 Task: Plan a trip to Rhenen, Netherlands from 21st November, 2023 to 29th November, 2023 for 4 adults. Place can be entire room with 2 bedrooms having 2 beds and 2 bathrooms. Property type can be flat.
Action: Mouse moved to (287, 225)
Screenshot: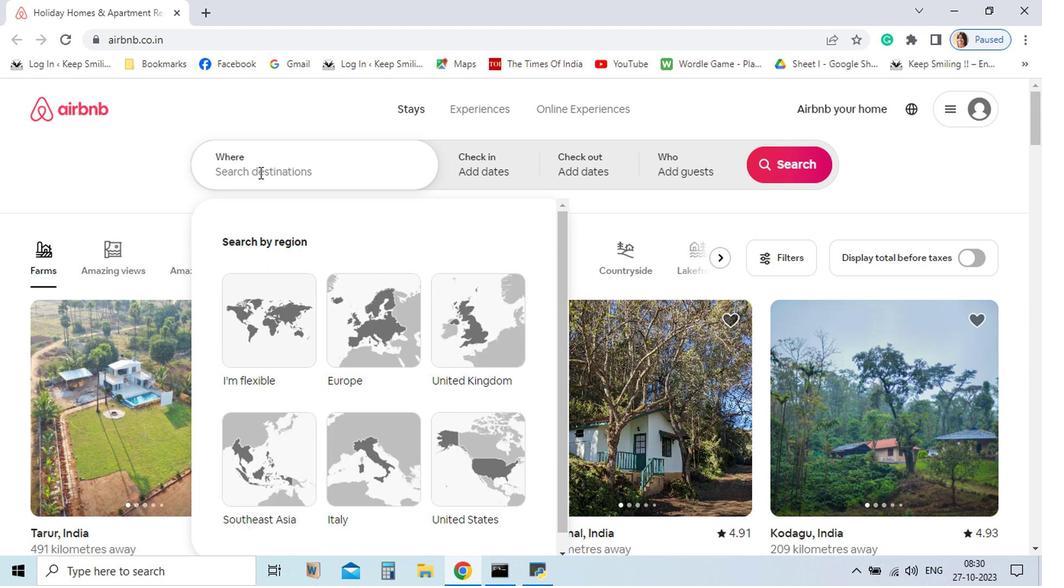 
Action: Mouse pressed left at (287, 225)
Screenshot: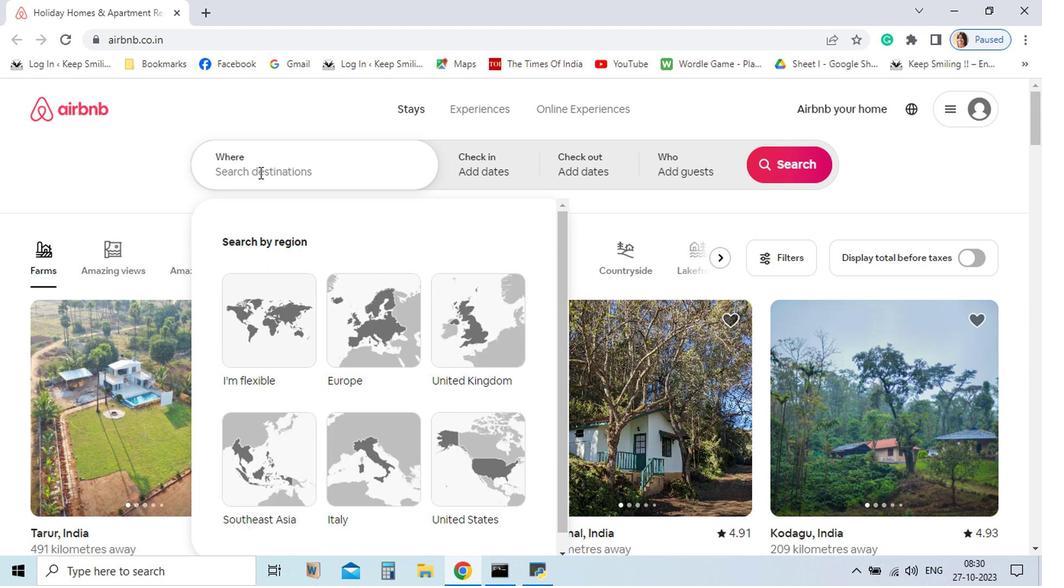 
Action: Mouse moved to (289, 227)
Screenshot: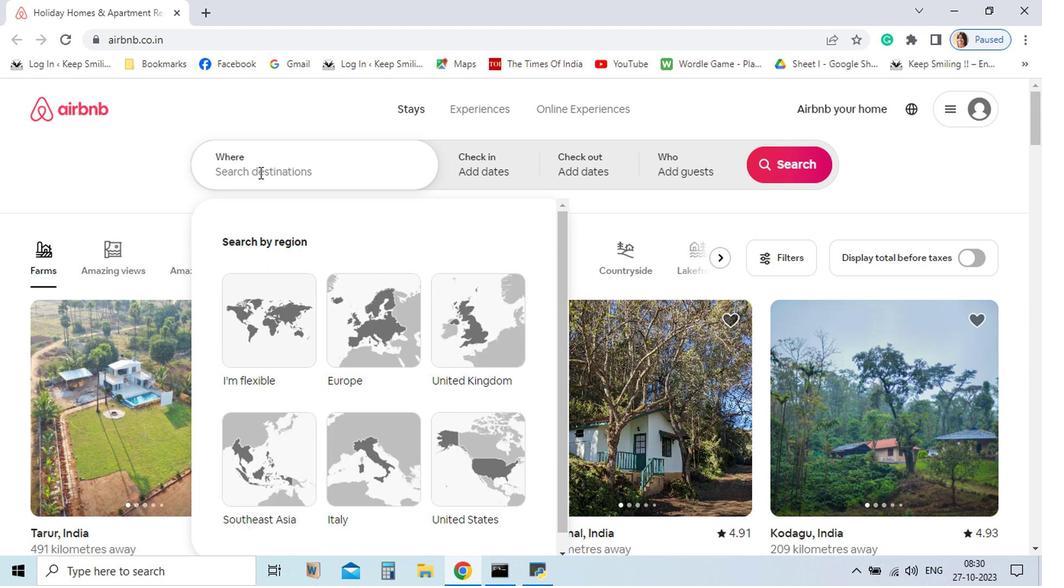 
Action: Mouse pressed left at (289, 227)
Screenshot: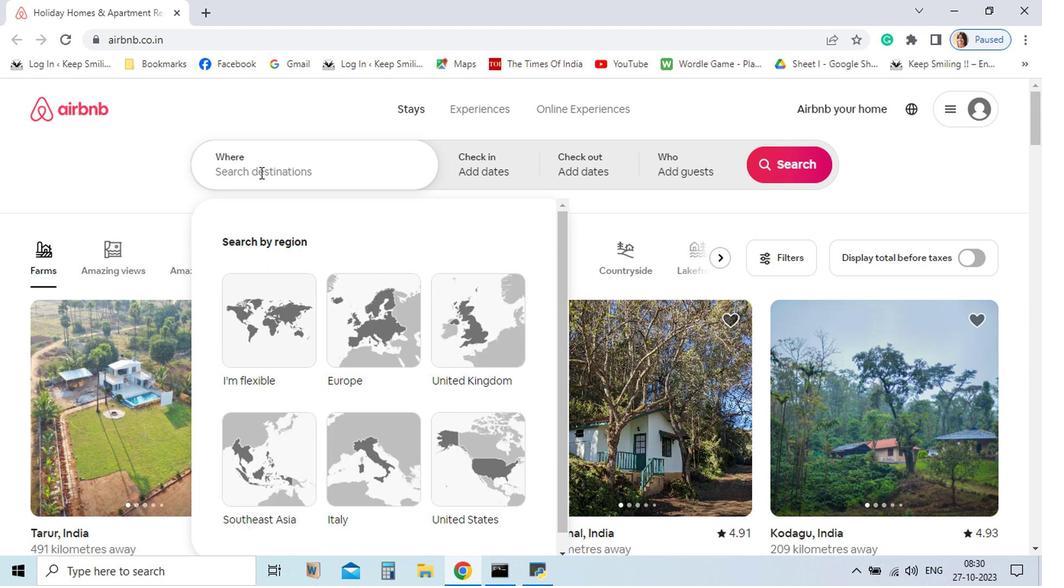 
Action: Mouse moved to (289, 227)
Screenshot: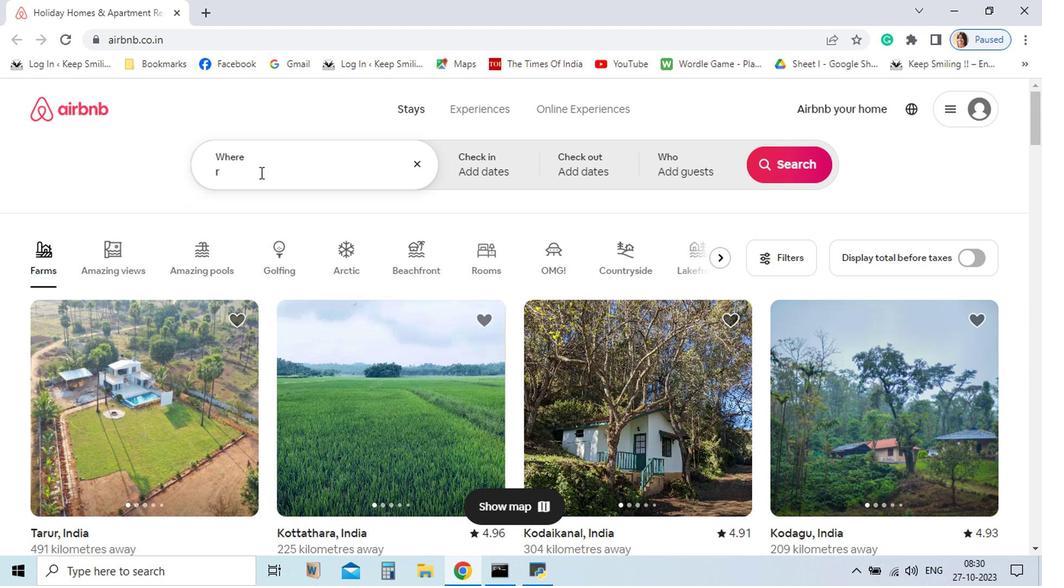
Action: Key pressed rhenen,<Key.space>nether
Screenshot: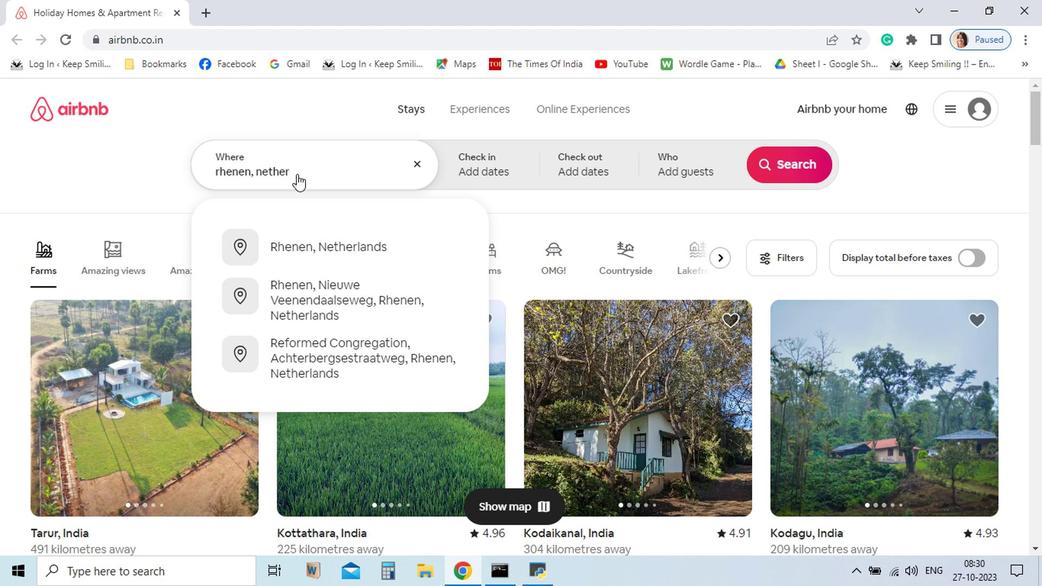 
Action: Mouse moved to (329, 280)
Screenshot: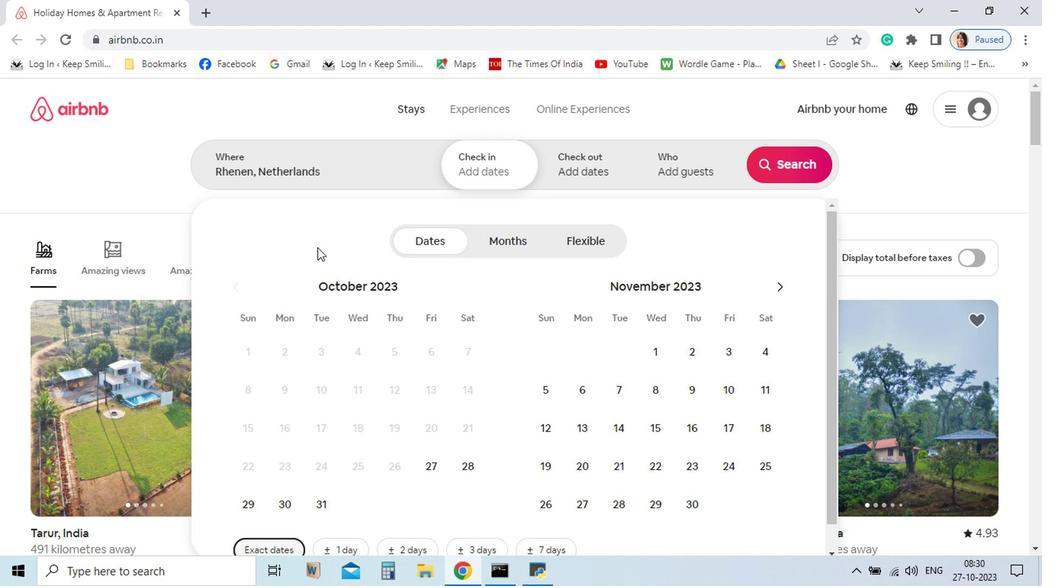 
Action: Mouse pressed left at (329, 280)
Screenshot: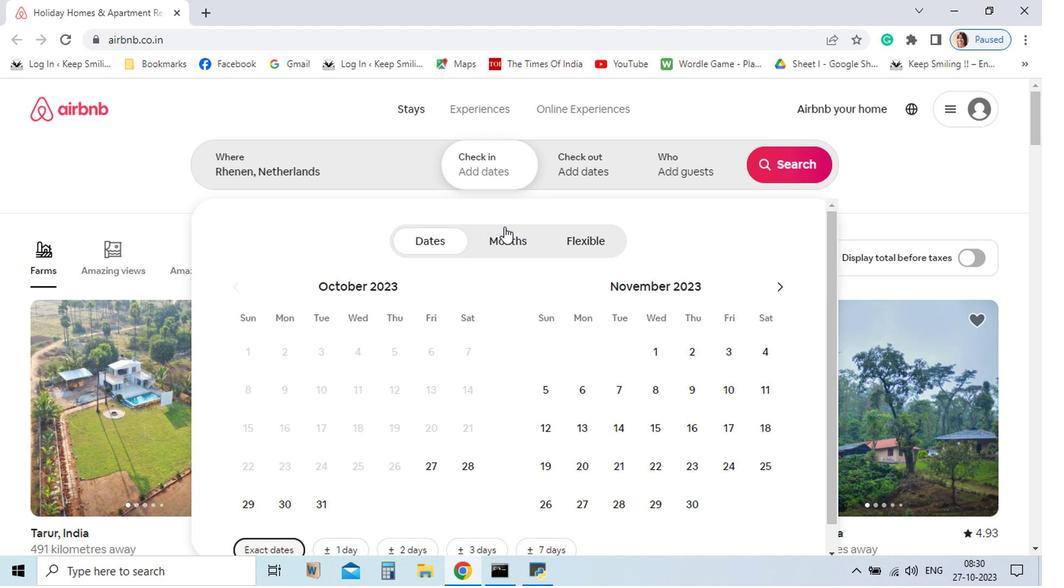 
Action: Mouse moved to (542, 434)
Screenshot: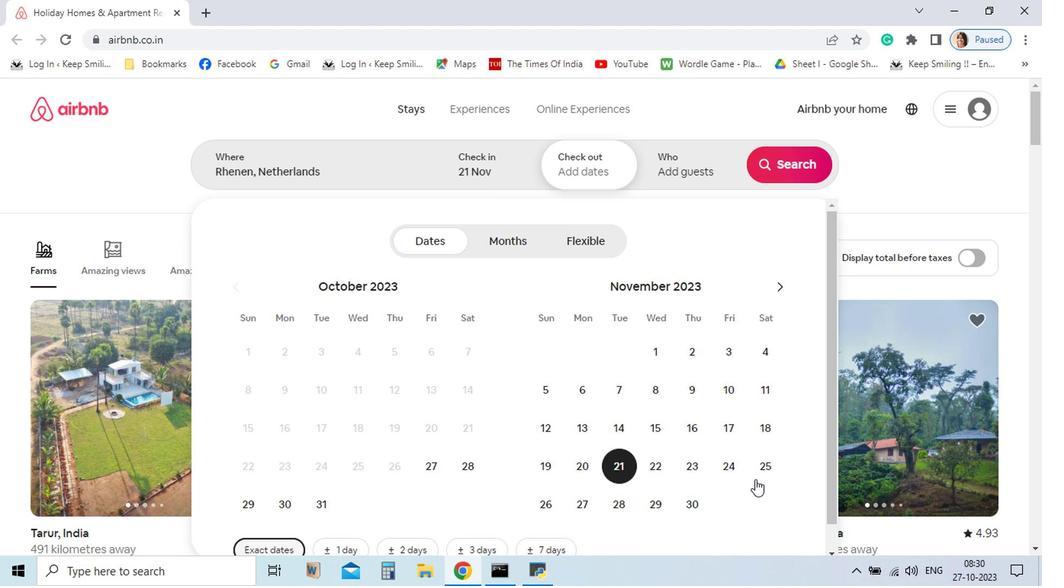 
Action: Mouse pressed left at (542, 434)
Screenshot: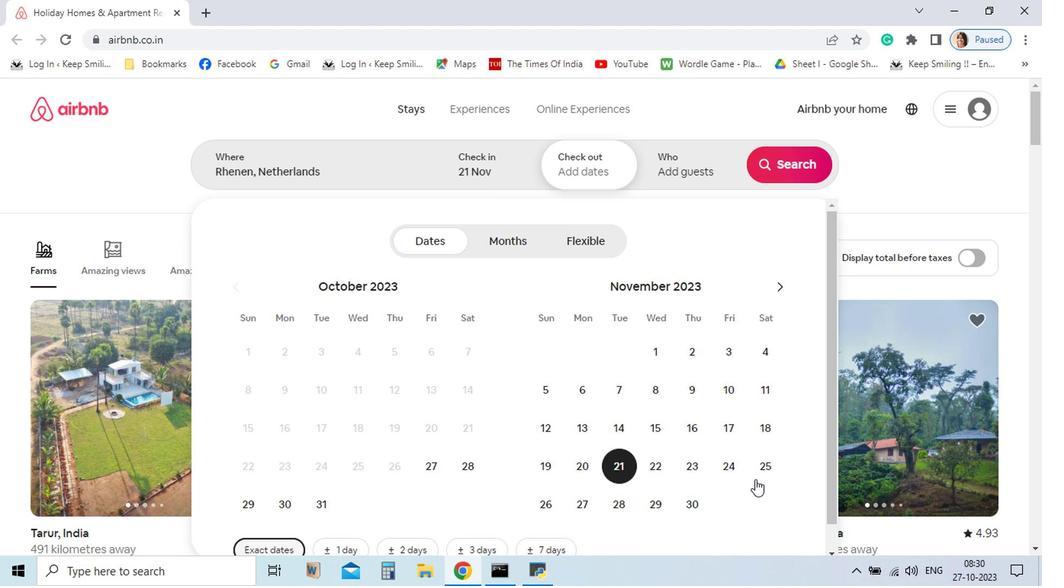 
Action: Mouse moved to (577, 462)
Screenshot: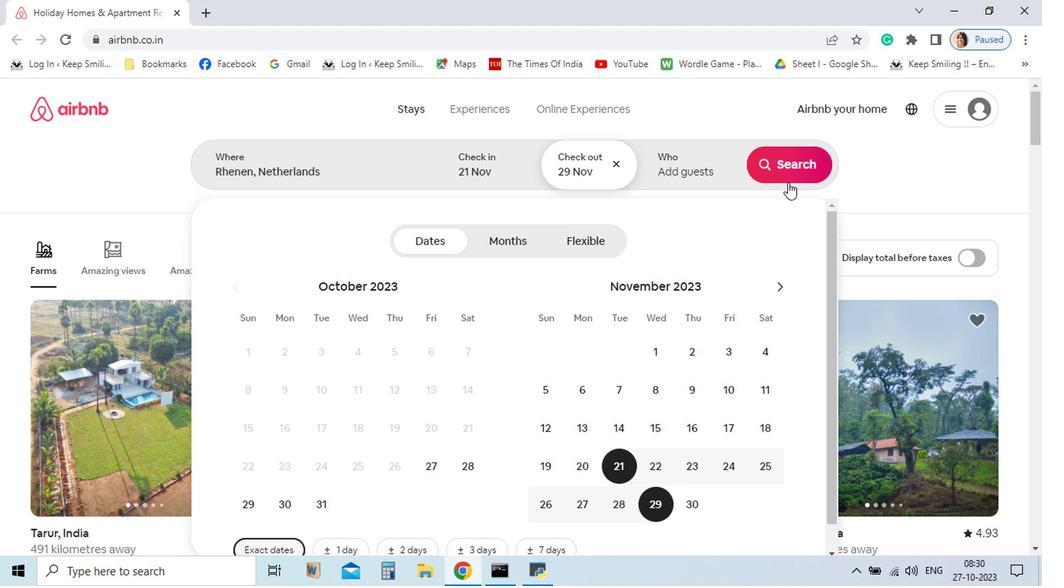 
Action: Mouse pressed left at (577, 462)
Screenshot: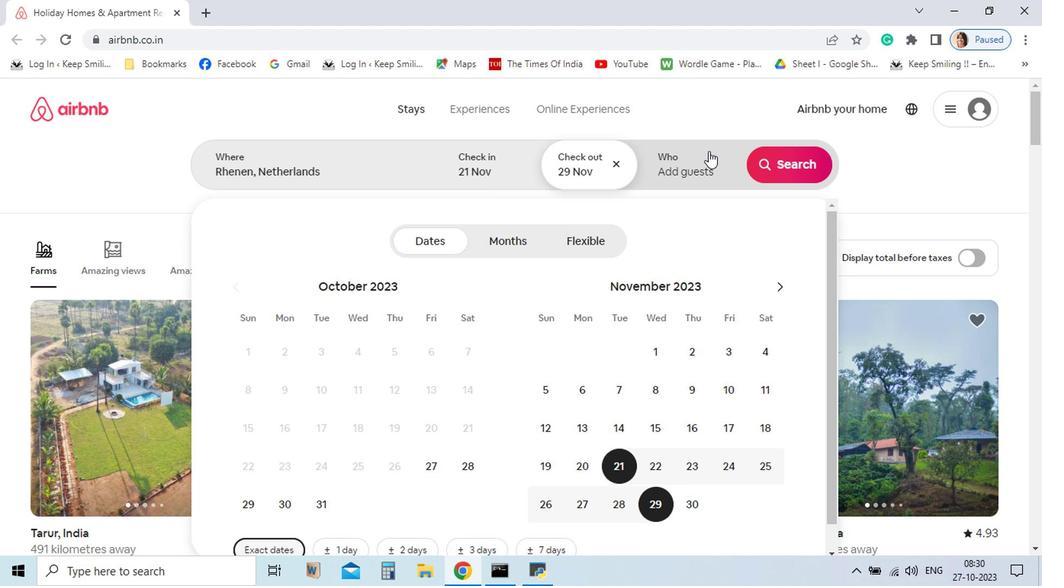 
Action: Mouse moved to (602, 222)
Screenshot: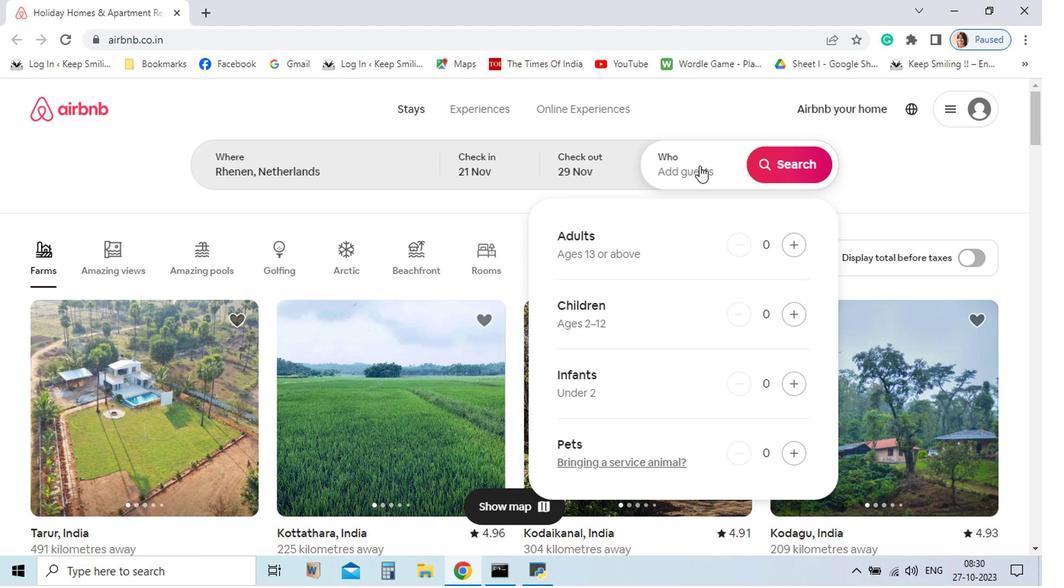 
Action: Mouse pressed left at (602, 222)
Screenshot: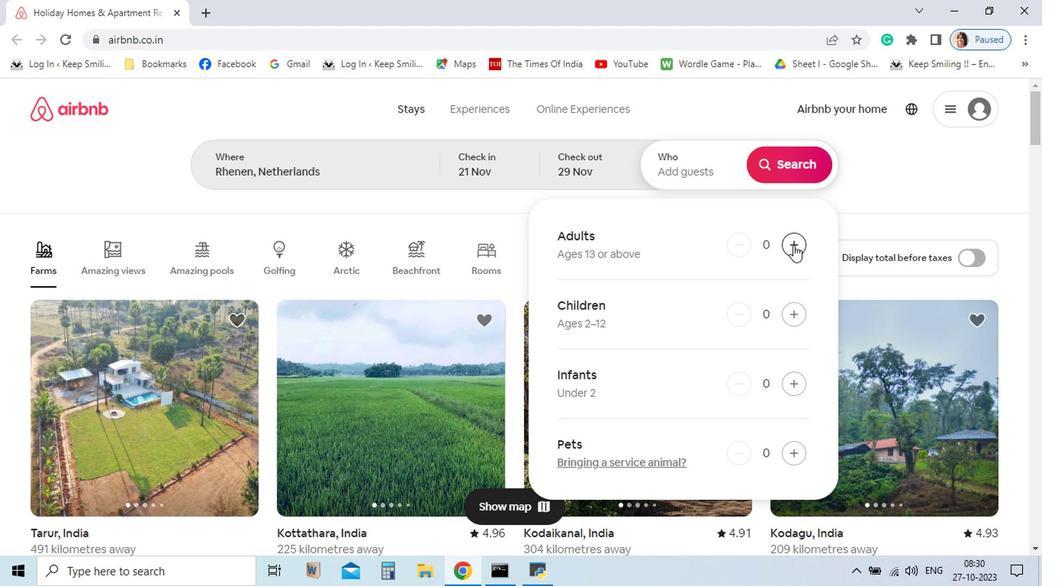 
Action: Mouse moved to (669, 279)
Screenshot: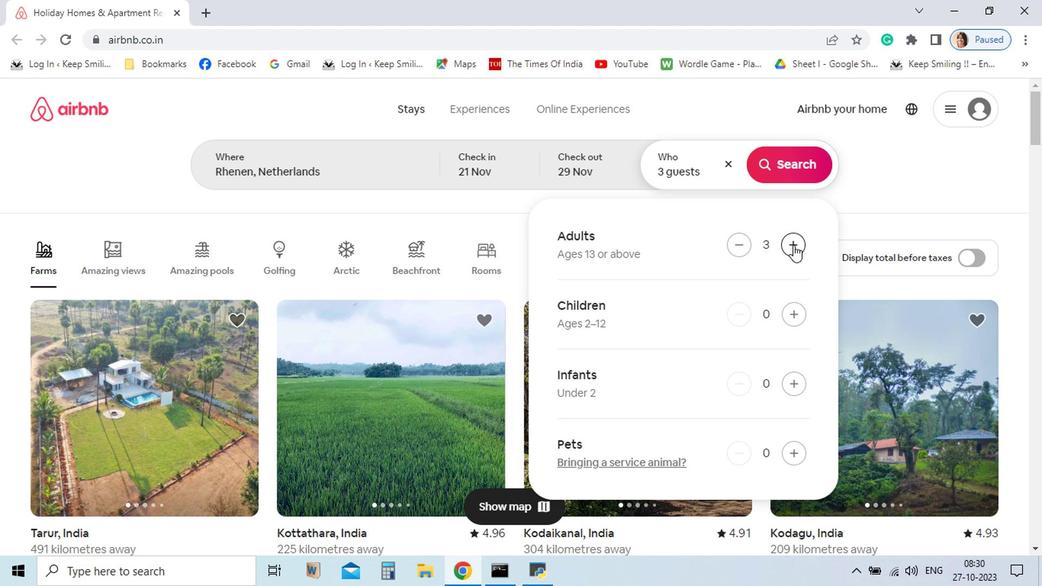 
Action: Mouse pressed left at (669, 279)
Screenshot: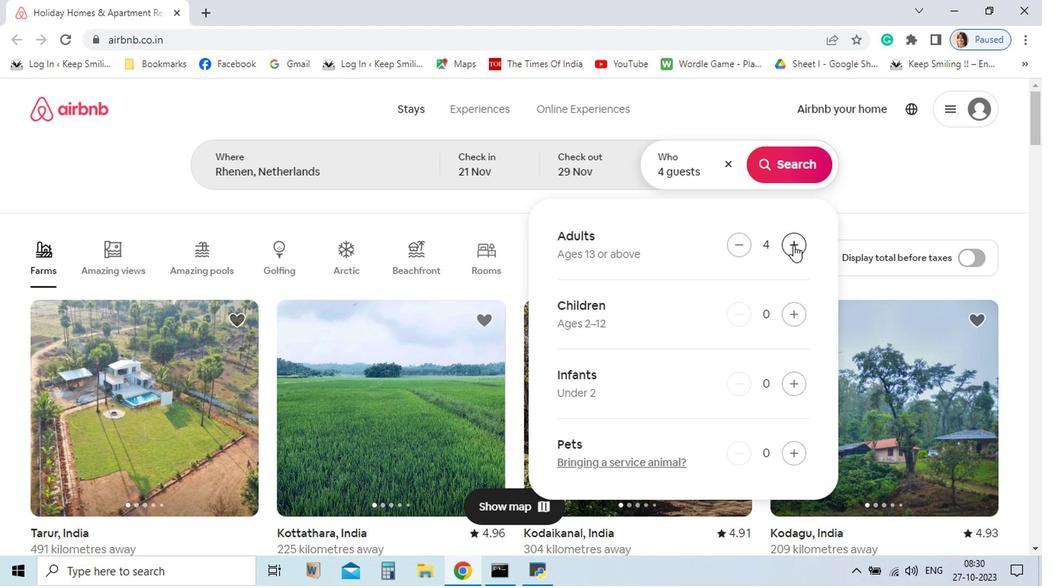 
Action: Mouse pressed left at (669, 279)
Screenshot: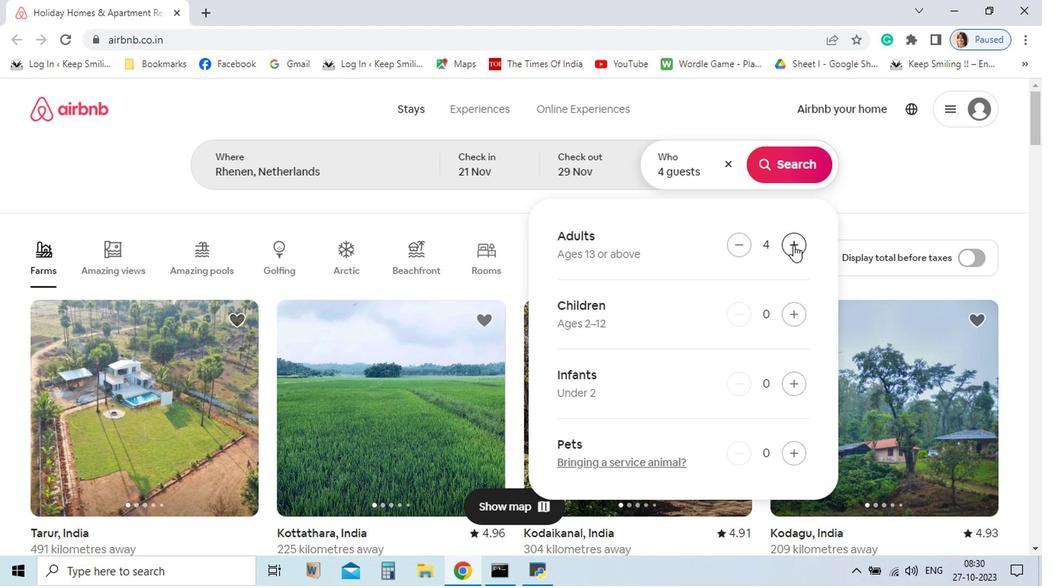 
Action: Mouse pressed left at (669, 279)
Screenshot: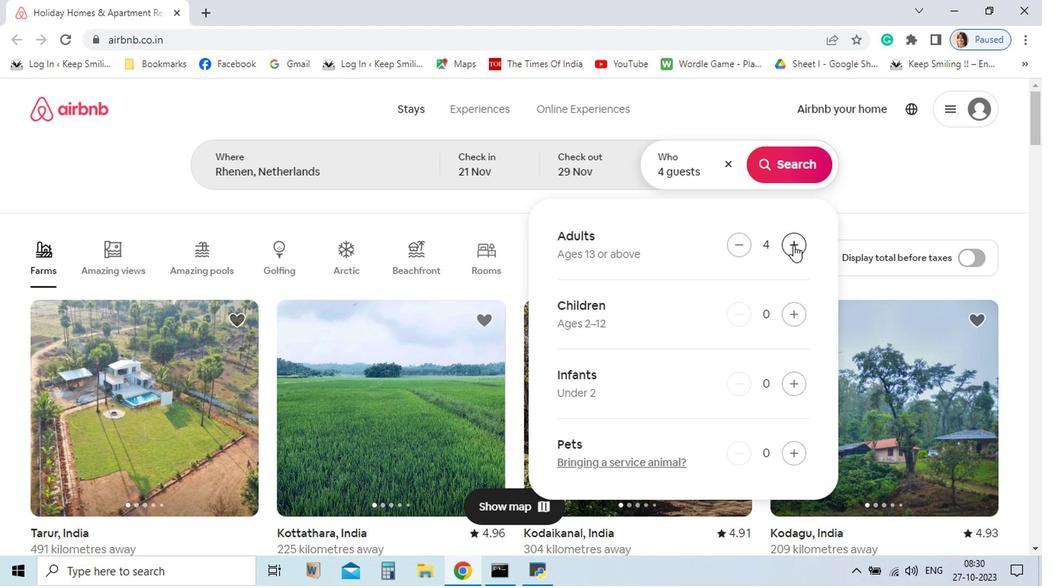 
Action: Mouse pressed left at (669, 279)
Screenshot: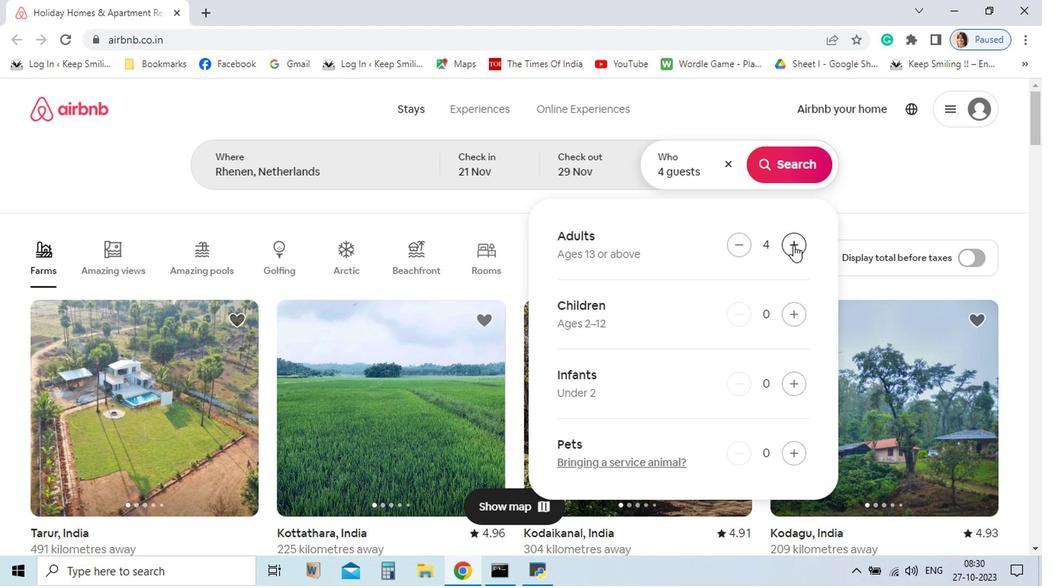 
Action: Mouse moved to (662, 222)
Screenshot: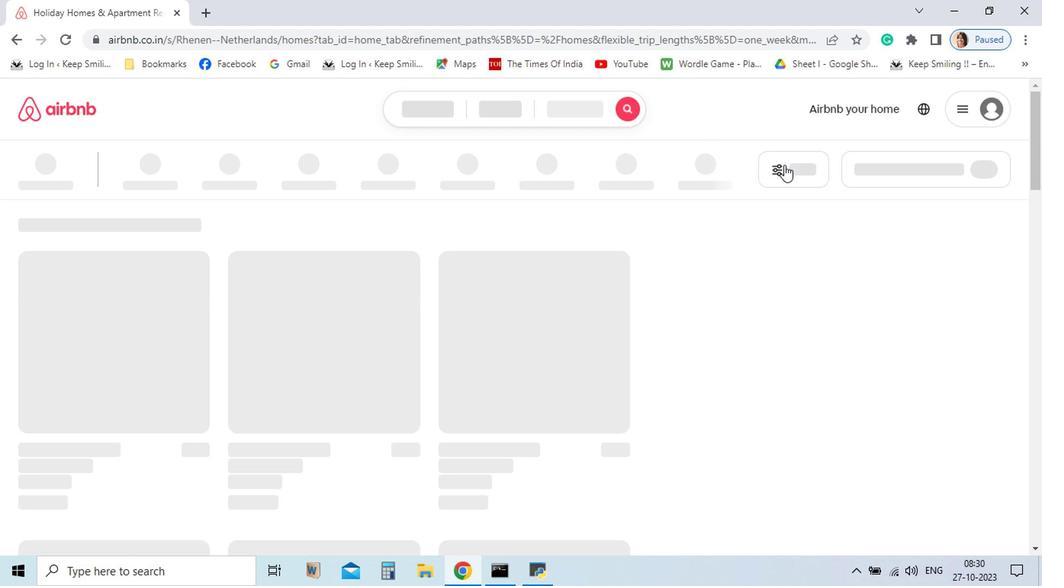 
Action: Mouse pressed left at (662, 222)
Screenshot: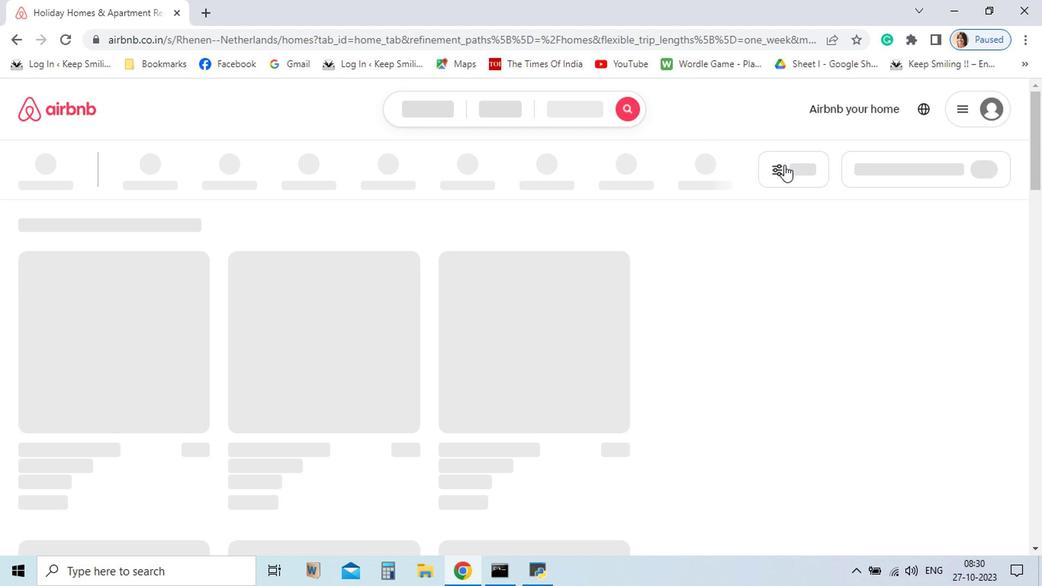 
Action: Mouse moved to (674, 224)
Screenshot: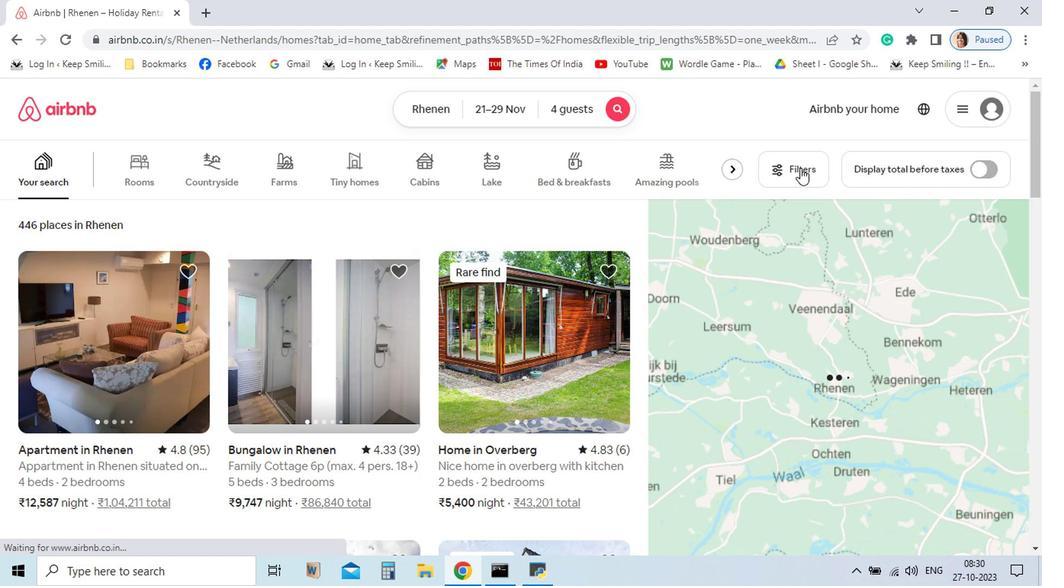 
Action: Mouse pressed left at (674, 224)
Screenshot: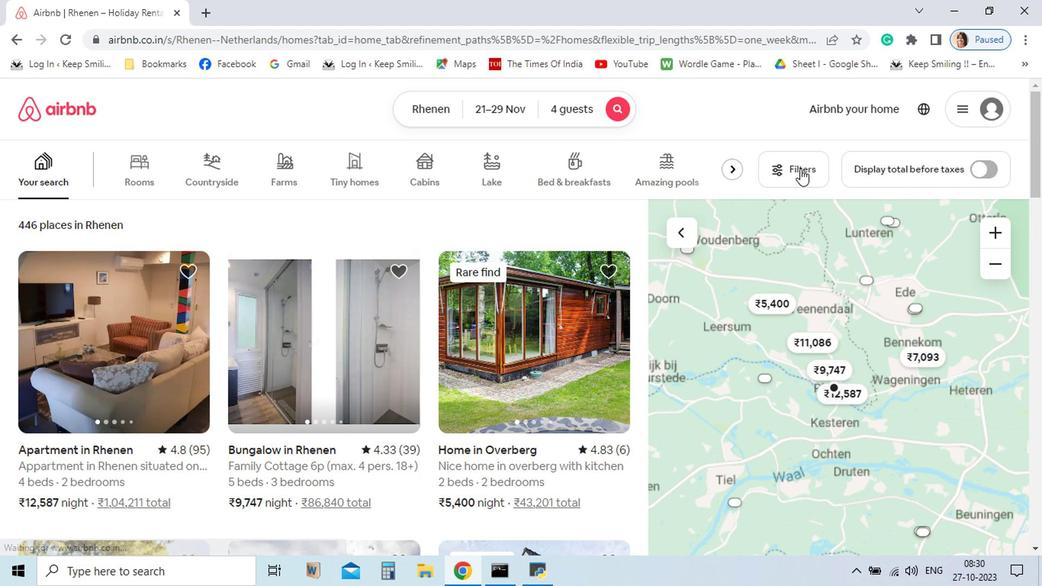 
Action: Mouse moved to (682, 249)
Screenshot: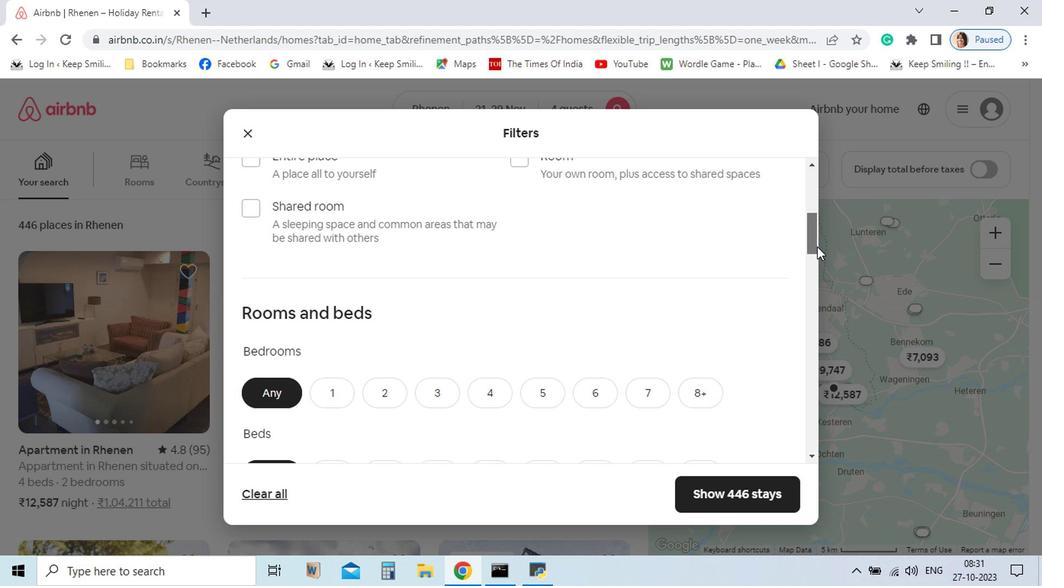 
Action: Mouse pressed left at (682, 249)
Screenshot: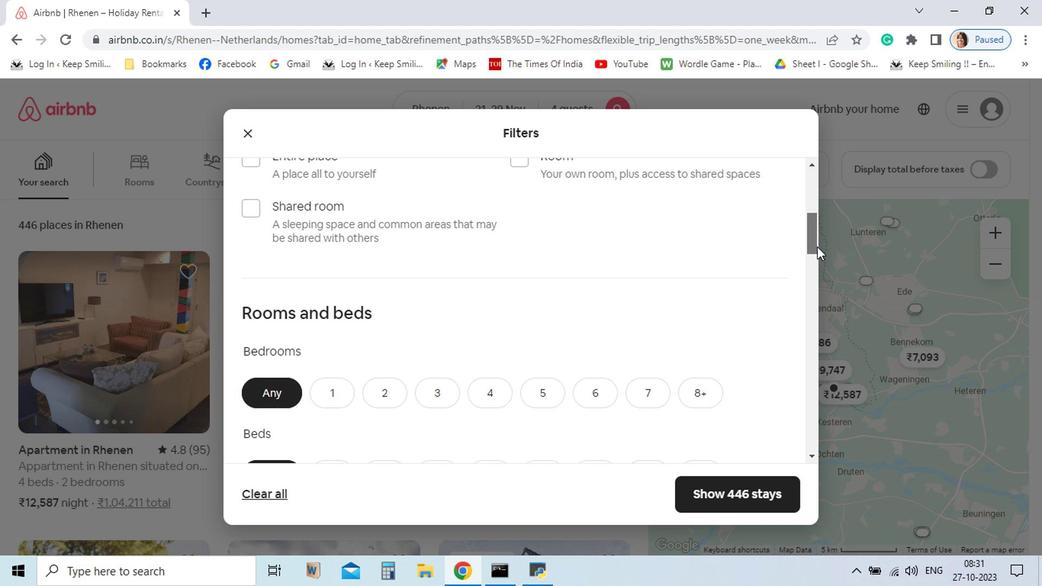
Action: Mouse moved to (378, 310)
Screenshot: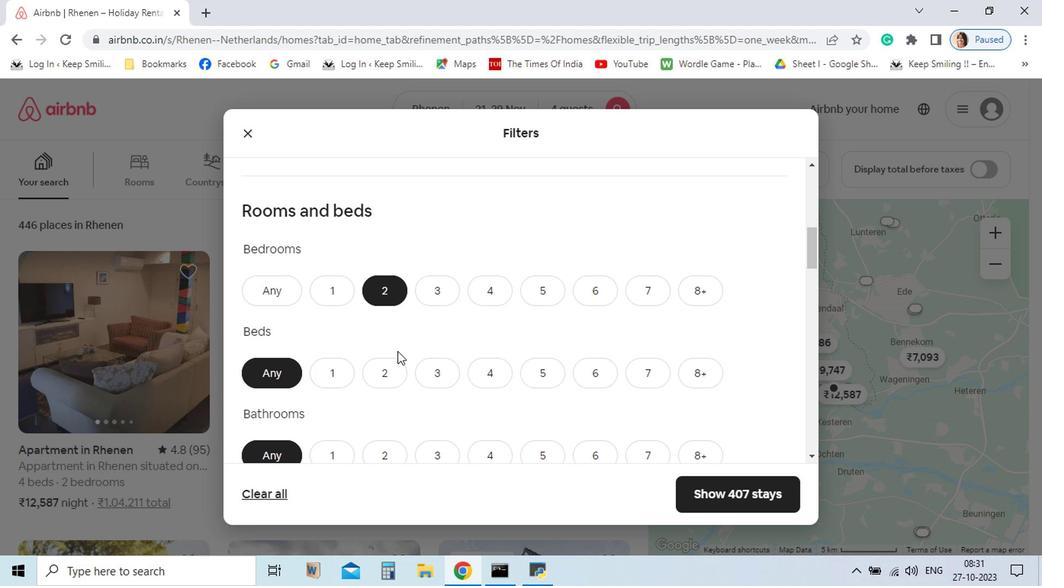 
Action: Mouse pressed left at (378, 310)
Screenshot: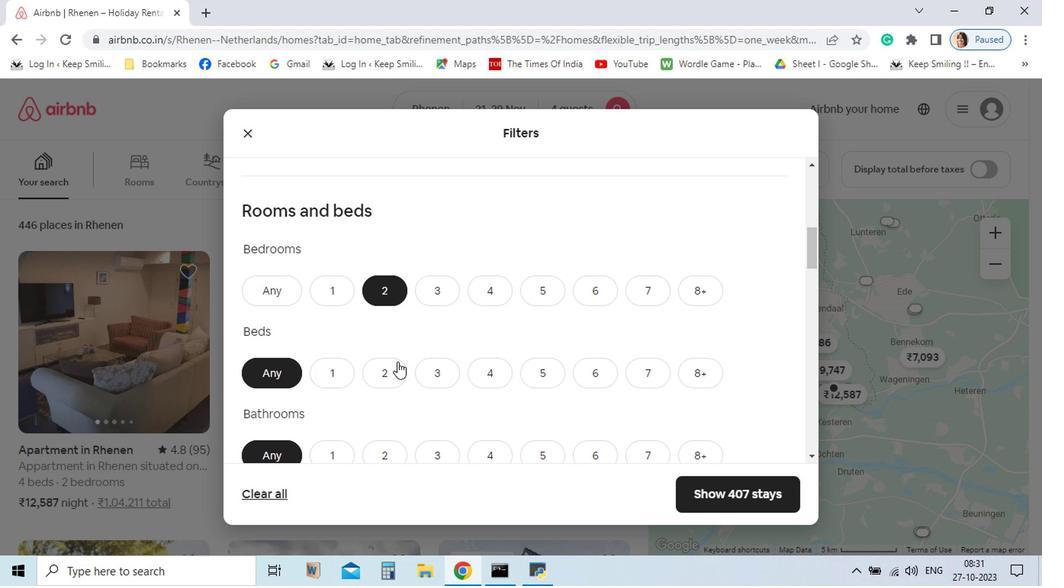 
Action: Mouse moved to (384, 367)
Screenshot: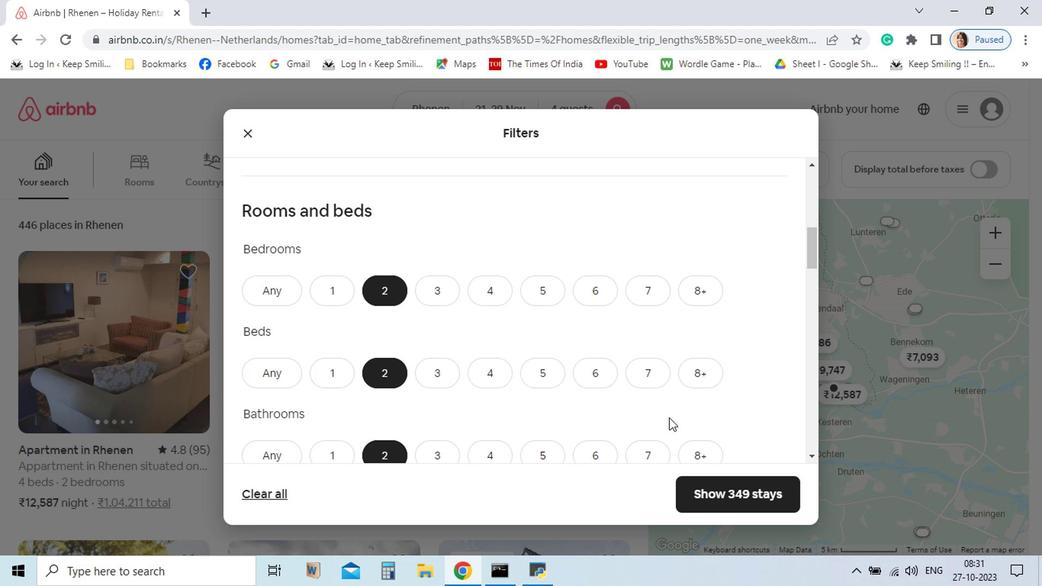 
Action: Mouse pressed left at (384, 367)
Screenshot: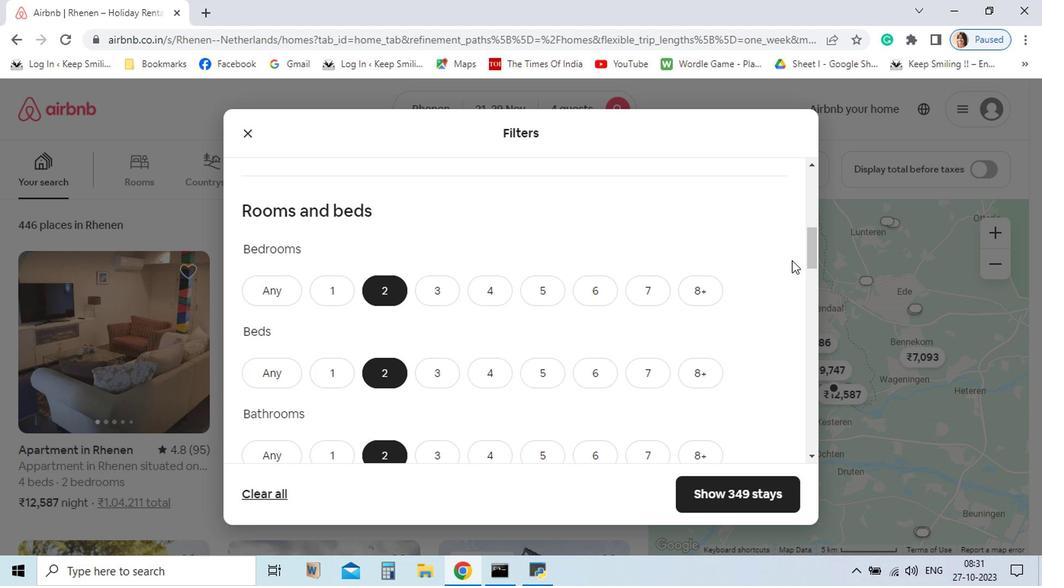 
Action: Mouse moved to (375, 427)
Screenshot: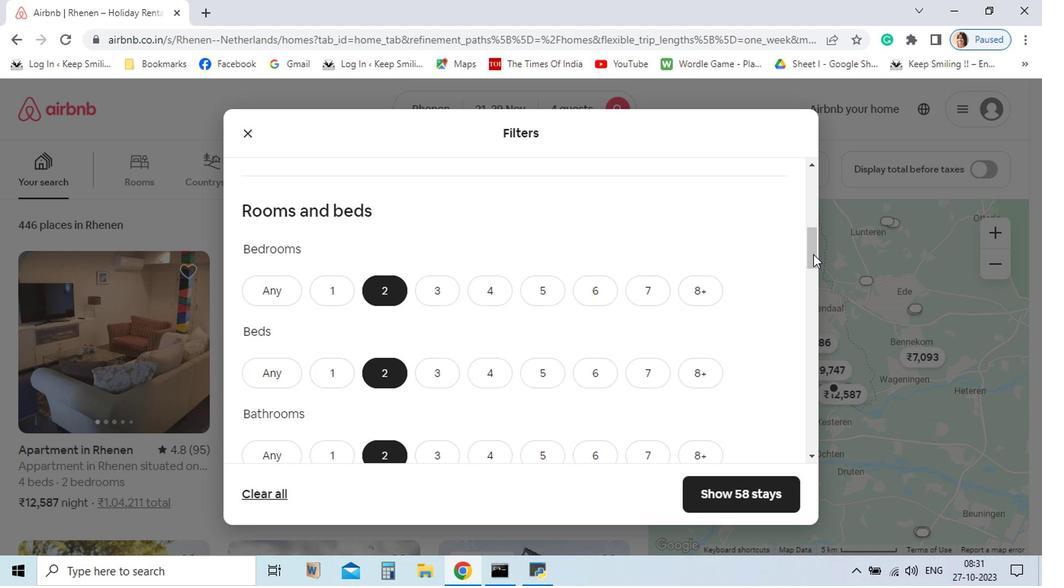 
Action: Mouse pressed left at (375, 427)
Screenshot: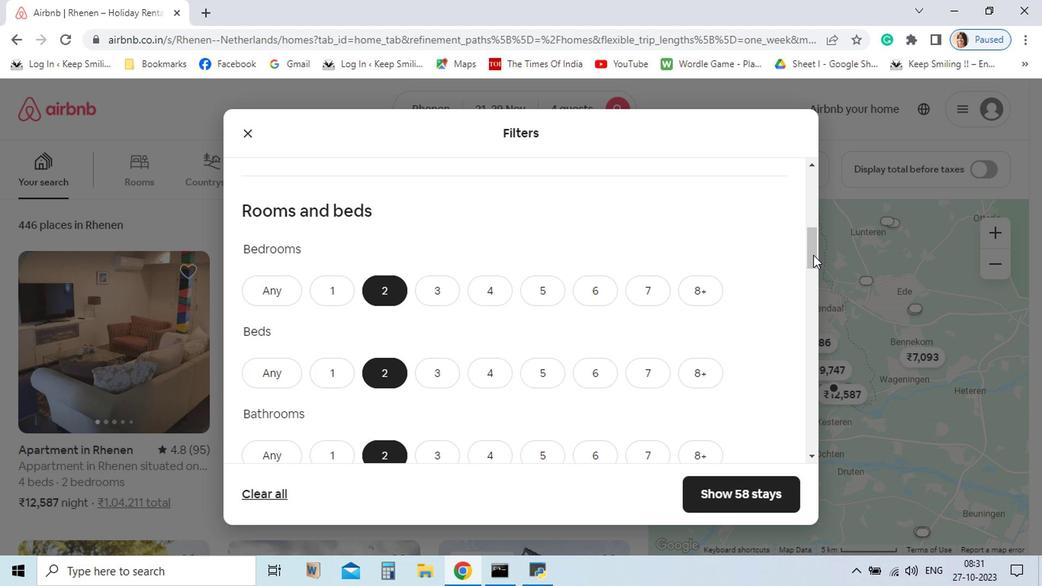 
Action: Mouse moved to (683, 286)
Screenshot: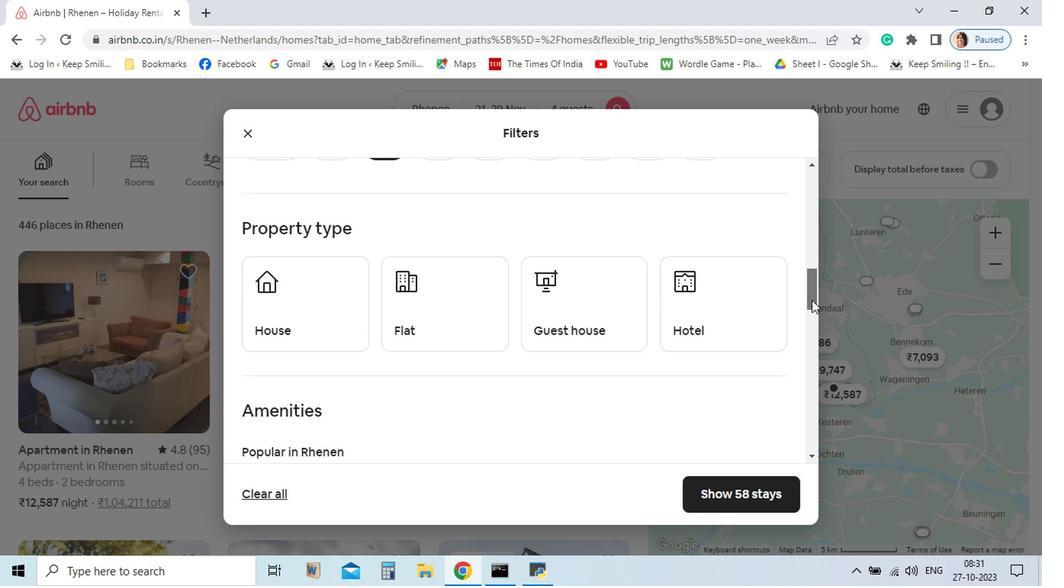 
Action: Mouse pressed left at (683, 286)
Screenshot: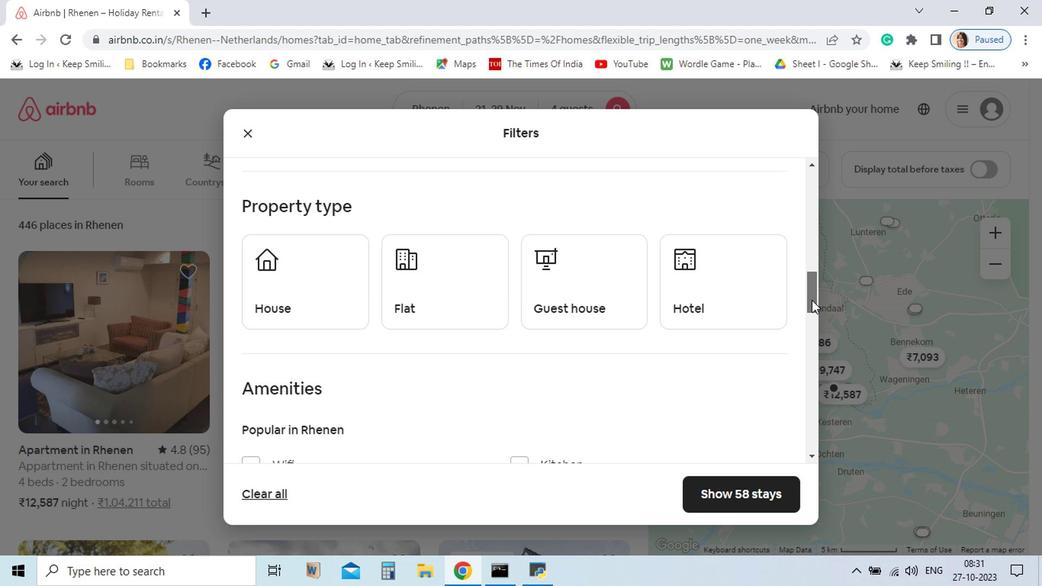 
Action: Mouse moved to (390, 318)
Screenshot: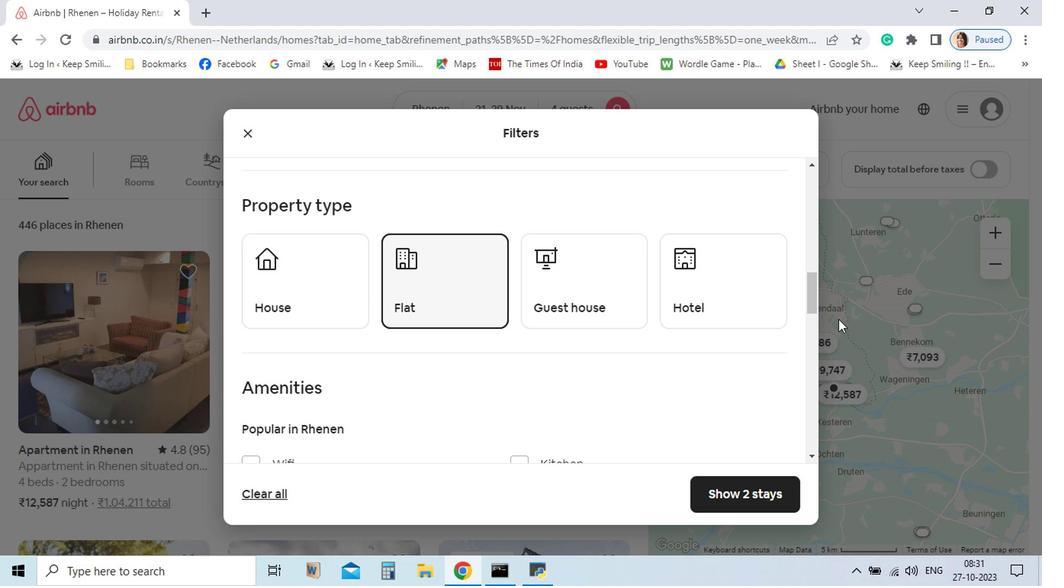 
Action: Mouse pressed left at (390, 318)
Screenshot: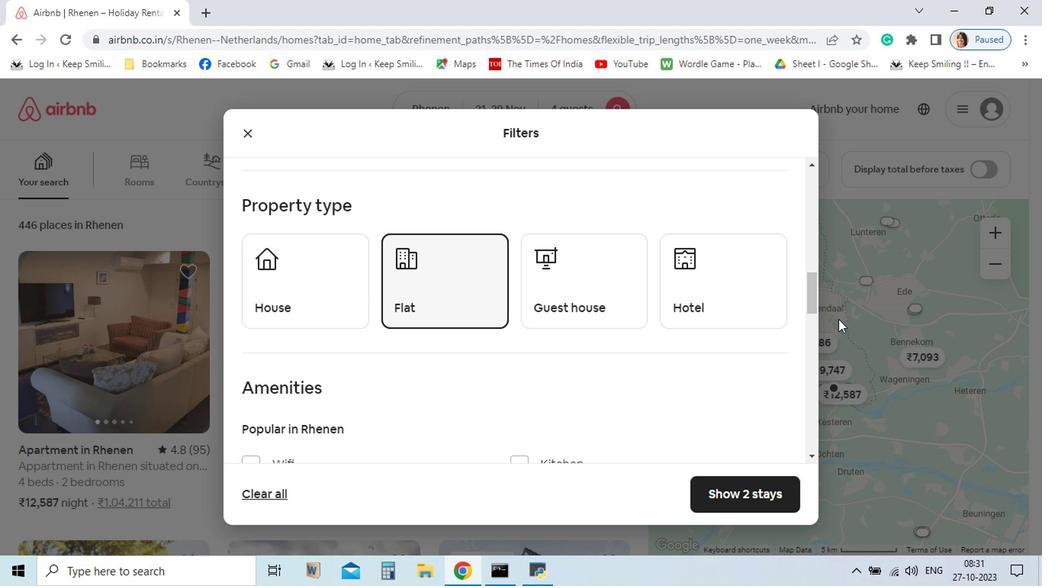 
Action: Mouse moved to (681, 323)
Screenshot: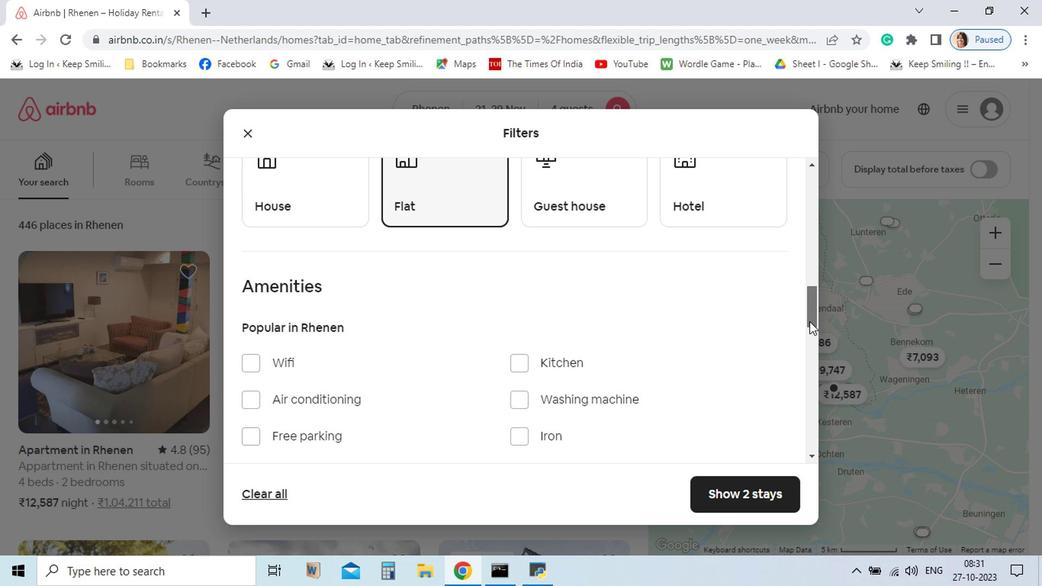 
Action: Mouse pressed left at (681, 323)
Screenshot: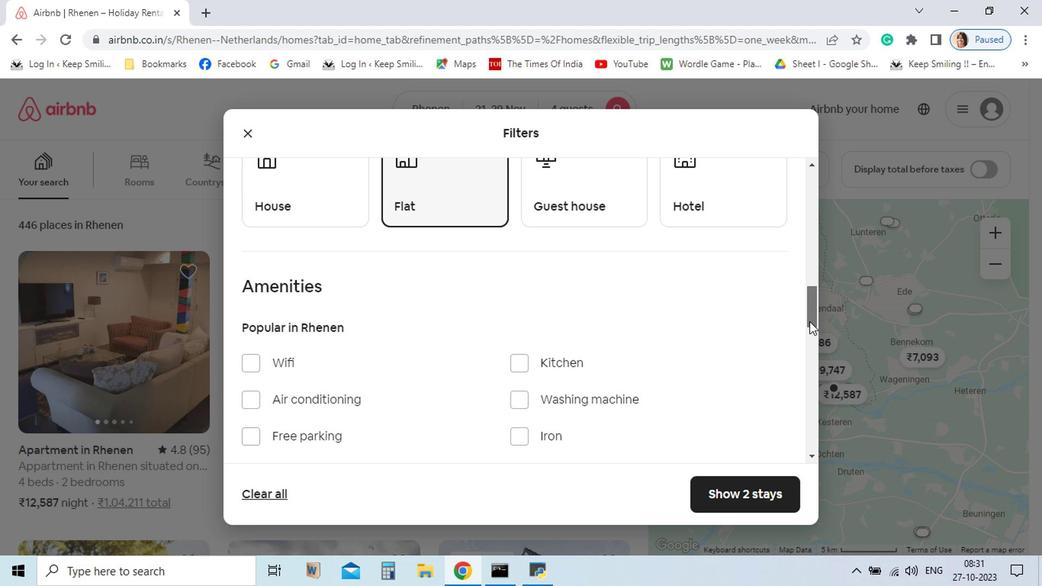 
Action: Mouse moved to (653, 452)
Screenshot: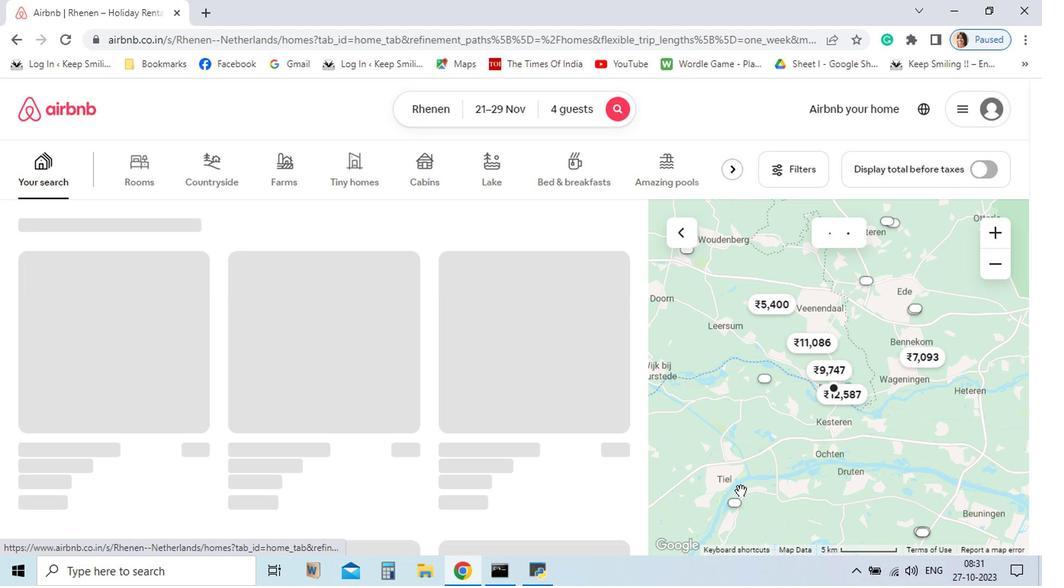 
Action: Mouse pressed left at (653, 452)
Screenshot: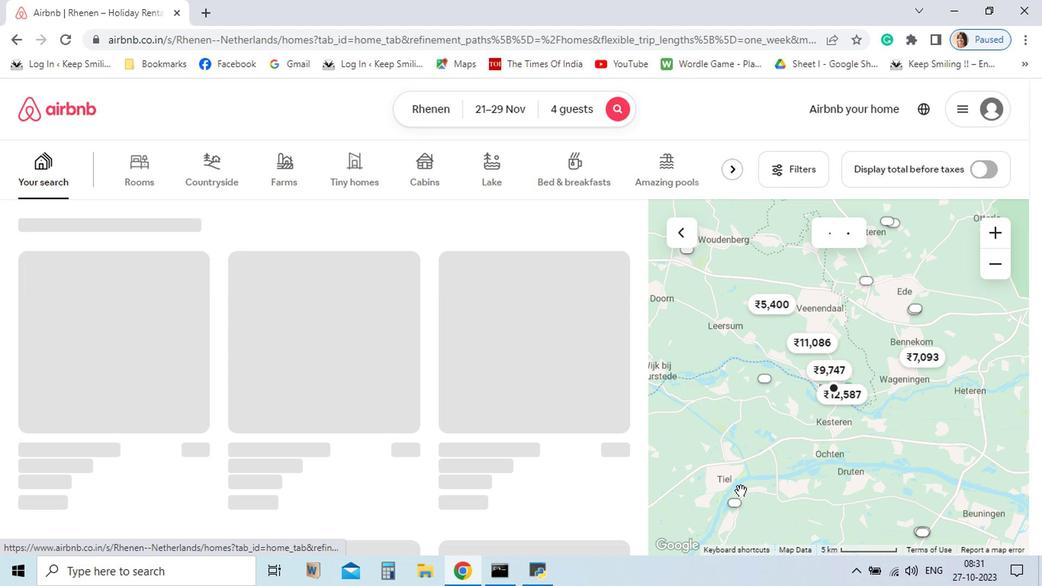 
Action: Mouse moved to (164, 425)
Screenshot: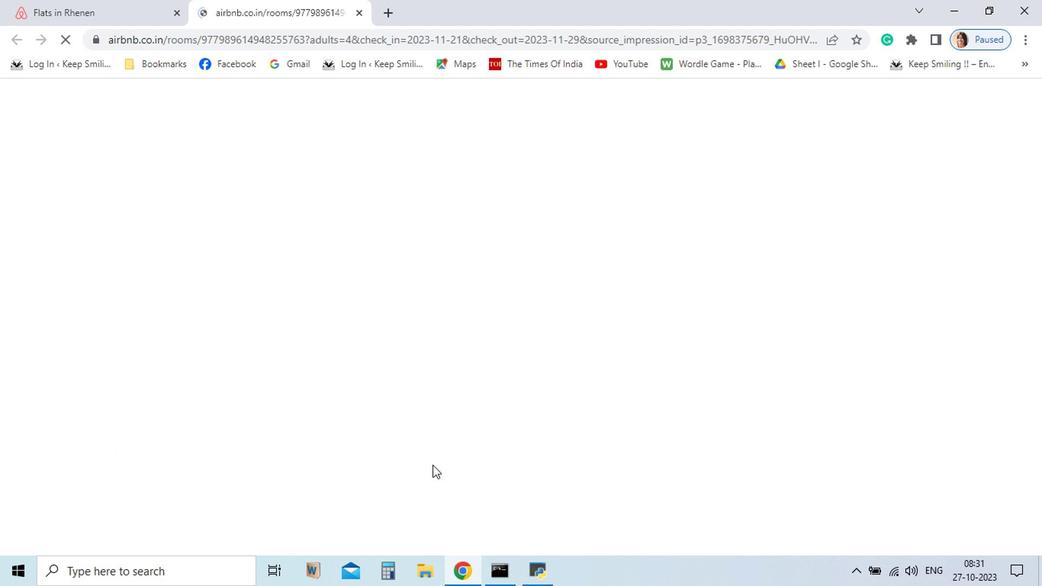 
Action: Mouse pressed left at (164, 425)
Screenshot: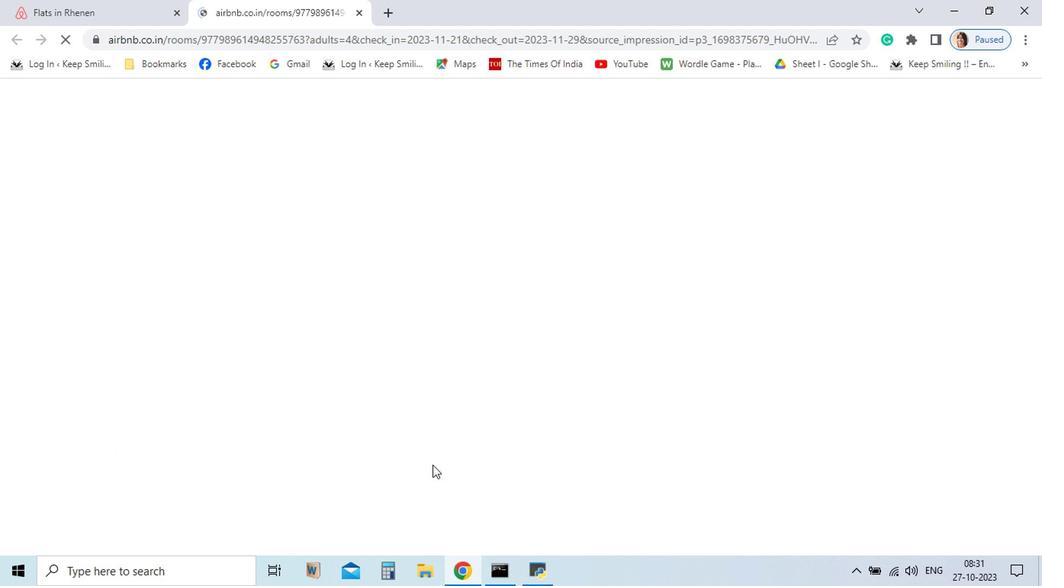 
Action: Mouse moved to (194, 105)
Screenshot: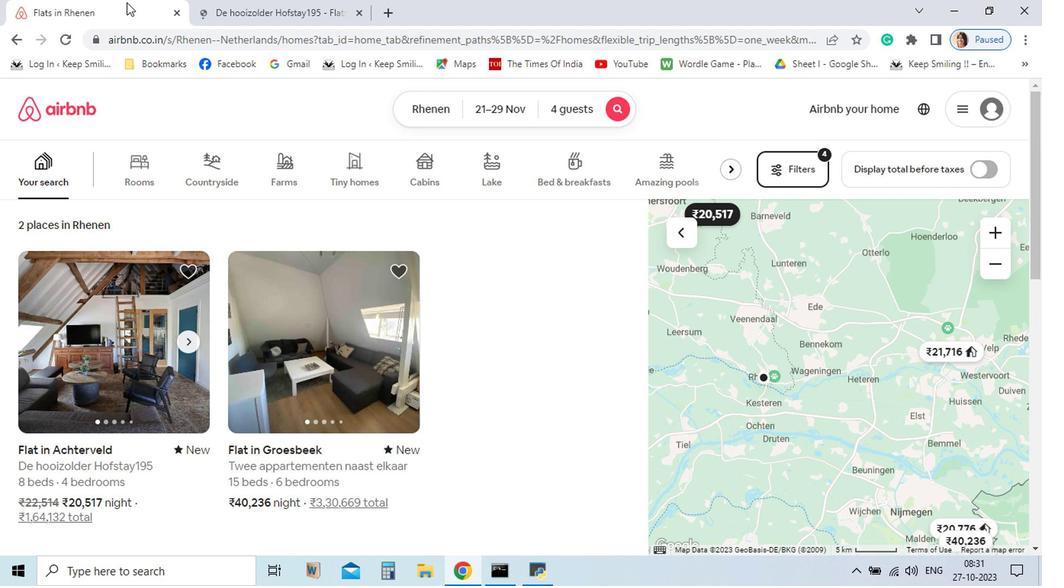 
Action: Mouse pressed left at (194, 105)
Screenshot: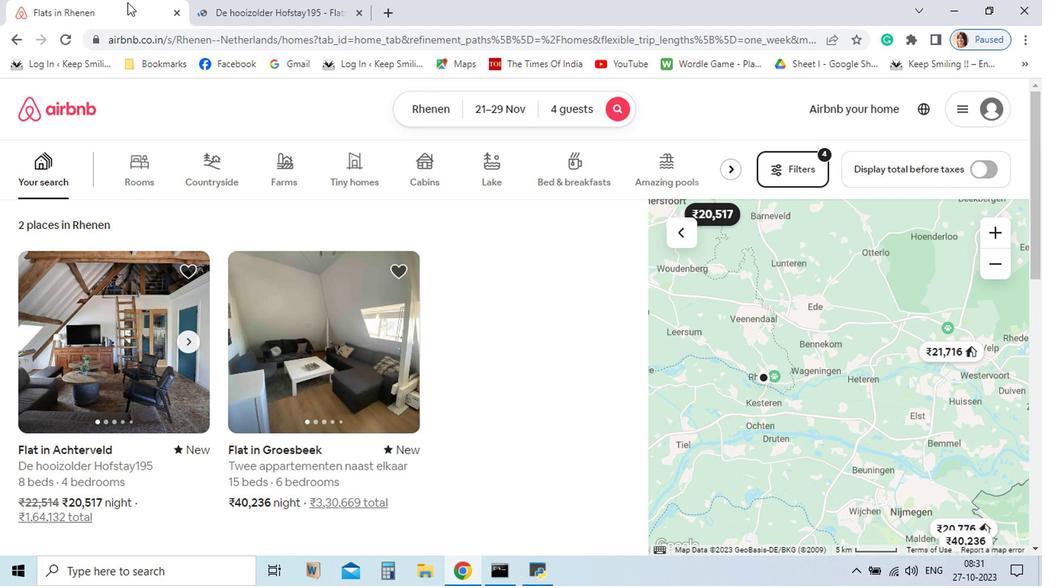 
Action: Mouse moved to (286, 106)
Screenshot: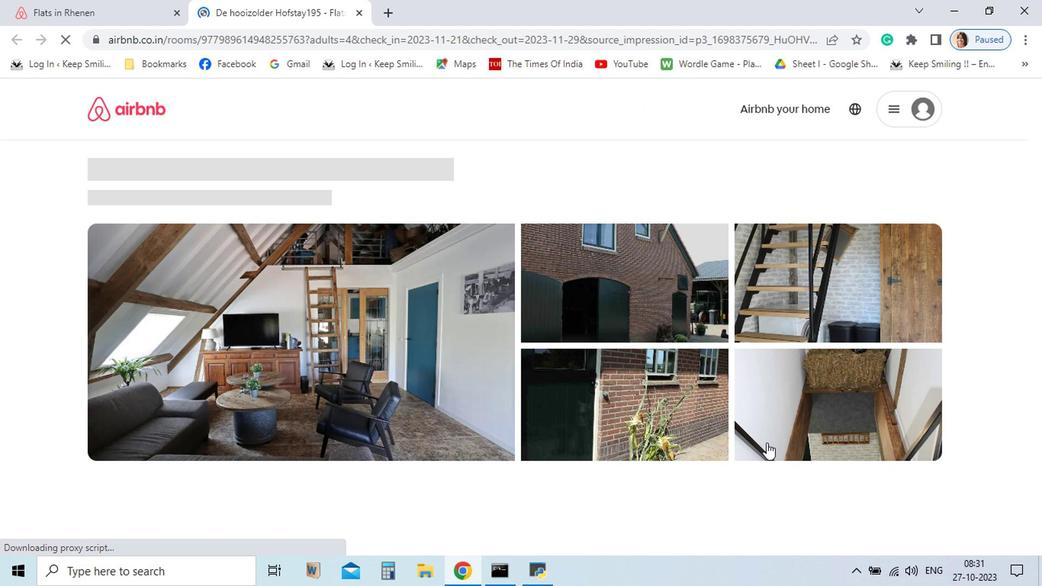 
Action: Mouse pressed left at (286, 106)
Screenshot: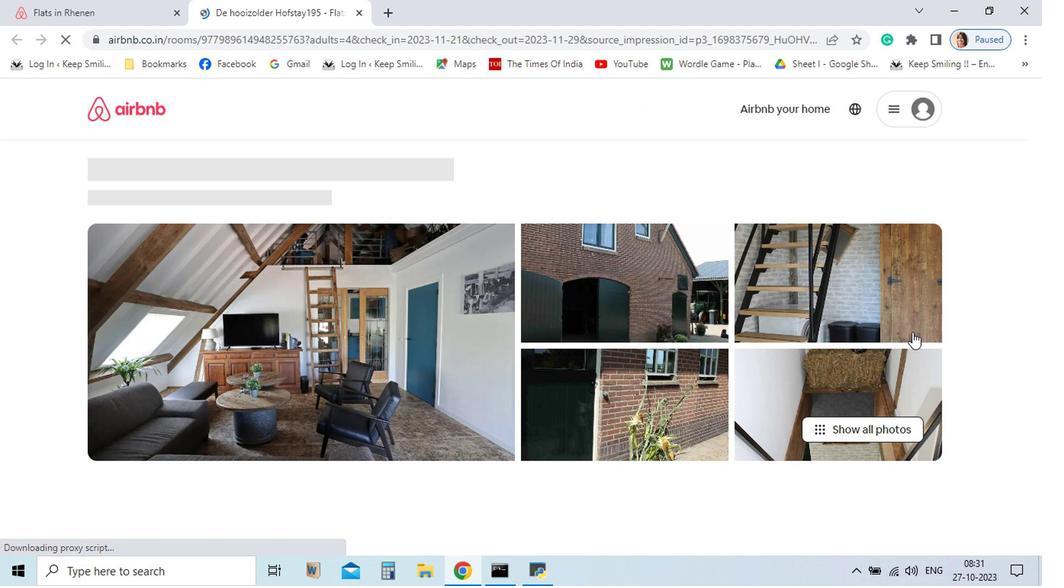 
Action: Mouse moved to (743, 410)
Screenshot: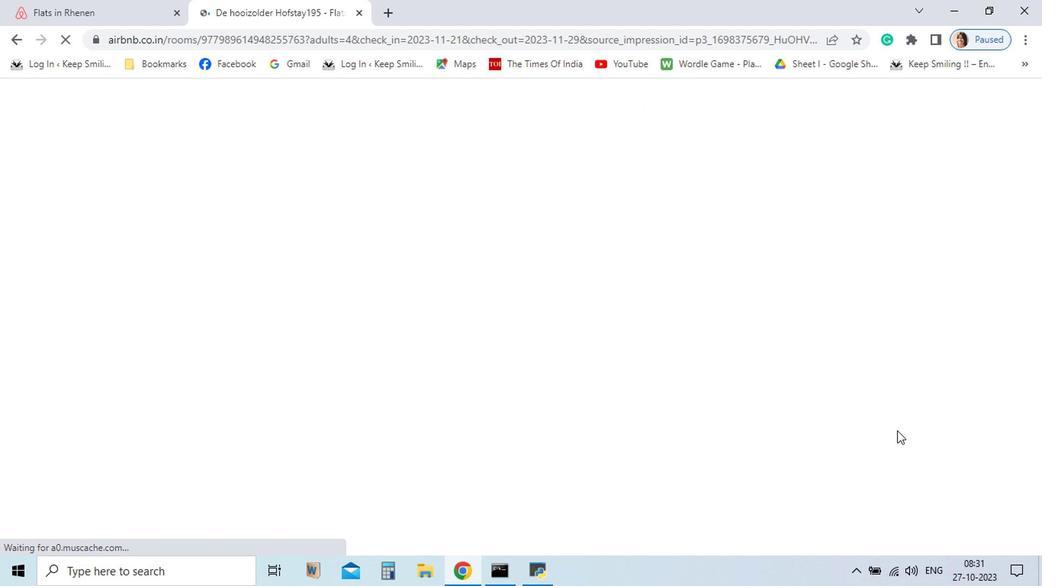 
Action: Mouse pressed left at (743, 410)
Screenshot: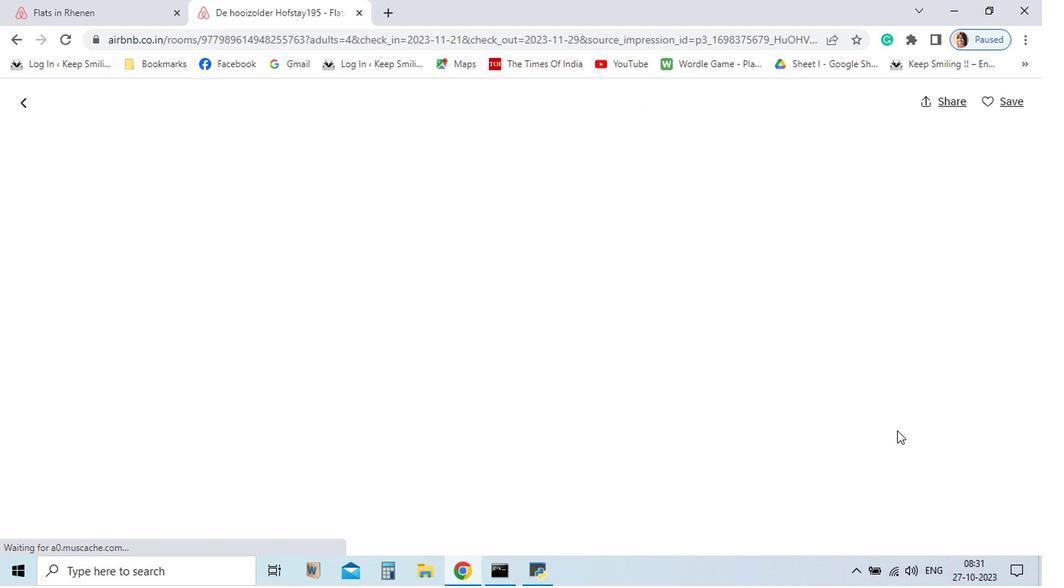 
Action: Mouse moved to (339, 237)
Screenshot: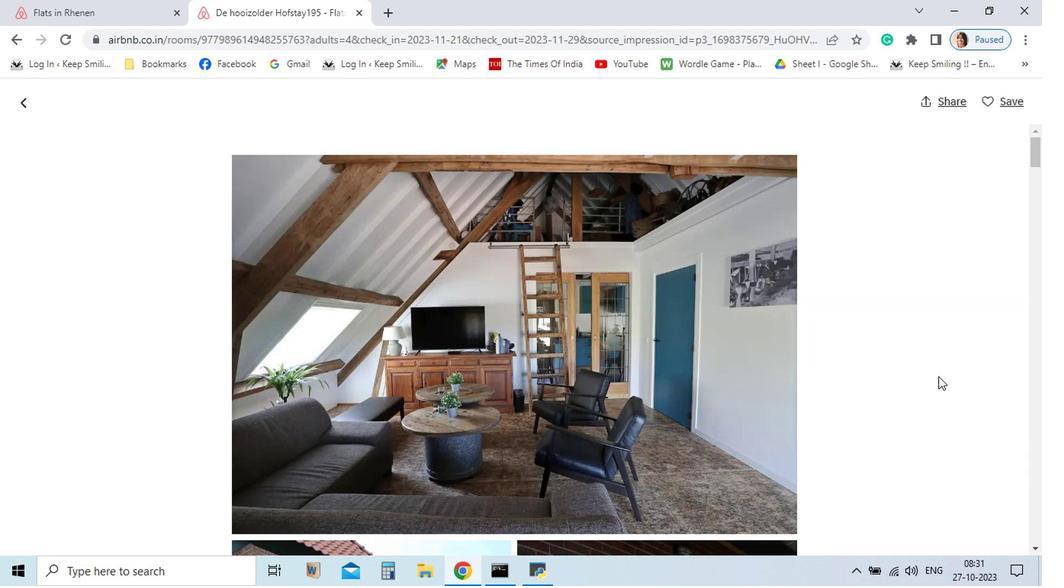 
Action: Mouse pressed left at (339, 237)
Screenshot: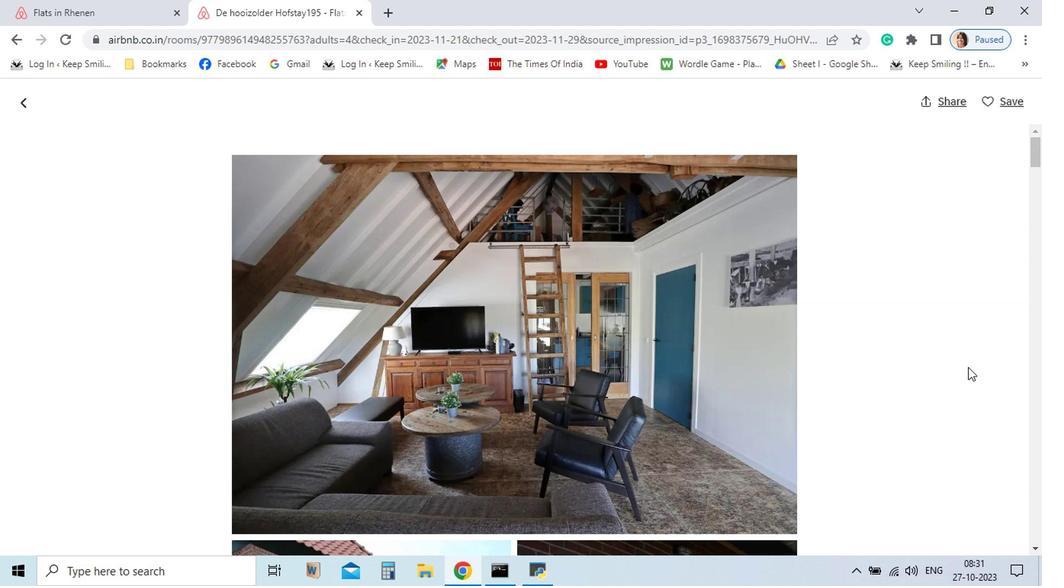 
Action: Mouse moved to (773, 377)
Screenshot: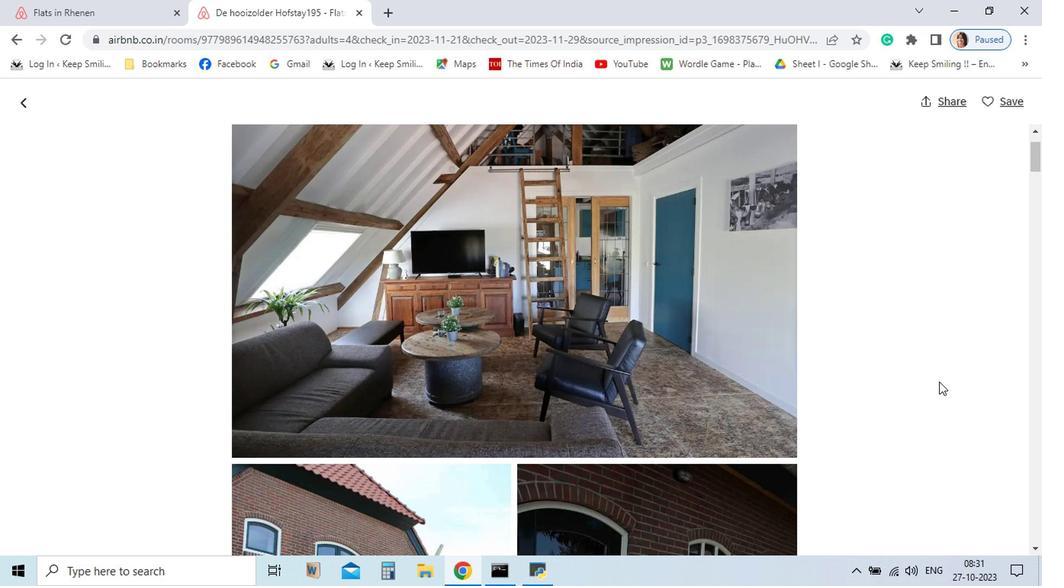 
Action: Mouse scrolled (773, 376) with delta (0, 0)
Screenshot: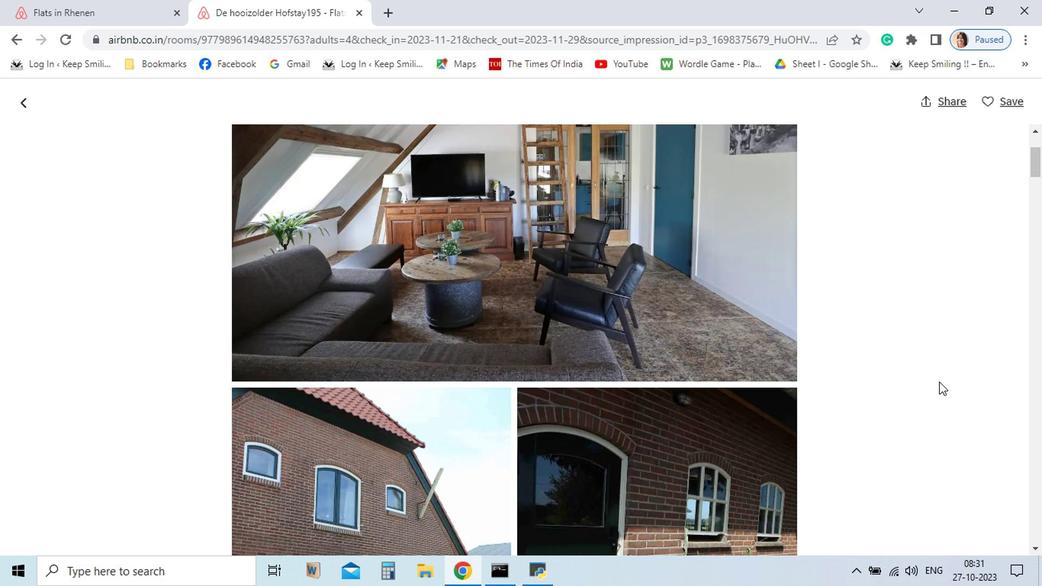 
Action: Mouse moved to (773, 376)
Screenshot: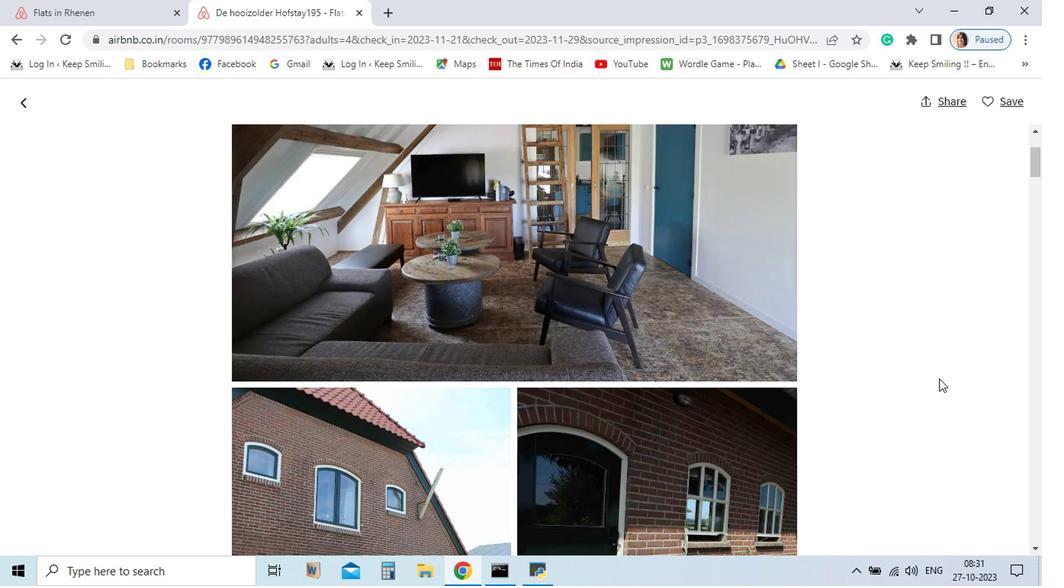 
Action: Mouse scrolled (773, 375) with delta (0, 0)
Screenshot: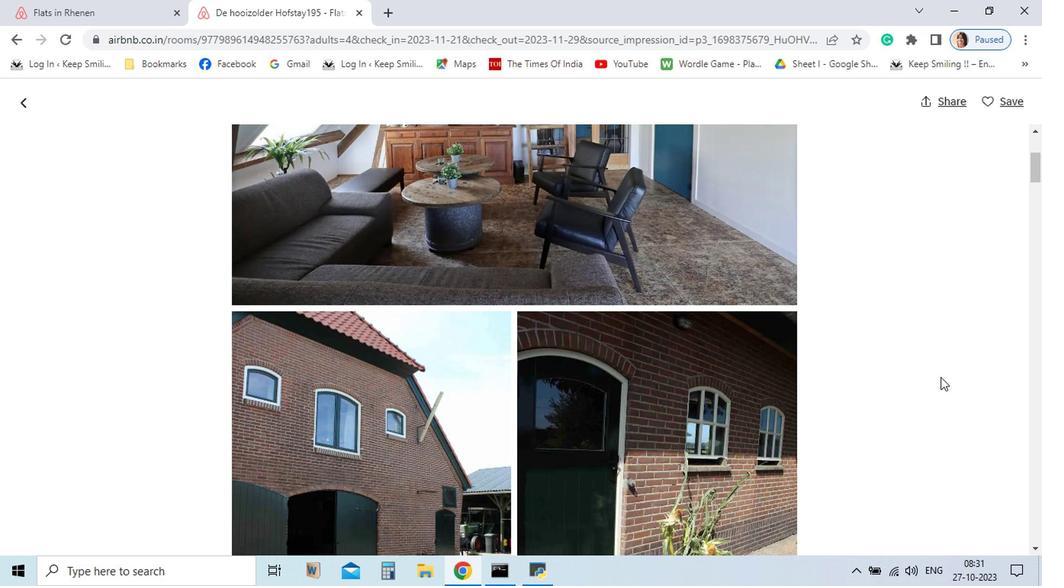 
Action: Mouse moved to (773, 374)
Screenshot: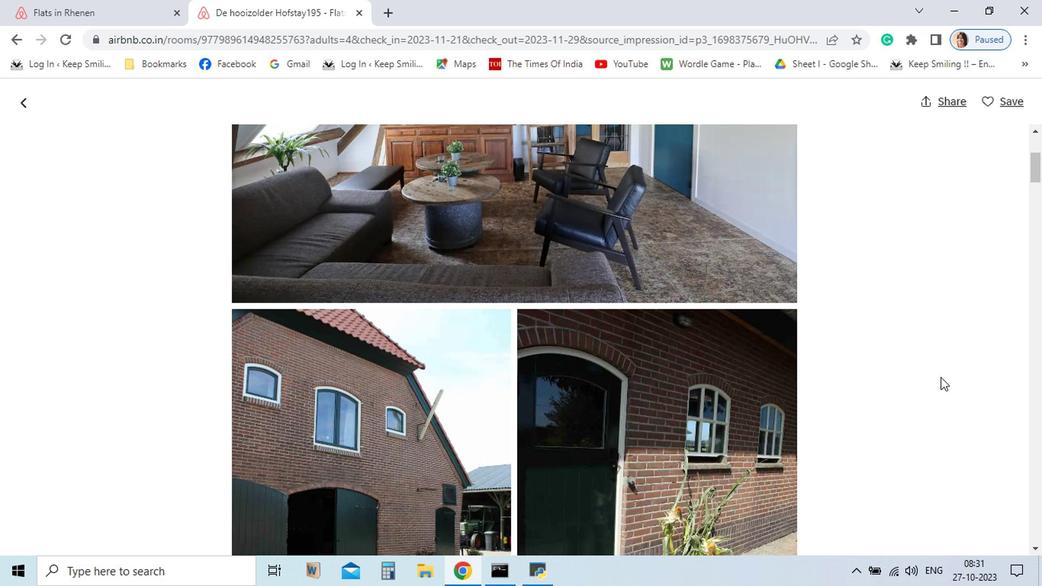 
Action: Mouse scrolled (773, 373) with delta (0, 0)
Screenshot: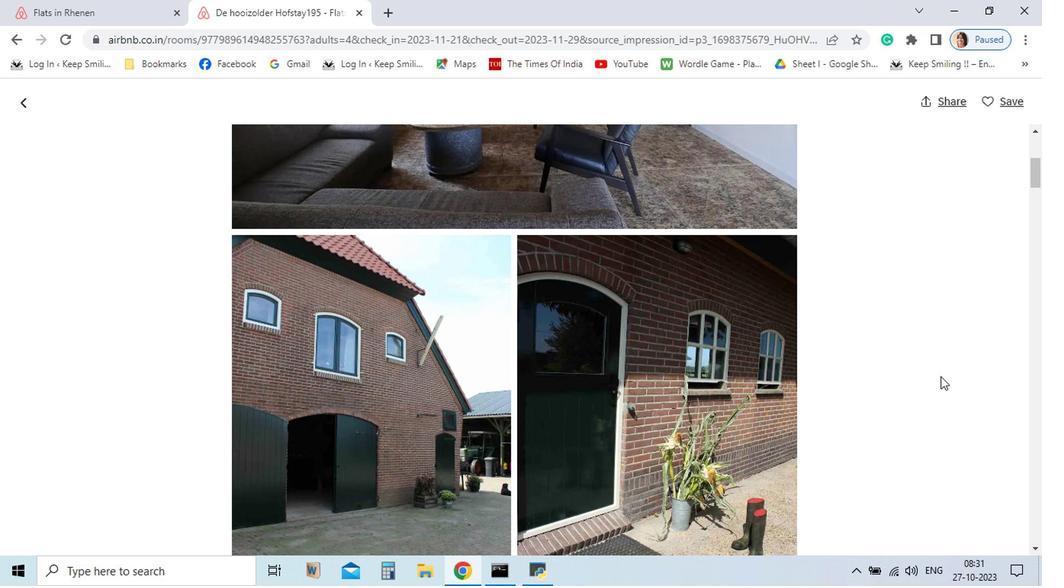 
Action: Mouse moved to (774, 372)
Screenshot: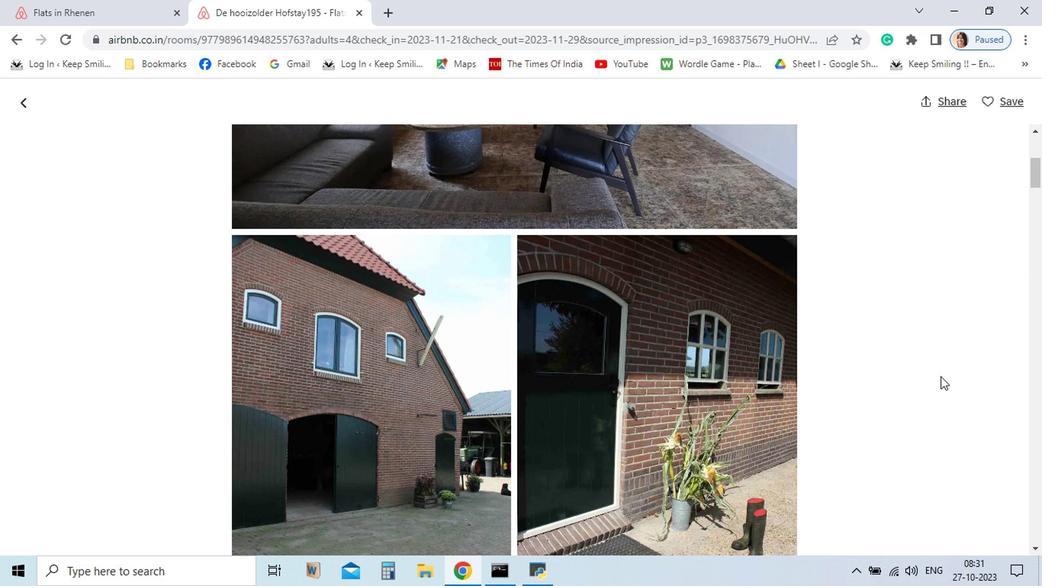 
Action: Mouse scrolled (774, 372) with delta (0, 0)
Screenshot: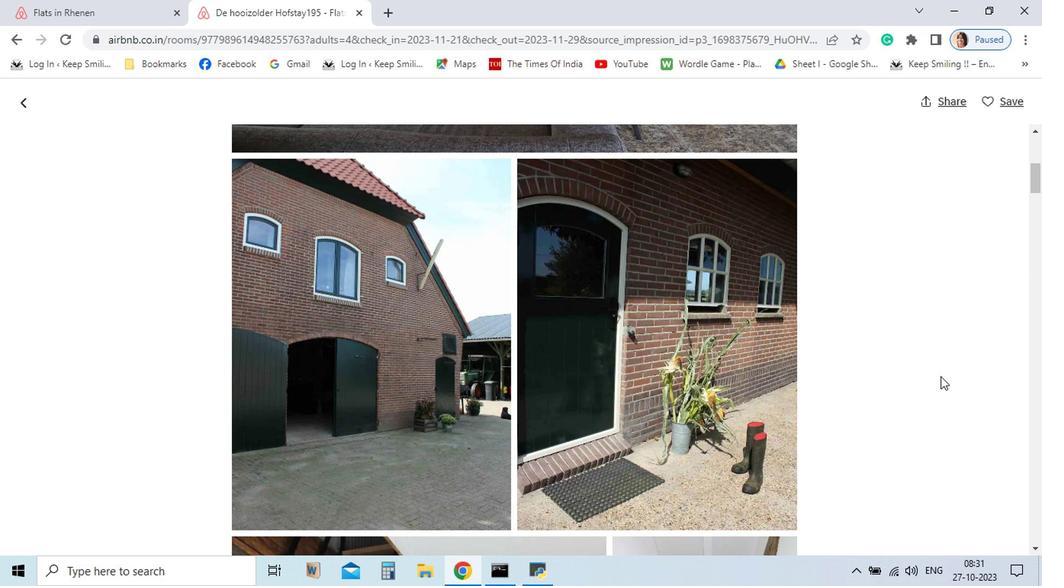 
Action: Mouse moved to (774, 372)
Screenshot: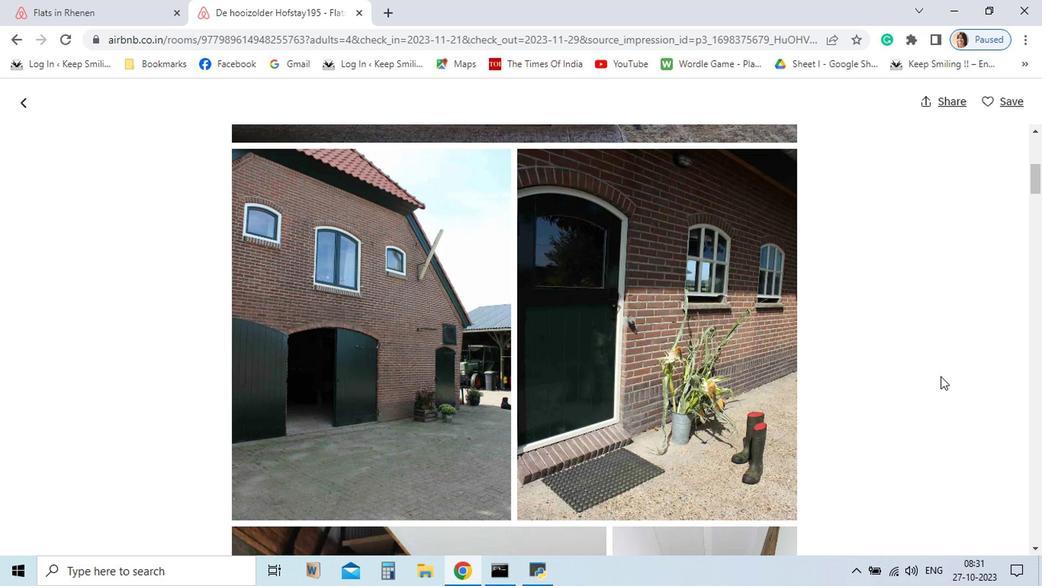 
Action: Mouse scrolled (774, 371) with delta (0, 0)
Screenshot: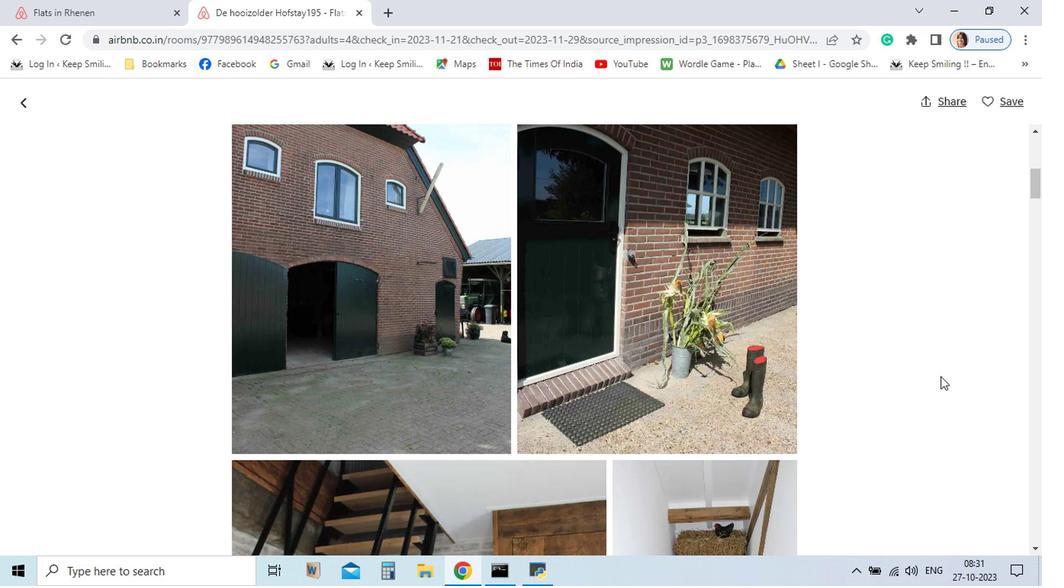 
Action: Mouse scrolled (774, 371) with delta (0, 0)
Screenshot: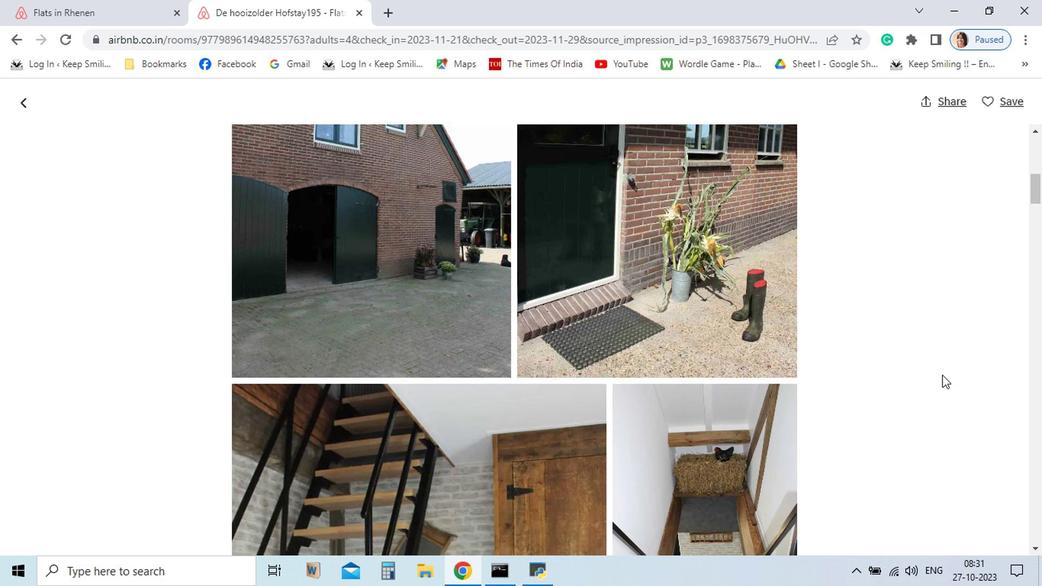 
Action: Mouse scrolled (774, 371) with delta (0, 0)
Screenshot: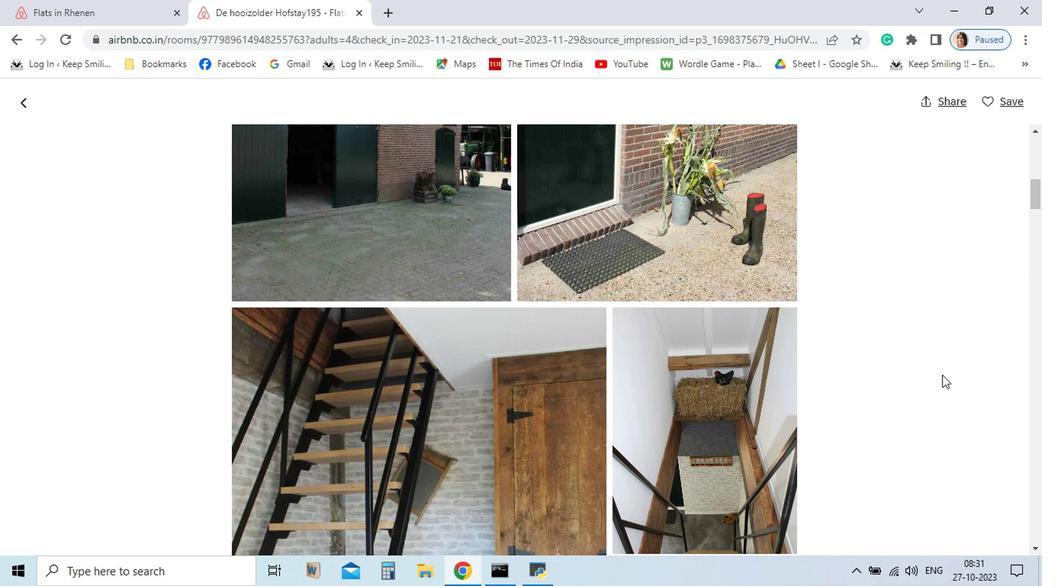 
Action: Mouse moved to (775, 371)
Screenshot: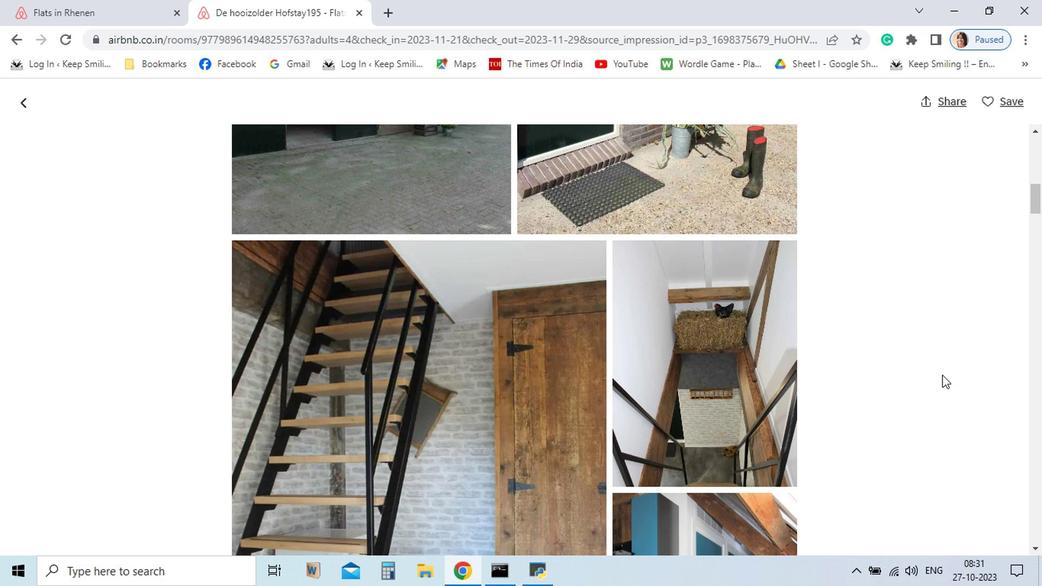 
Action: Mouse scrolled (775, 370) with delta (0, 0)
Screenshot: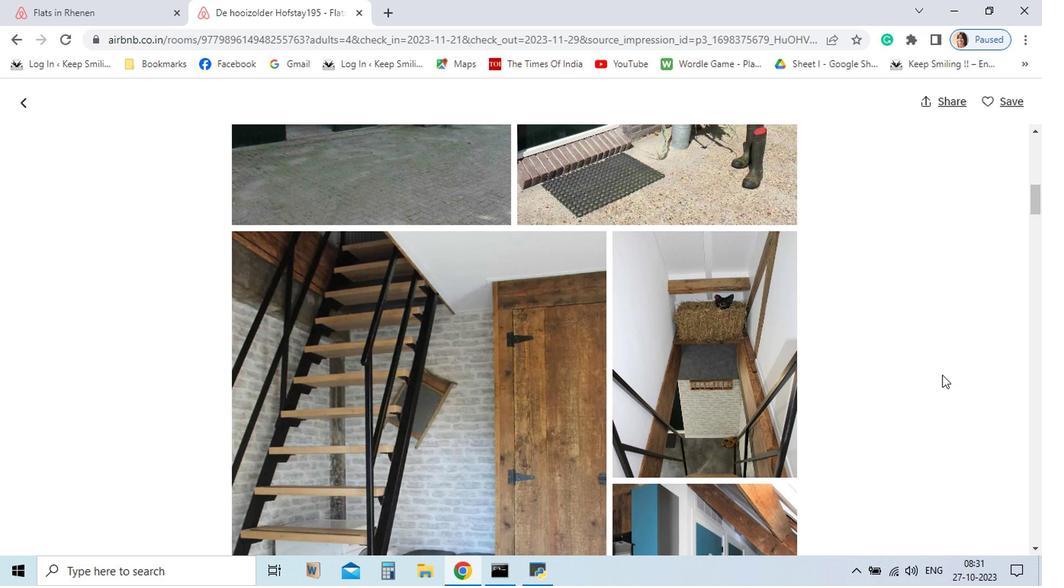 
Action: Mouse scrolled (775, 370) with delta (0, 0)
Screenshot: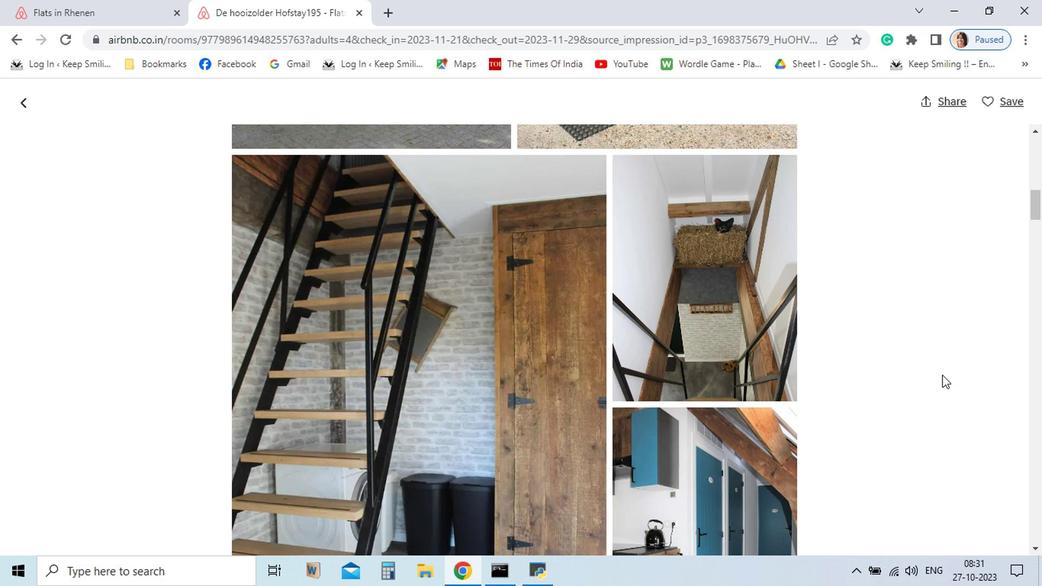 
Action: Mouse scrolled (775, 370) with delta (0, 0)
Screenshot: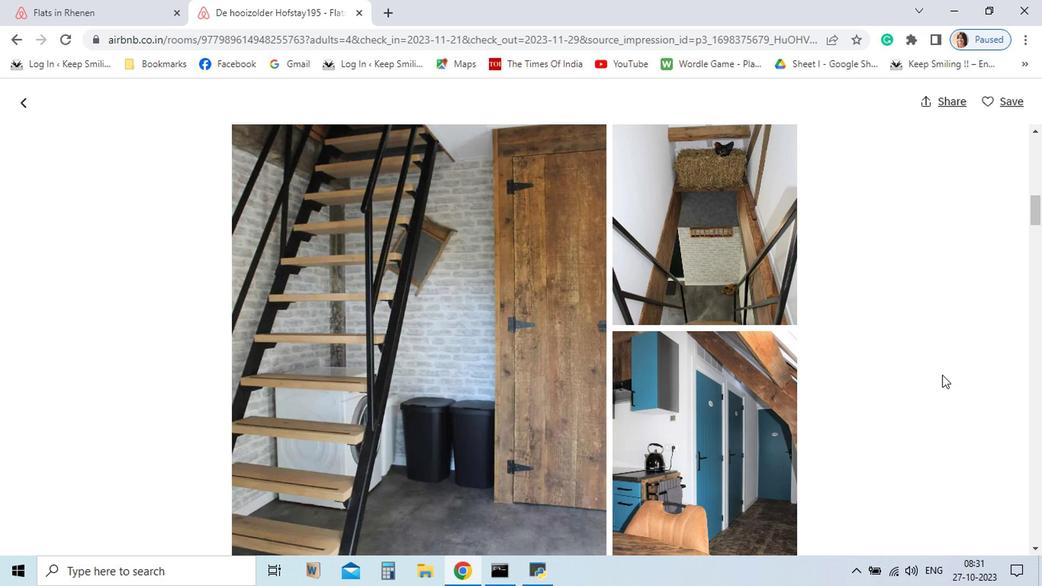 
Action: Mouse scrolled (775, 370) with delta (0, 0)
Screenshot: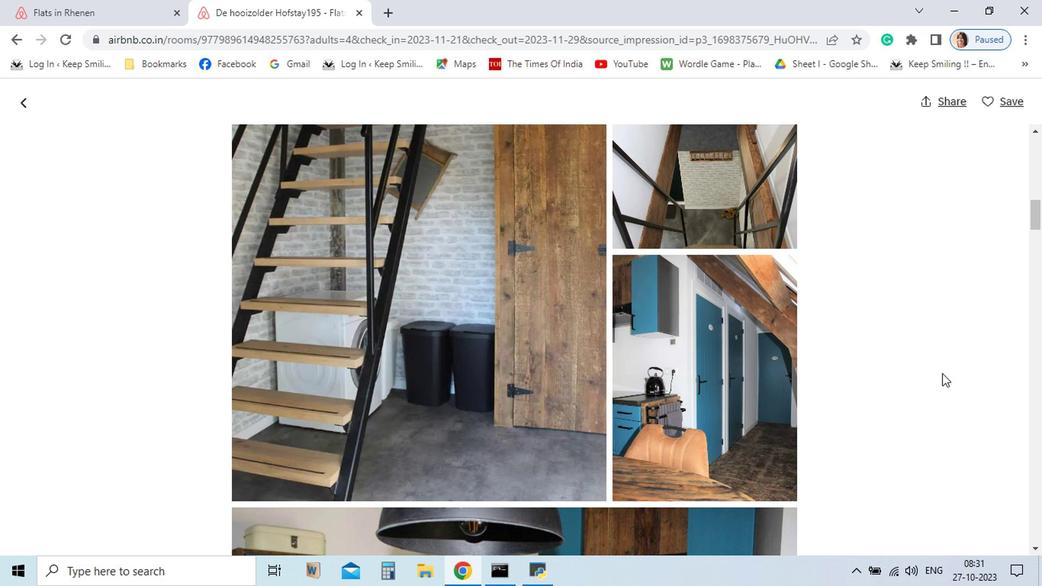 
Action: Mouse scrolled (775, 370) with delta (0, 0)
Screenshot: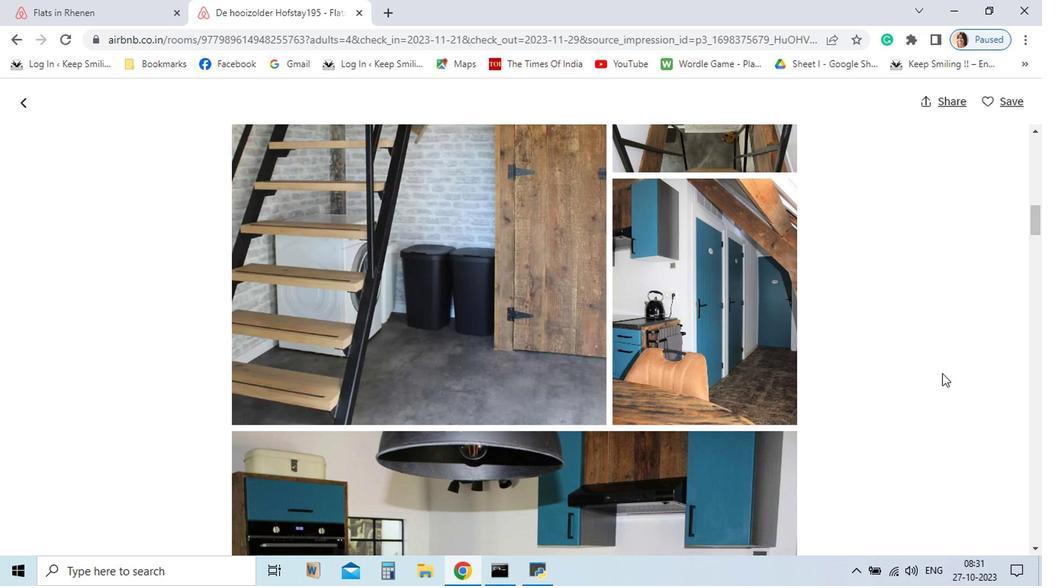 
Action: Mouse moved to (775, 370)
Screenshot: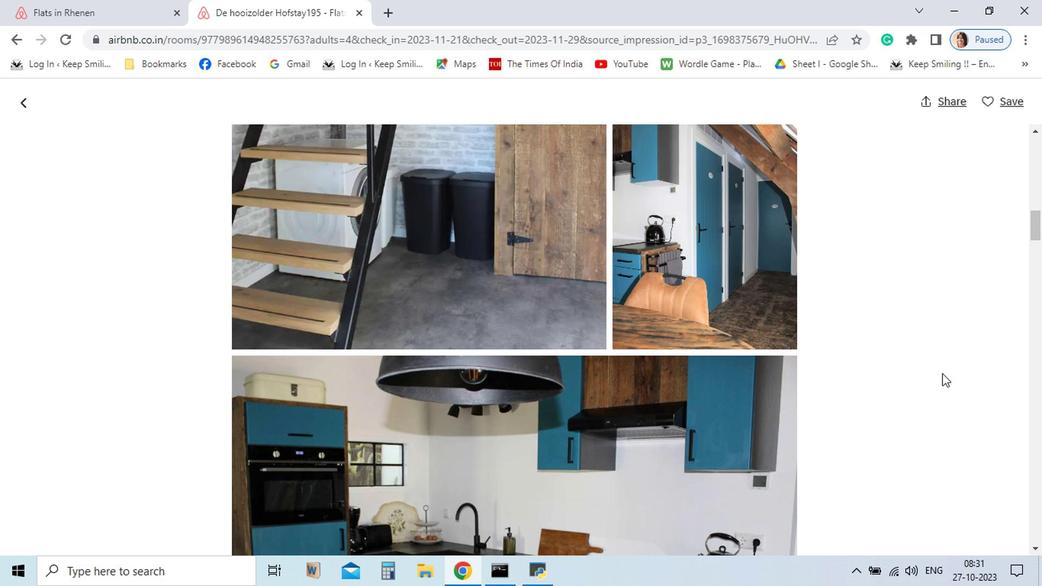 
Action: Mouse scrolled (775, 369) with delta (0, 0)
Screenshot: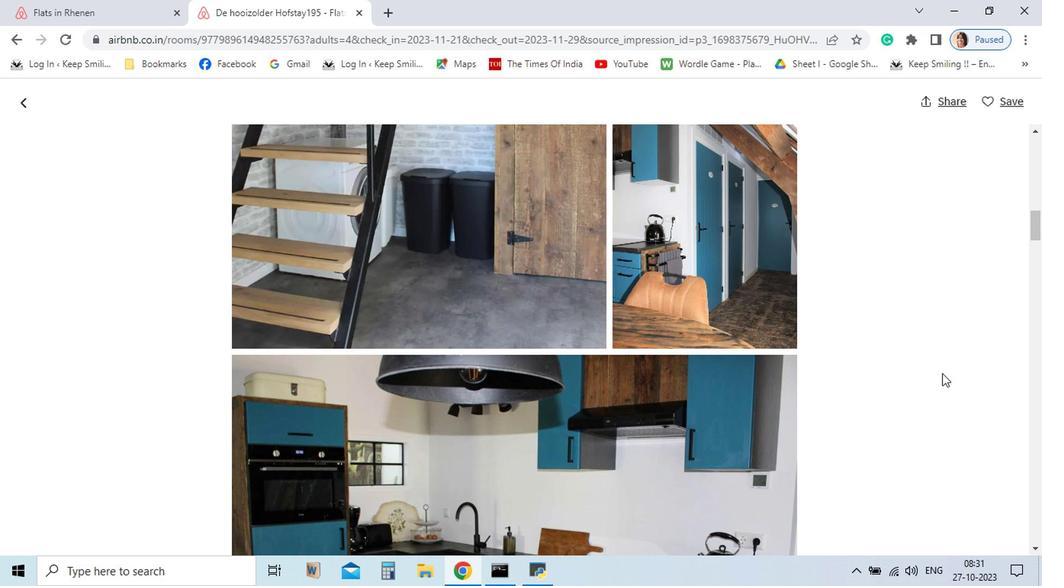 
Action: Mouse scrolled (775, 369) with delta (0, 0)
Screenshot: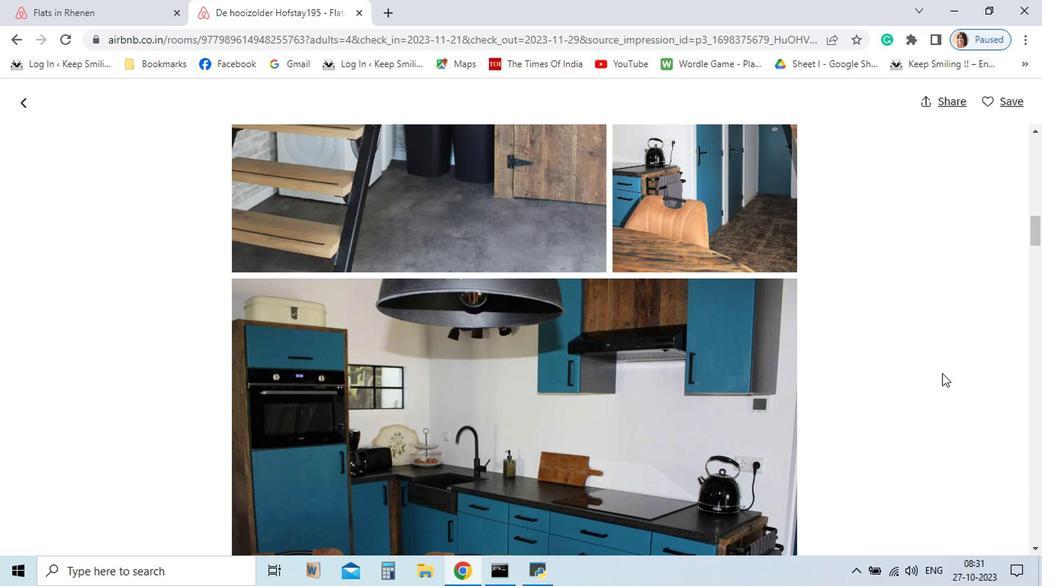
Action: Mouse scrolled (775, 369) with delta (0, 0)
Screenshot: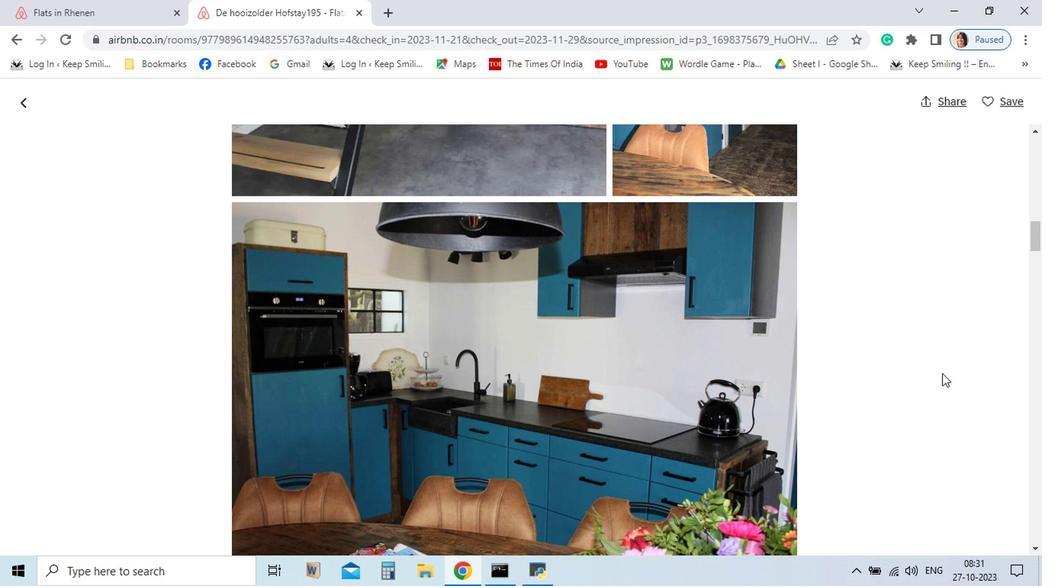 
Action: Mouse scrolled (775, 369) with delta (0, 0)
Screenshot: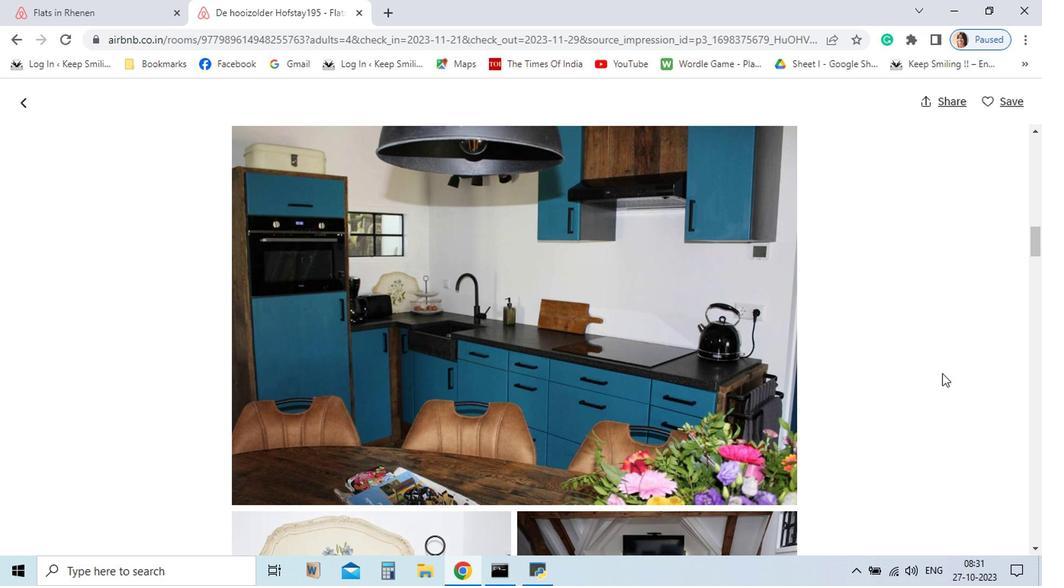 
Action: Mouse scrolled (775, 369) with delta (0, 0)
Screenshot: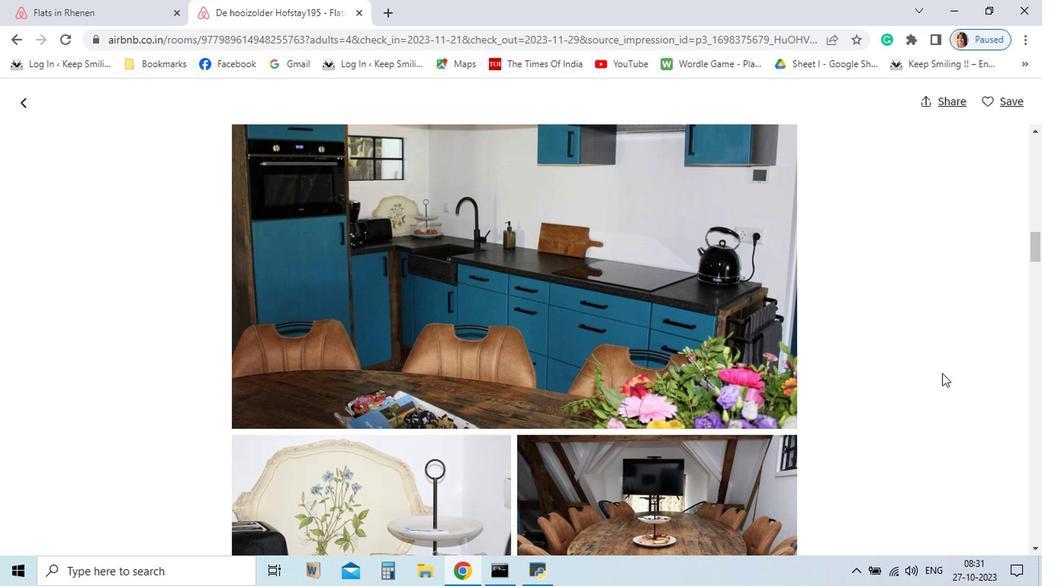 
Action: Mouse scrolled (775, 369) with delta (0, 0)
Screenshot: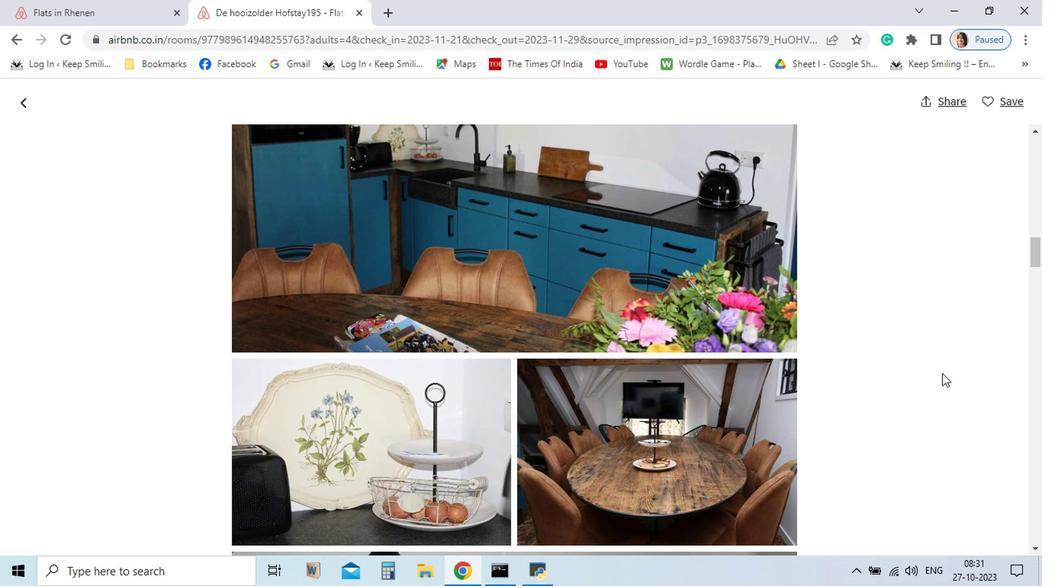 
Action: Mouse scrolled (775, 369) with delta (0, 0)
Screenshot: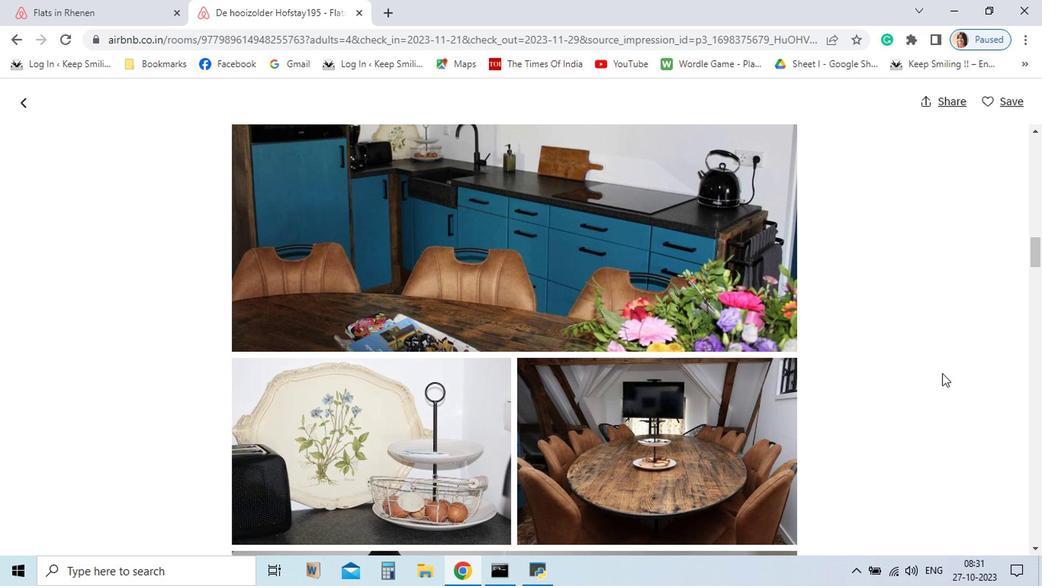 
Action: Mouse scrolled (775, 369) with delta (0, 0)
Screenshot: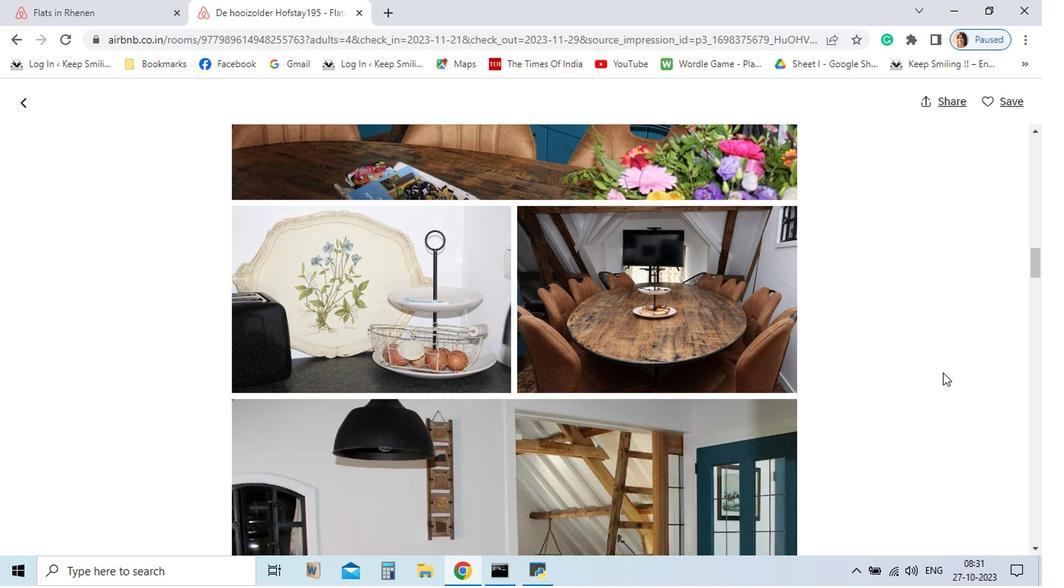 
Action: Mouse moved to (775, 369)
Screenshot: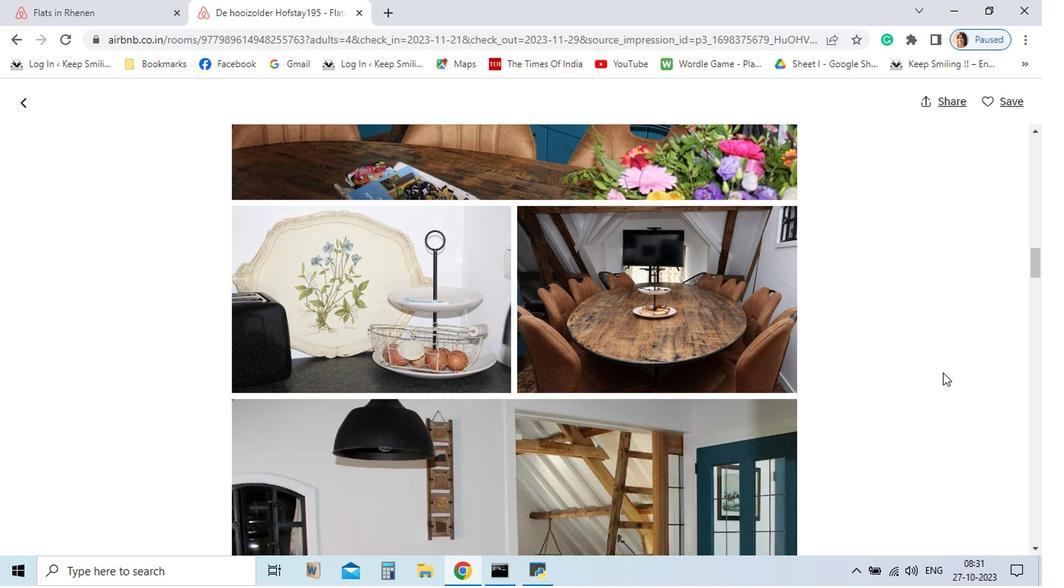 
Action: Mouse scrolled (775, 369) with delta (0, 0)
Screenshot: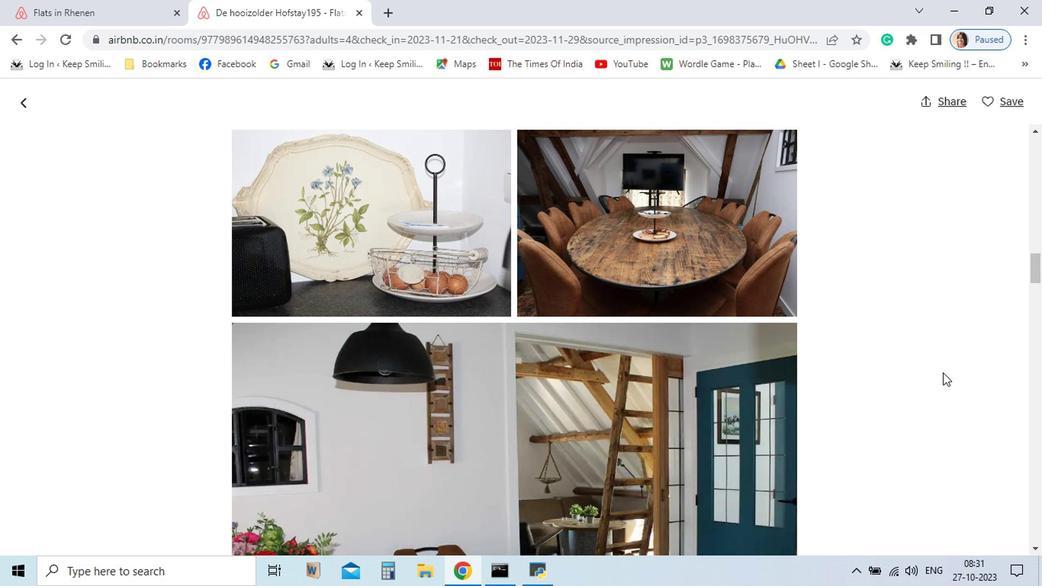 
Action: Mouse scrolled (775, 369) with delta (0, 0)
Screenshot: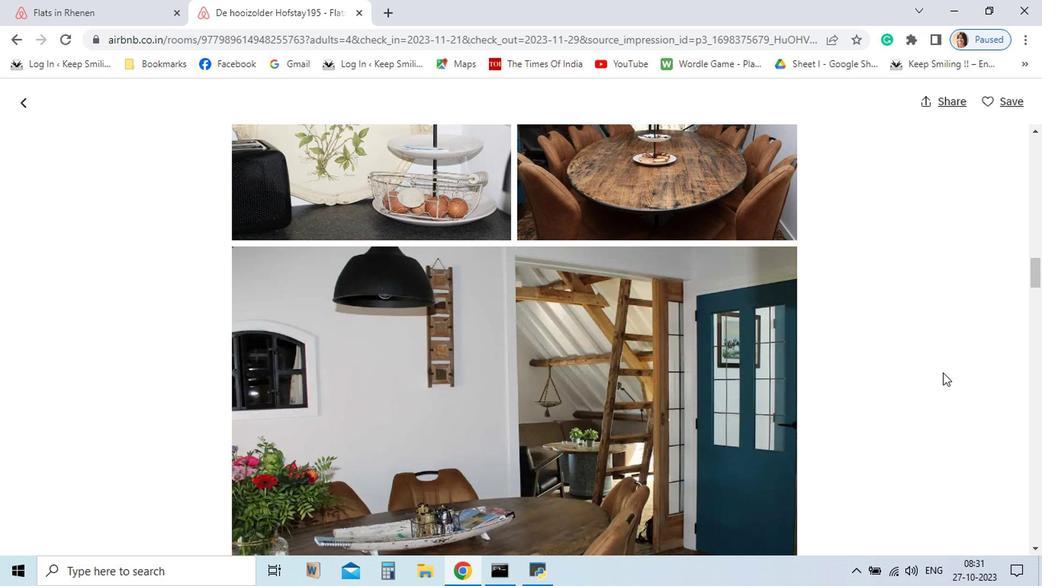 
Action: Mouse scrolled (775, 369) with delta (0, 0)
Screenshot: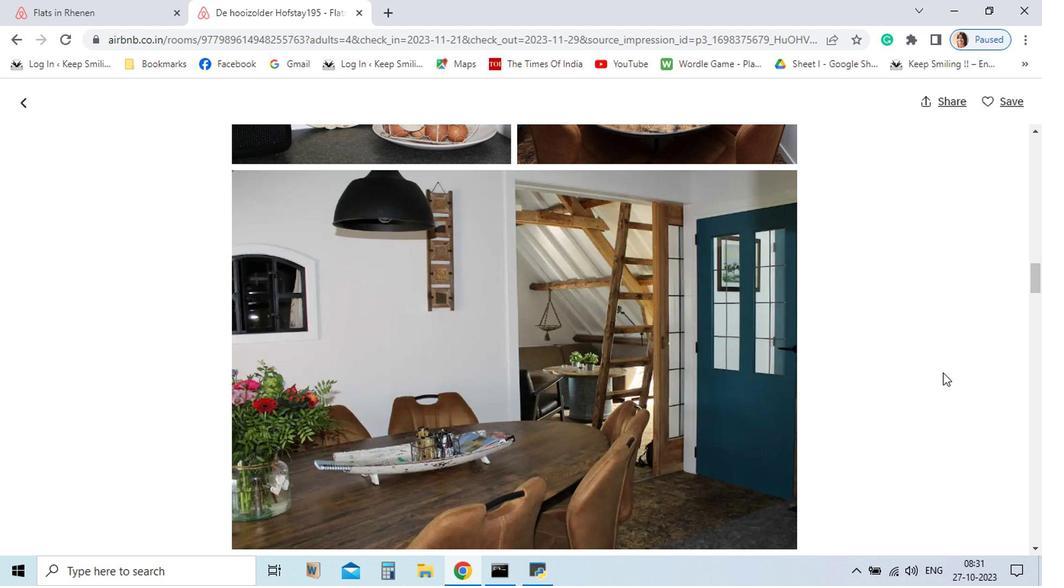 
Action: Mouse scrolled (775, 369) with delta (0, 0)
Screenshot: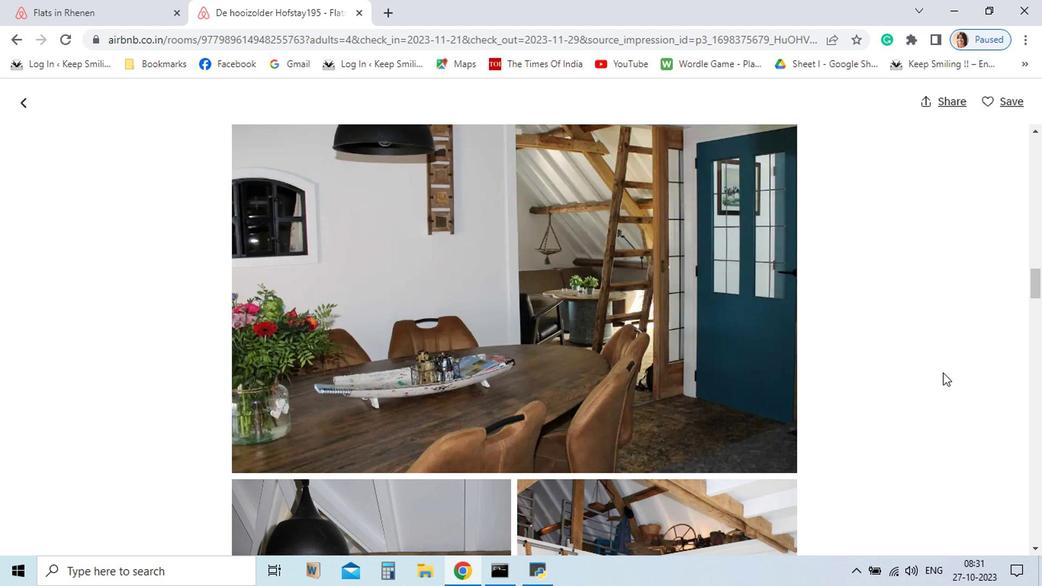
Action: Mouse scrolled (775, 369) with delta (0, 0)
Screenshot: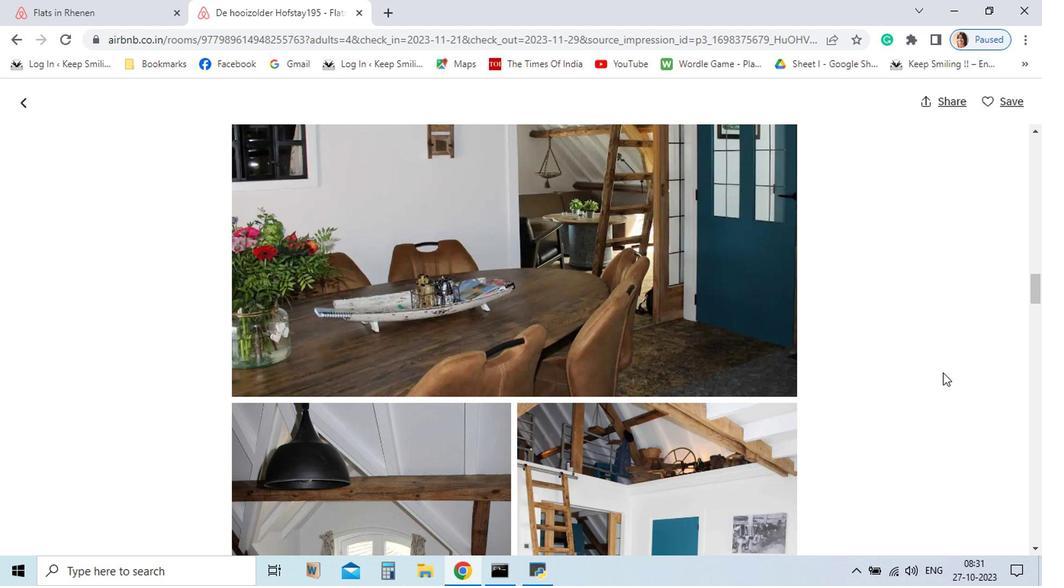 
Action: Mouse scrolled (775, 369) with delta (0, 0)
Screenshot: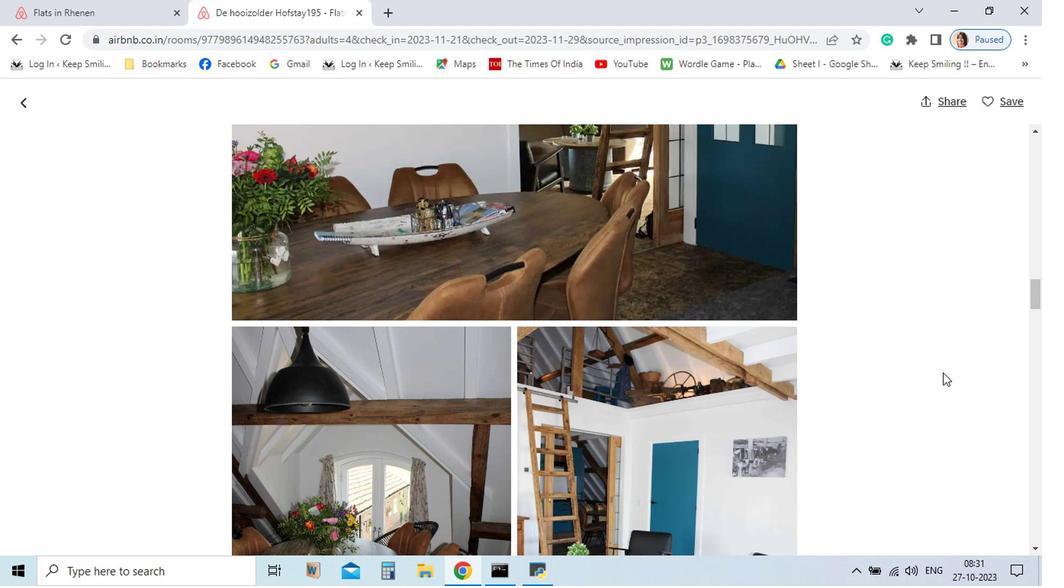 
Action: Mouse scrolled (775, 369) with delta (0, 0)
Screenshot: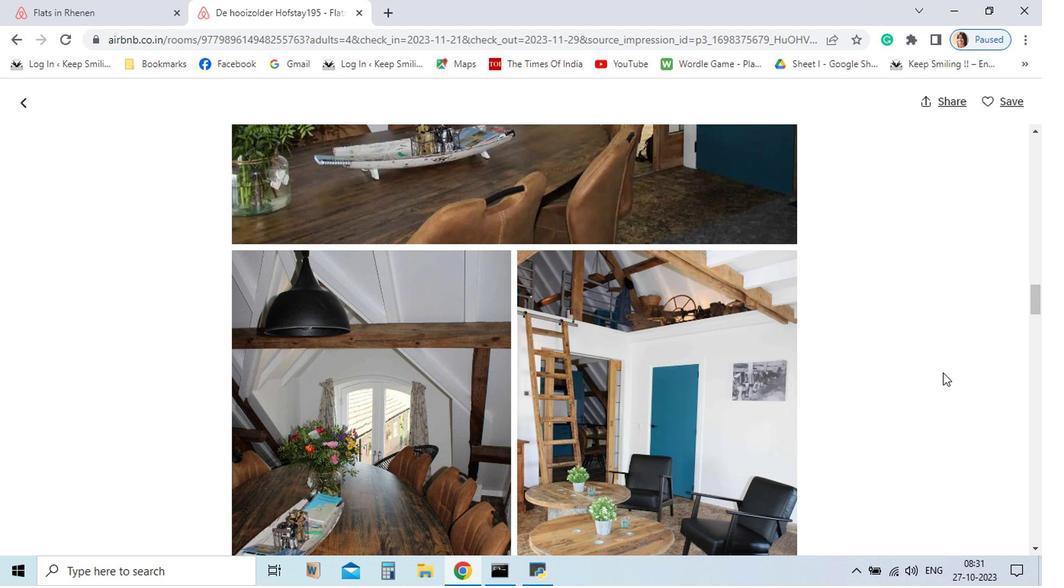 
Action: Mouse scrolled (775, 369) with delta (0, 0)
Screenshot: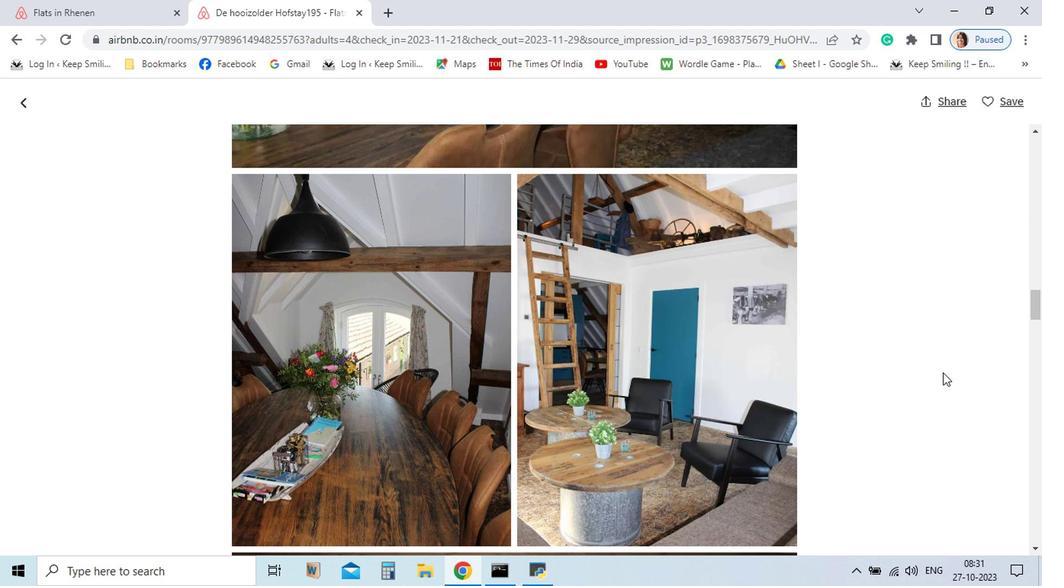 
Action: Mouse scrolled (775, 369) with delta (0, 0)
Screenshot: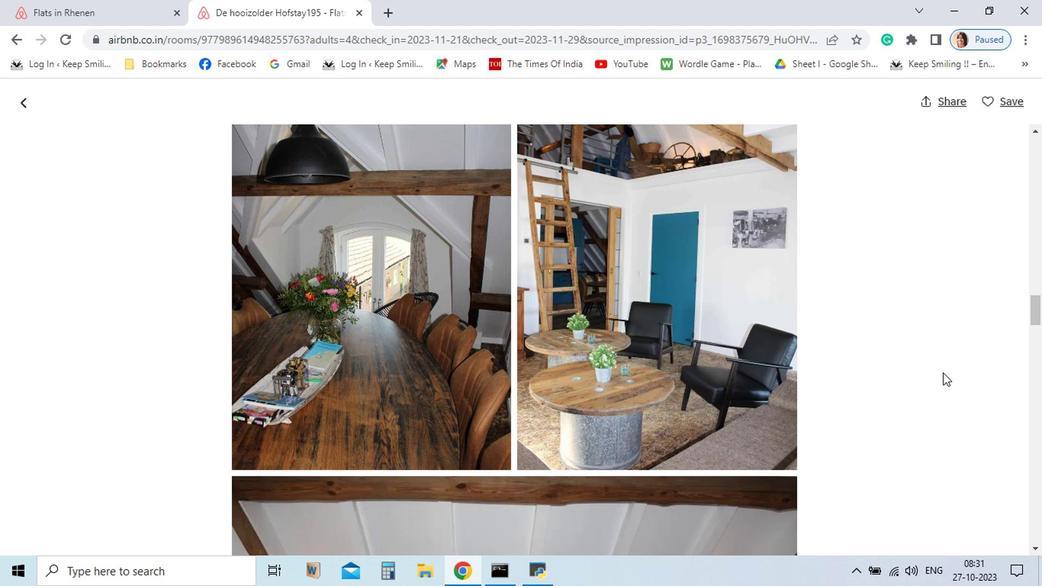 
Action: Mouse scrolled (775, 369) with delta (0, 0)
Screenshot: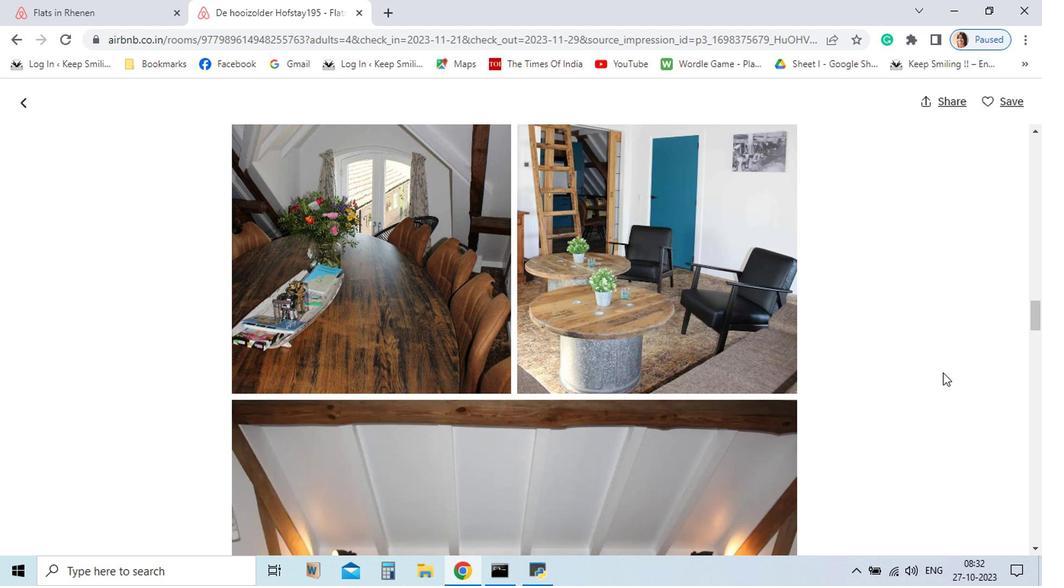 
Action: Mouse scrolled (775, 369) with delta (0, 0)
Screenshot: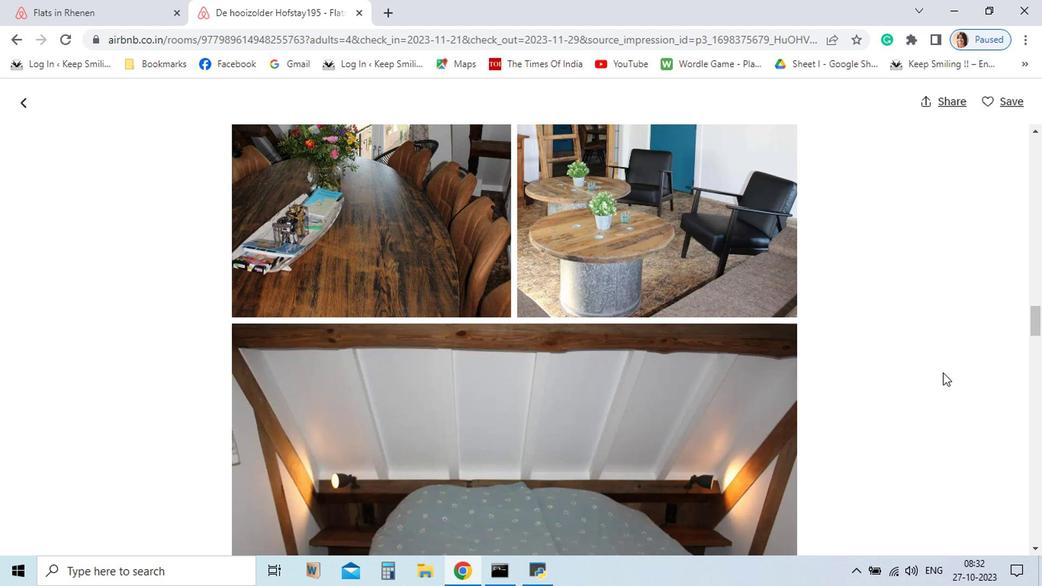 
Action: Mouse scrolled (775, 369) with delta (0, 0)
Screenshot: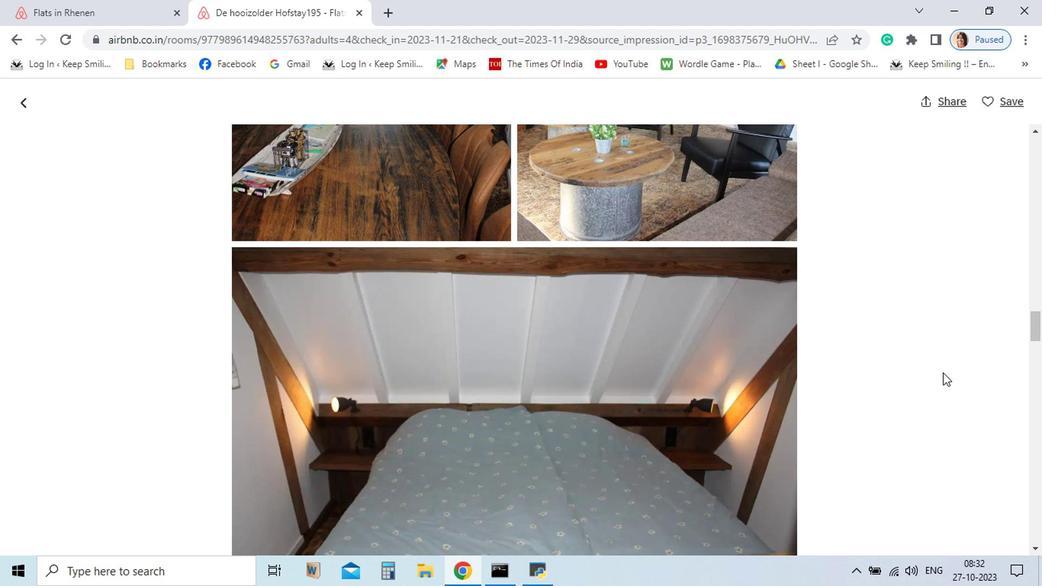 
Action: Mouse scrolled (775, 369) with delta (0, 0)
Screenshot: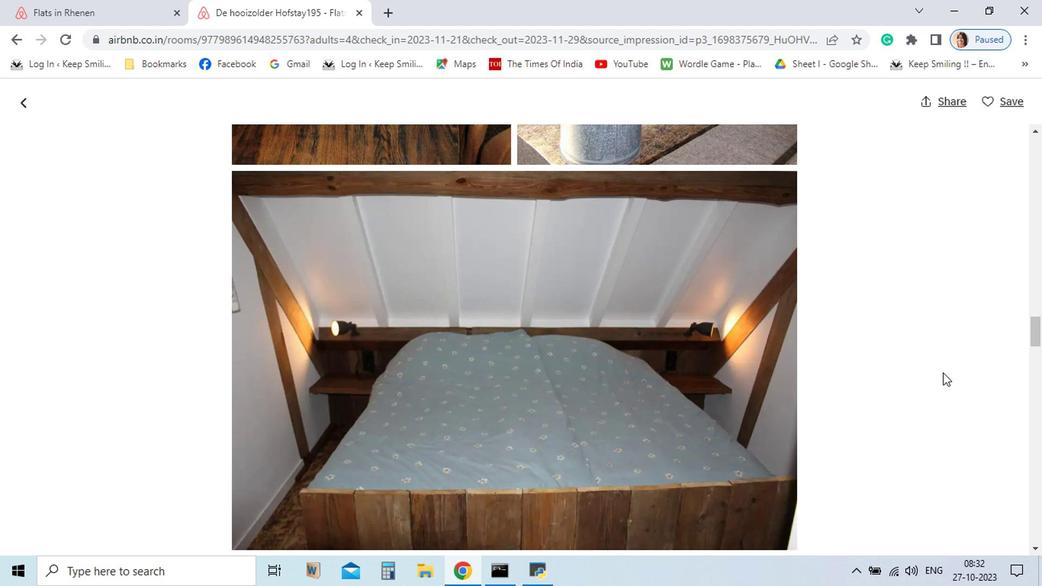 
Action: Mouse scrolled (775, 369) with delta (0, 0)
Screenshot: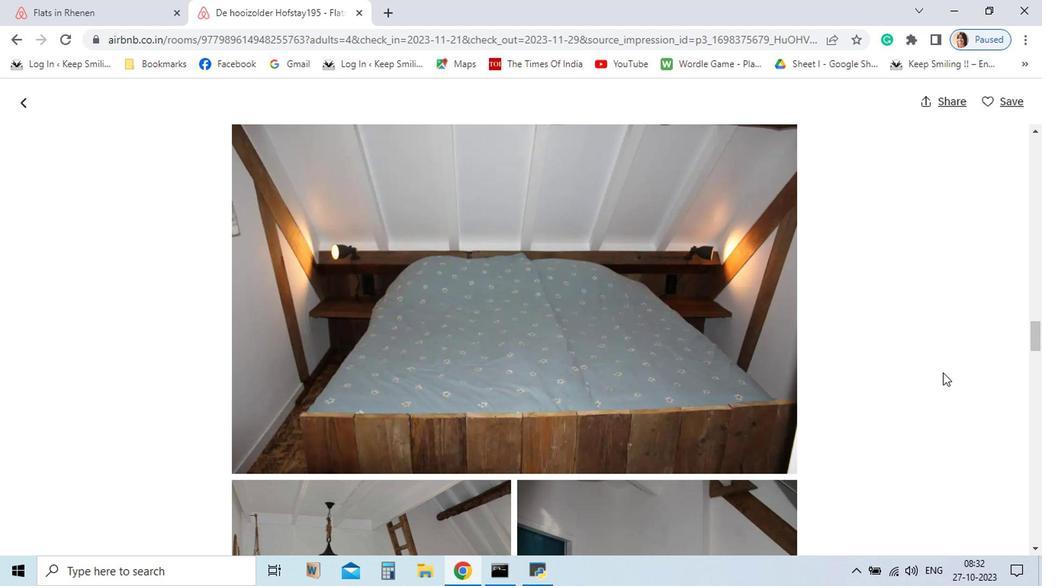 
Action: Mouse scrolled (775, 369) with delta (0, 0)
Screenshot: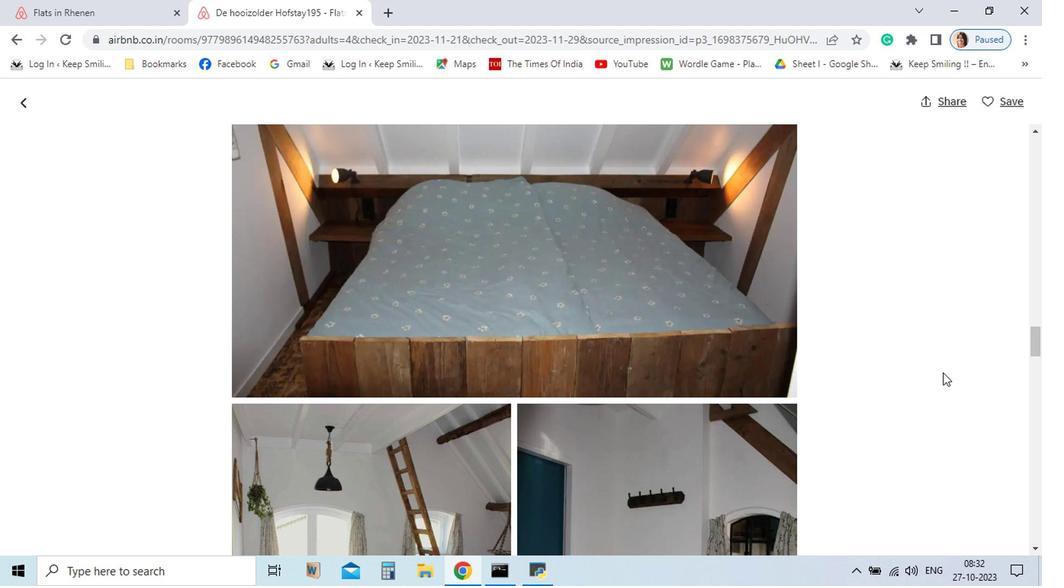 
Action: Mouse scrolled (775, 369) with delta (0, 0)
Screenshot: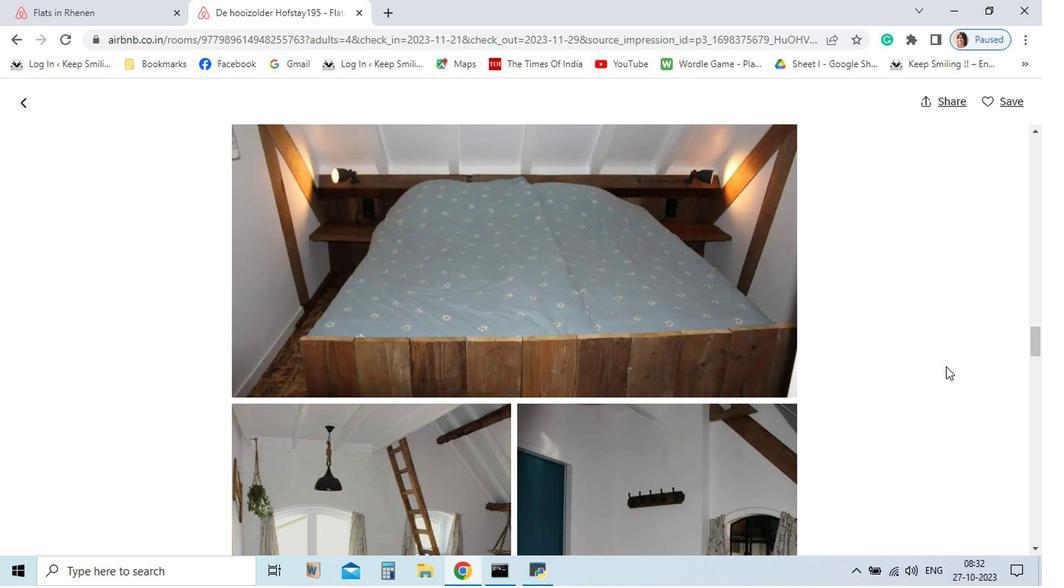 
Action: Mouse moved to (716, 371)
Screenshot: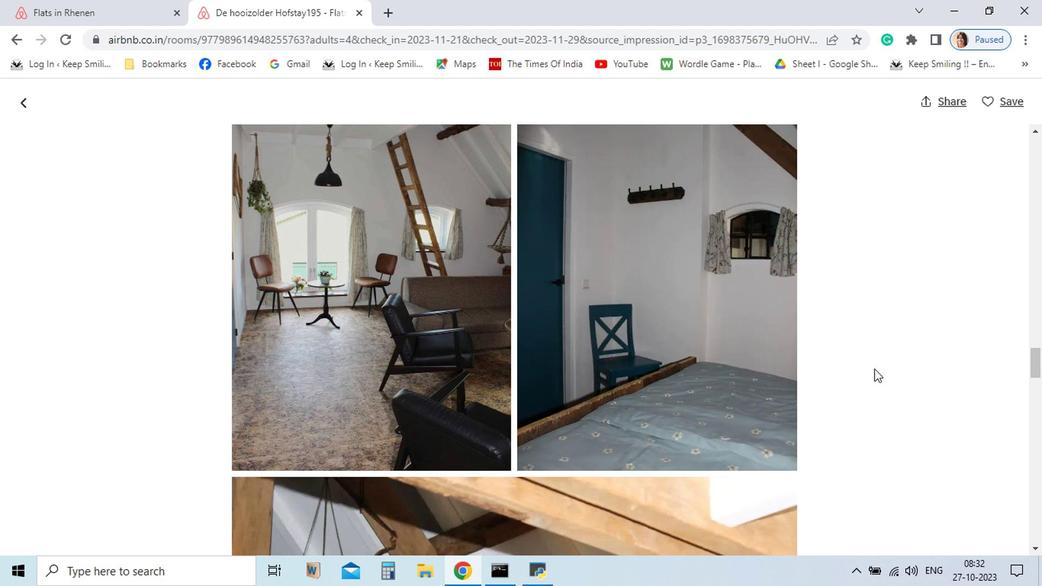 
Action: Mouse scrolled (716, 370) with delta (0, 0)
Screenshot: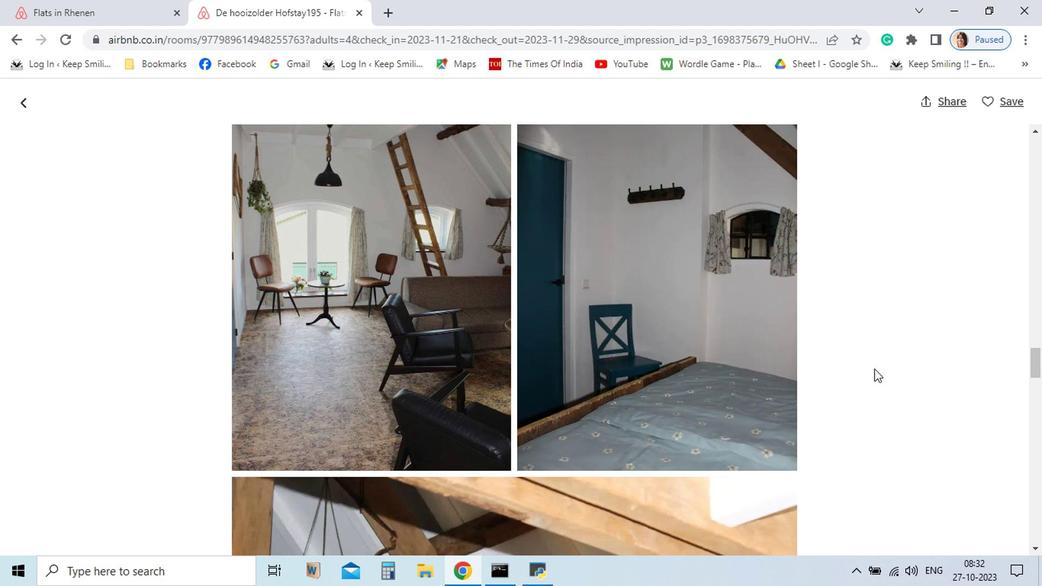 
Action: Mouse moved to (712, 384)
Screenshot: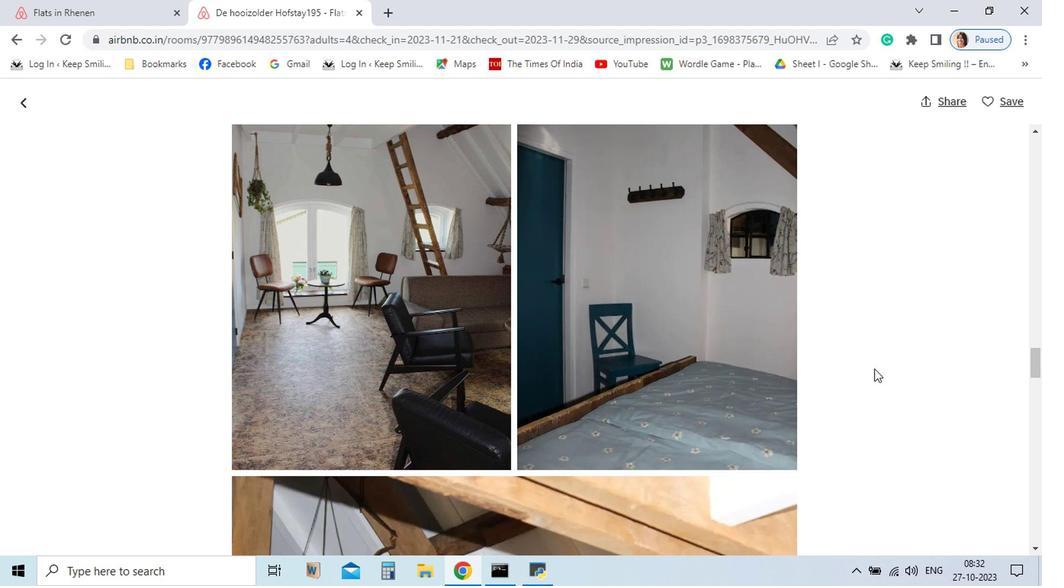 
Action: Mouse scrolled (712, 384) with delta (0, 0)
Screenshot: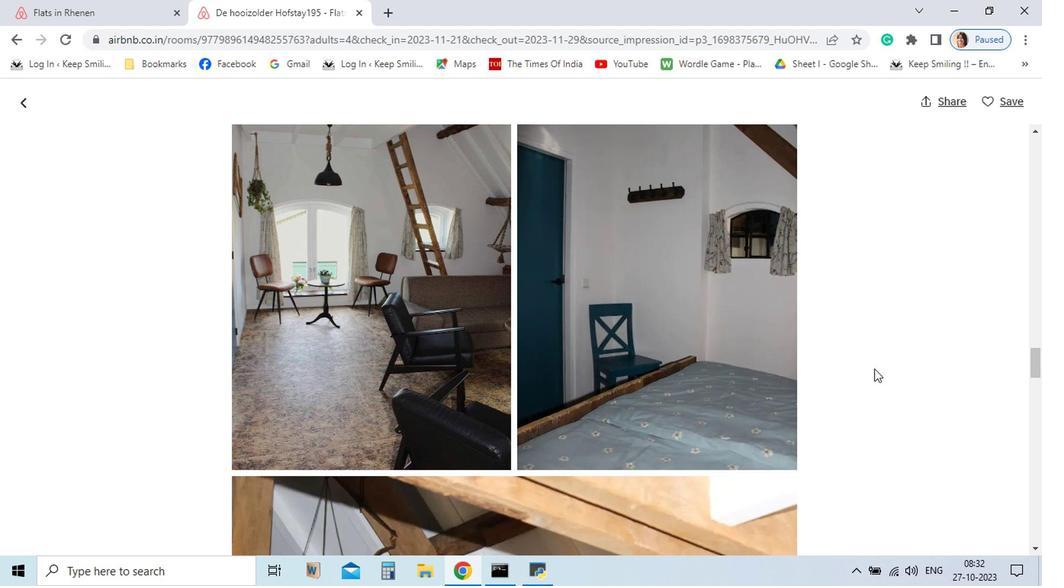 
Action: Mouse moved to (711, 387)
Screenshot: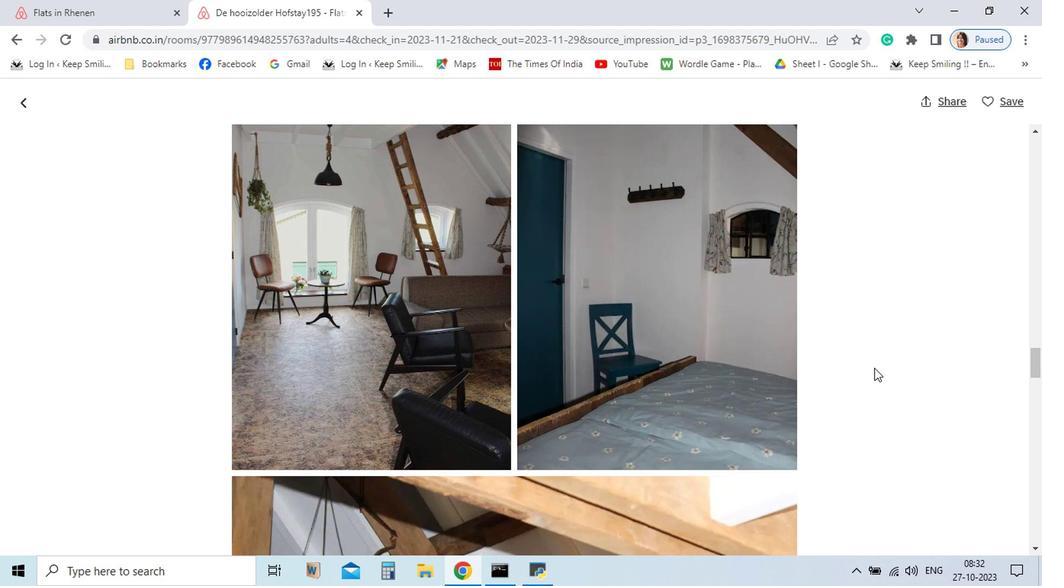 
Action: Mouse scrolled (711, 387) with delta (0, 0)
Screenshot: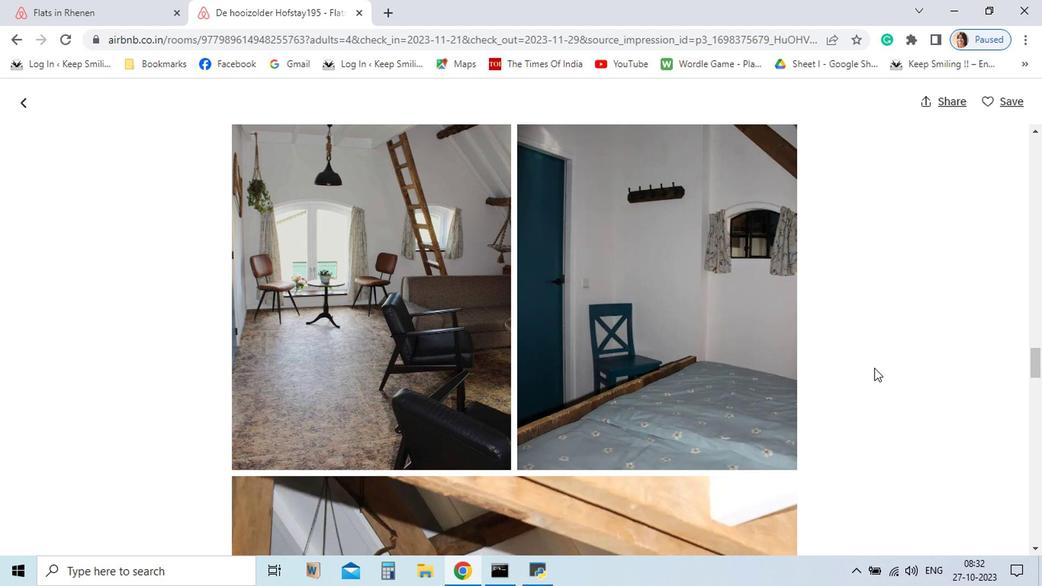 
Action: Mouse moved to (726, 367)
Screenshot: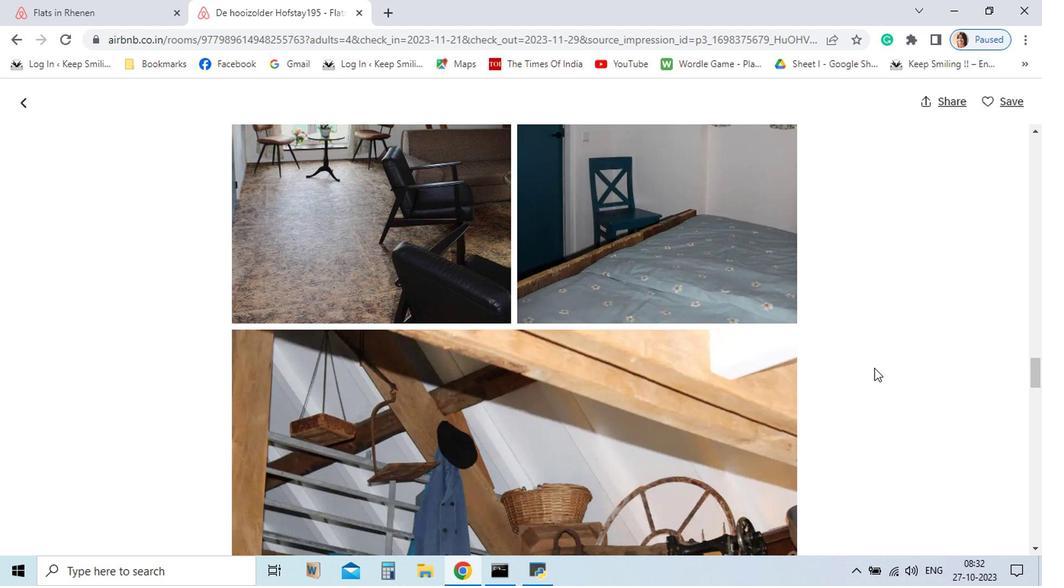
Action: Mouse scrolled (726, 366) with delta (0, 0)
Screenshot: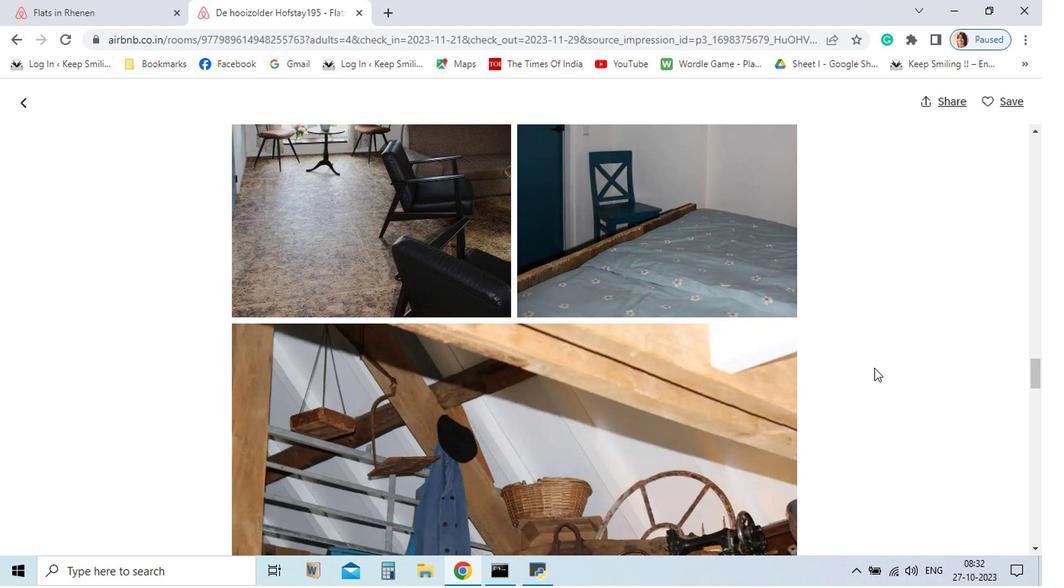
Action: Mouse moved to (726, 366)
Screenshot: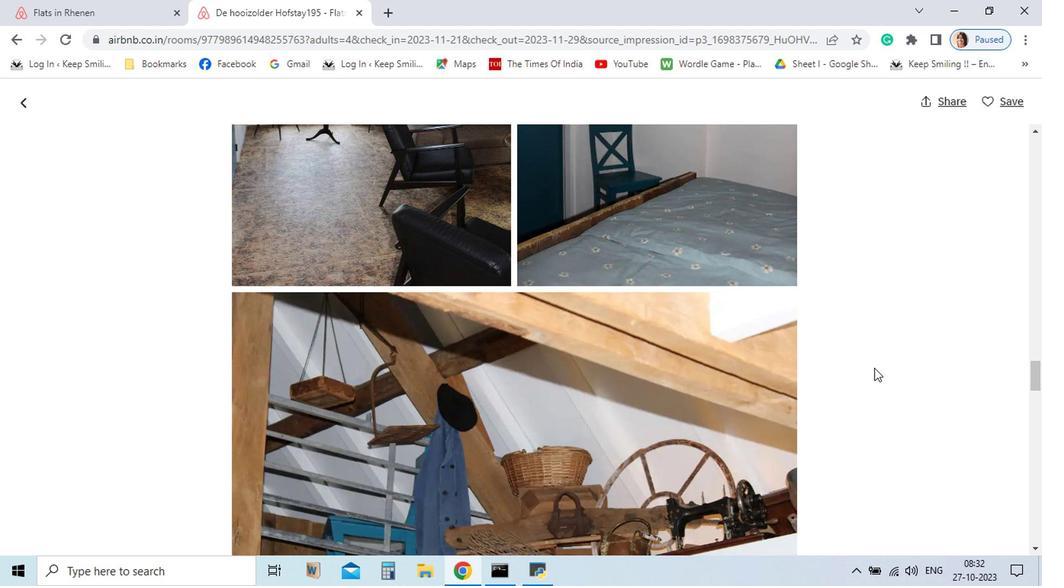 
Action: Mouse scrolled (726, 365) with delta (0, 0)
Screenshot: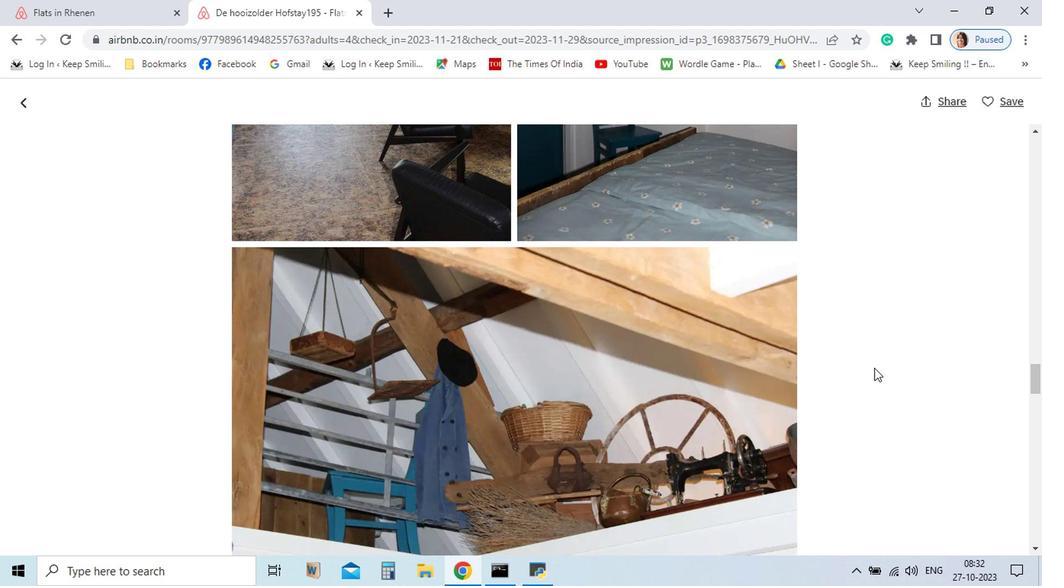 
Action: Mouse scrolled (726, 365) with delta (0, 0)
Screenshot: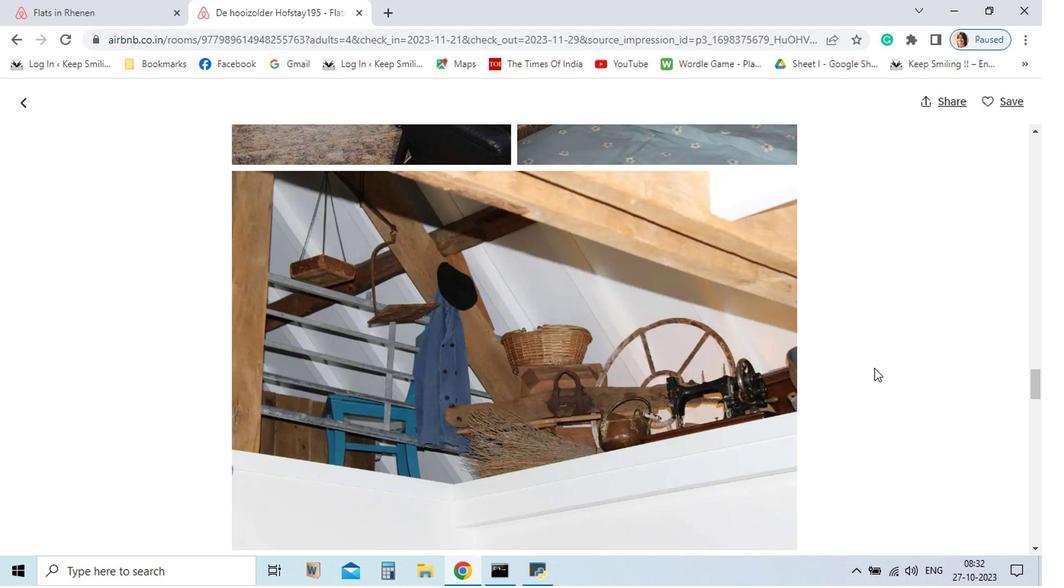 
Action: Mouse scrolled (726, 365) with delta (0, 0)
Screenshot: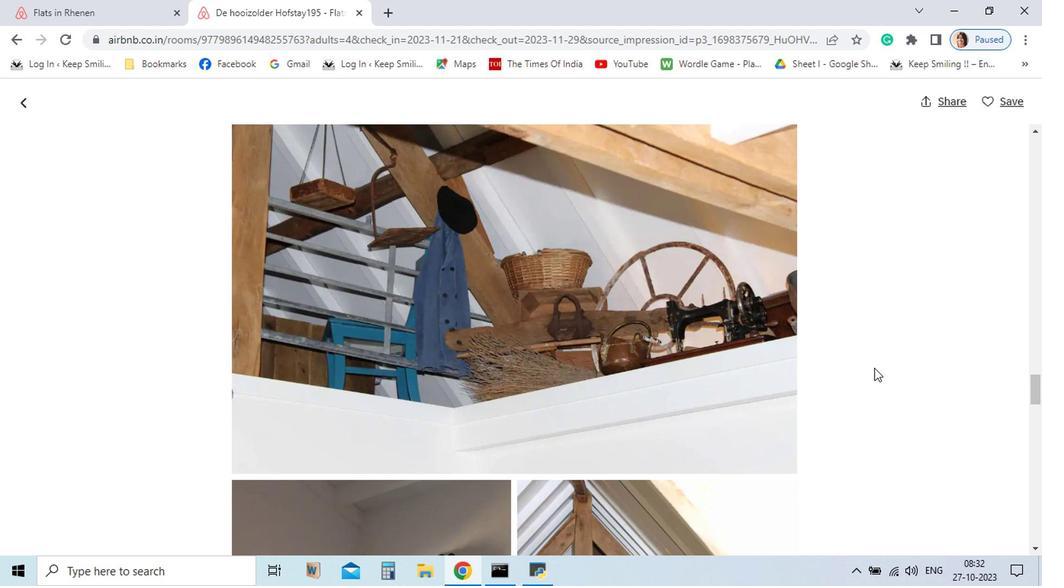 
Action: Mouse scrolled (726, 365) with delta (0, 0)
Screenshot: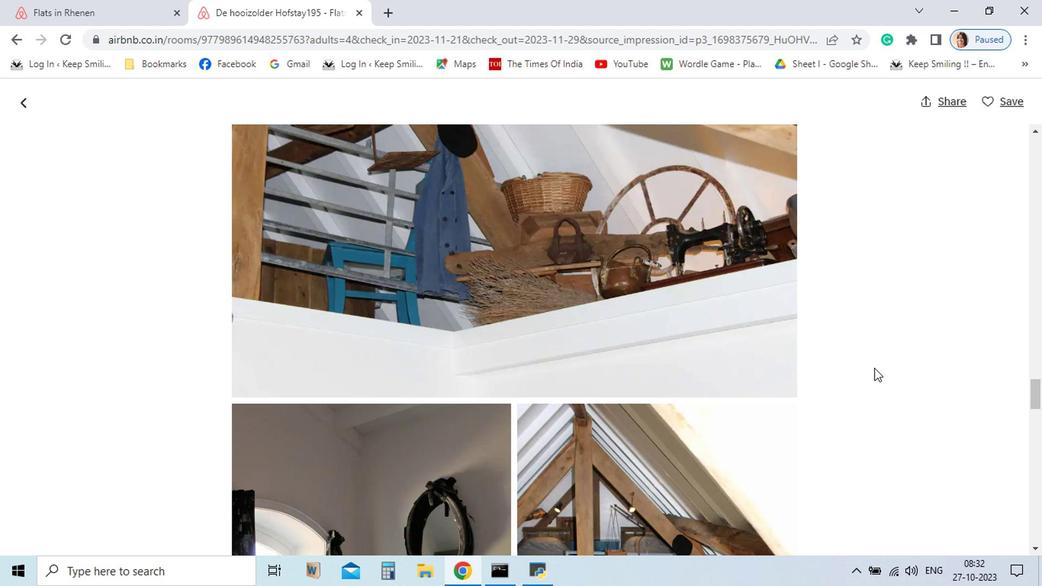 
Action: Mouse scrolled (726, 365) with delta (0, 0)
Screenshot: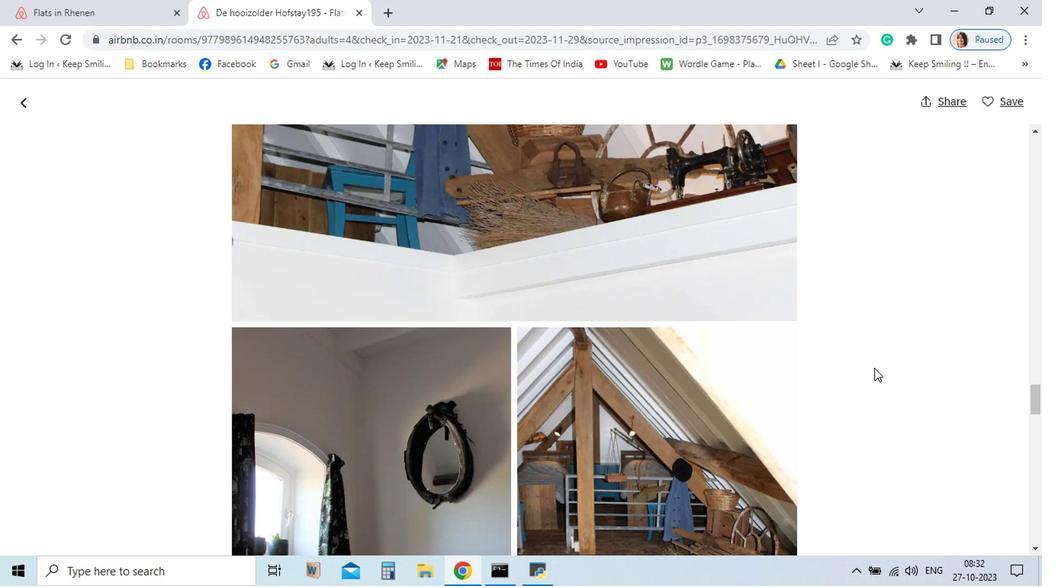 
Action: Mouse scrolled (726, 365) with delta (0, 0)
Screenshot: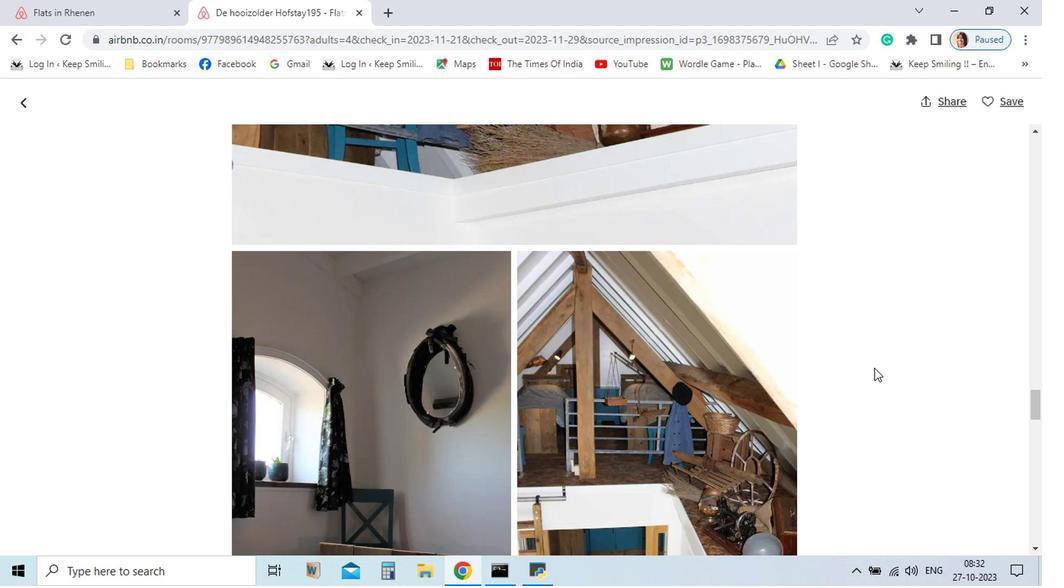 
Action: Mouse scrolled (726, 365) with delta (0, 0)
Screenshot: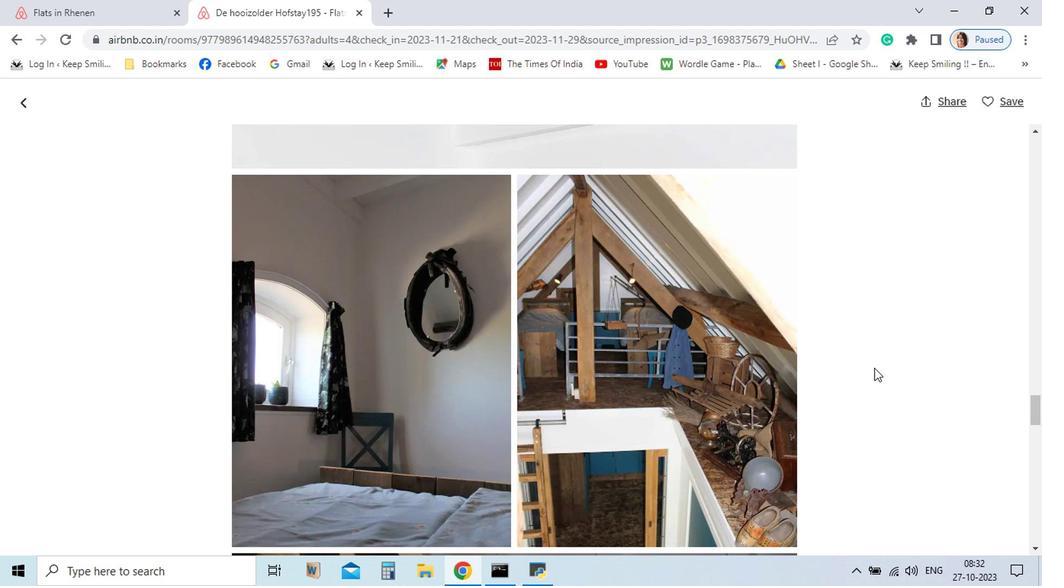 
Action: Mouse scrolled (726, 365) with delta (0, 0)
Screenshot: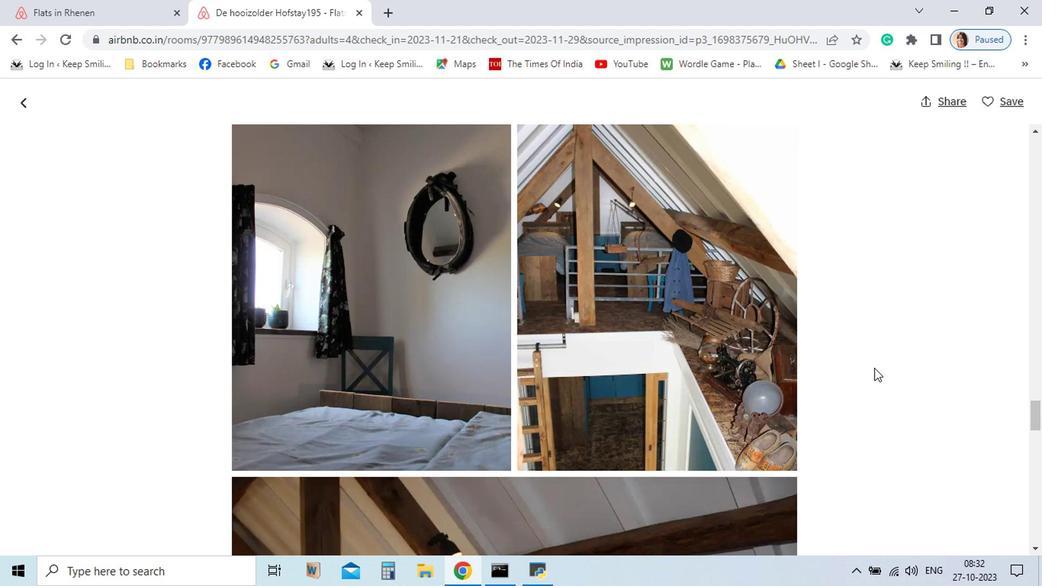 
Action: Mouse scrolled (726, 365) with delta (0, 0)
Screenshot: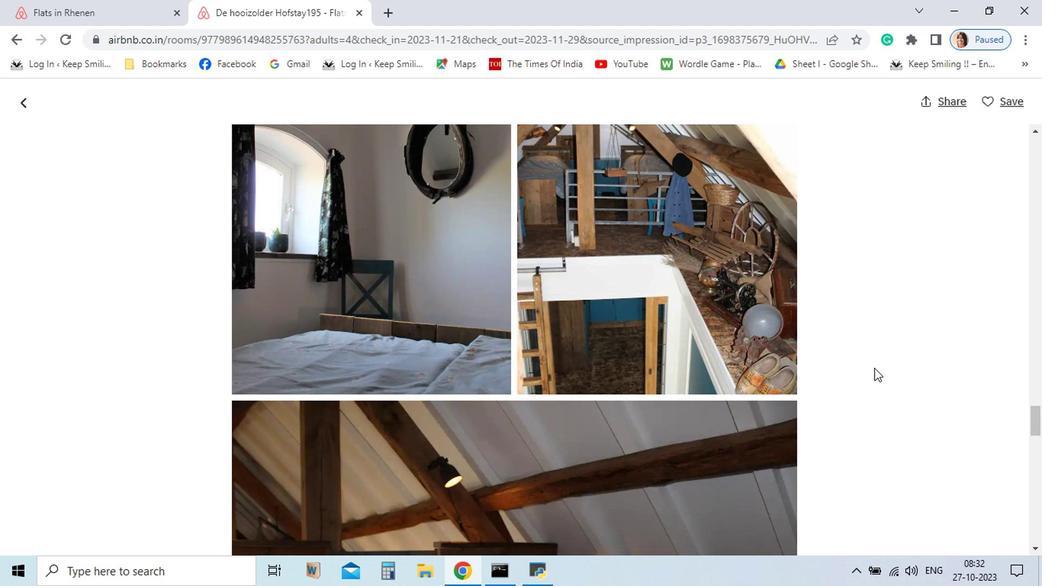 
Action: Mouse scrolled (726, 365) with delta (0, 0)
Screenshot: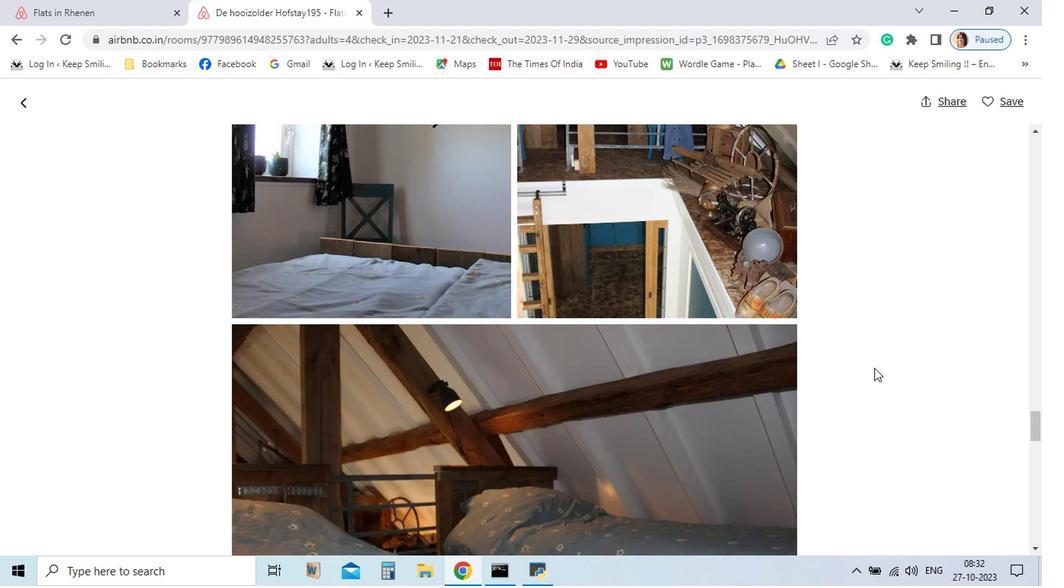 
Action: Mouse scrolled (726, 365) with delta (0, 0)
Screenshot: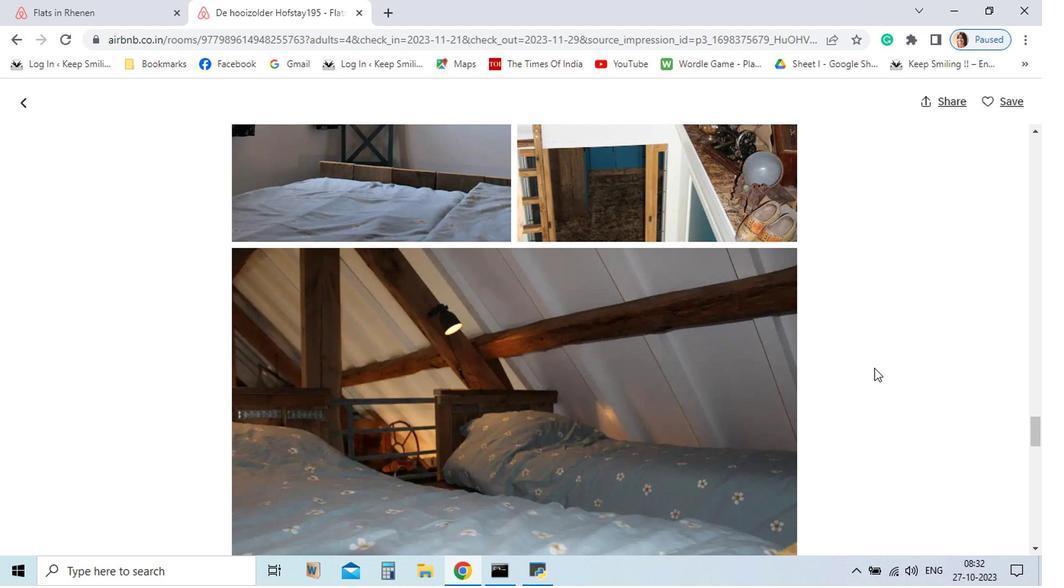 
Action: Mouse scrolled (726, 365) with delta (0, 0)
Screenshot: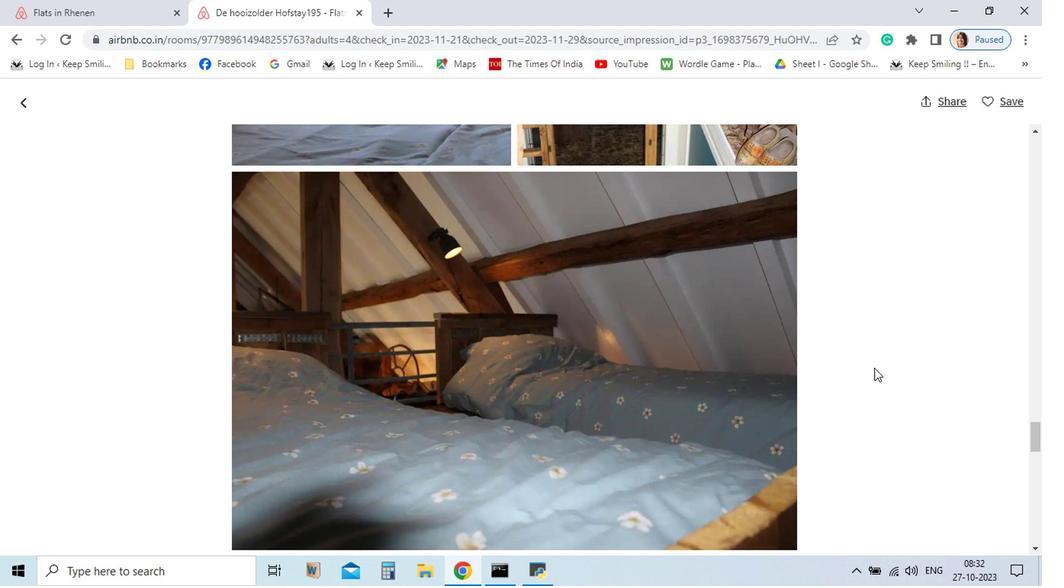
Action: Mouse scrolled (726, 365) with delta (0, 0)
Screenshot: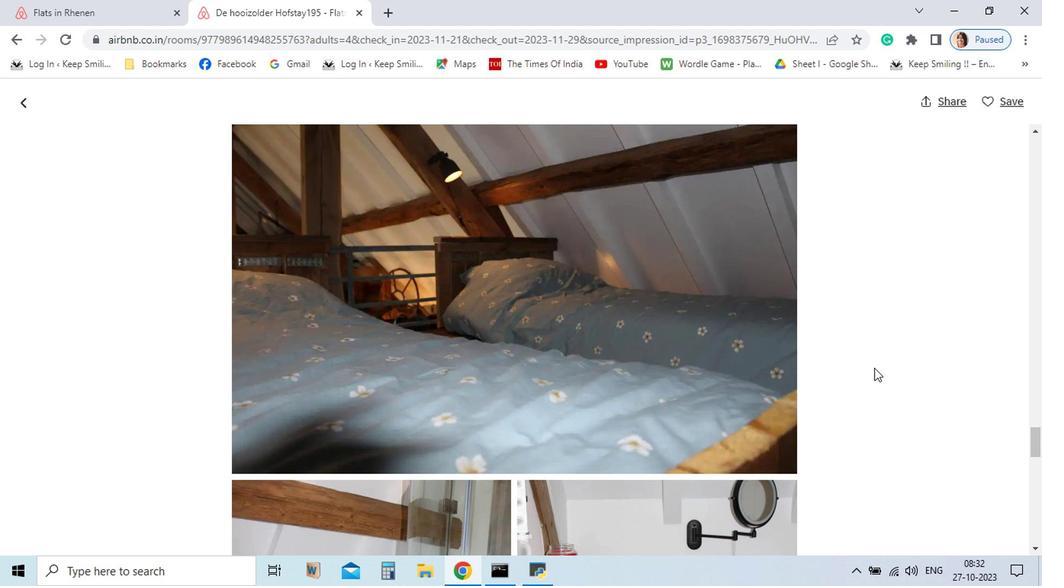 
Action: Mouse scrolled (726, 365) with delta (0, 0)
Screenshot: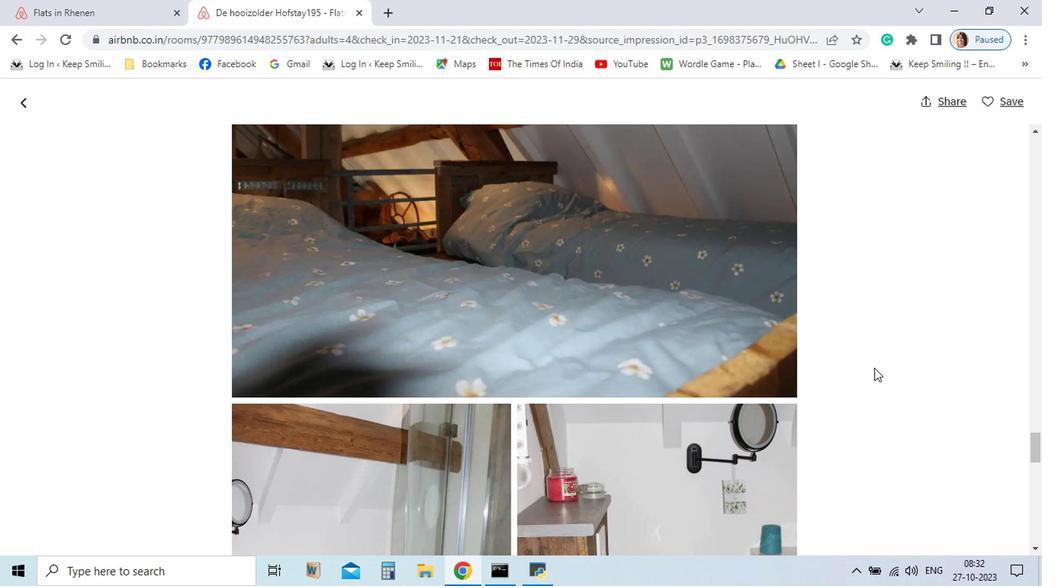 
Action: Mouse scrolled (726, 365) with delta (0, 0)
Screenshot: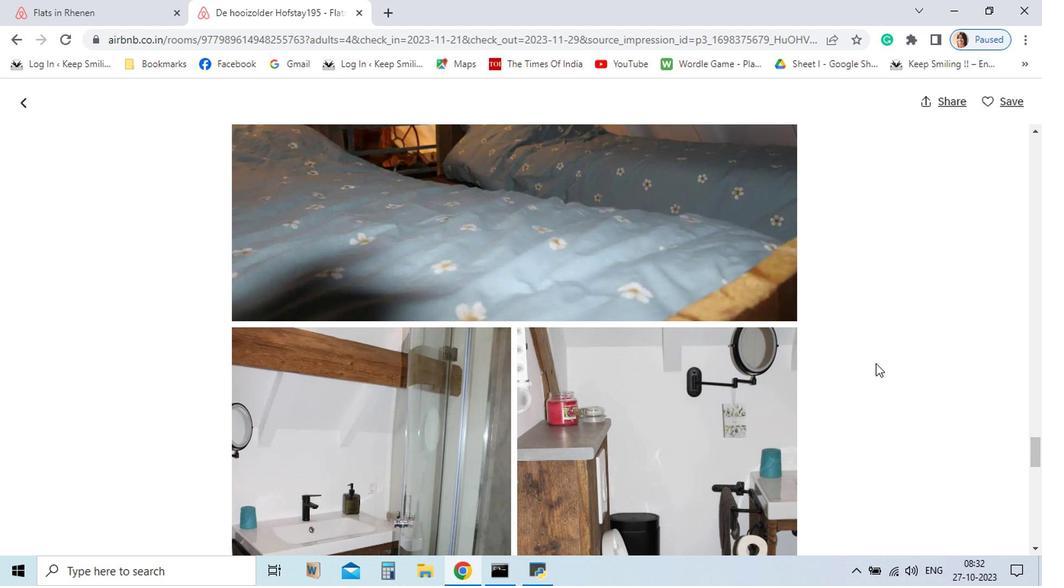 
Action: Mouse scrolled (726, 365) with delta (0, 0)
Screenshot: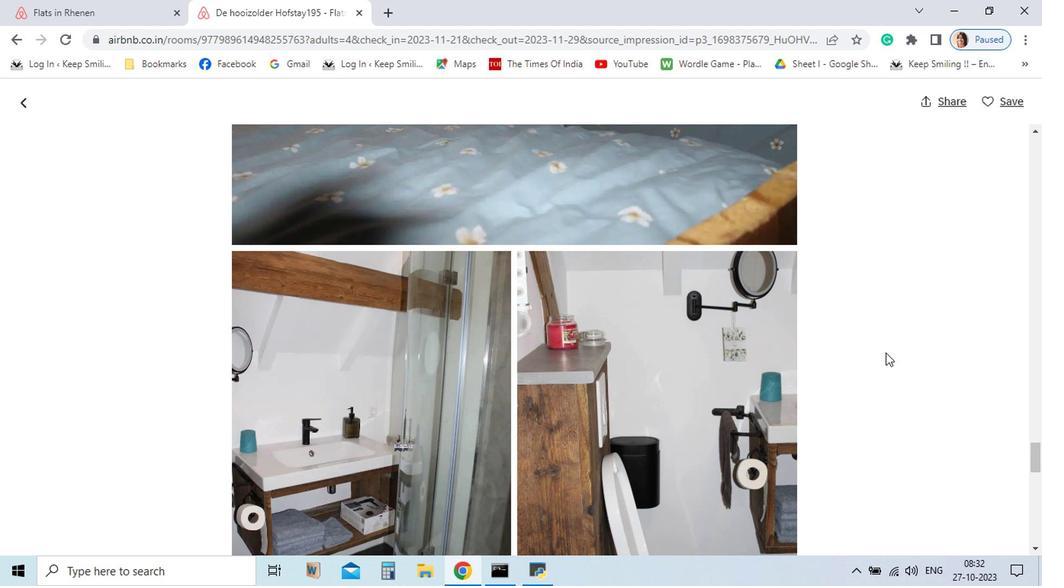 
Action: Mouse scrolled (726, 365) with delta (0, 0)
Screenshot: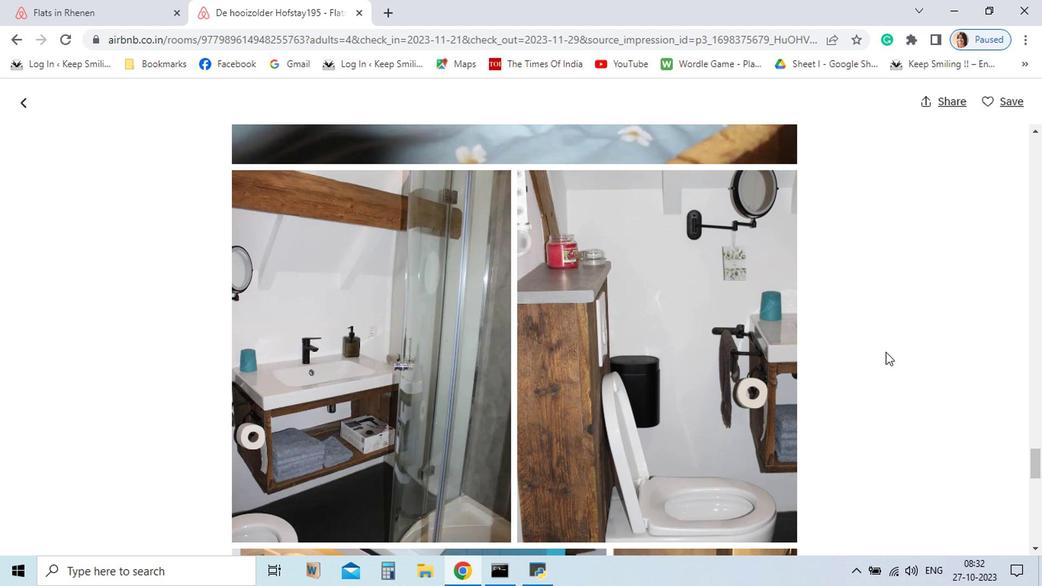 
Action: Mouse moved to (728, 363)
Screenshot: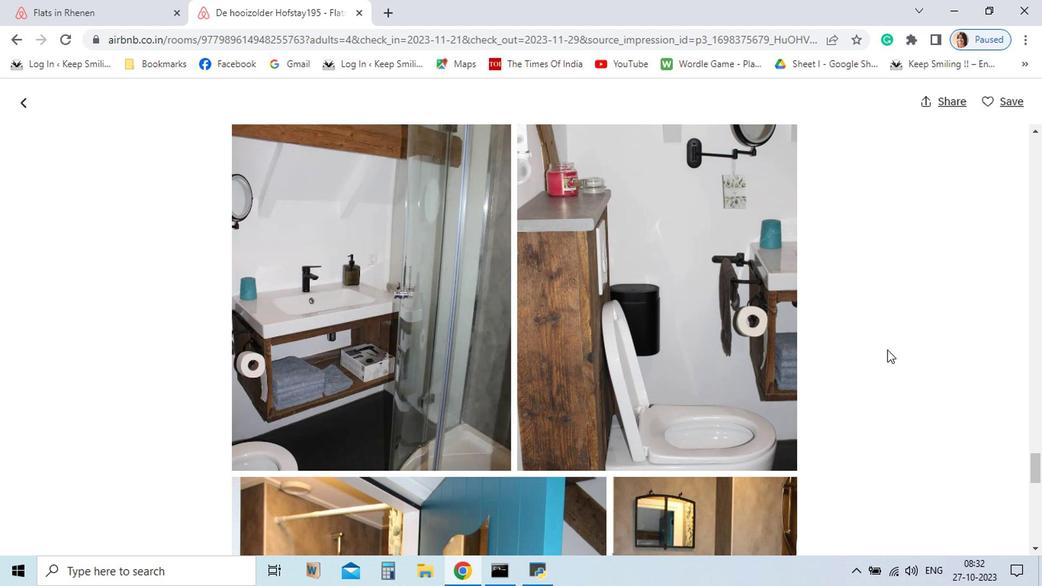 
Action: Mouse scrolled (728, 362) with delta (0, 0)
Screenshot: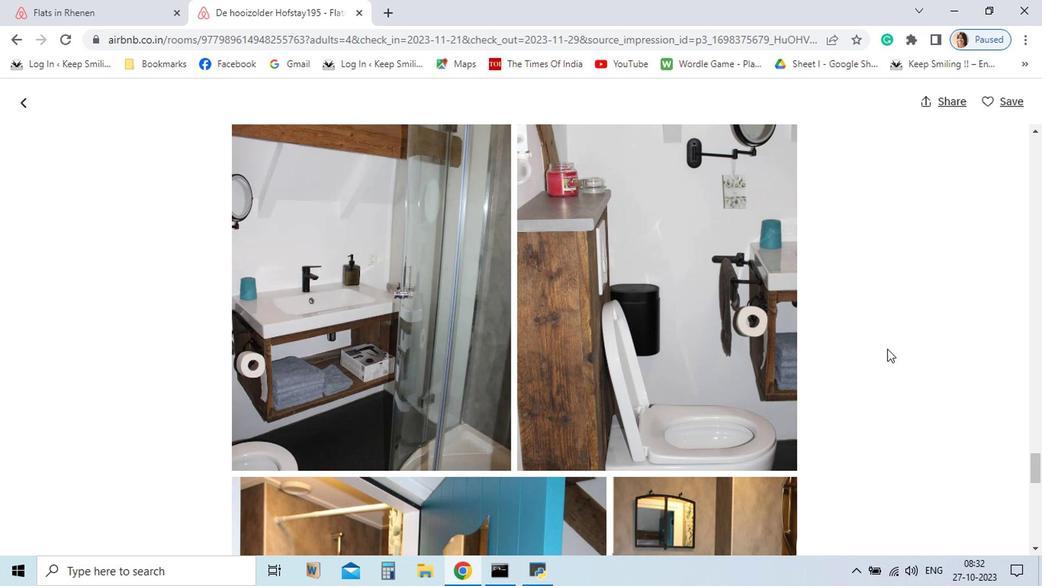 
Action: Mouse moved to (735, 355)
Screenshot: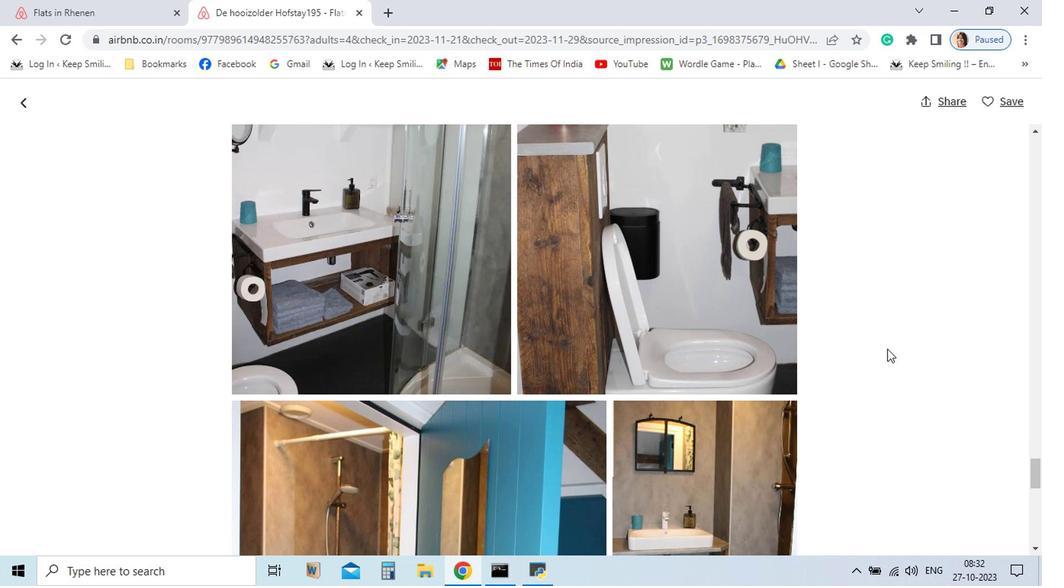 
Action: Mouse scrolled (735, 355) with delta (0, 0)
Screenshot: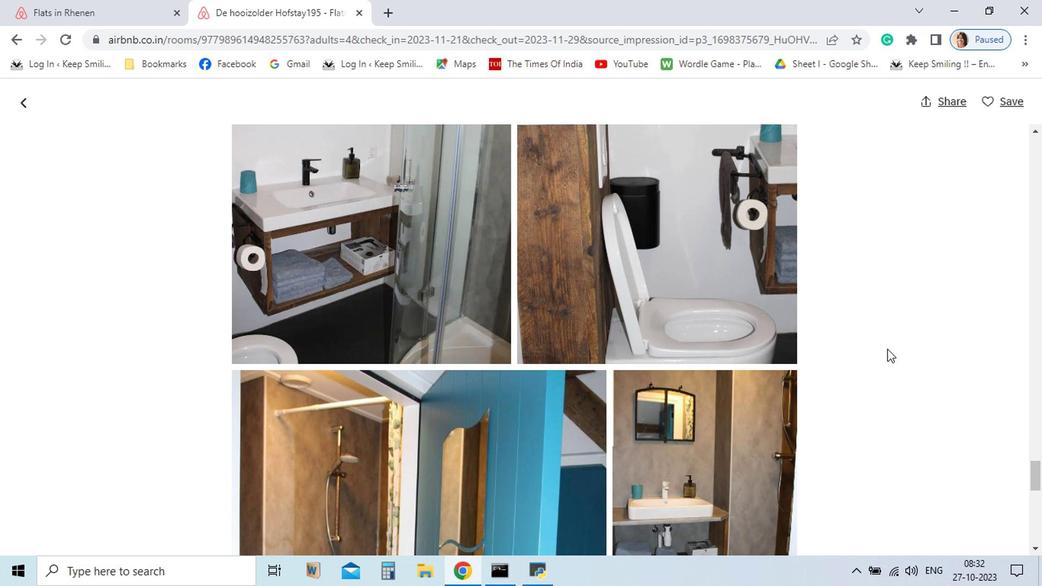 
Action: Mouse moved to (735, 355)
Screenshot: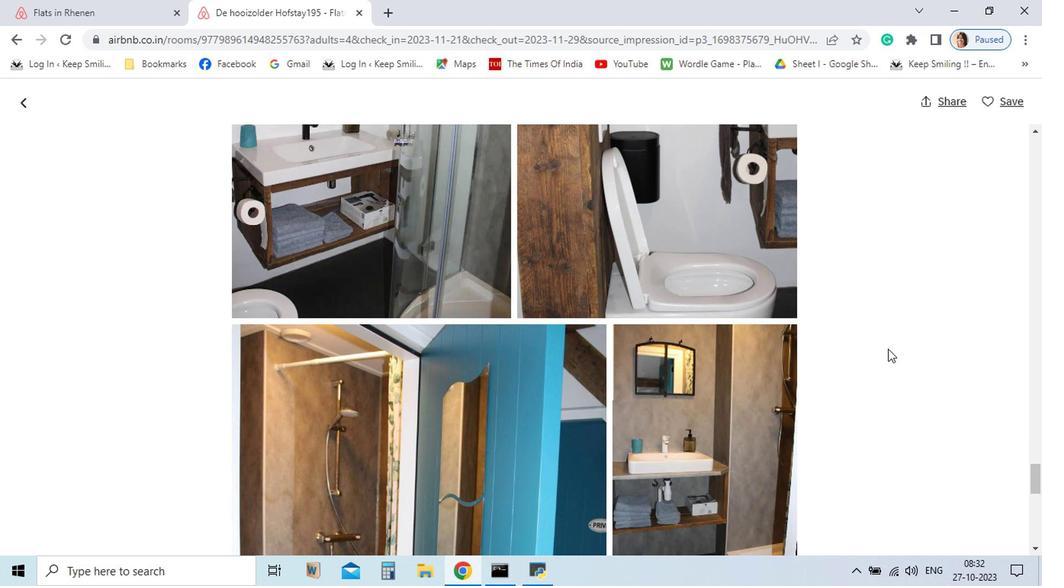 
Action: Mouse scrolled (735, 354) with delta (0, 0)
Screenshot: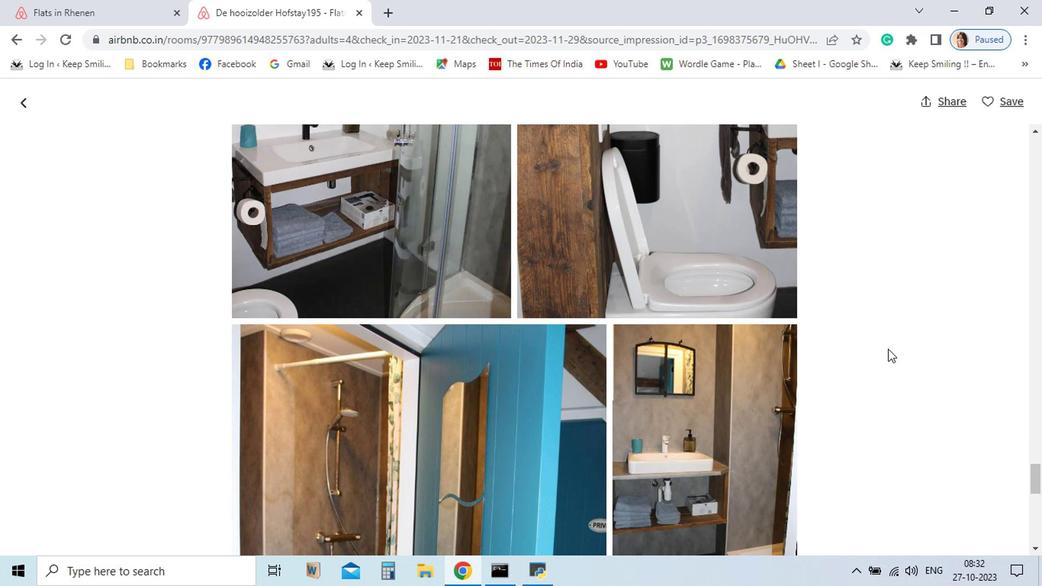 
Action: Mouse moved to (736, 352)
Screenshot: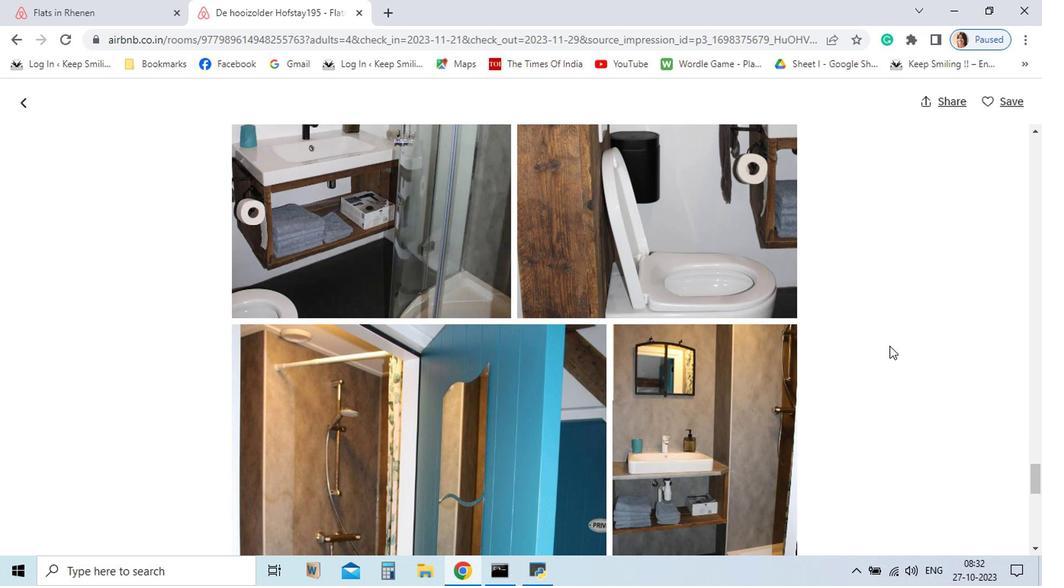 
Action: Mouse scrolled (736, 352) with delta (0, 0)
Screenshot: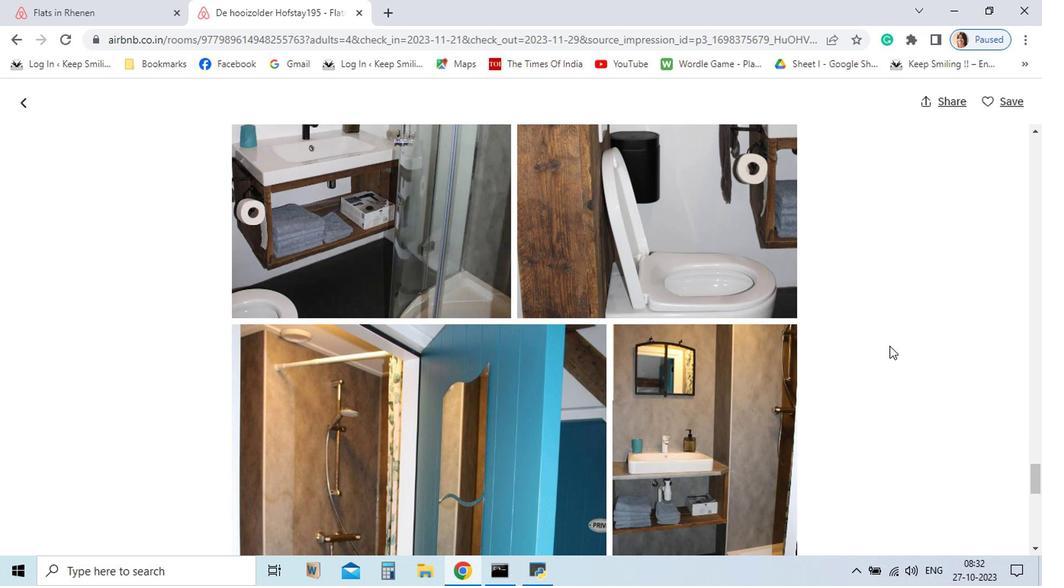 
Action: Mouse scrolled (736, 352) with delta (0, 0)
Screenshot: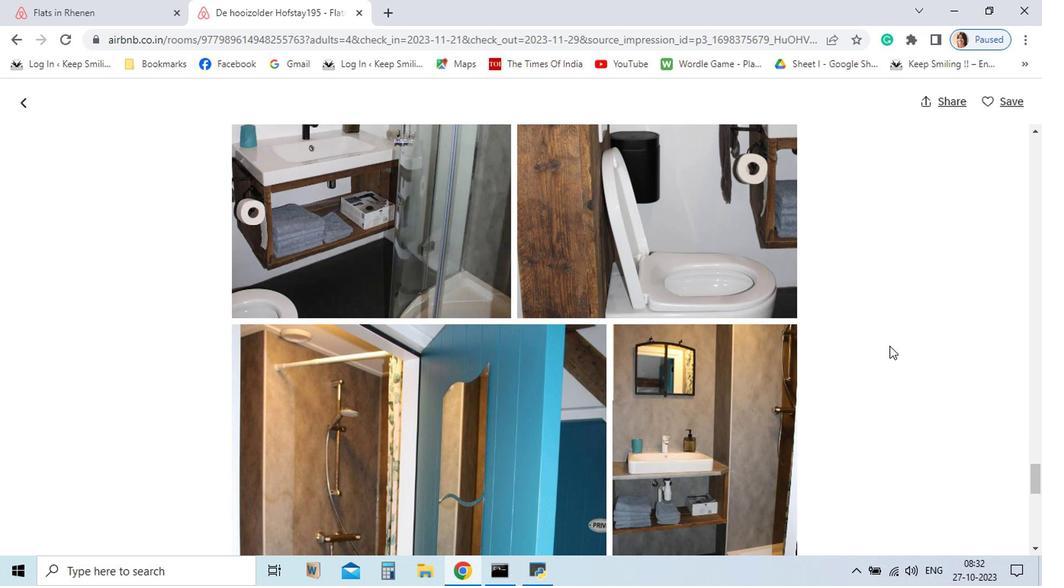 
Action: Mouse moved to (720, 346)
Screenshot: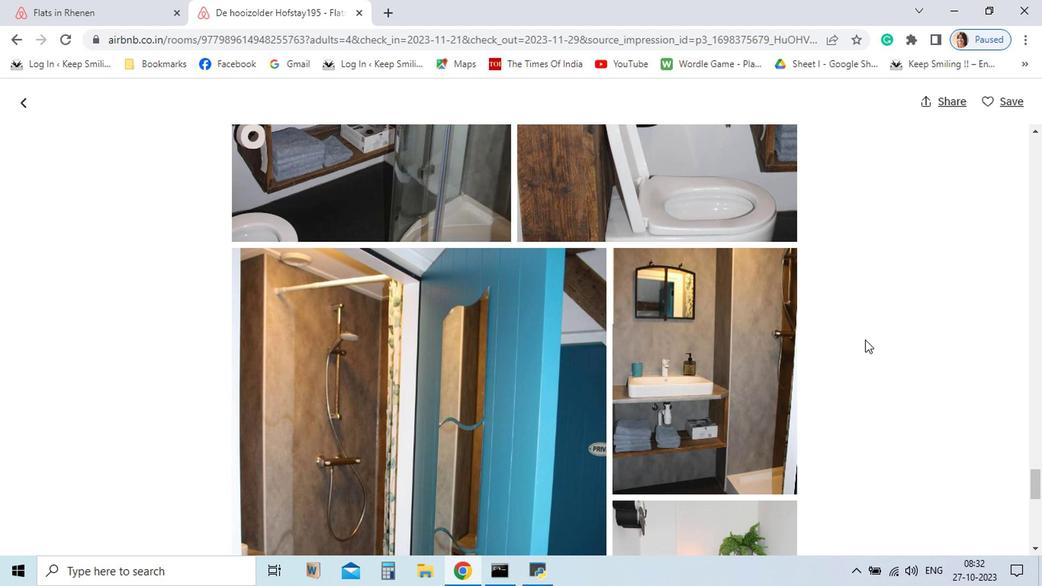 
Action: Mouse scrolled (720, 345) with delta (0, 0)
Screenshot: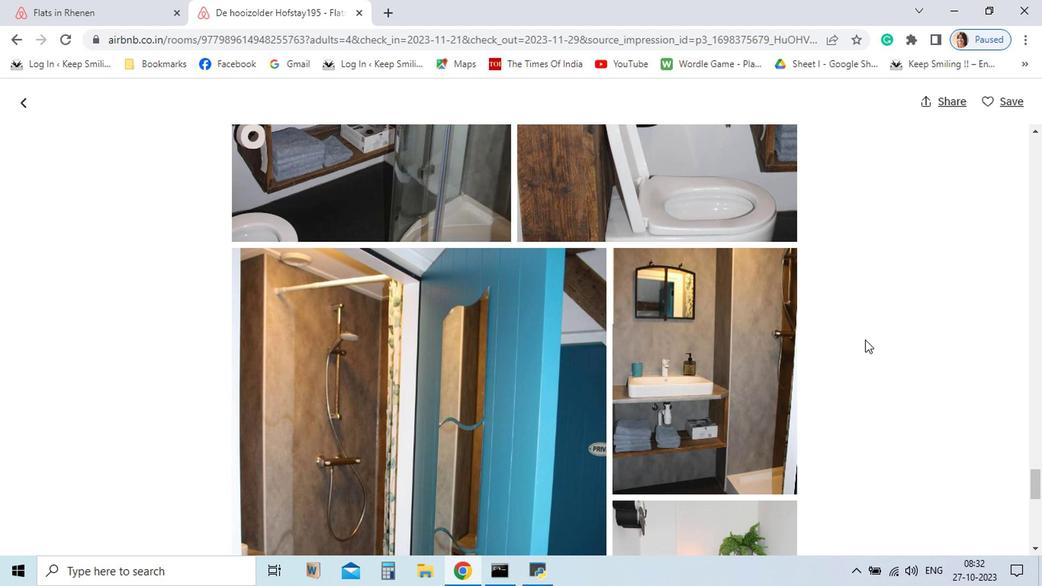 
Action: Mouse moved to (723, 344)
Screenshot: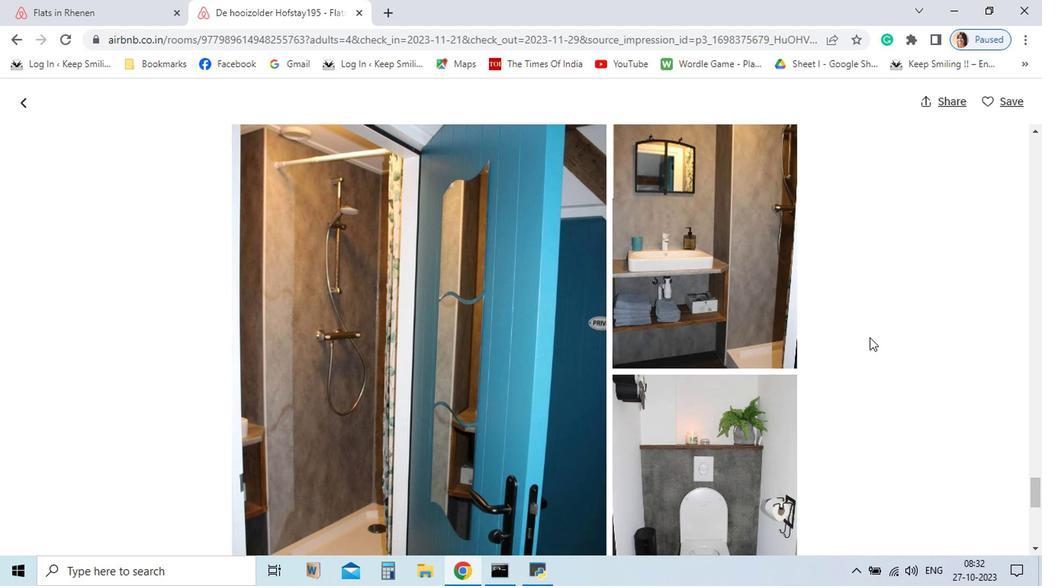 
Action: Mouse scrolled (723, 344) with delta (0, 0)
Screenshot: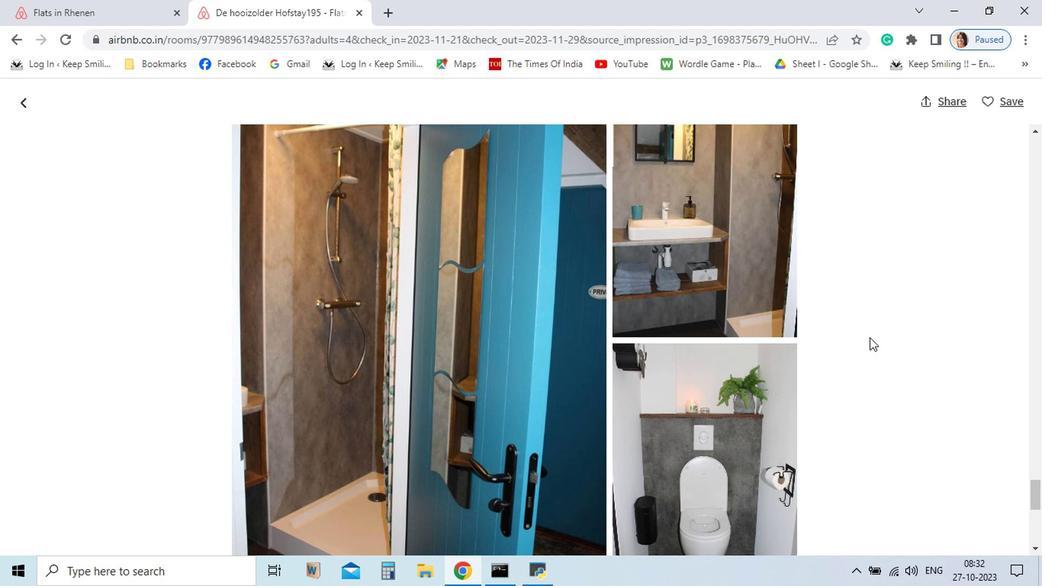 
Action: Mouse scrolled (723, 344) with delta (0, 0)
Screenshot: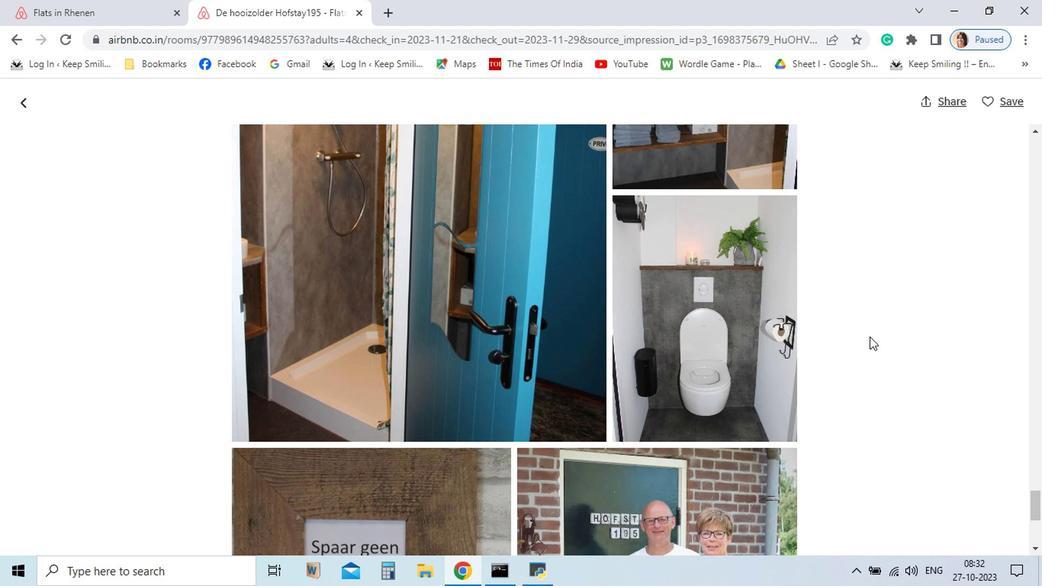 
Action: Mouse scrolled (723, 344) with delta (0, 0)
Screenshot: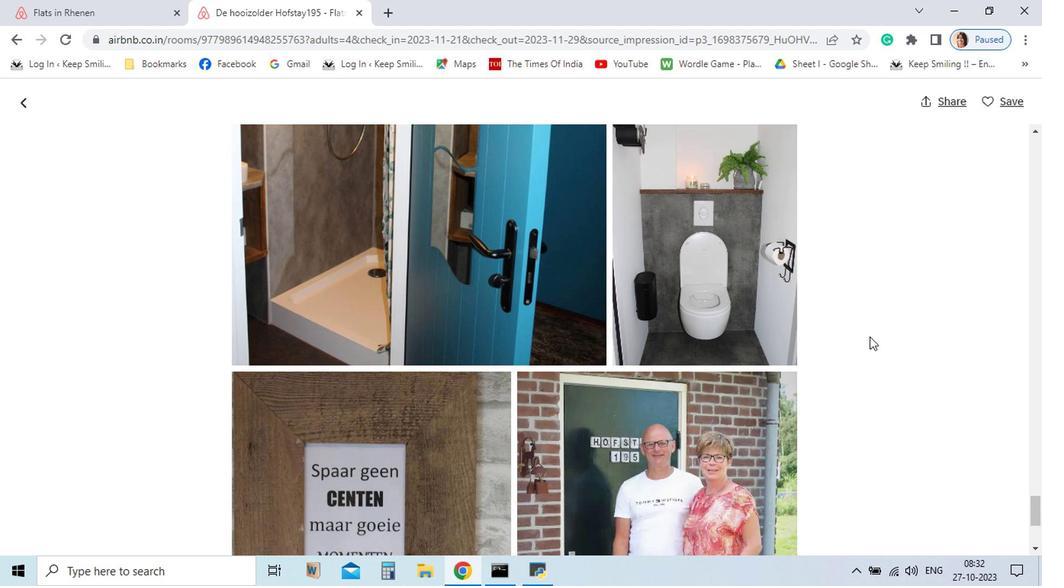 
Action: Mouse moved to (723, 344)
Screenshot: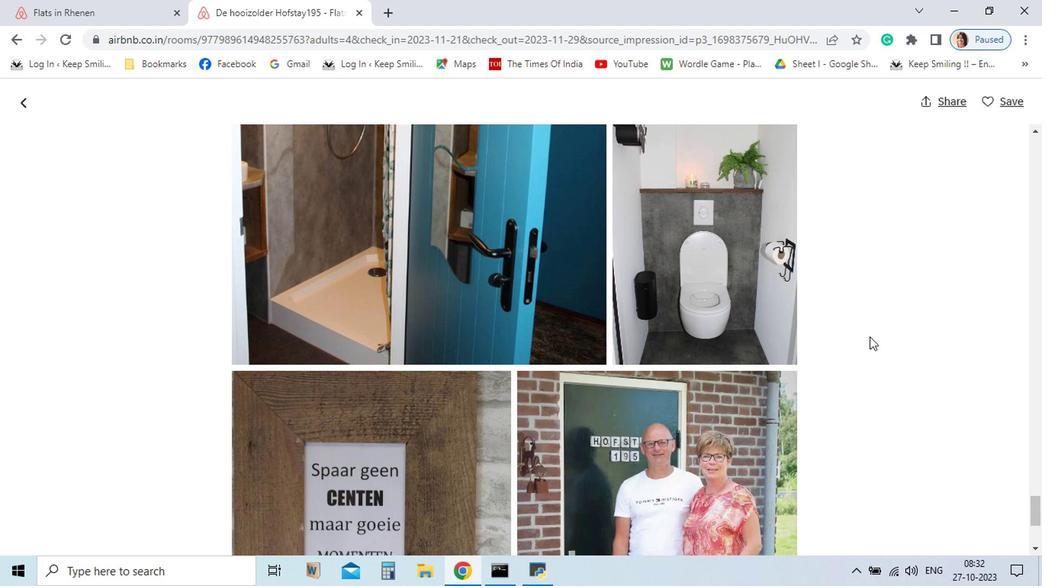 
Action: Mouse scrolled (723, 343) with delta (0, 0)
Screenshot: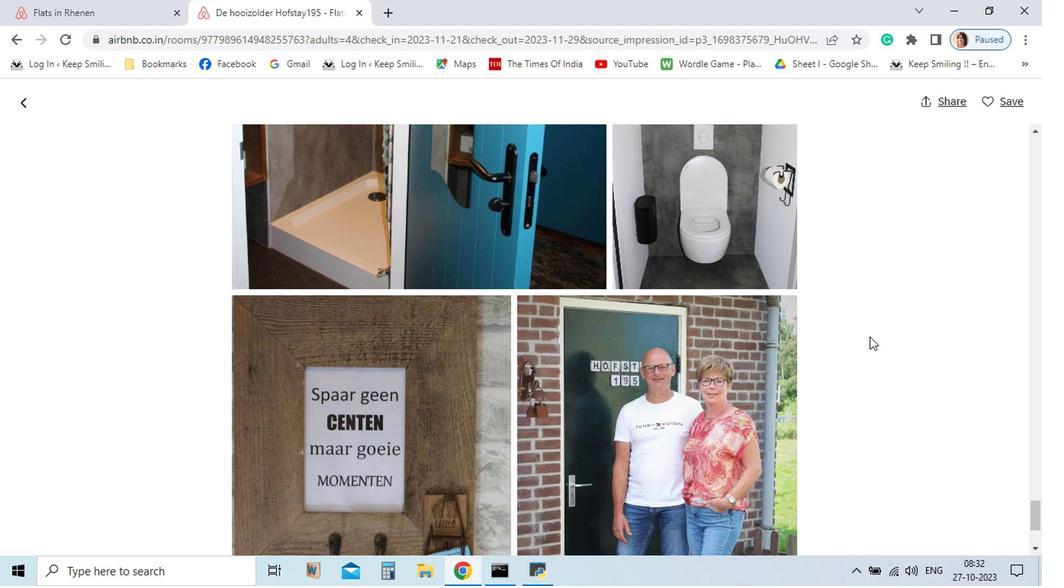 
Action: Mouse scrolled (723, 343) with delta (0, 0)
Screenshot: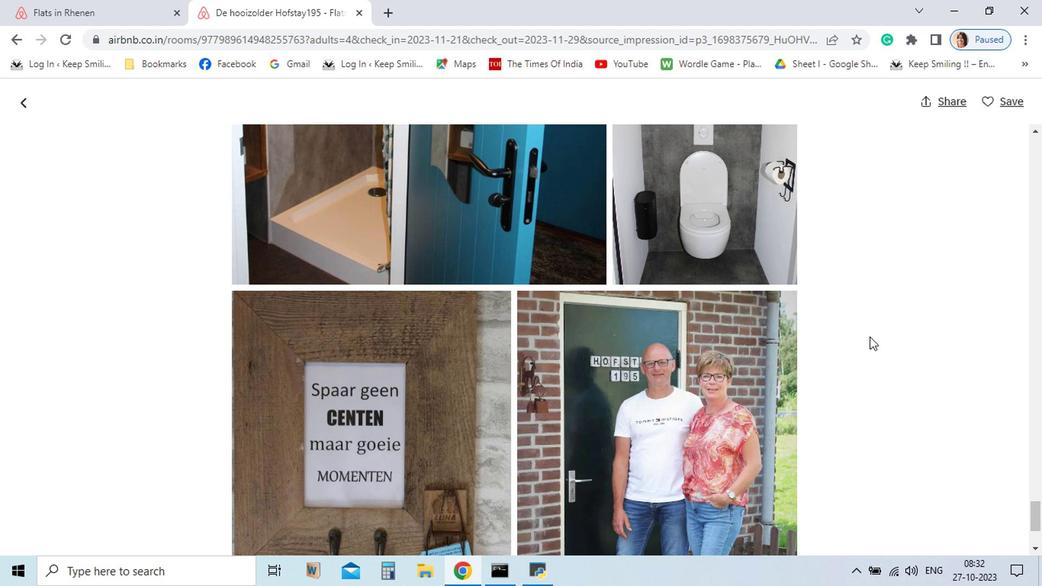 
Action: Mouse scrolled (723, 343) with delta (0, 0)
Screenshot: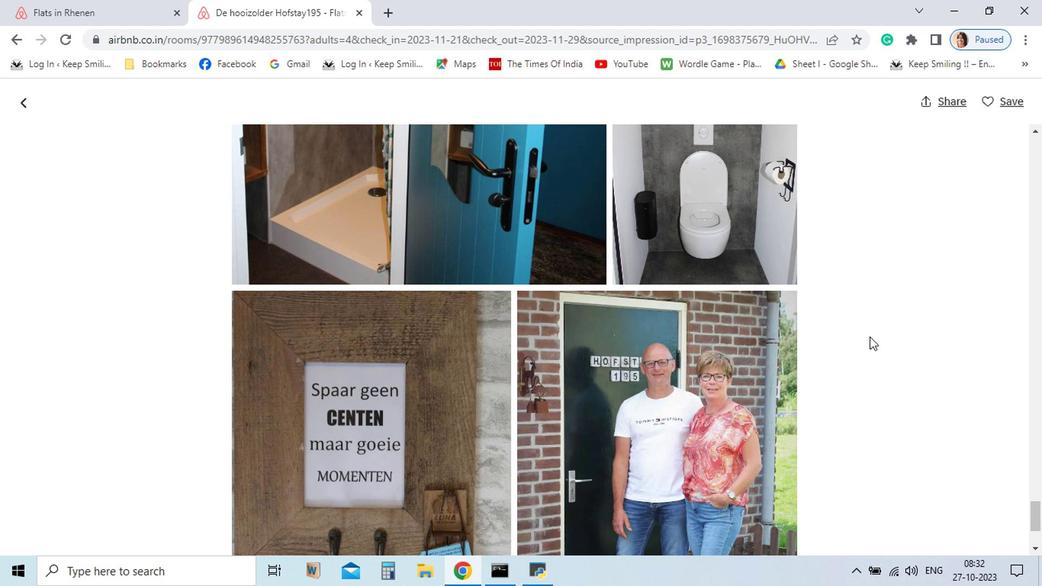 
Action: Mouse scrolled (723, 343) with delta (0, 0)
Screenshot: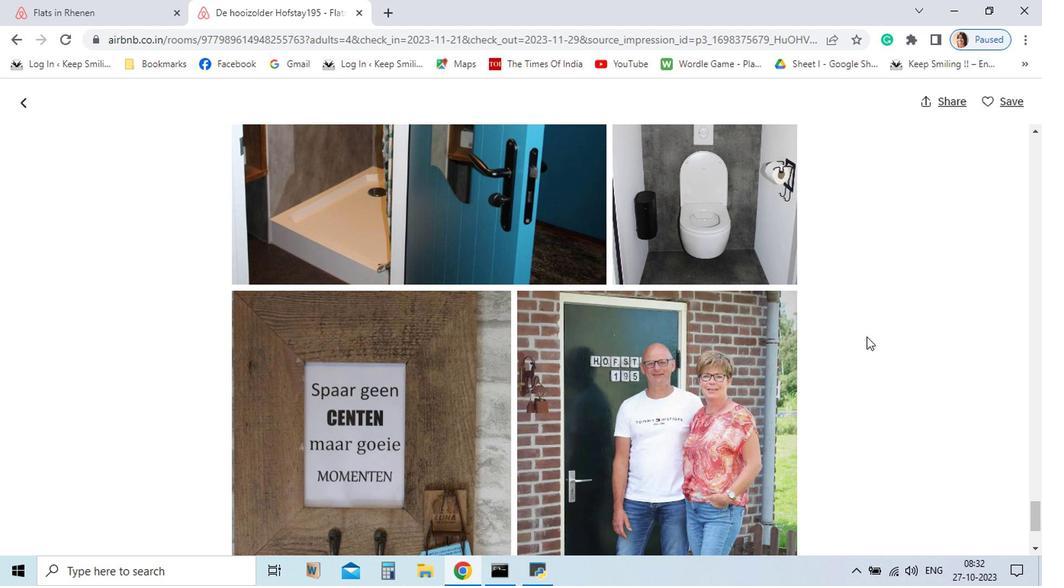 
Action: Mouse scrolled (723, 343) with delta (0, 0)
Screenshot: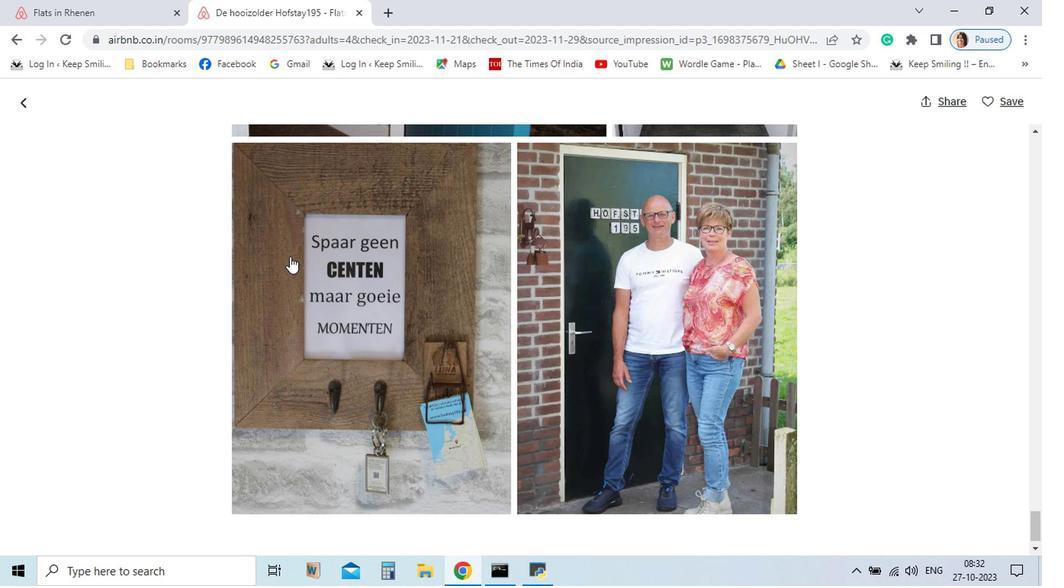 
Action: Mouse moved to (121, 179)
Screenshot: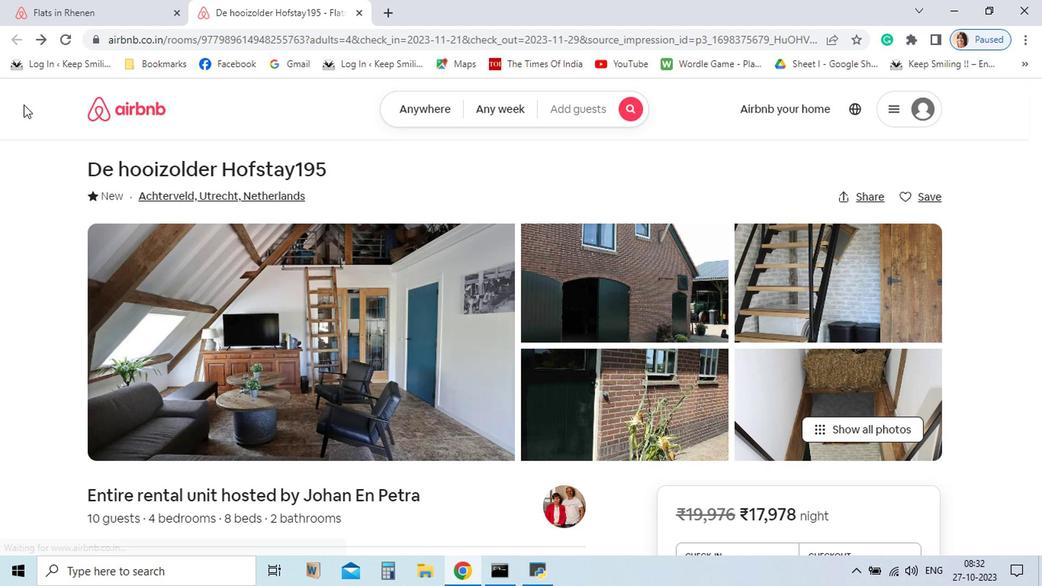 
Action: Mouse pressed left at (121, 179)
Screenshot: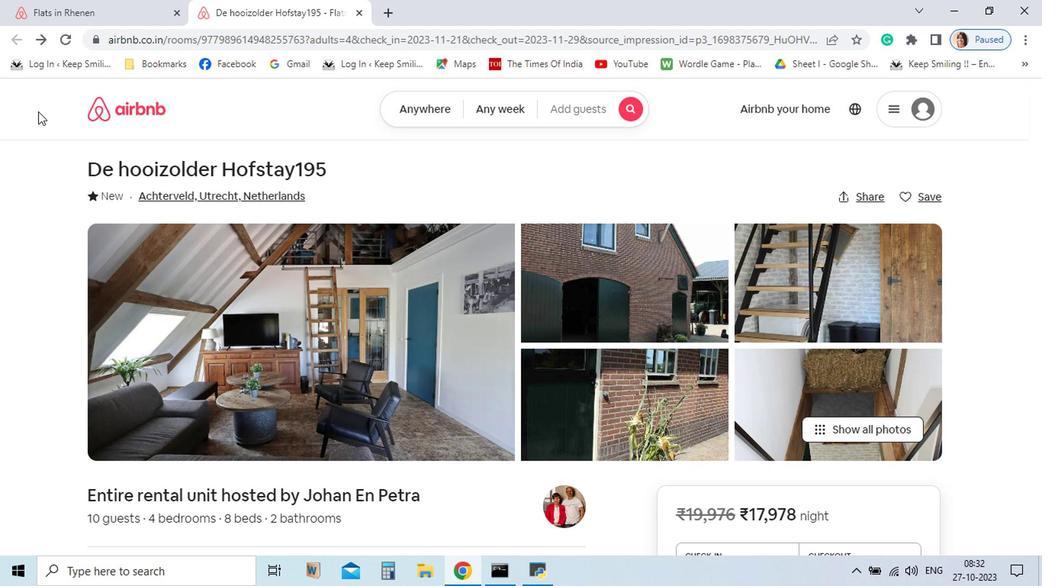 
Action: Mouse moved to (425, 455)
Screenshot: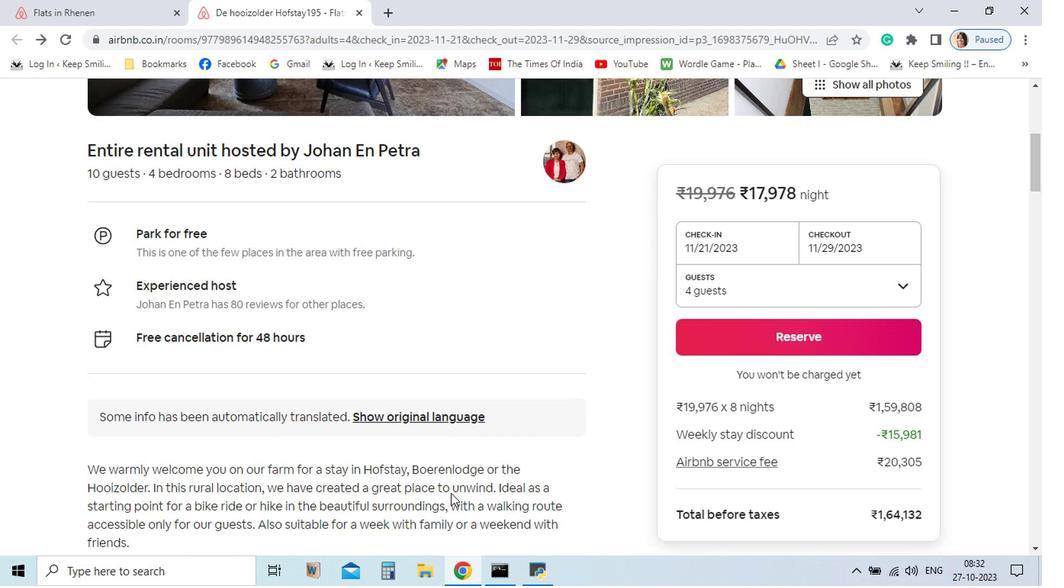 
Action: Mouse scrolled (425, 454) with delta (0, 0)
Screenshot: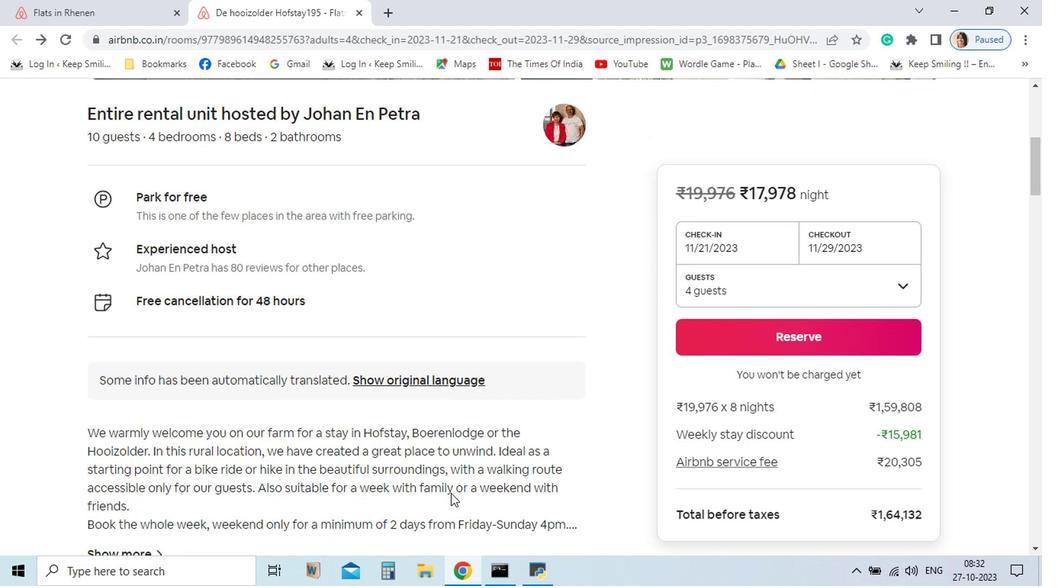 
Action: Mouse scrolled (425, 454) with delta (0, 0)
Screenshot: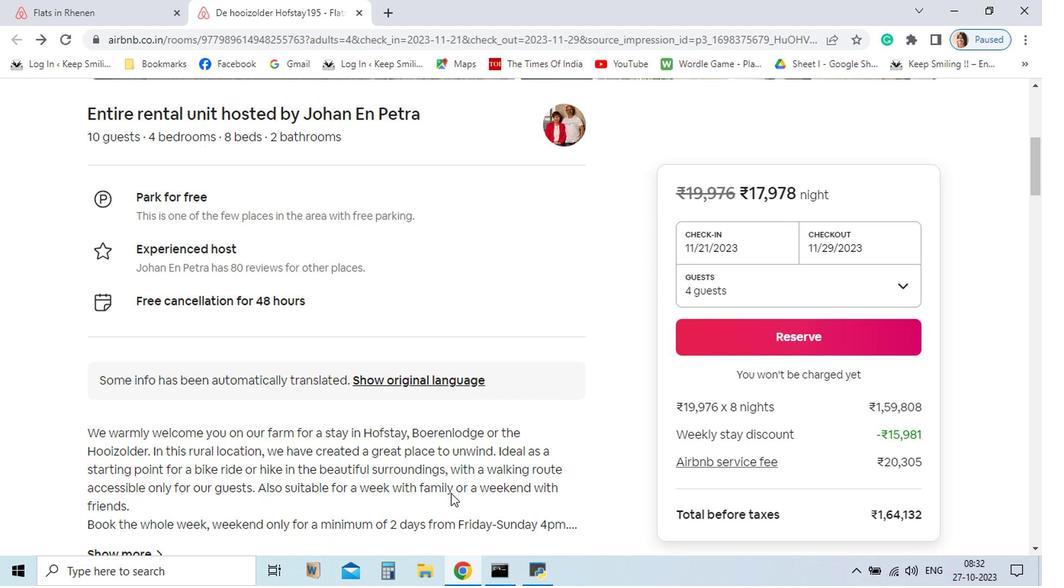 
Action: Mouse moved to (425, 455)
Screenshot: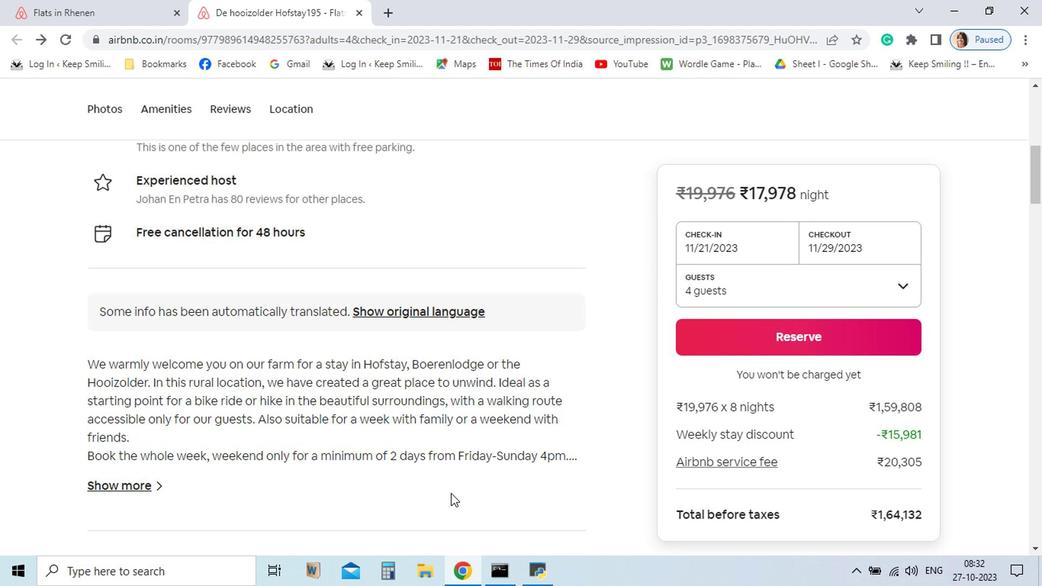 
Action: Mouse scrolled (425, 454) with delta (0, 0)
Screenshot: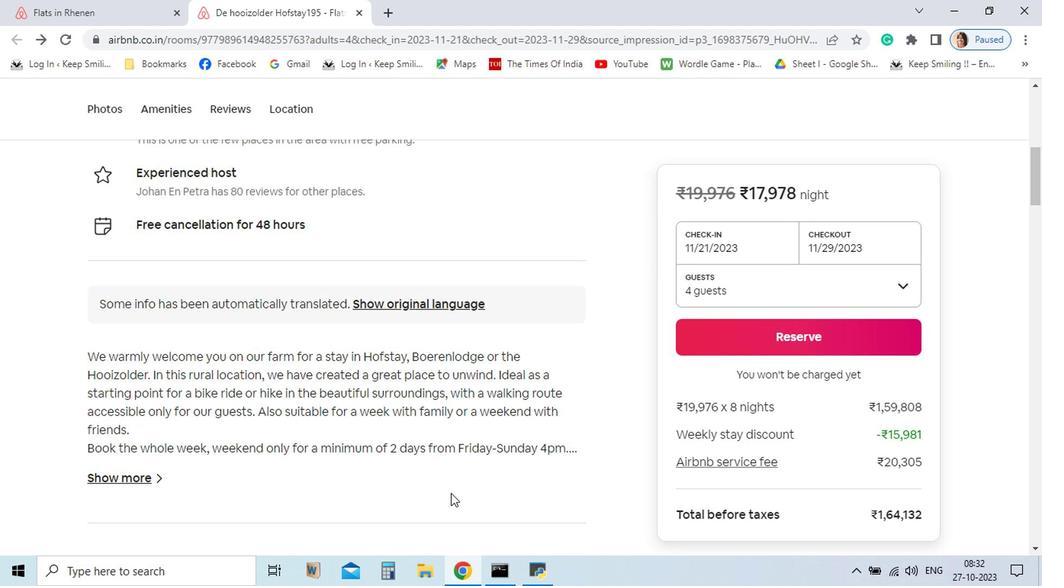 
Action: Mouse scrolled (425, 454) with delta (0, 0)
Screenshot: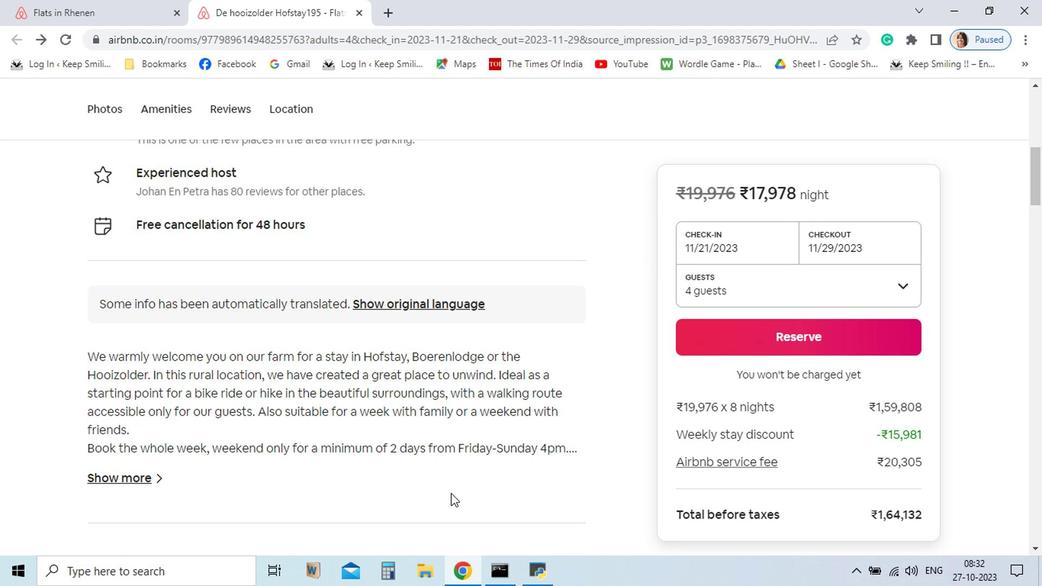 
Action: Mouse moved to (425, 455)
Screenshot: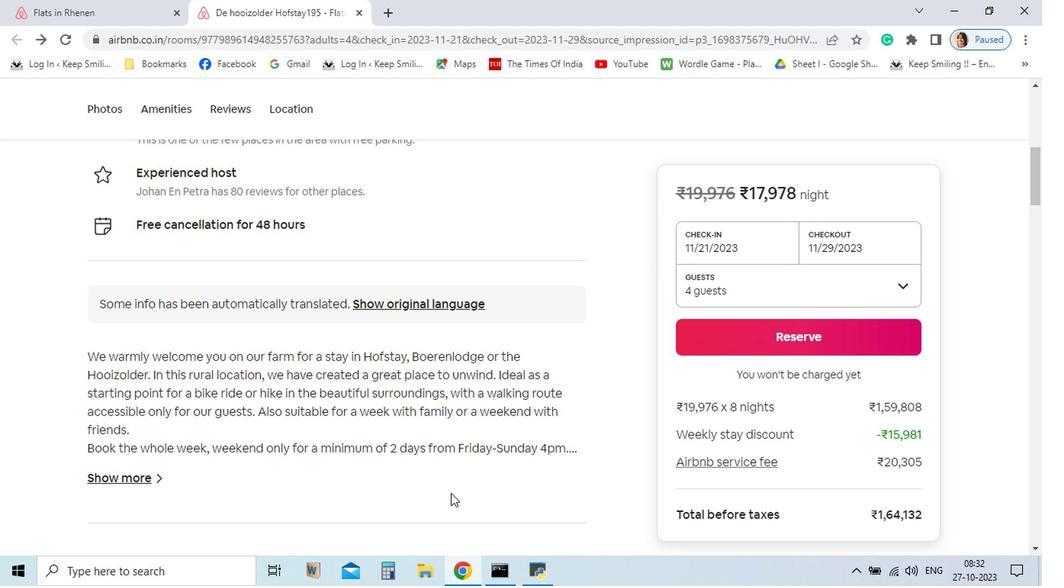 
Action: Mouse scrolled (425, 454) with delta (0, 0)
Screenshot: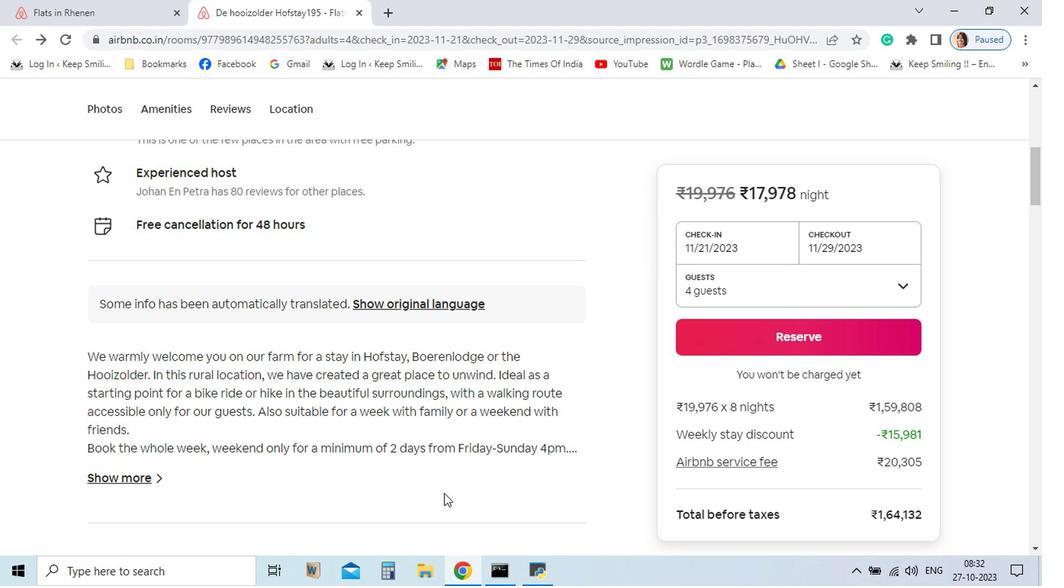 
Action: Mouse scrolled (425, 454) with delta (0, 0)
Screenshot: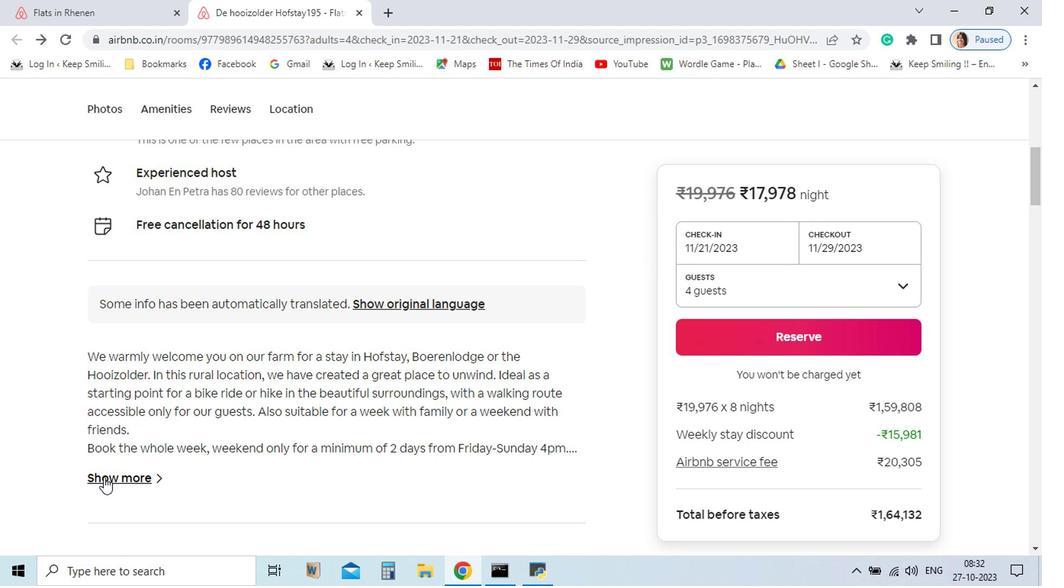 
Action: Mouse moved to (180, 443)
Screenshot: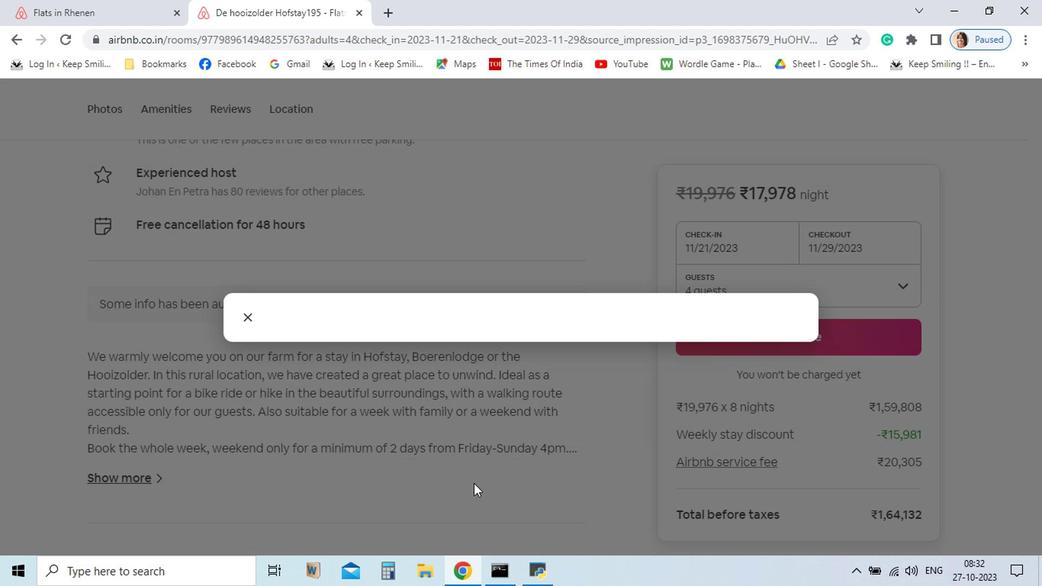 
Action: Mouse pressed left at (180, 443)
Screenshot: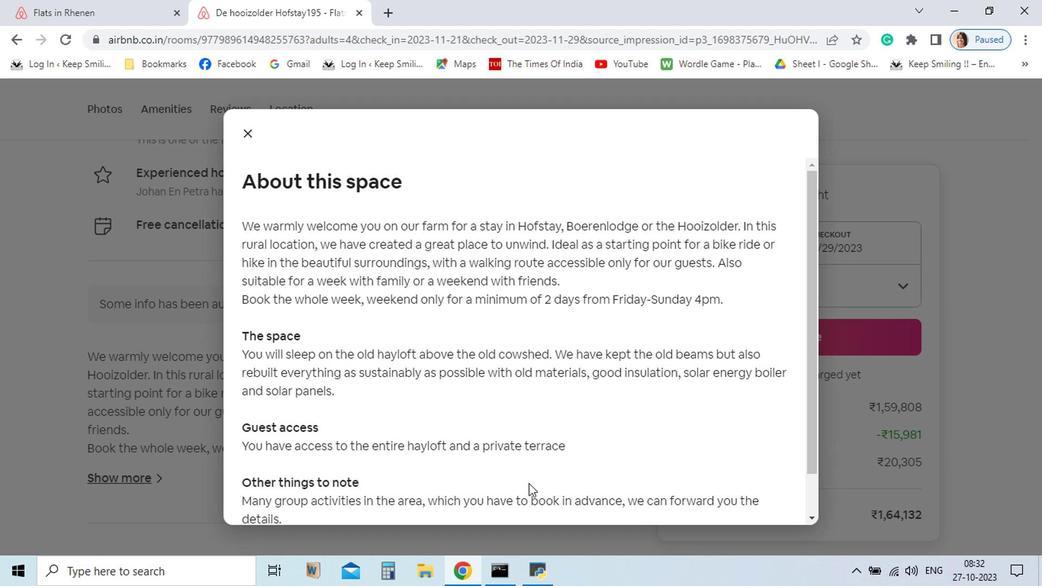 
Action: Mouse moved to (684, 319)
Screenshot: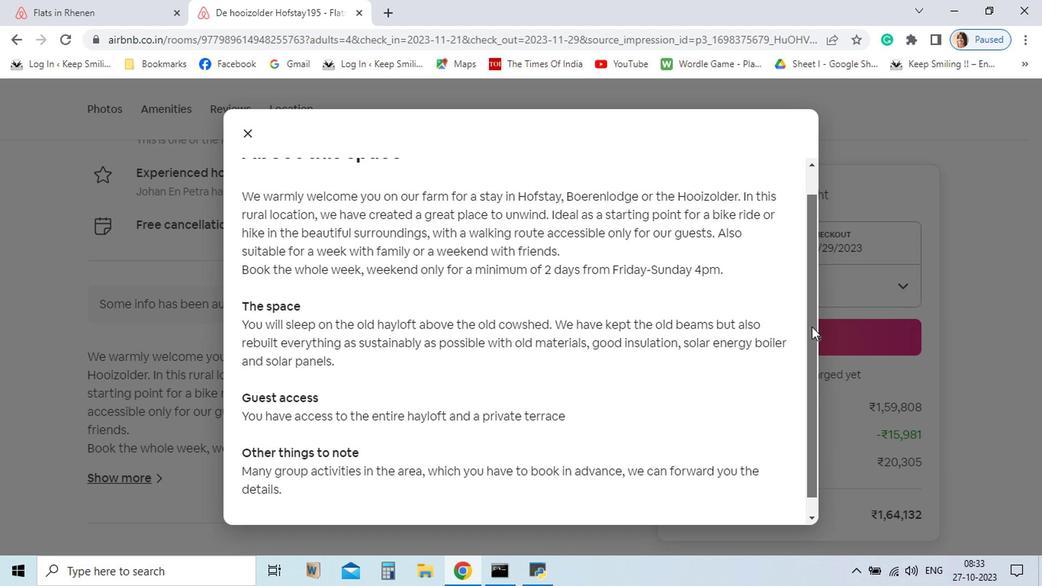 
Action: Mouse pressed left at (684, 319)
Screenshot: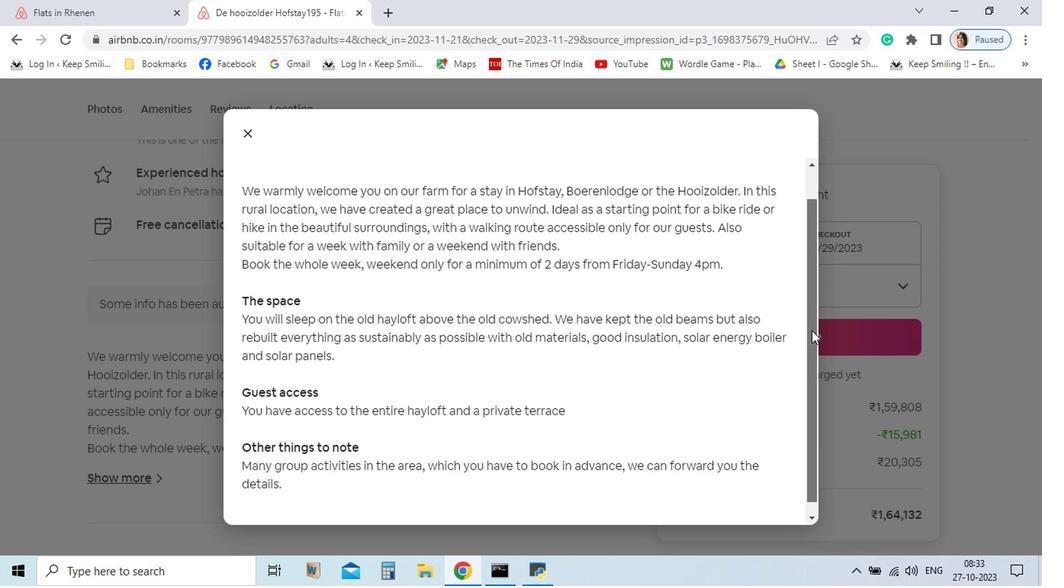 
Action: Mouse moved to (282, 205)
Screenshot: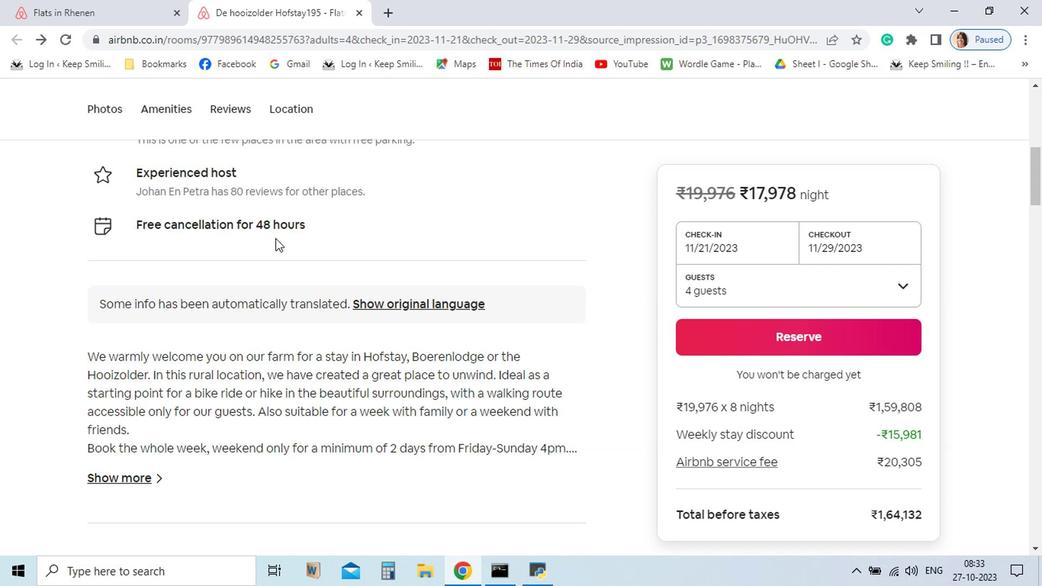 
Action: Mouse pressed left at (282, 205)
Screenshot: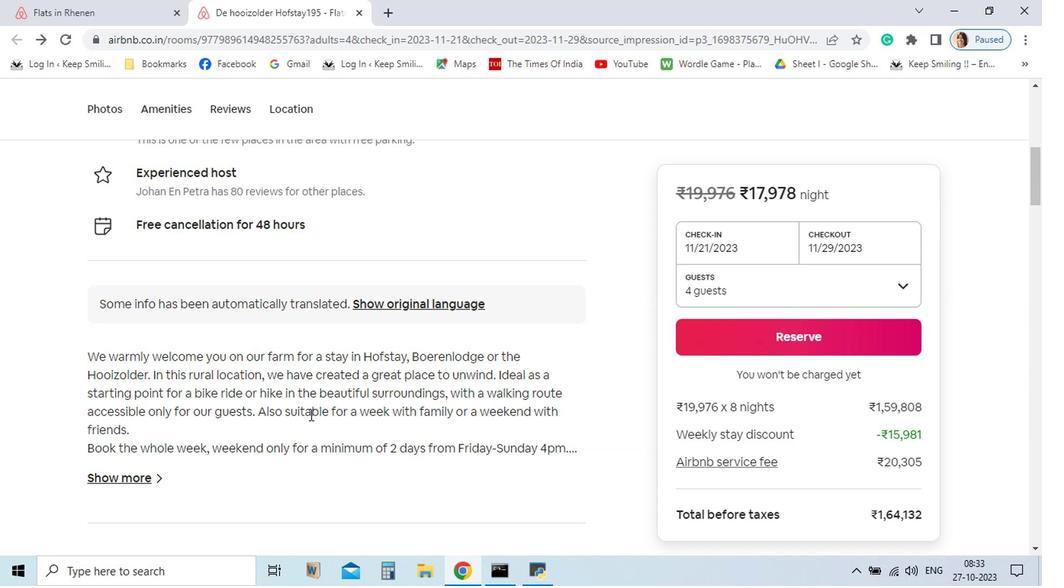 
Action: Mouse moved to (336, 428)
Screenshot: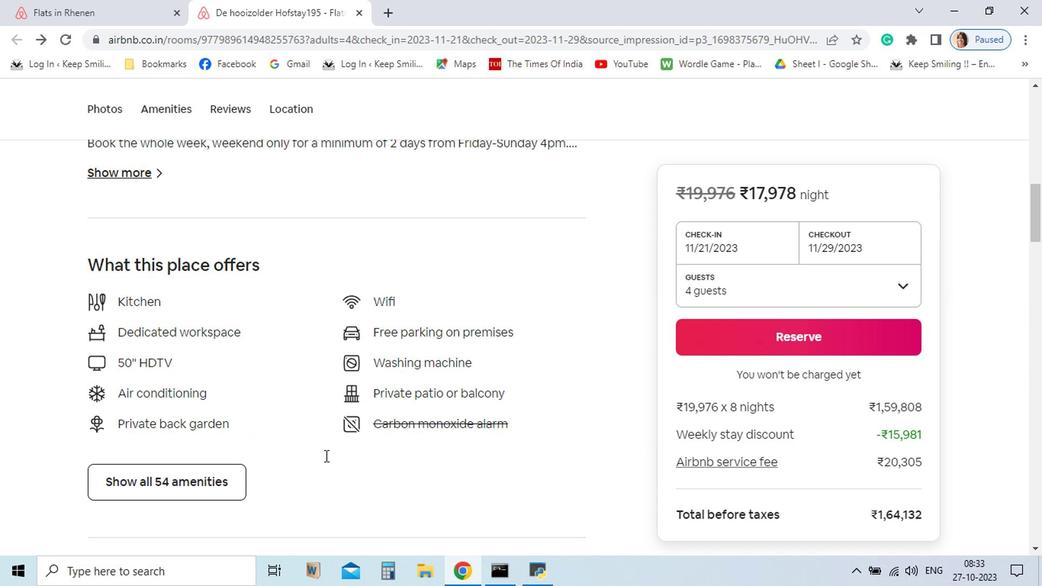 
Action: Mouse scrolled (336, 428) with delta (0, 0)
Screenshot: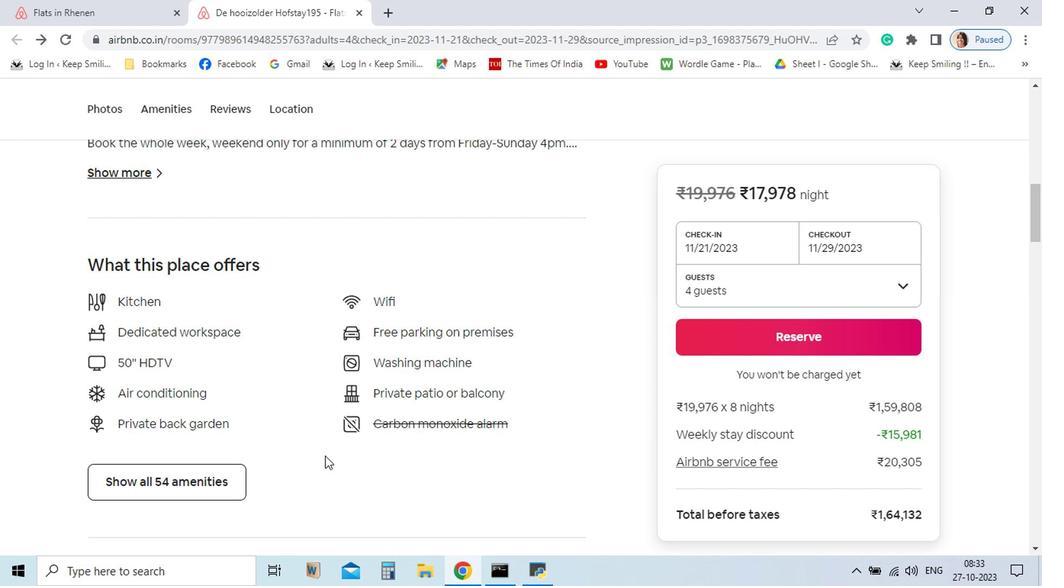
Action: Mouse scrolled (336, 428) with delta (0, 0)
Screenshot: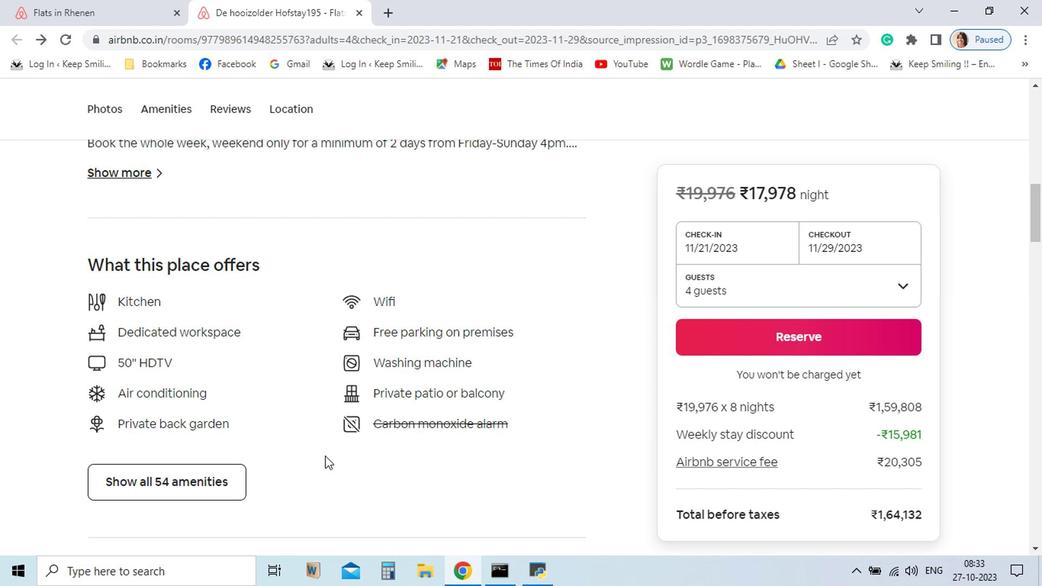 
Action: Mouse scrolled (336, 428) with delta (0, 0)
Screenshot: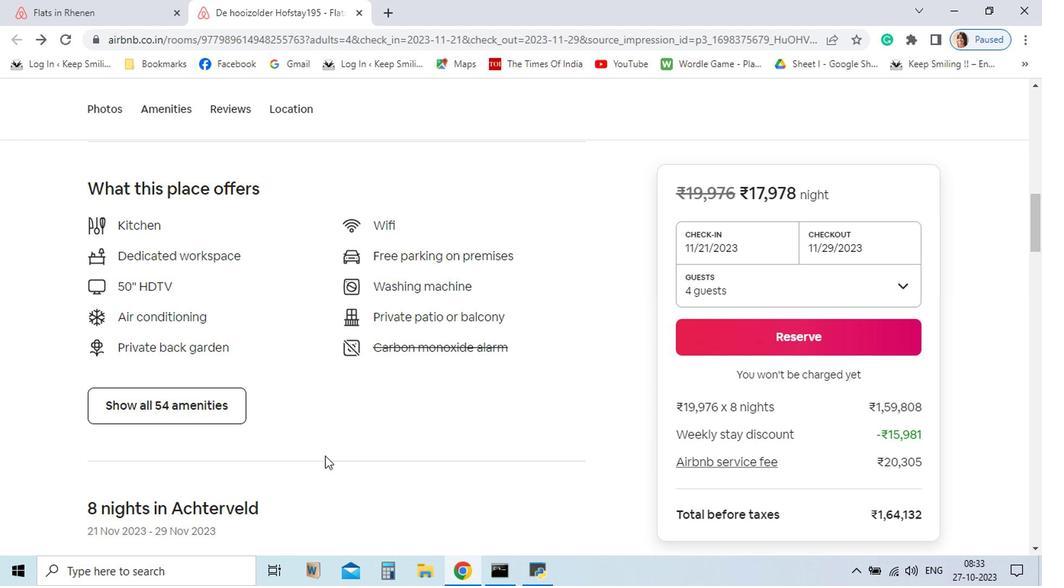 
Action: Mouse scrolled (336, 428) with delta (0, 0)
Screenshot: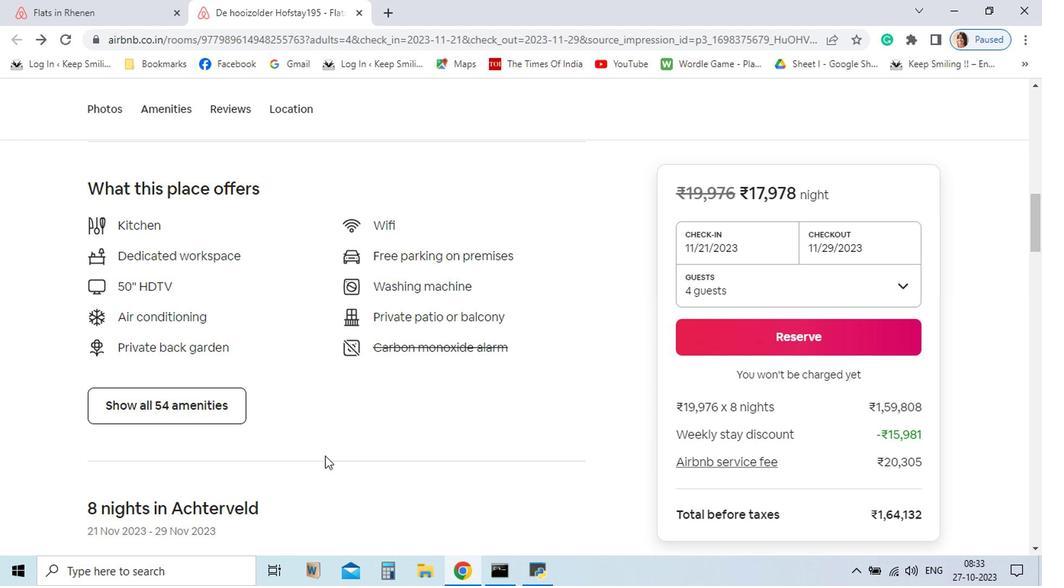
Action: Mouse scrolled (336, 428) with delta (0, 0)
Screenshot: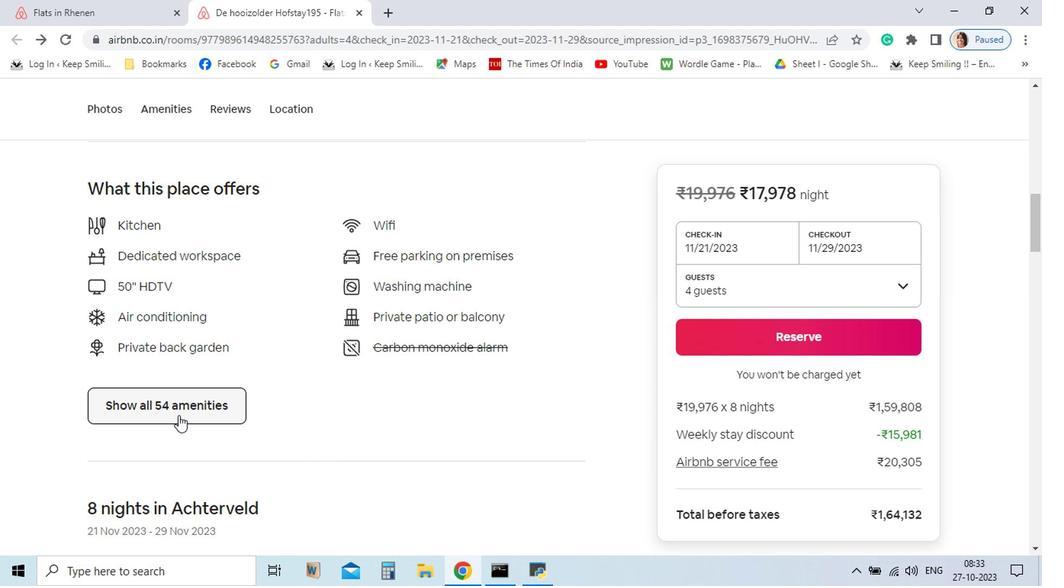 
Action: Mouse moved to (230, 399)
Screenshot: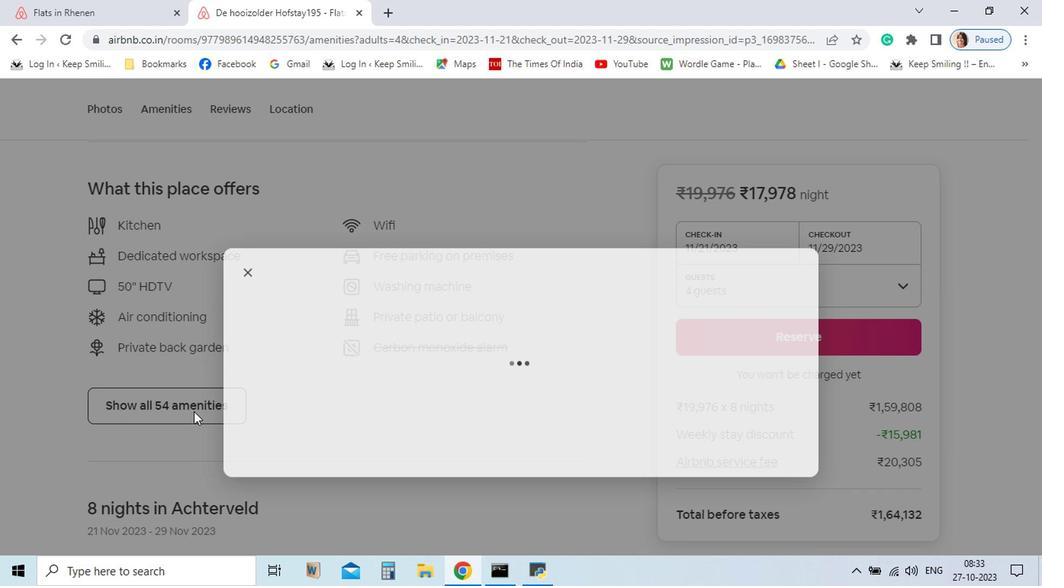 
Action: Mouse pressed left at (230, 399)
Screenshot: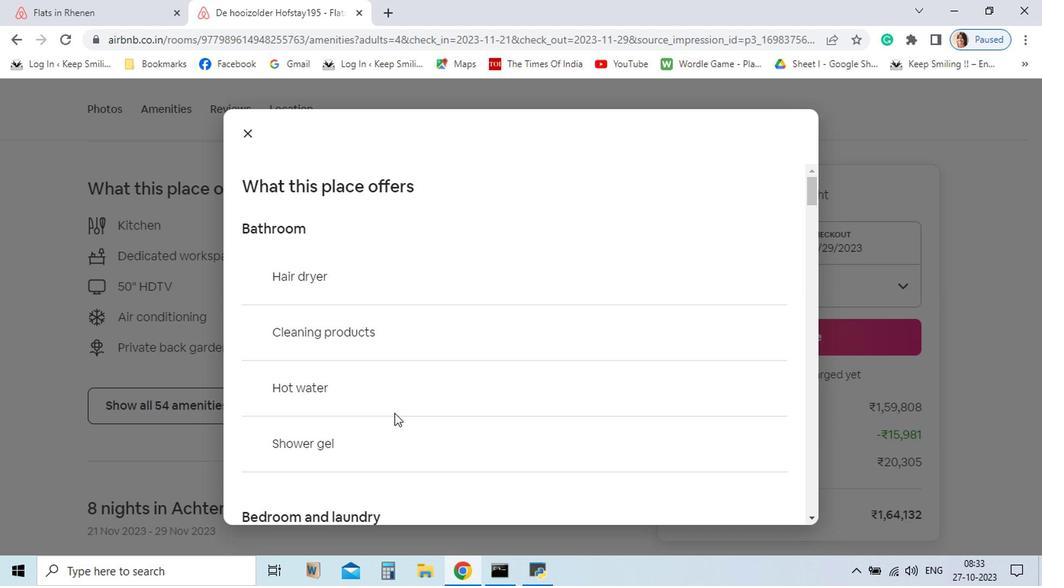 
Action: Mouse moved to (680, 241)
Screenshot: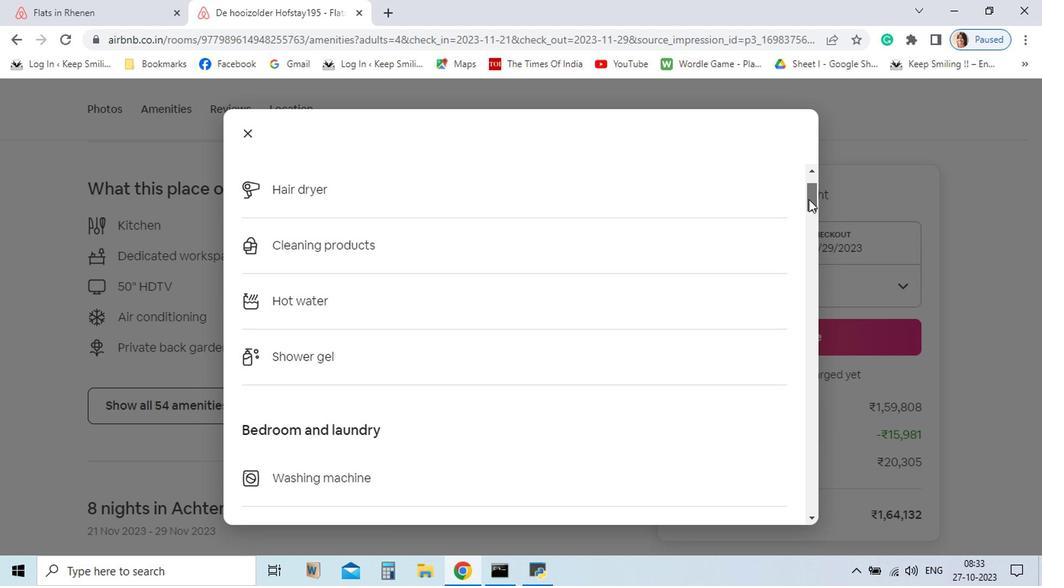 
Action: Mouse pressed left at (680, 241)
Screenshot: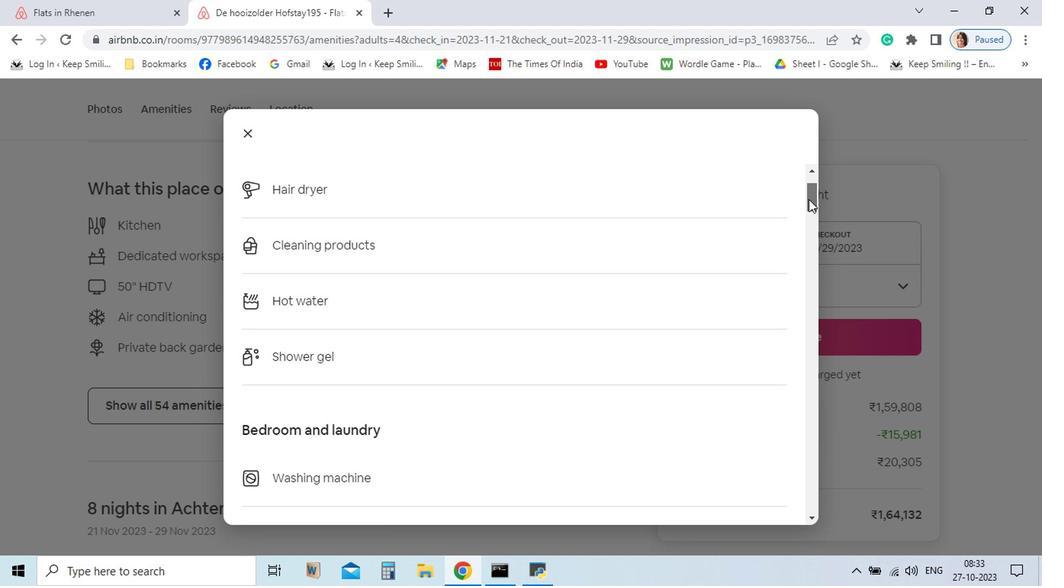 
Action: Mouse moved to (649, 363)
Screenshot: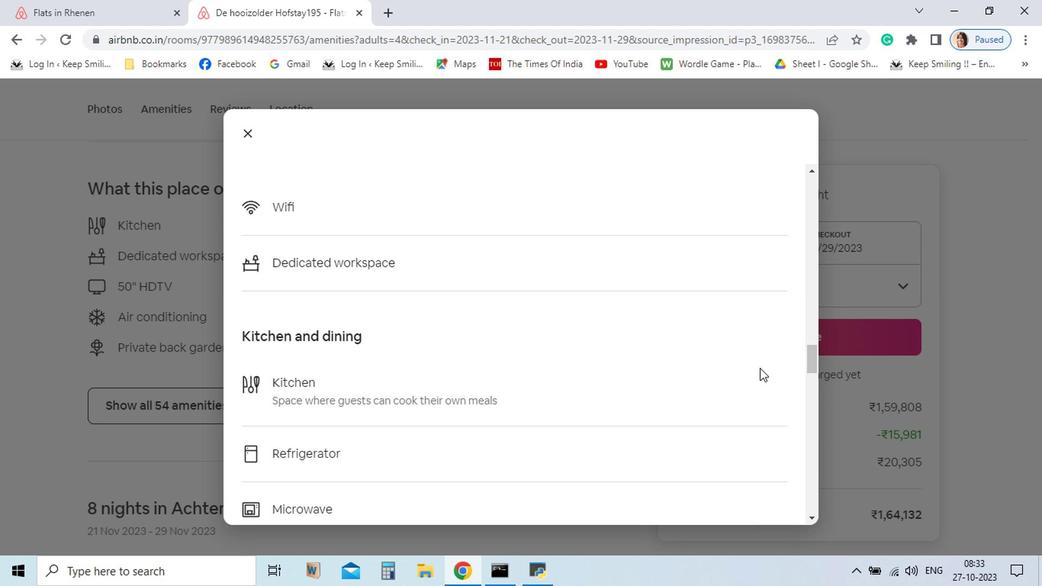 
Action: Mouse scrolled (649, 363) with delta (0, 0)
Screenshot: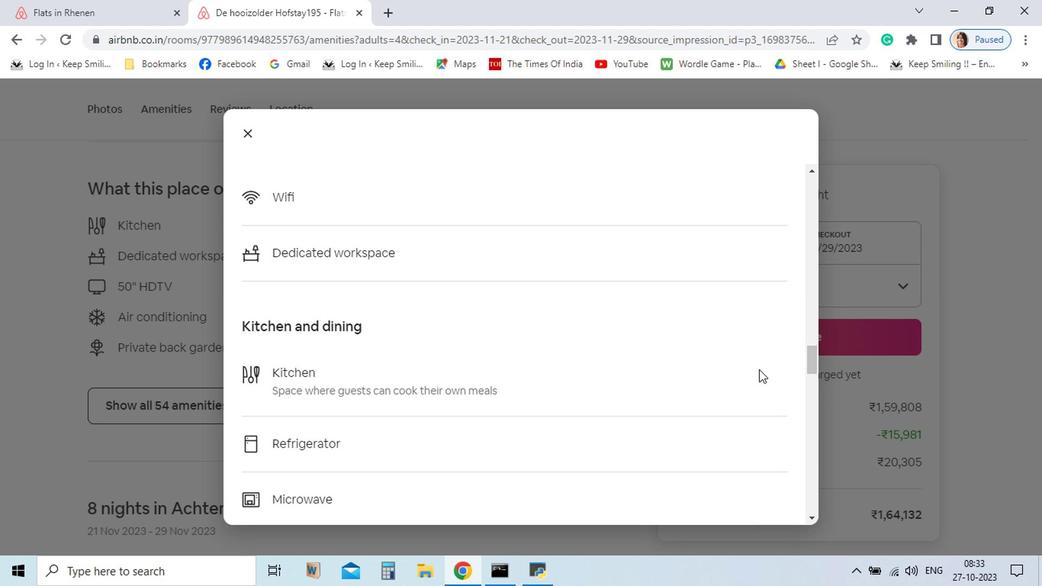
Action: Mouse moved to (644, 367)
Screenshot: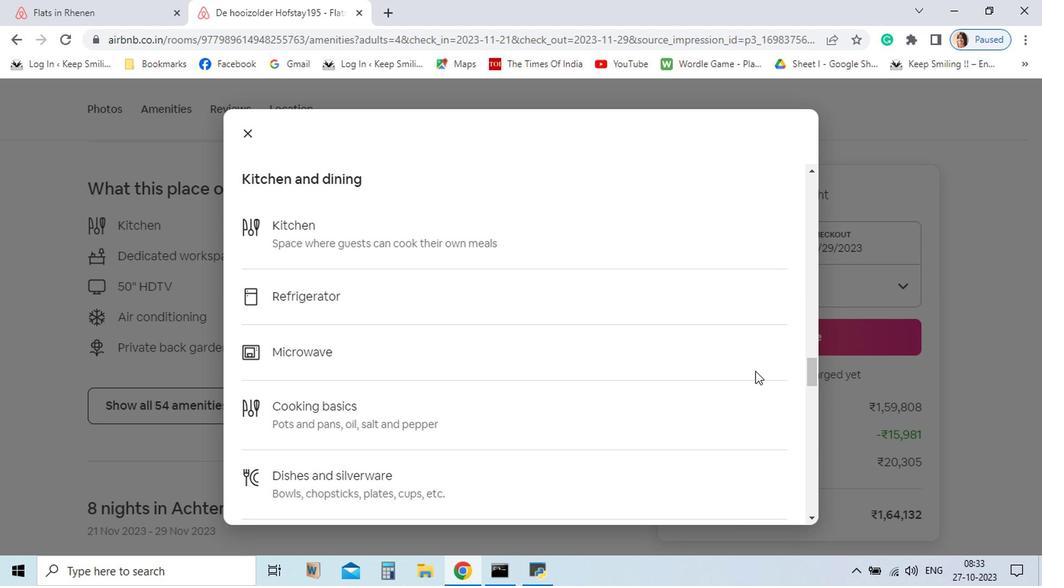 
Action: Mouse scrolled (644, 367) with delta (0, 0)
Screenshot: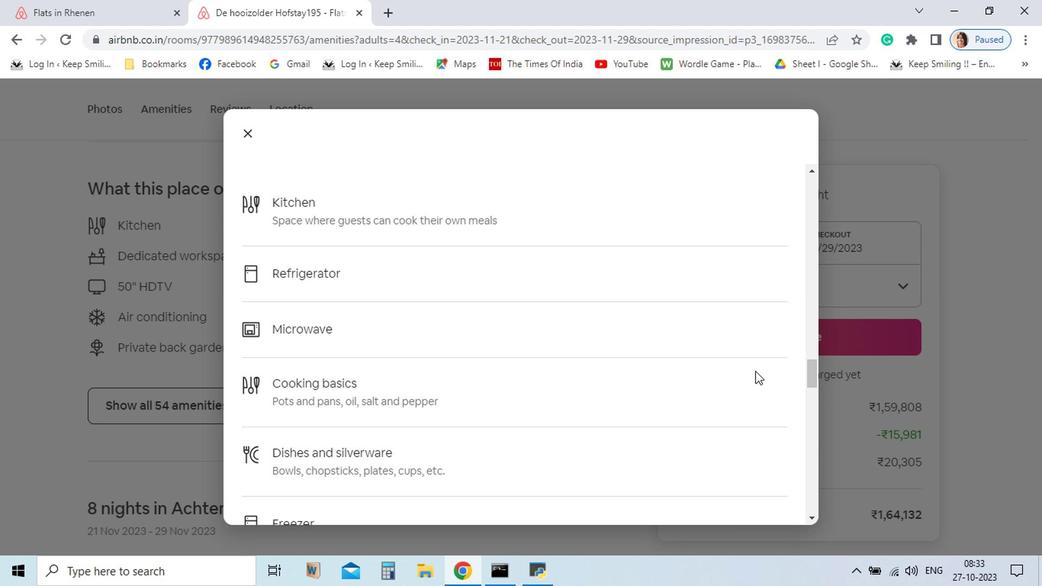 
Action: Mouse moved to (643, 368)
Screenshot: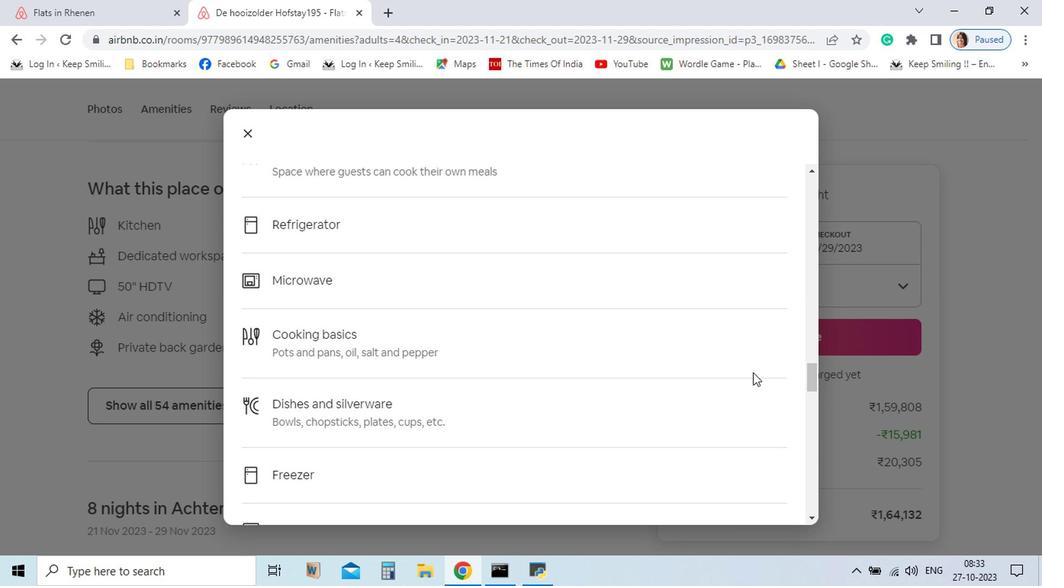 
Action: Mouse scrolled (643, 367) with delta (0, 0)
Screenshot: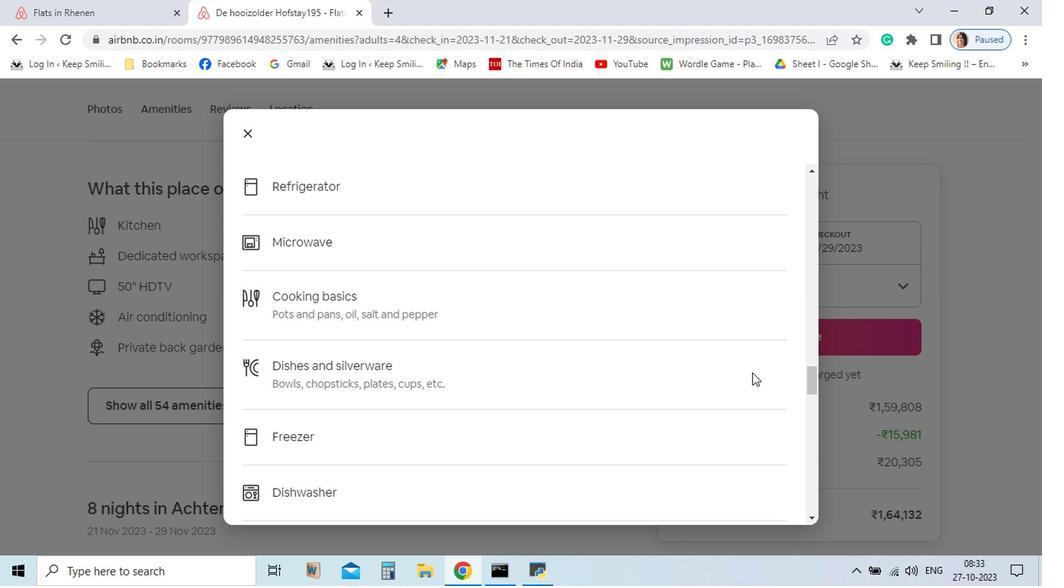 
Action: Mouse moved to (642, 368)
Screenshot: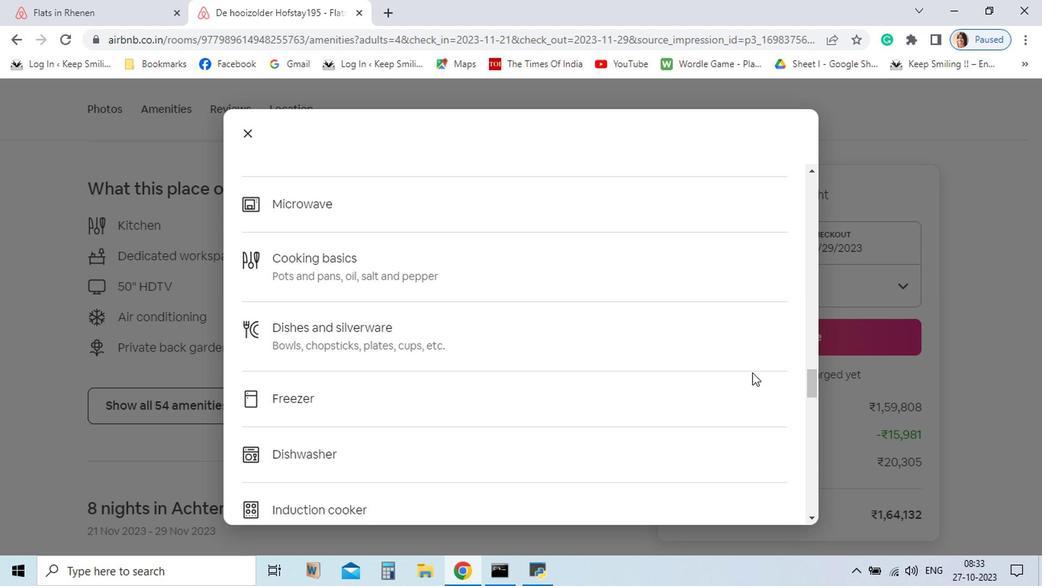 
Action: Mouse scrolled (642, 368) with delta (0, 0)
Screenshot: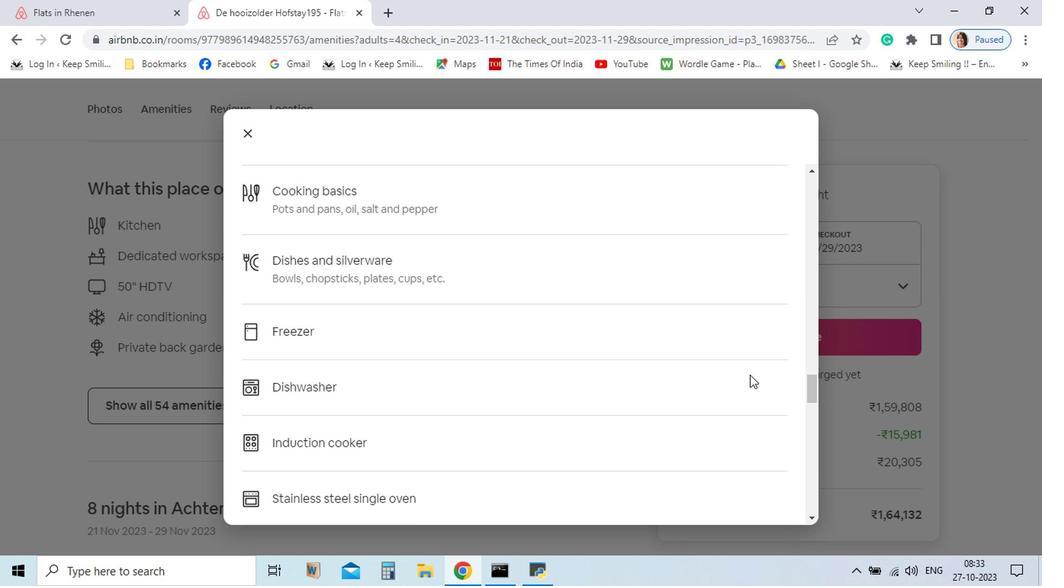 
Action: Mouse moved to (640, 369)
Screenshot: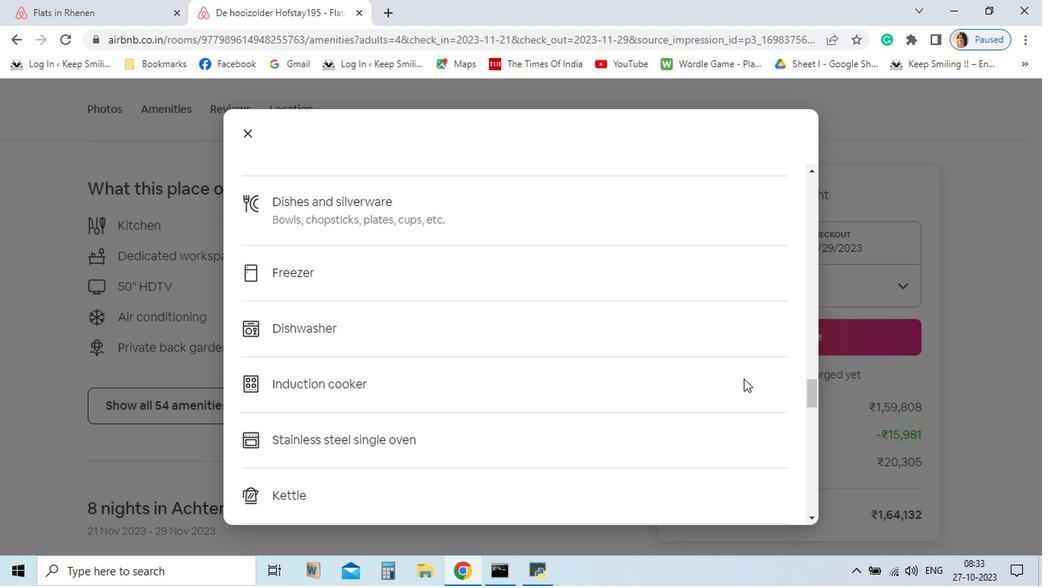 
Action: Mouse scrolled (640, 369) with delta (0, 0)
Screenshot: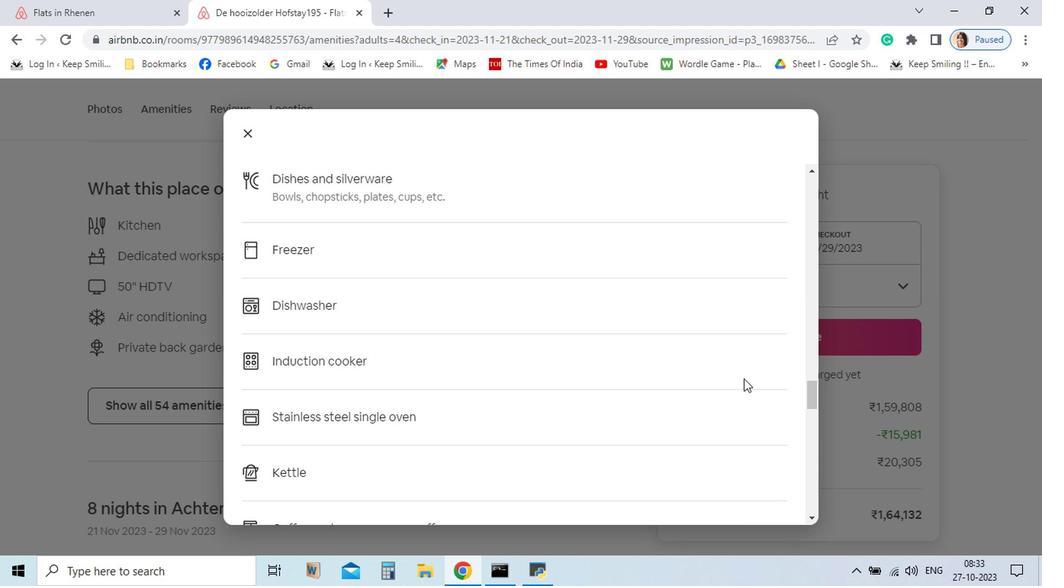 
Action: Mouse moved to (639, 370)
Screenshot: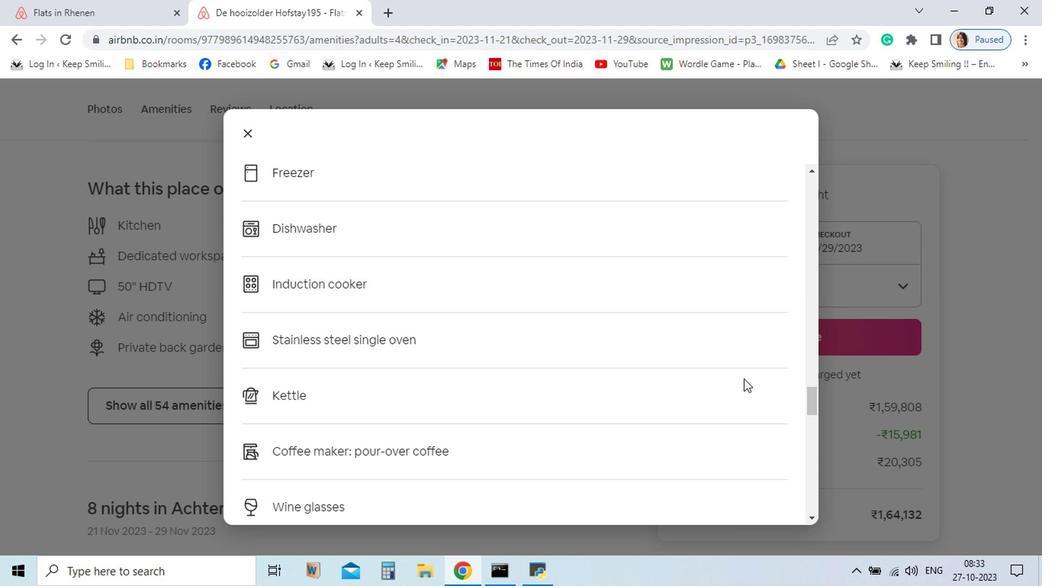 
Action: Mouse scrolled (639, 369) with delta (0, 0)
Screenshot: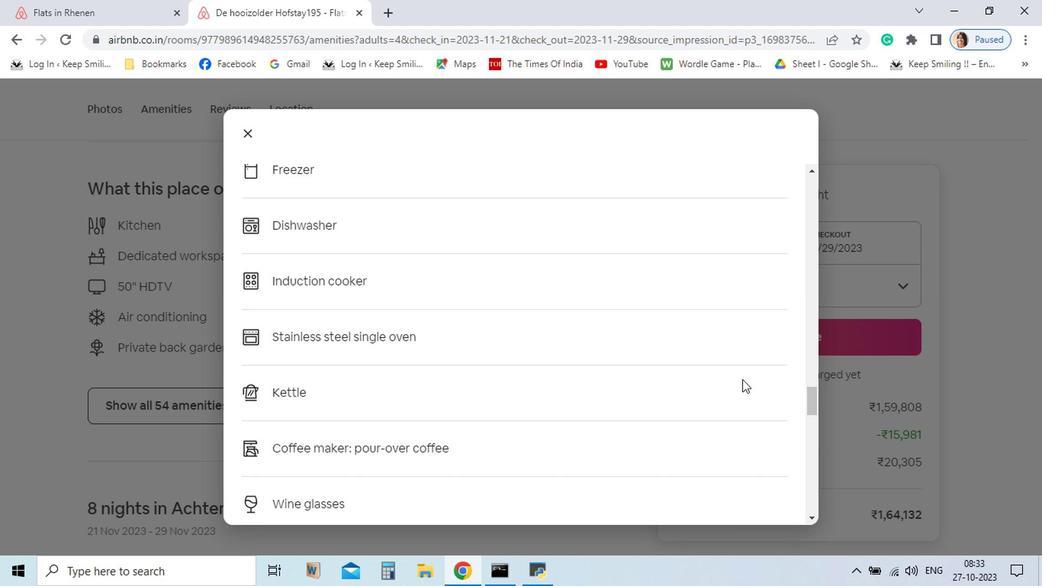 
Action: Mouse moved to (635, 372)
Screenshot: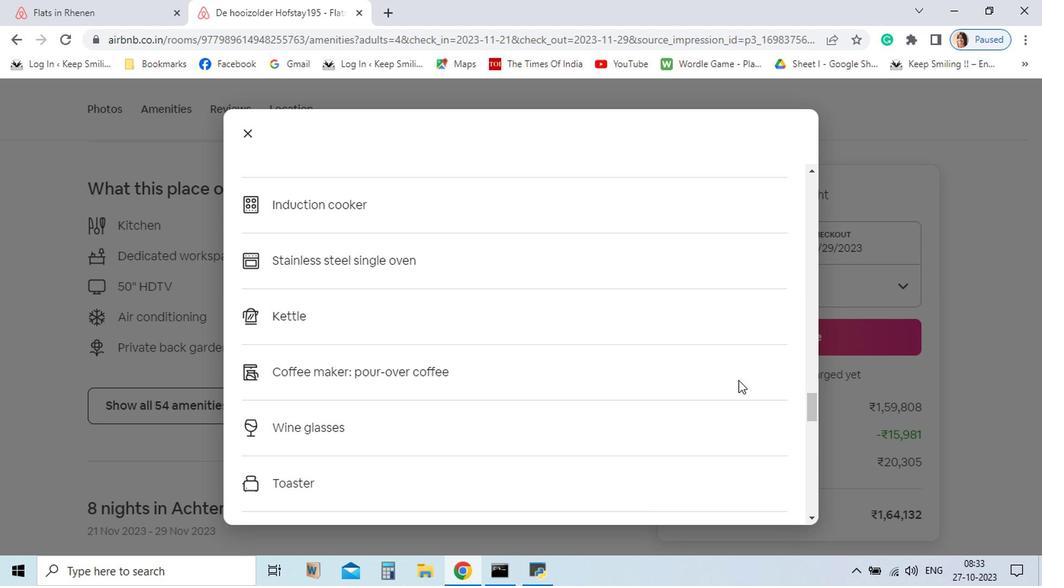 
Action: Mouse scrolled (635, 371) with delta (0, 0)
Screenshot: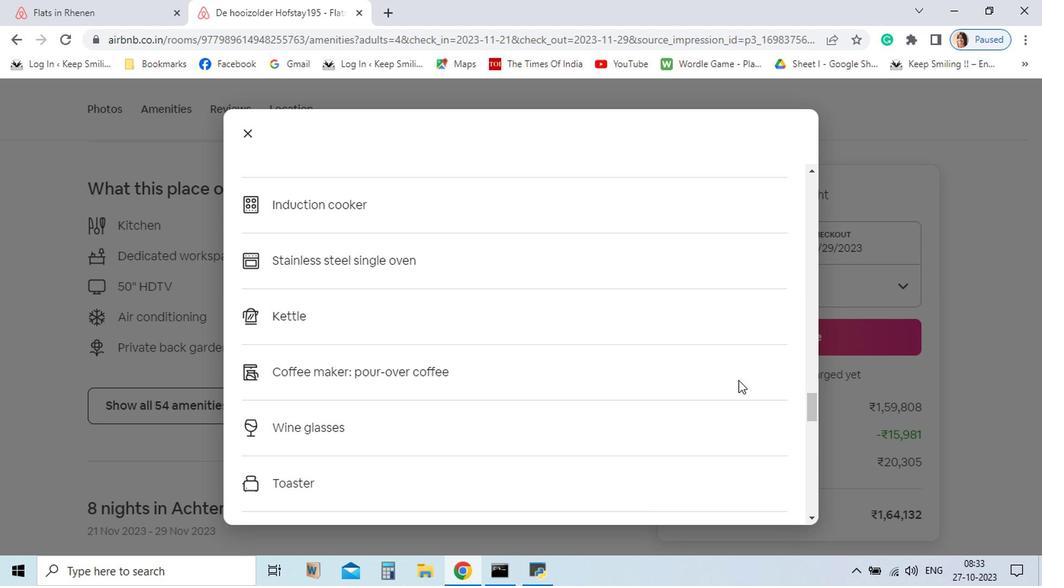 
Action: Mouse moved to (634, 374)
Screenshot: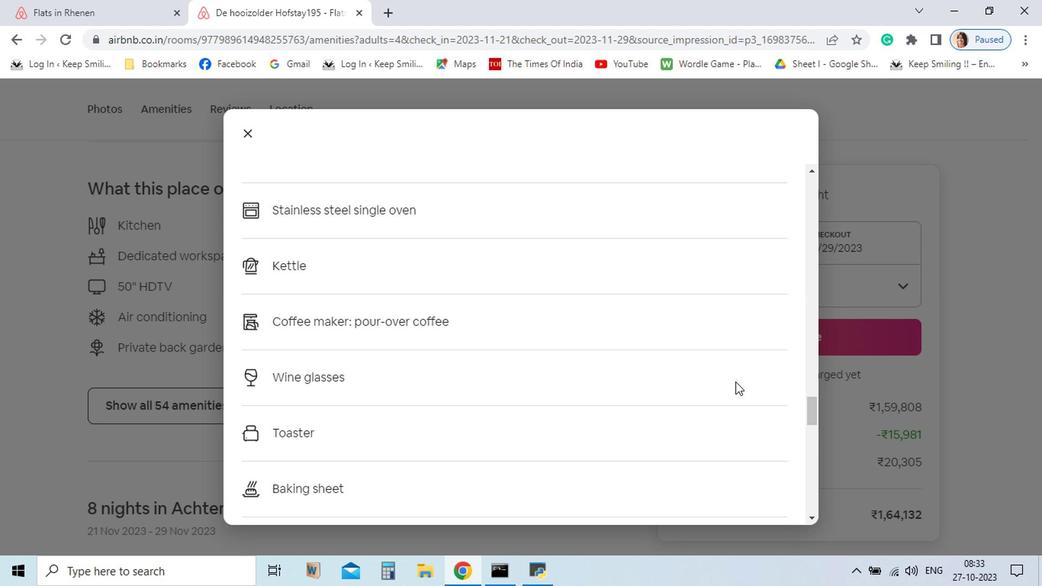 
Action: Mouse scrolled (634, 373) with delta (0, 0)
Screenshot: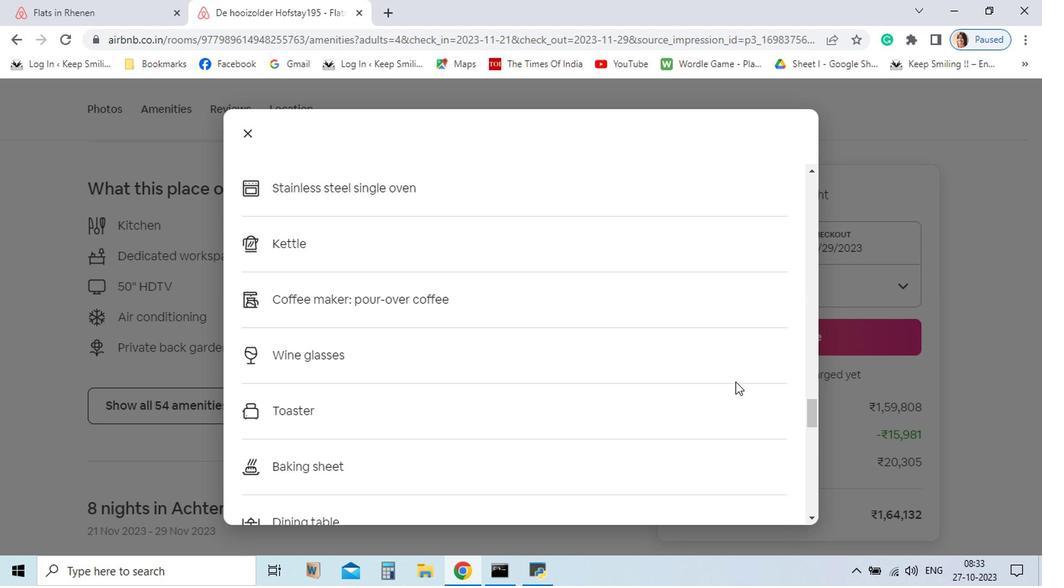 
Action: Mouse moved to (630, 375)
Screenshot: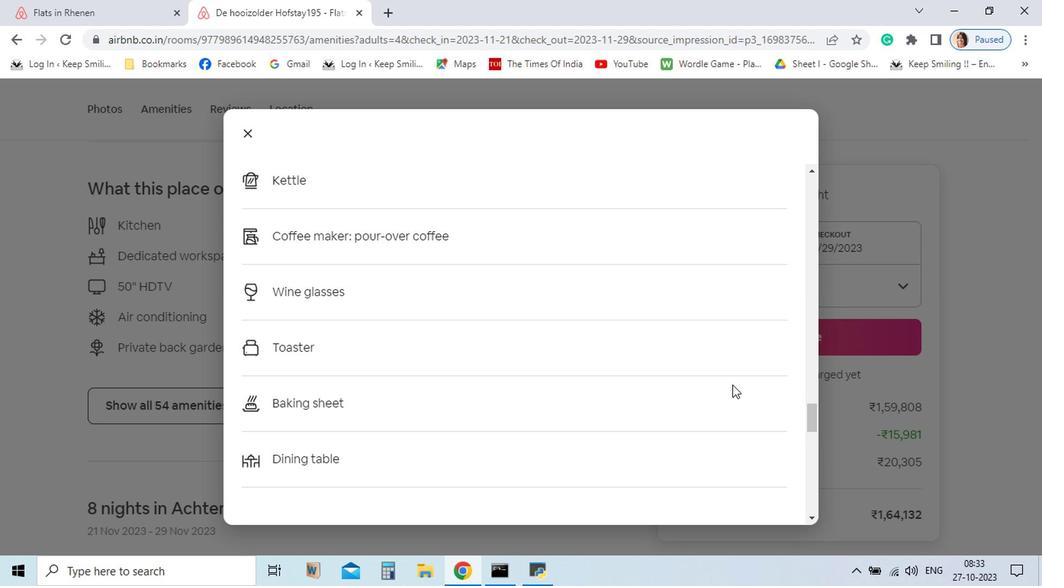 
Action: Mouse scrolled (630, 374) with delta (0, 0)
Screenshot: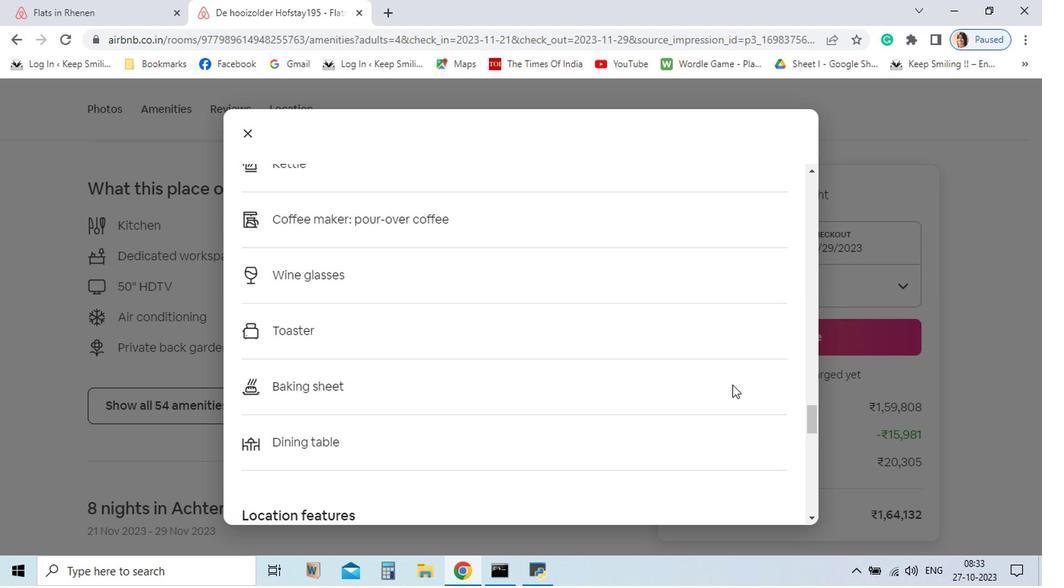 
Action: Mouse moved to (629, 375)
Screenshot: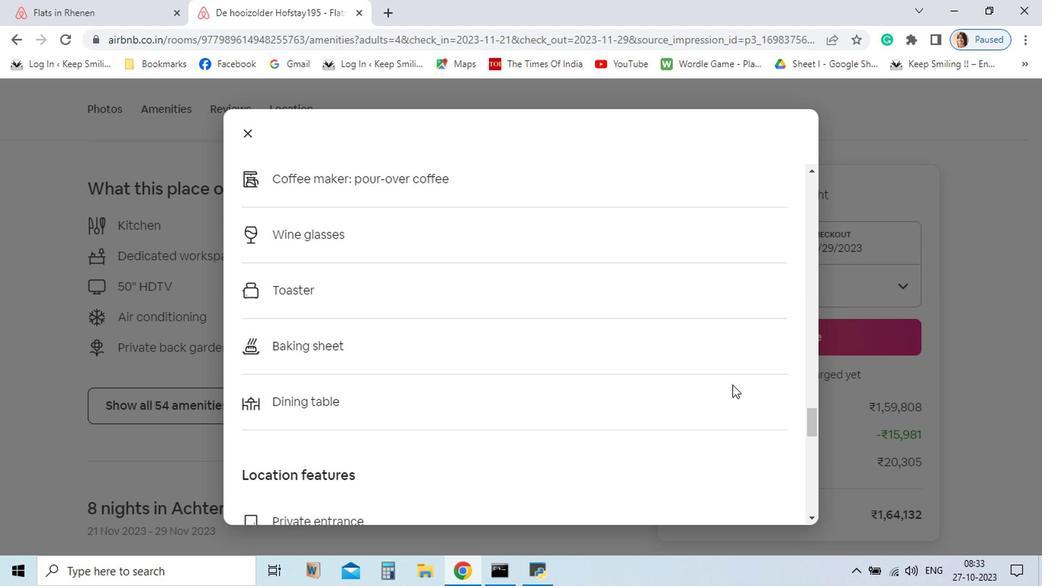 
Action: Mouse scrolled (629, 375) with delta (0, 0)
Screenshot: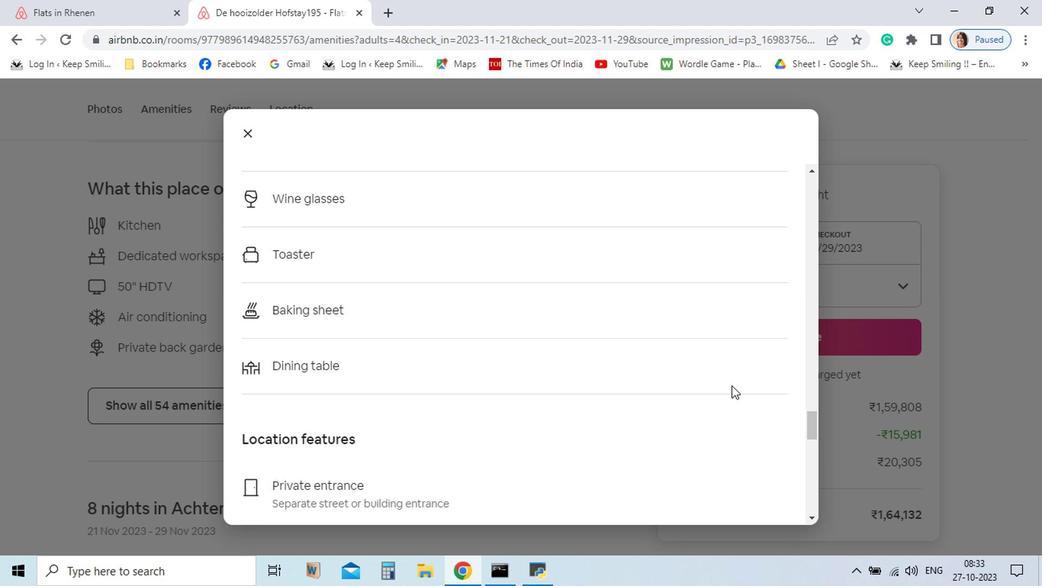 
Action: Mouse moved to (625, 378)
Screenshot: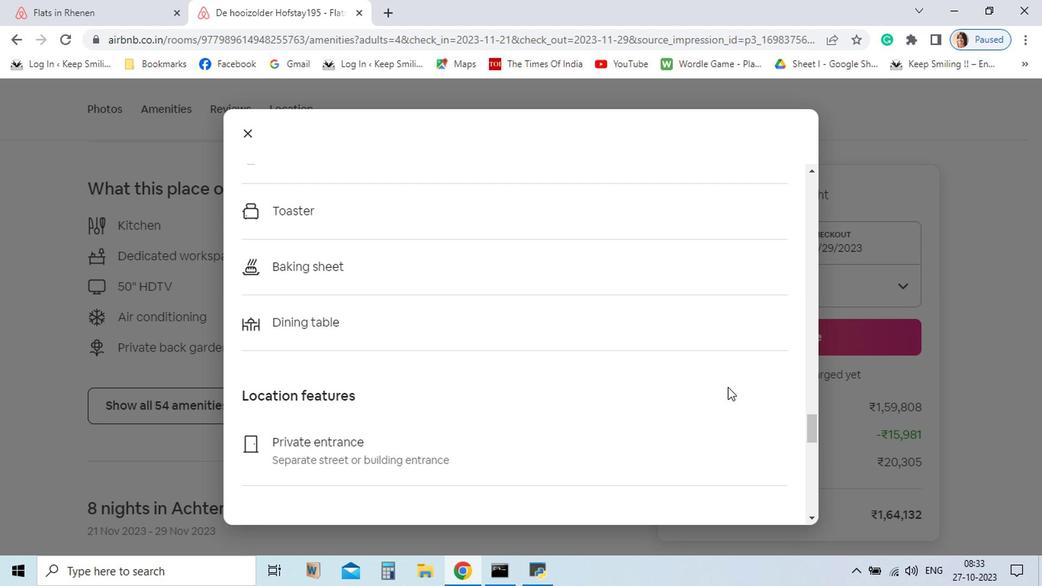 
Action: Mouse scrolled (625, 377) with delta (0, 0)
Screenshot: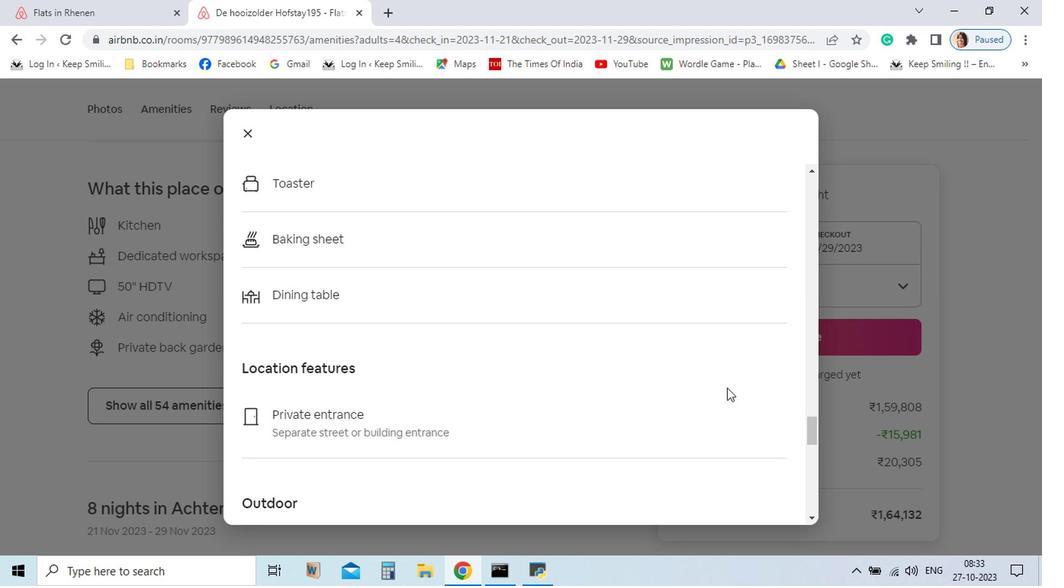 
Action: Mouse scrolled (625, 377) with delta (0, 0)
Screenshot: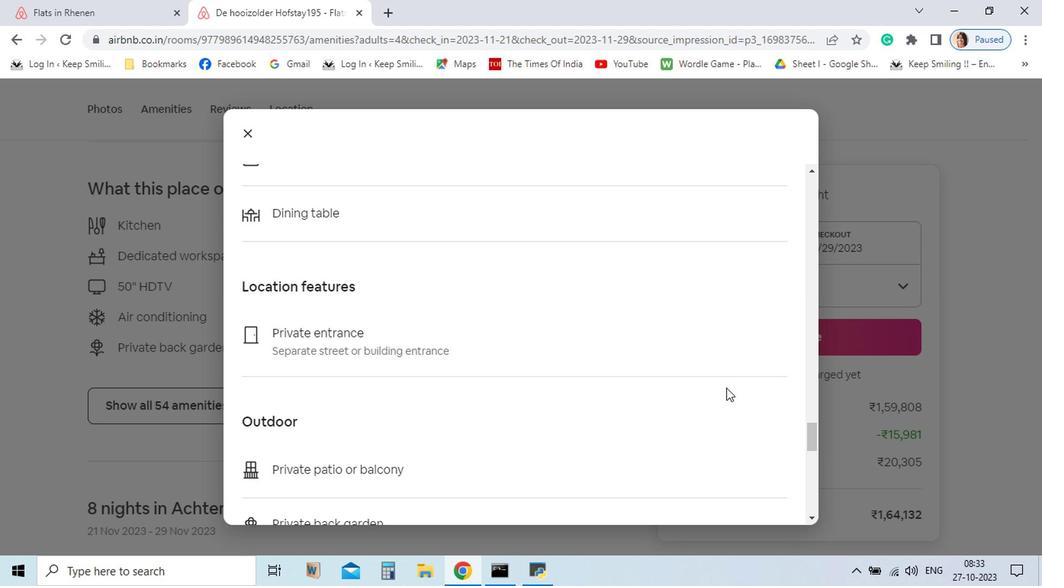 
Action: Mouse moved to (623, 379)
Screenshot: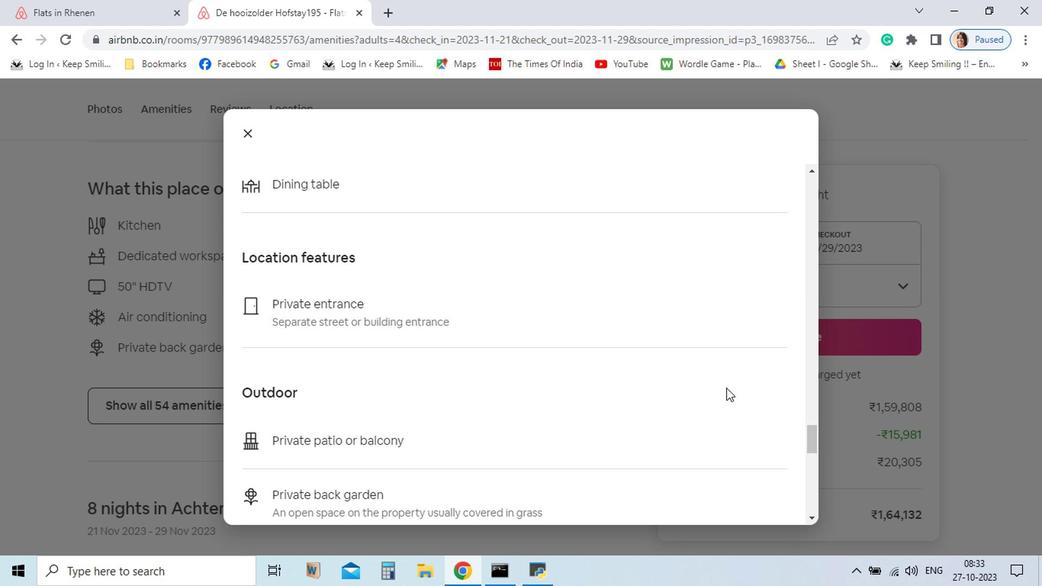 
Action: Mouse scrolled (623, 378) with delta (0, 0)
Screenshot: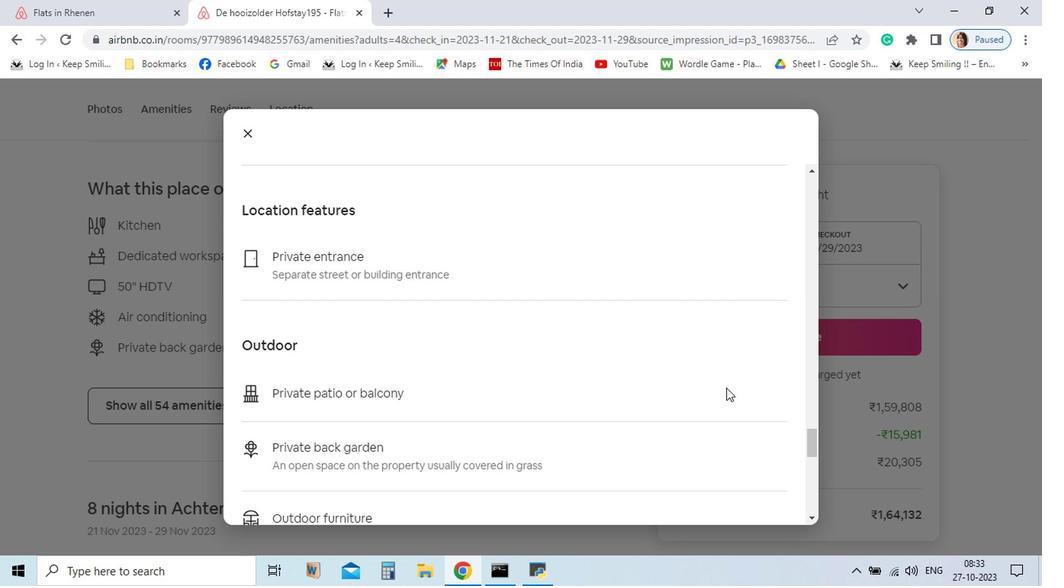 
Action: Mouse moved to (621, 380)
Screenshot: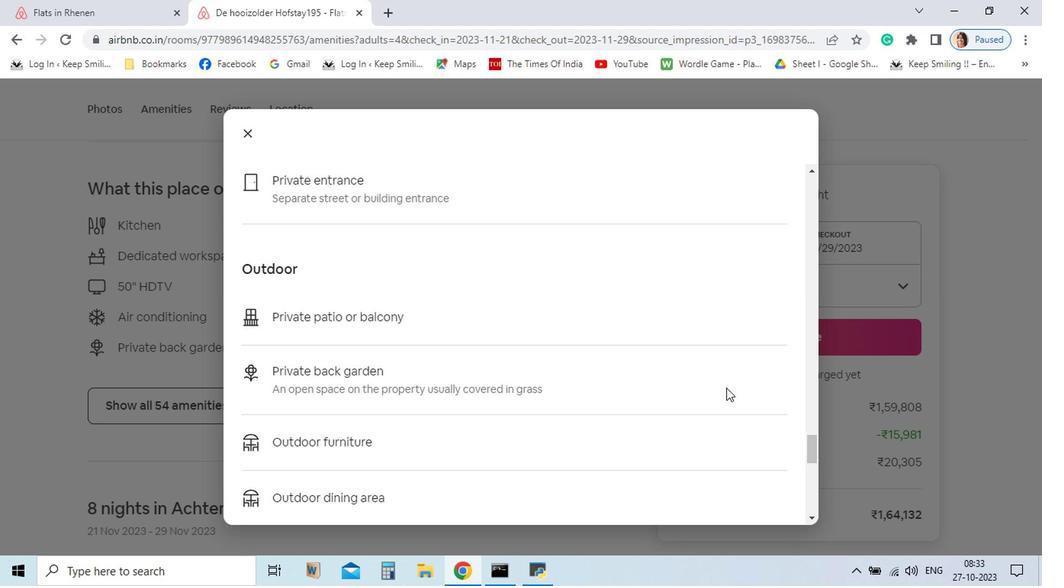 
Action: Mouse scrolled (621, 380) with delta (0, 0)
Screenshot: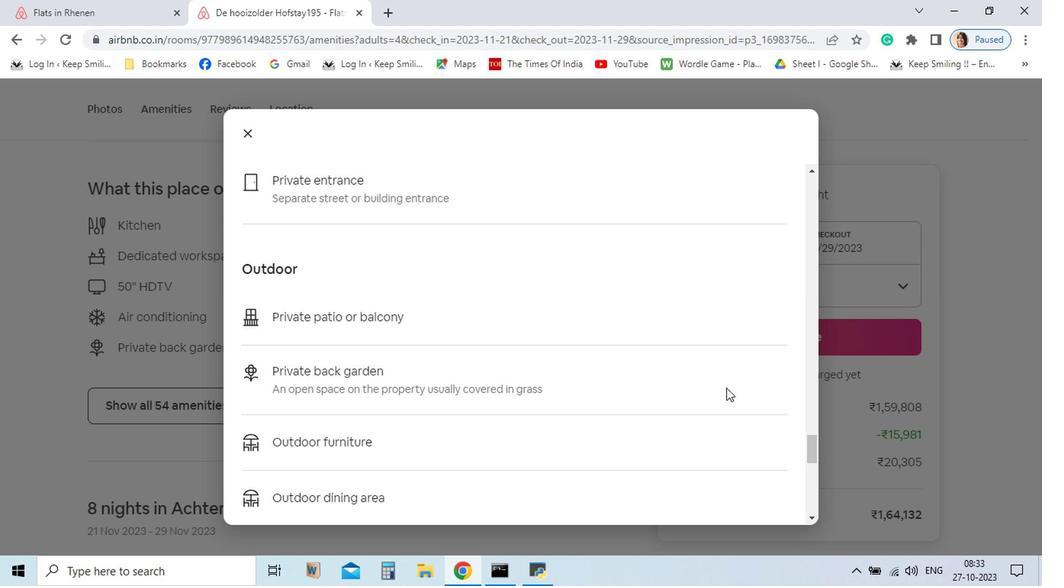 
Action: Mouse scrolled (621, 380) with delta (0, 0)
Screenshot: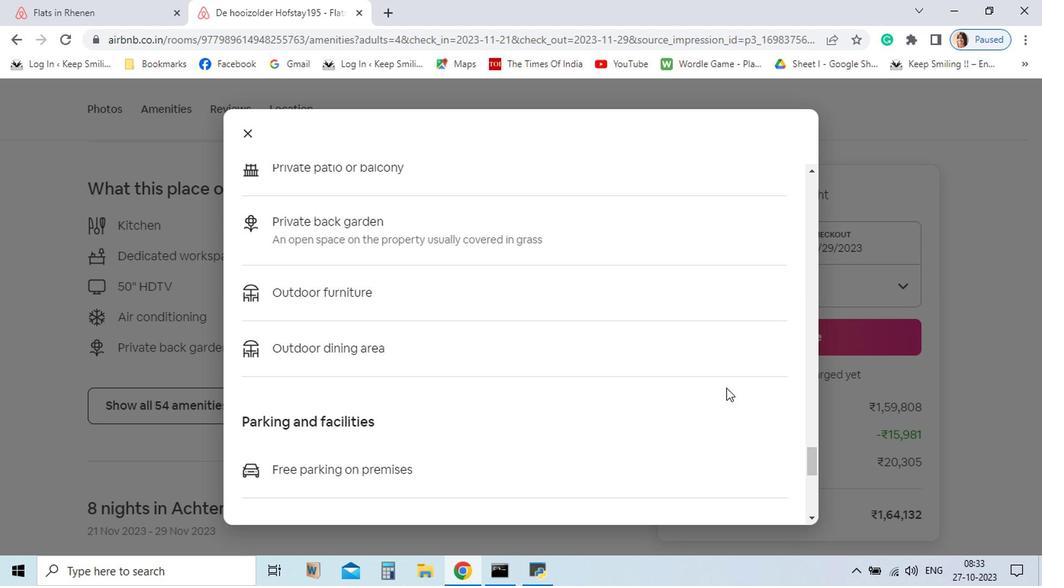
Action: Mouse scrolled (621, 380) with delta (0, 0)
Screenshot: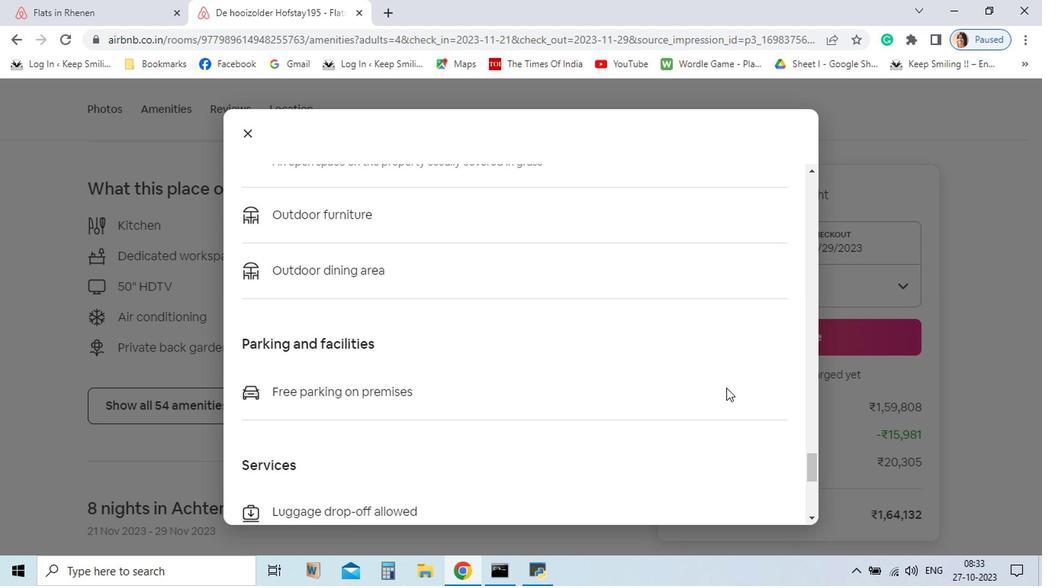 
Action: Mouse scrolled (621, 380) with delta (0, 0)
Screenshot: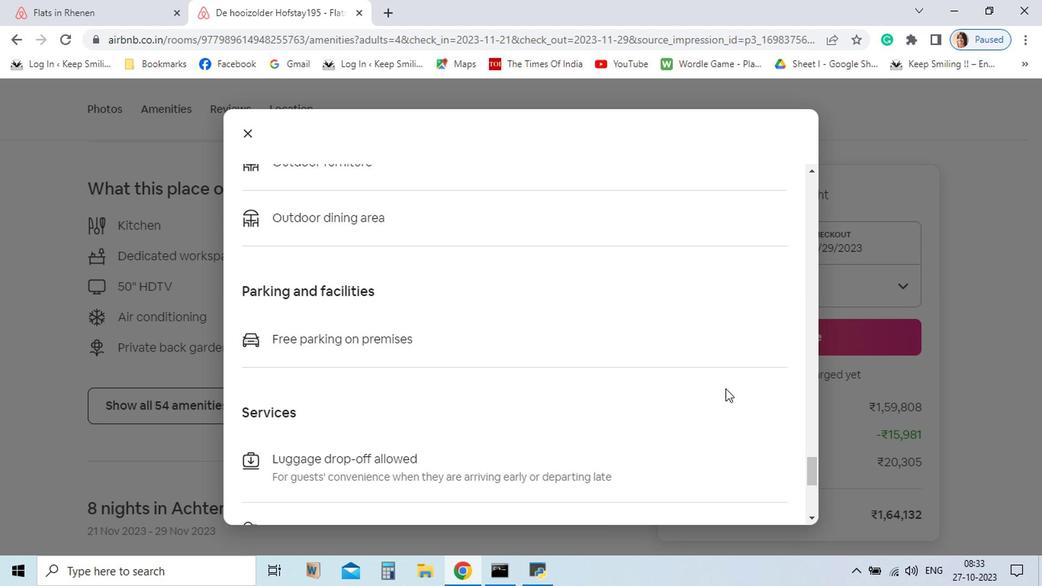 
Action: Mouse scrolled (621, 380) with delta (0, 0)
Screenshot: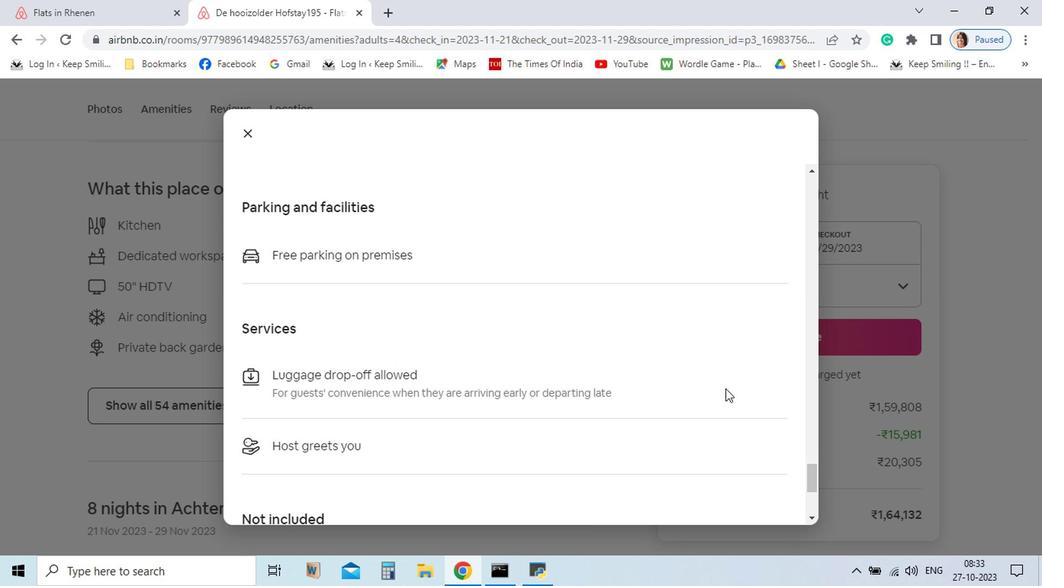 
Action: Mouse scrolled (621, 380) with delta (0, 0)
Screenshot: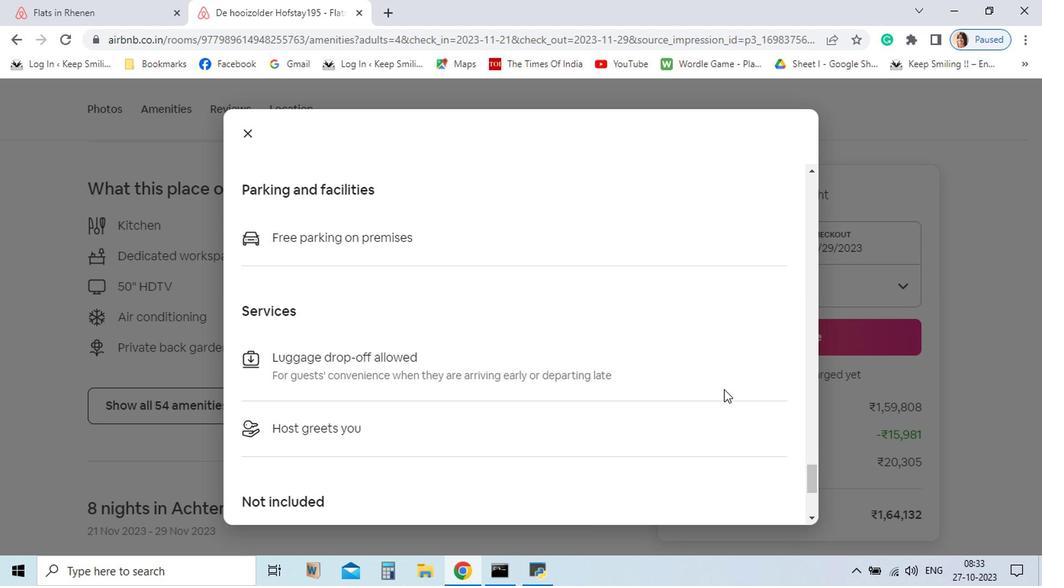 
Action: Mouse moved to (621, 381)
Screenshot: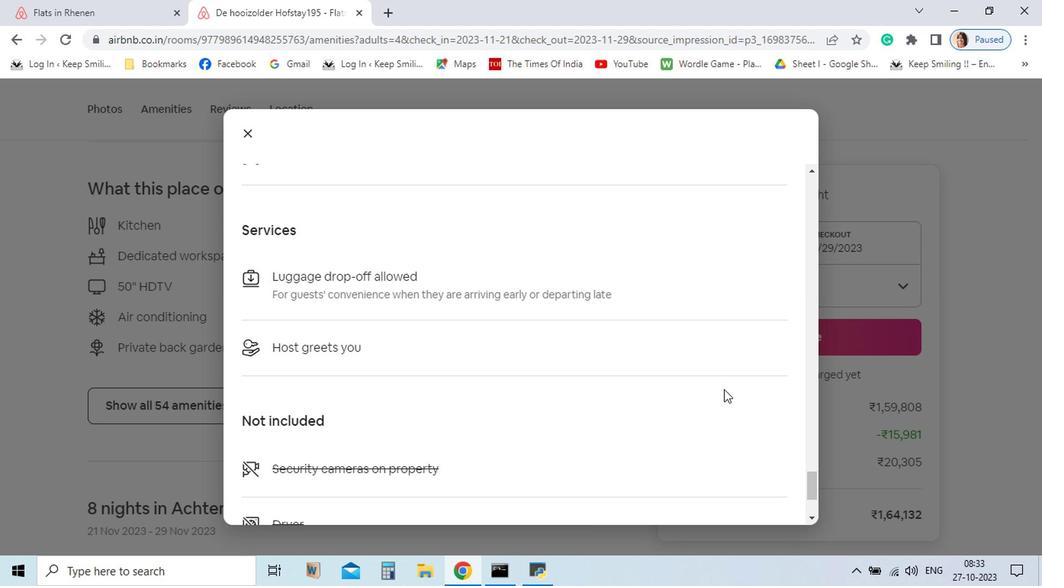 
Action: Mouse scrolled (621, 380) with delta (0, 0)
Screenshot: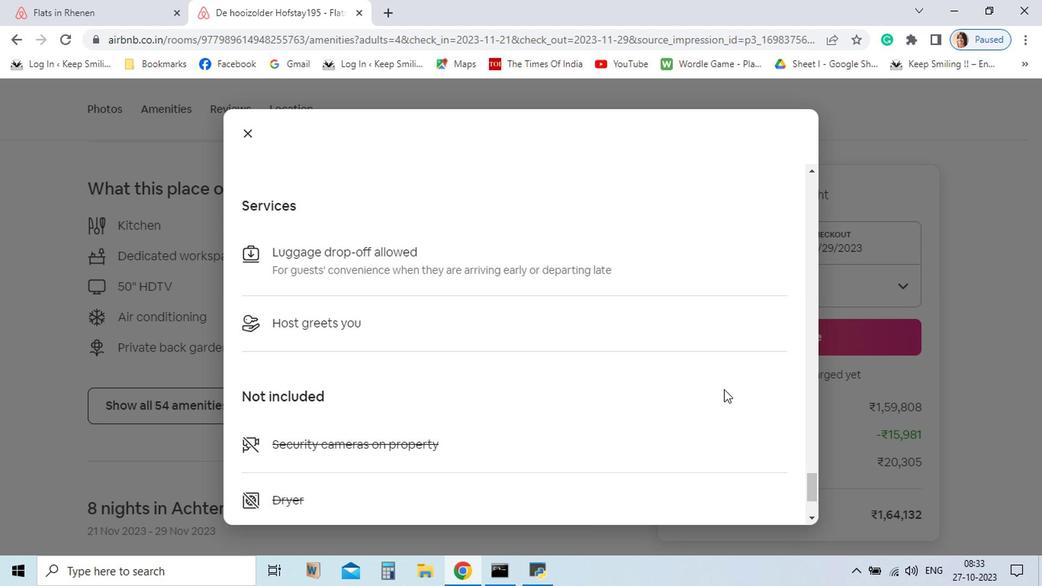 
Action: Mouse scrolled (621, 380) with delta (0, 0)
Screenshot: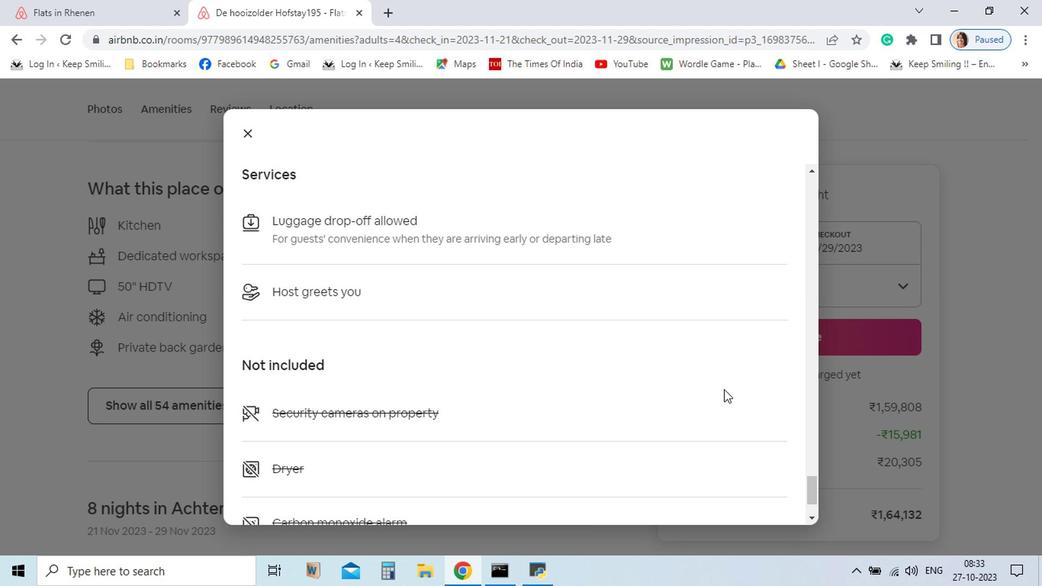 
Action: Mouse moved to (620, 381)
Screenshot: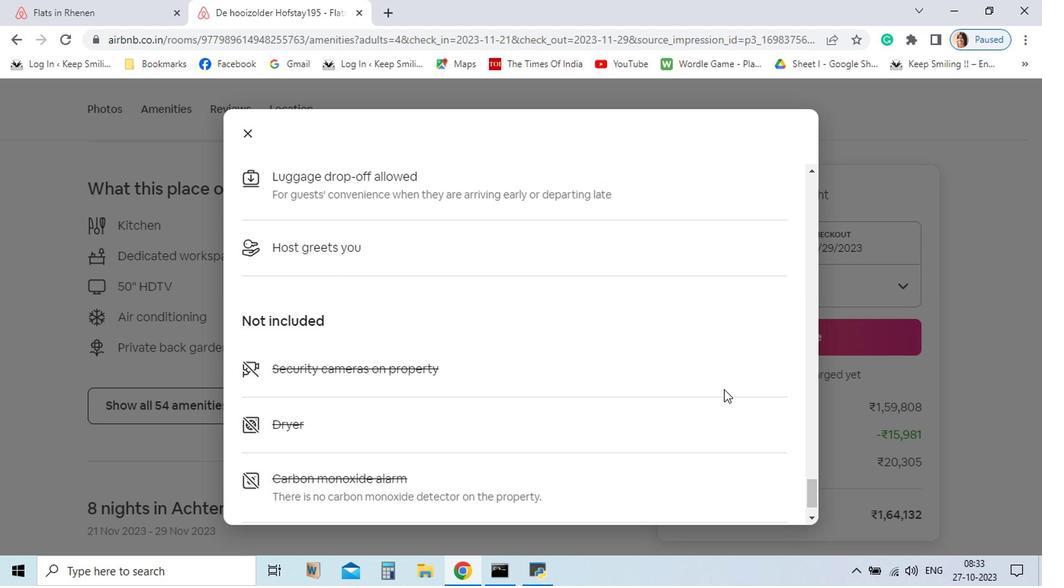 
Action: Mouse scrolled (620, 381) with delta (0, 0)
Screenshot: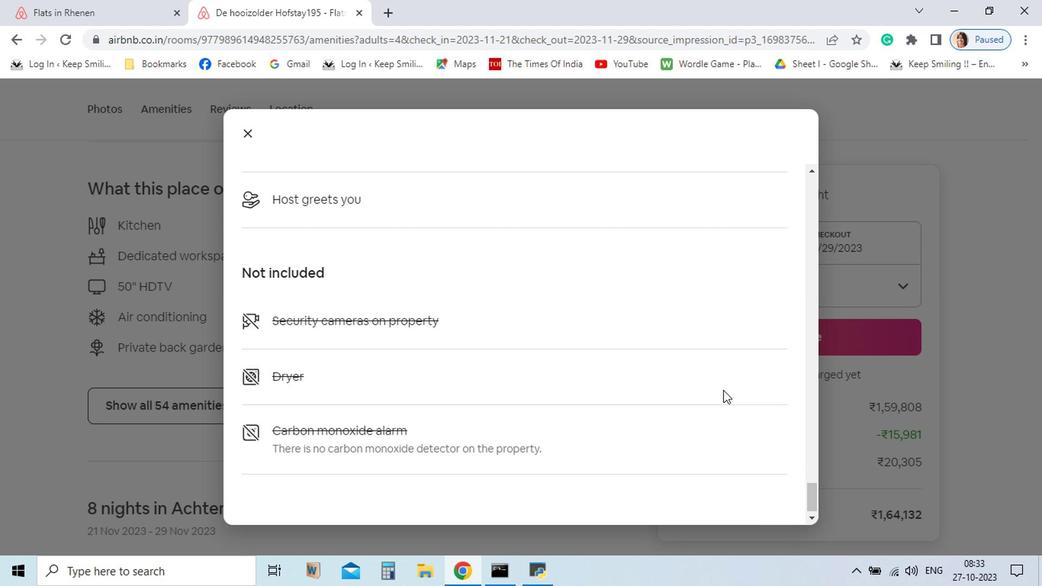 
Action: Mouse scrolled (620, 381) with delta (0, 0)
Screenshot: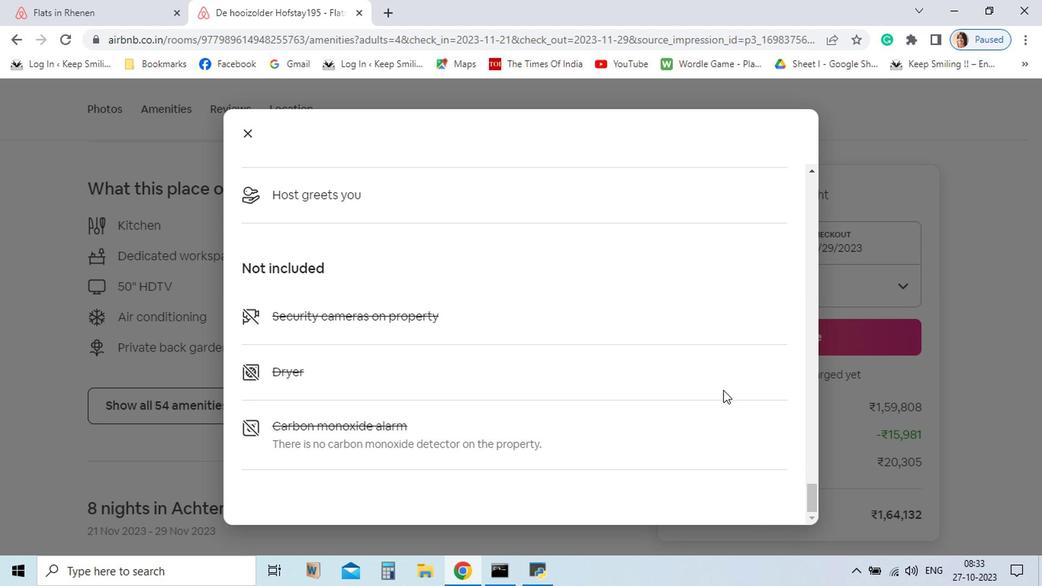 
Action: Mouse scrolled (620, 381) with delta (0, 0)
Screenshot: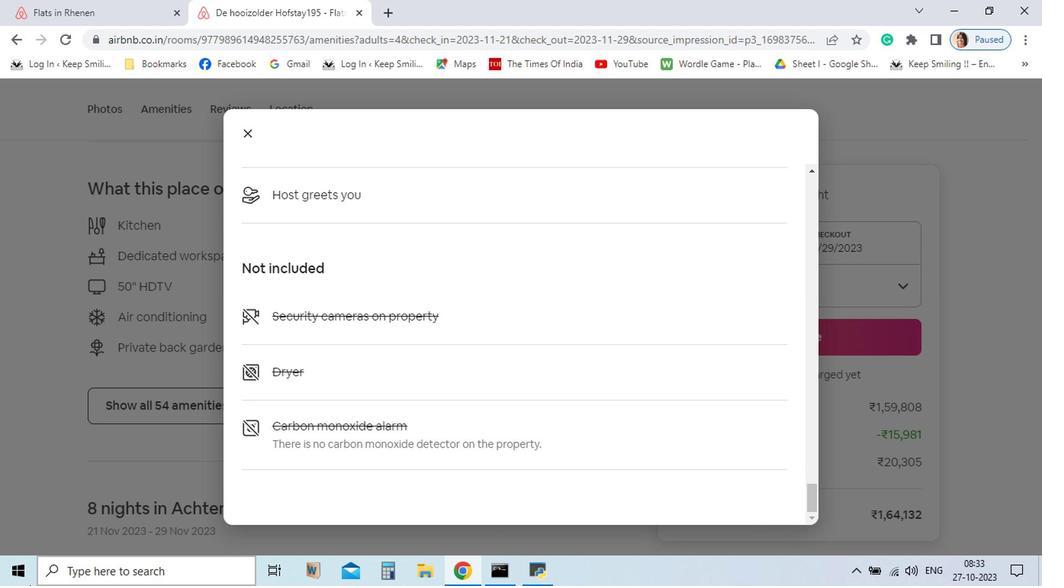 
Action: Mouse moved to (619, 382)
Screenshot: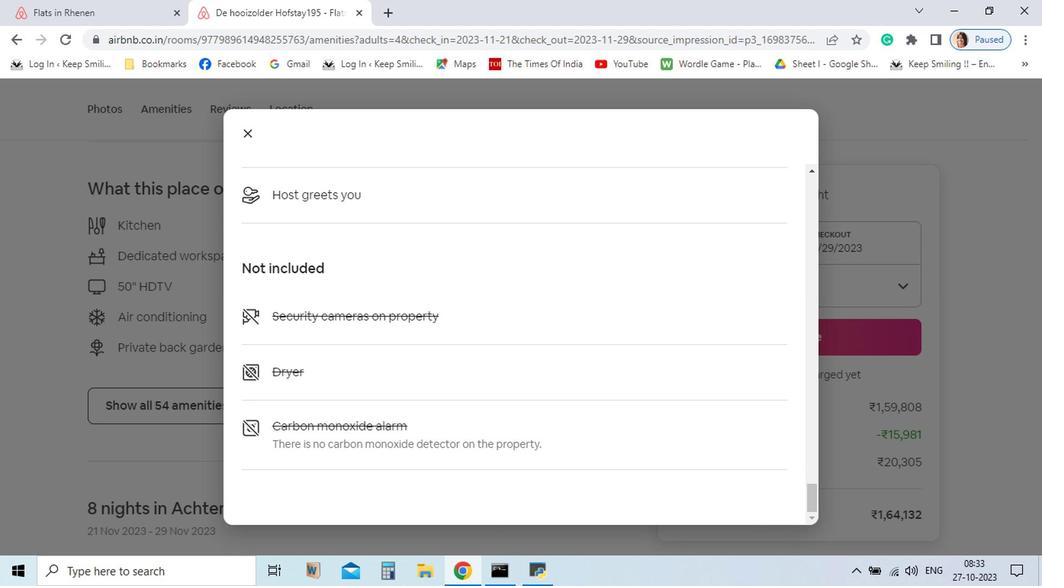 
Action: Mouse scrolled (619, 381) with delta (0, 0)
Screenshot: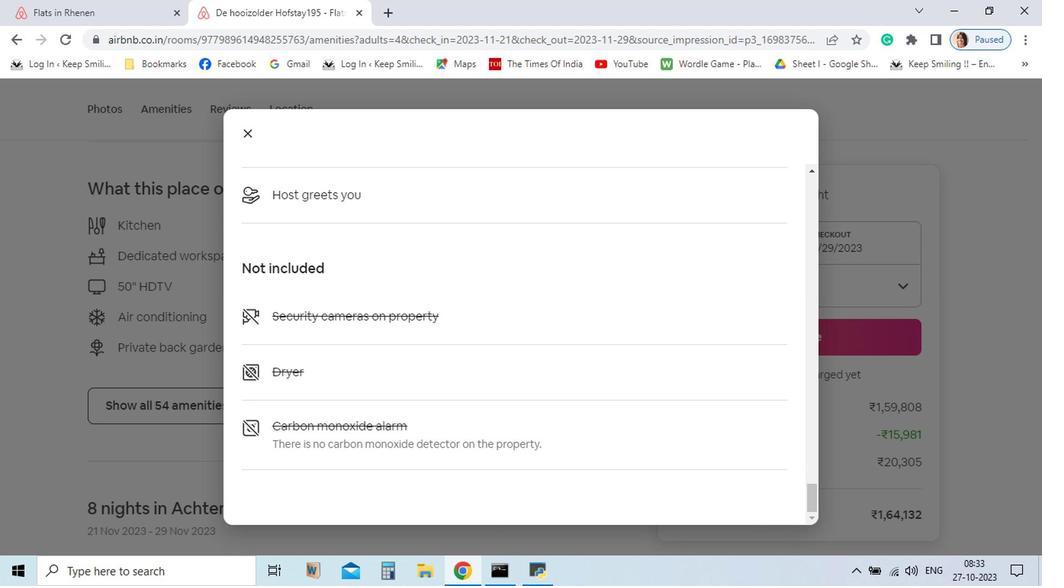 
Action: Mouse moved to (279, 198)
Screenshot: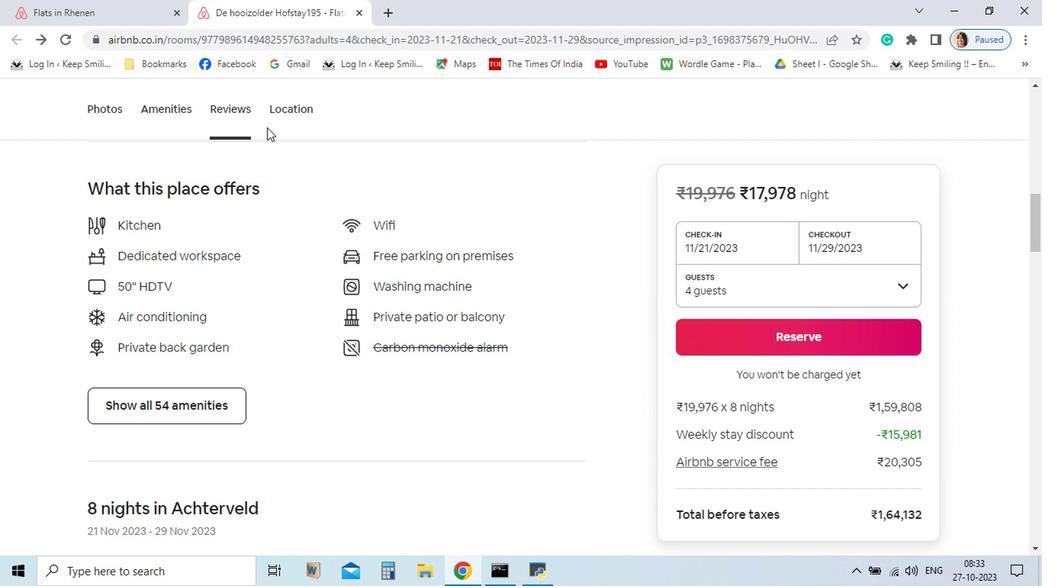 
Action: Mouse pressed left at (279, 198)
Screenshot: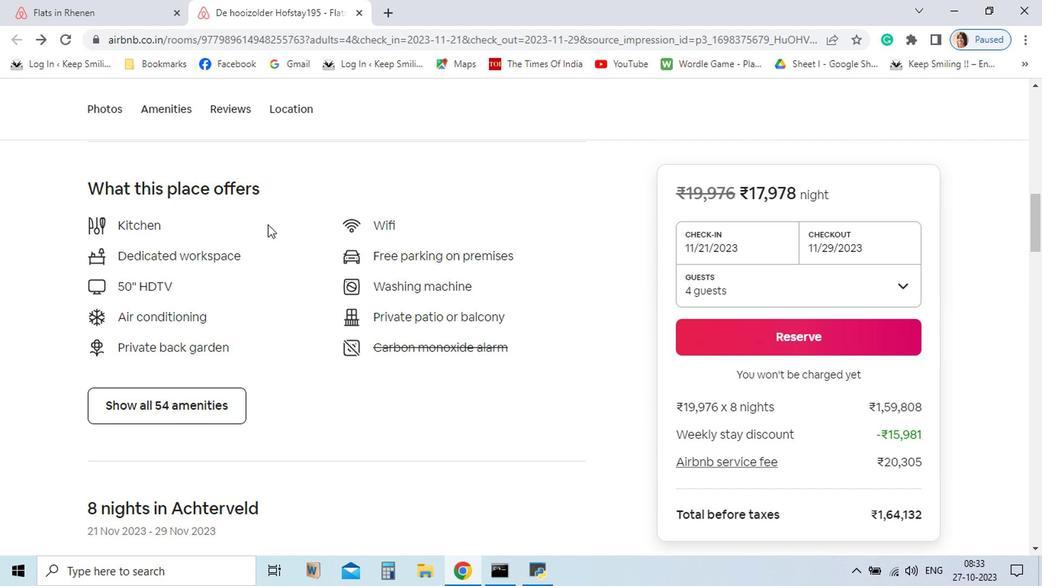 
Action: Mouse moved to (419, 421)
Screenshot: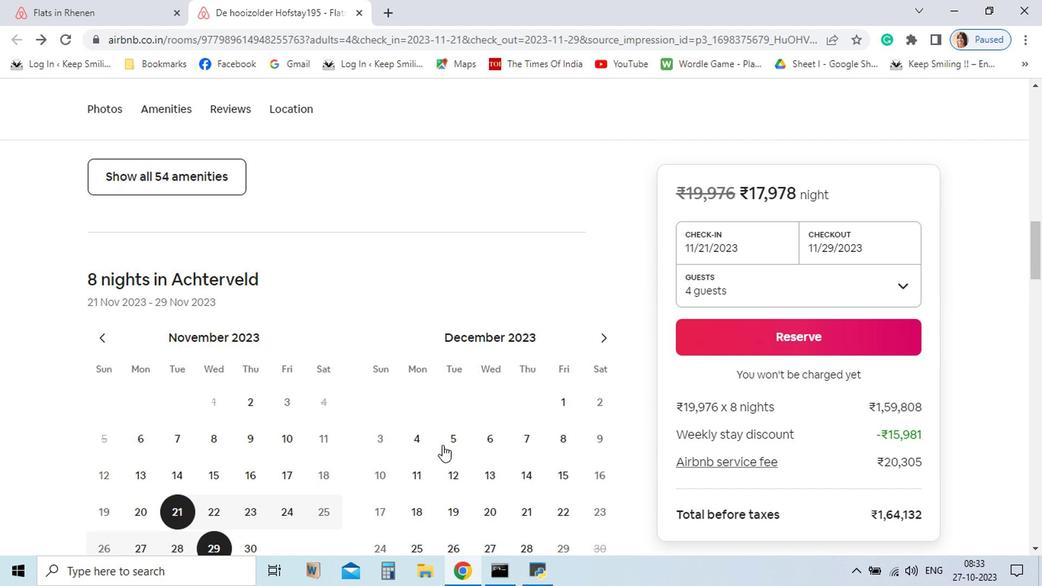 
Action: Mouse scrolled (419, 420) with delta (0, 0)
Screenshot: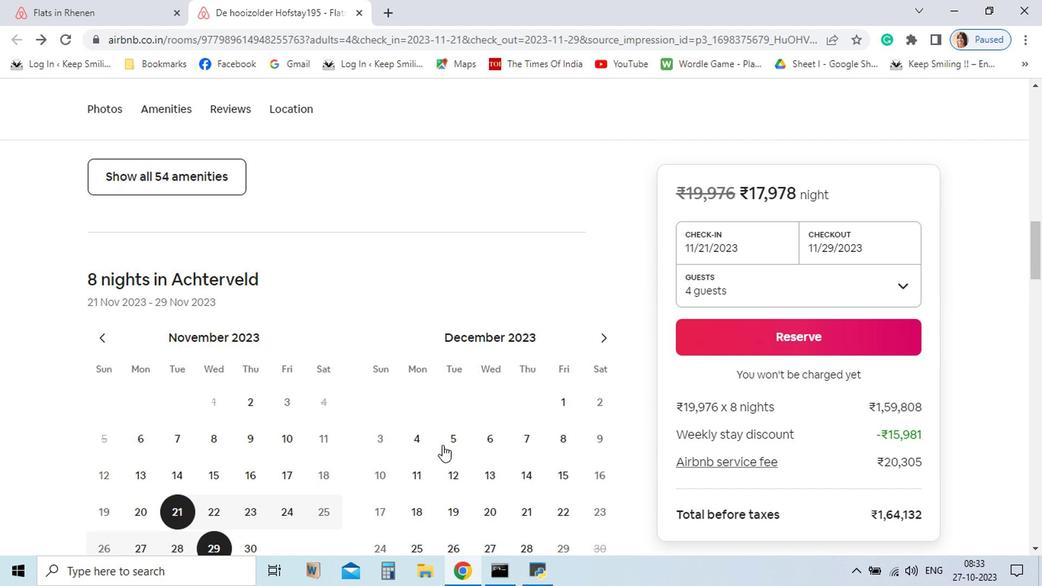 
Action: Mouse moved to (419, 421)
Screenshot: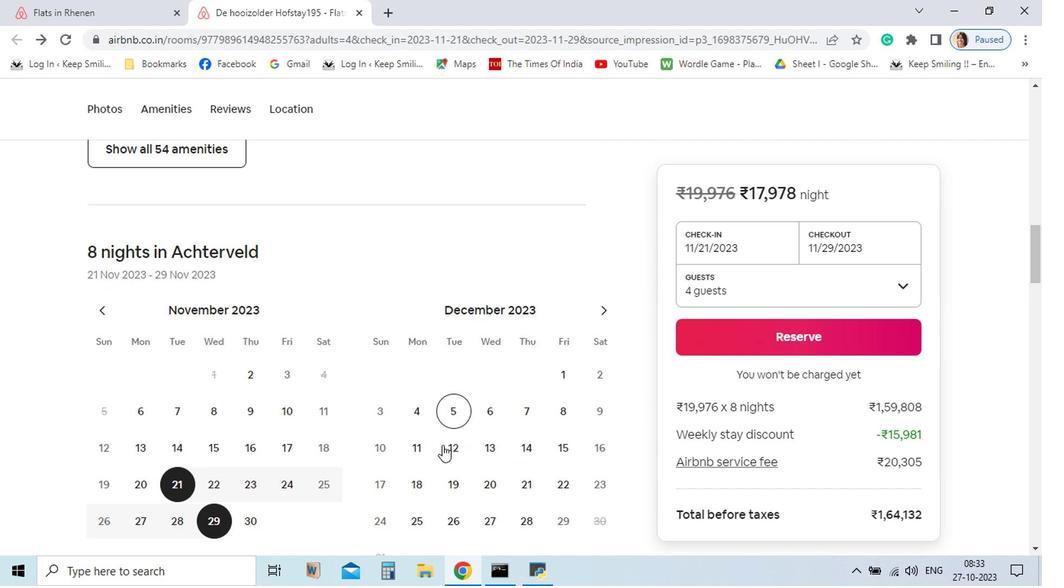 
Action: Mouse scrolled (419, 420) with delta (0, 0)
Screenshot: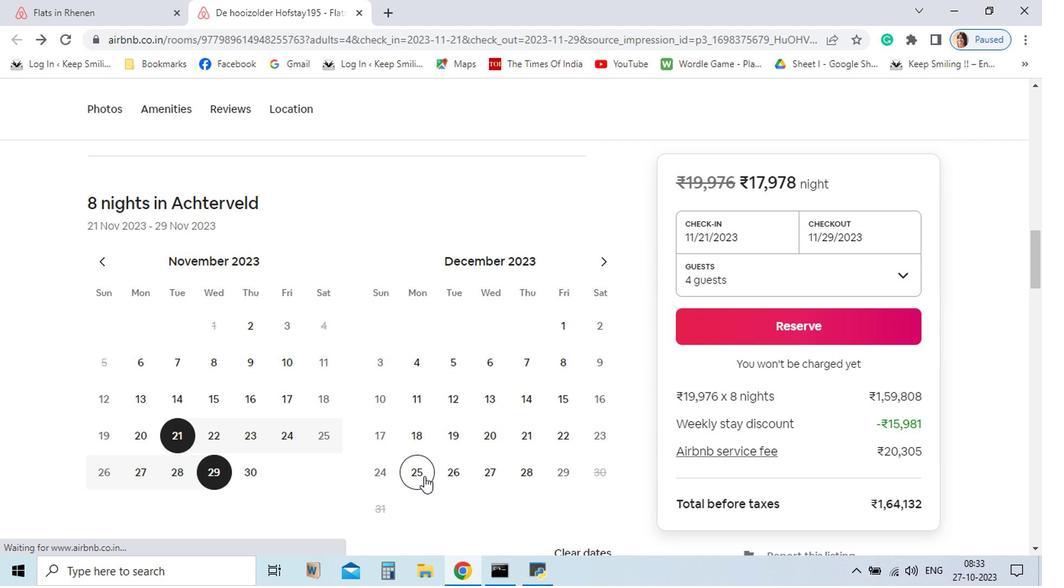 
Action: Mouse scrolled (419, 420) with delta (0, 0)
Screenshot: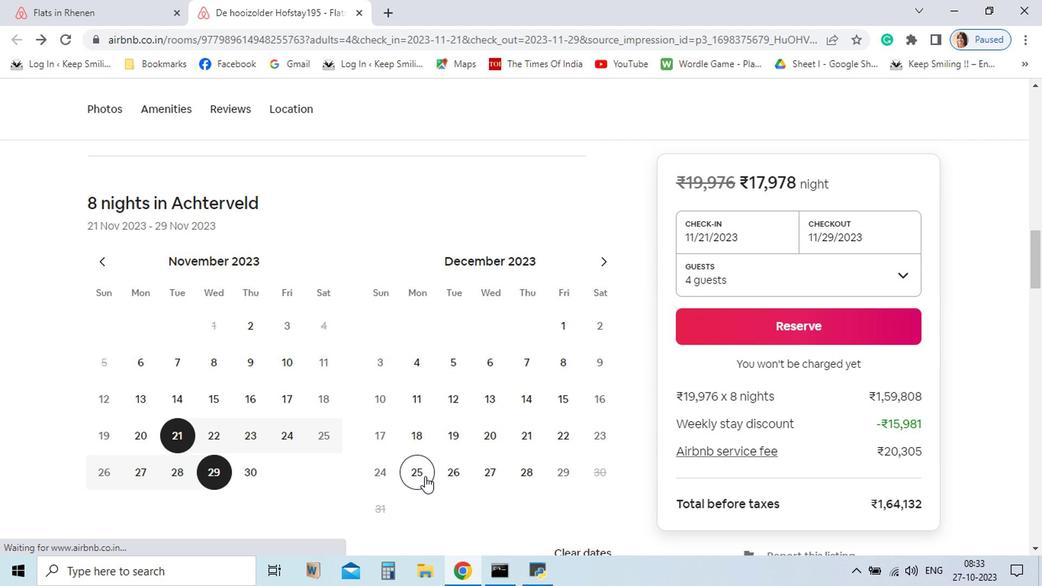 
Action: Mouse moved to (419, 421)
Screenshot: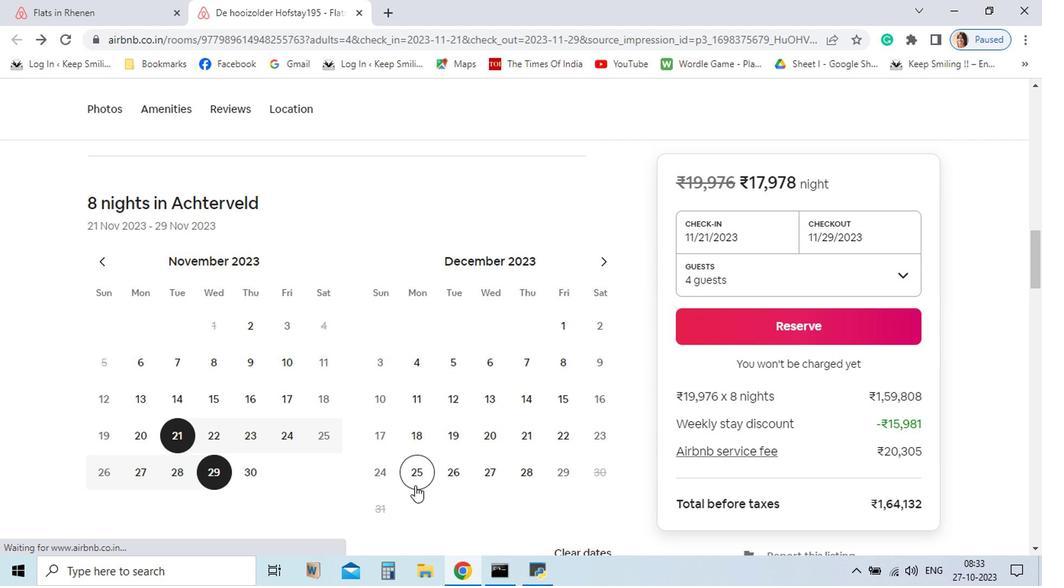 
Action: Mouse scrolled (419, 420) with delta (0, 0)
Screenshot: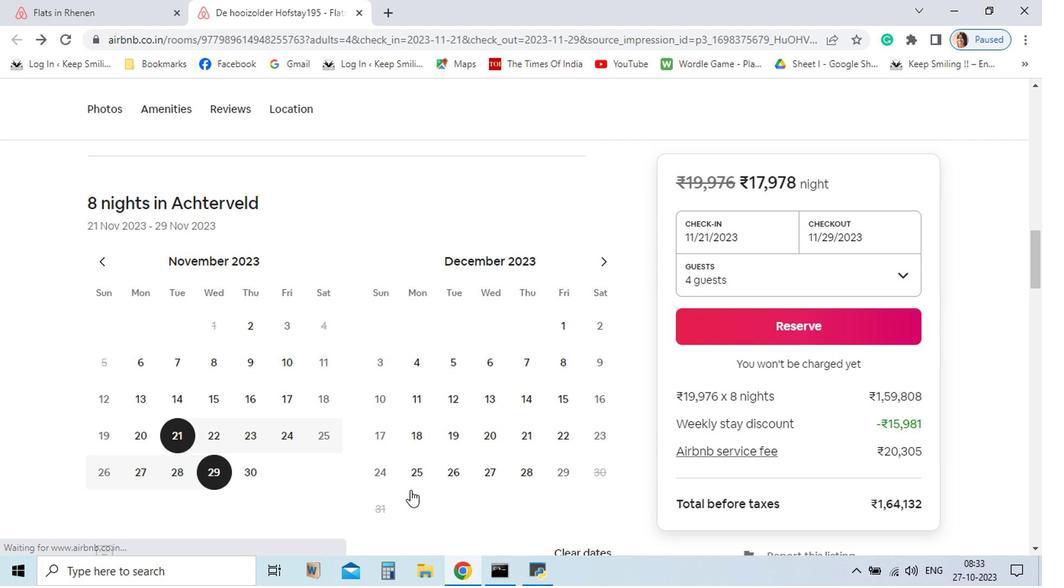 
Action: Mouse moved to (396, 453)
Screenshot: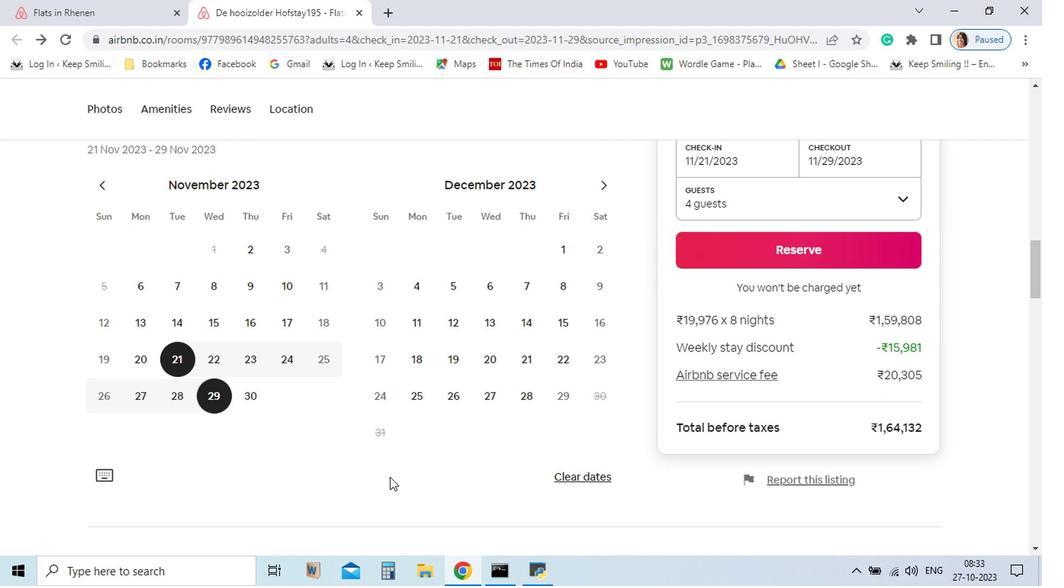 
Action: Mouse scrolled (396, 452) with delta (0, 0)
Screenshot: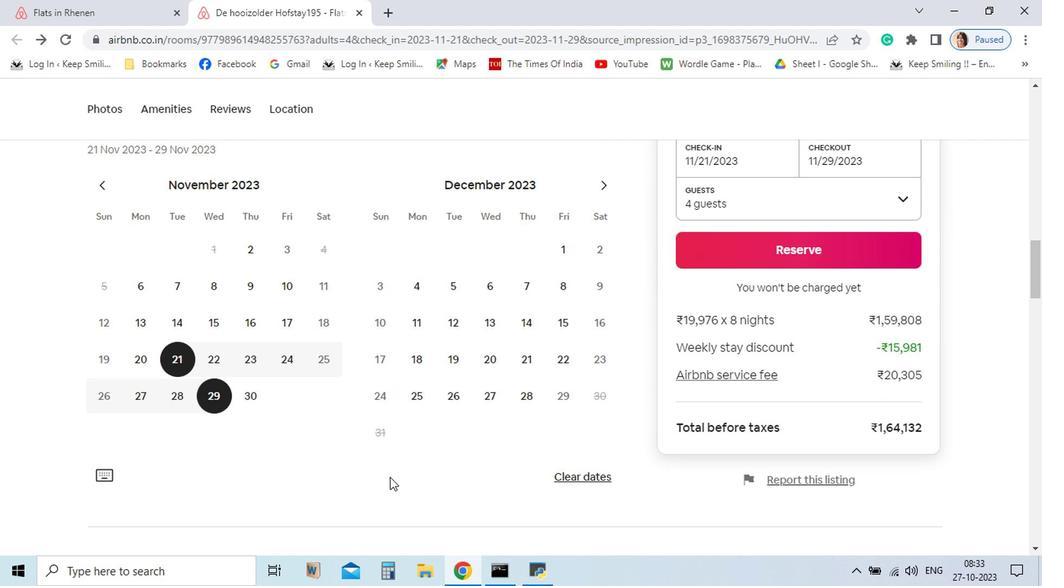 
Action: Mouse moved to (378, 438)
Screenshot: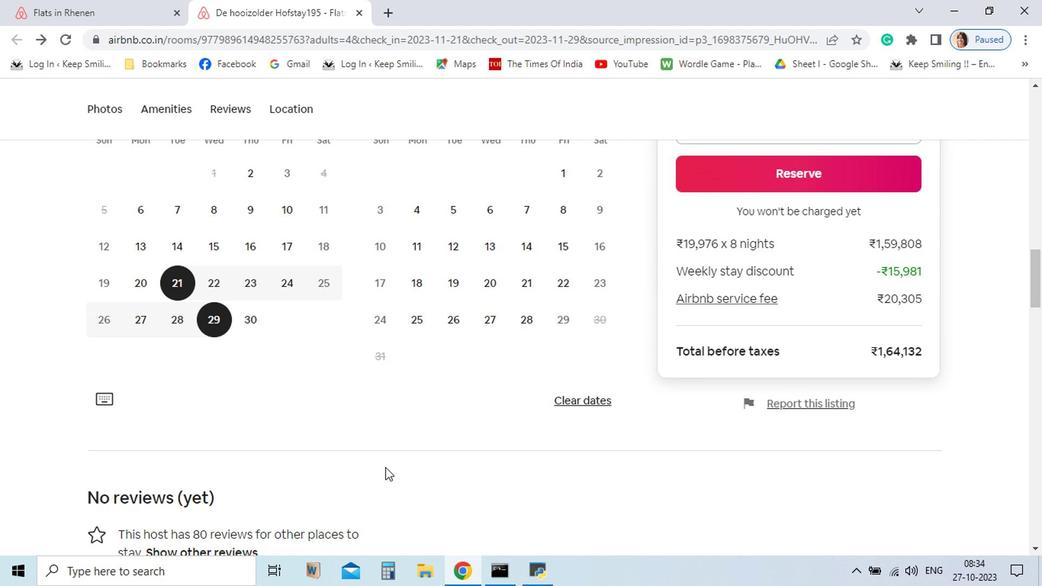 
Action: Mouse scrolled (378, 437) with delta (0, 0)
Screenshot: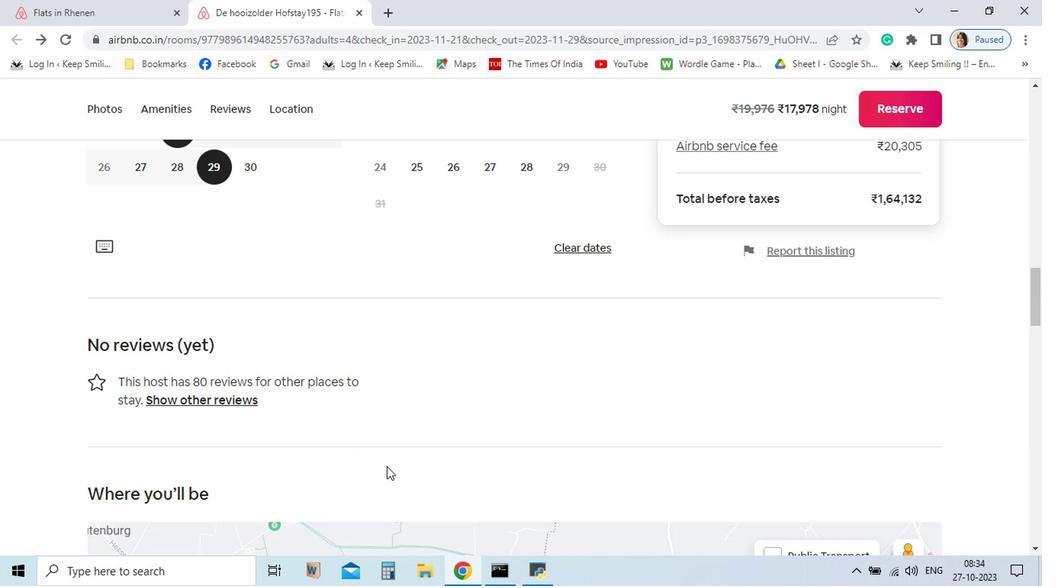 
Action: Mouse moved to (378, 437)
Screenshot: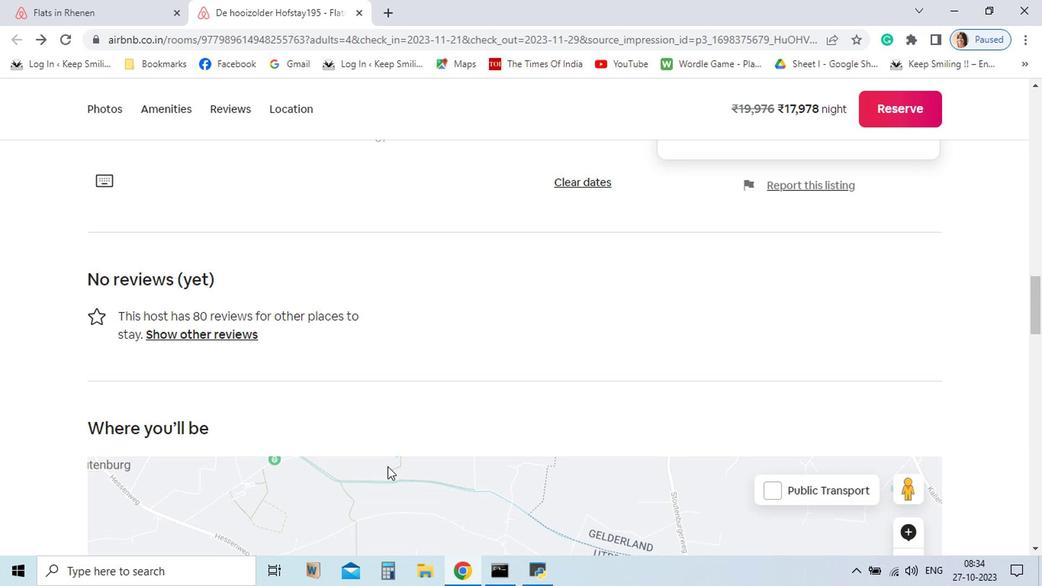 
Action: Mouse scrolled (378, 436) with delta (0, 0)
Screenshot: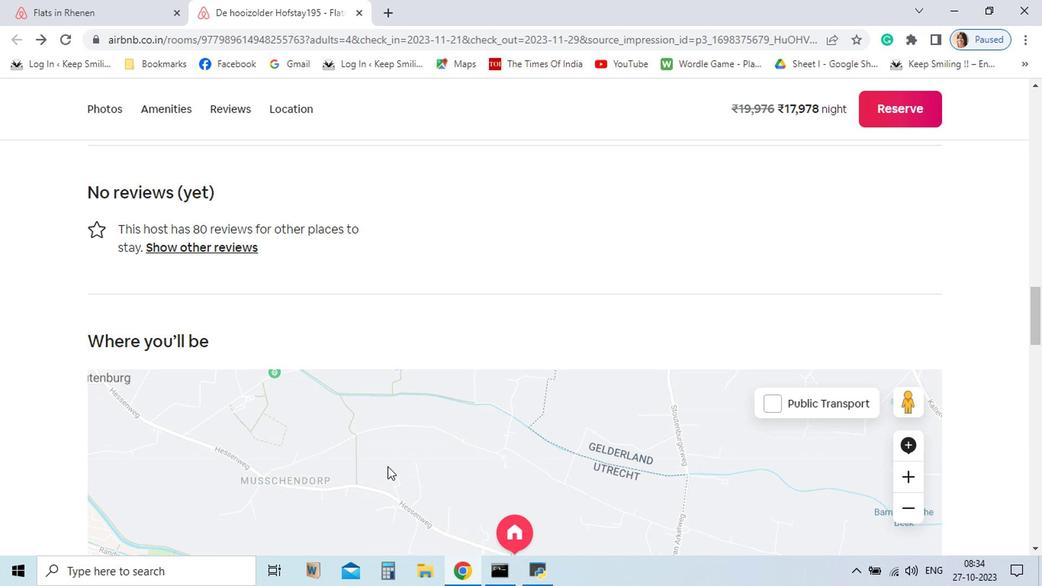
Action: Mouse moved to (380, 436)
Screenshot: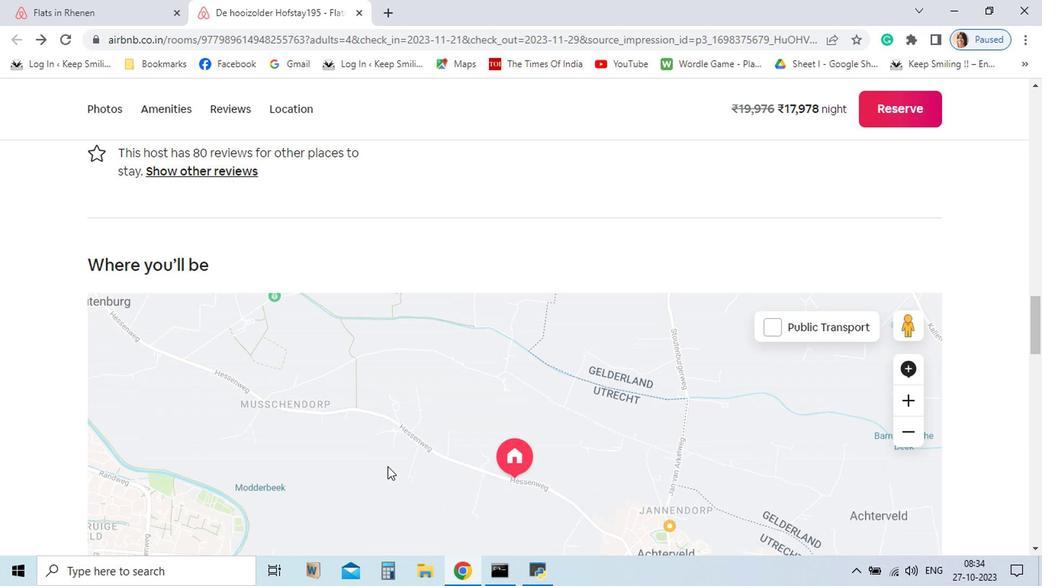 
Action: Mouse scrolled (380, 435) with delta (0, 0)
Screenshot: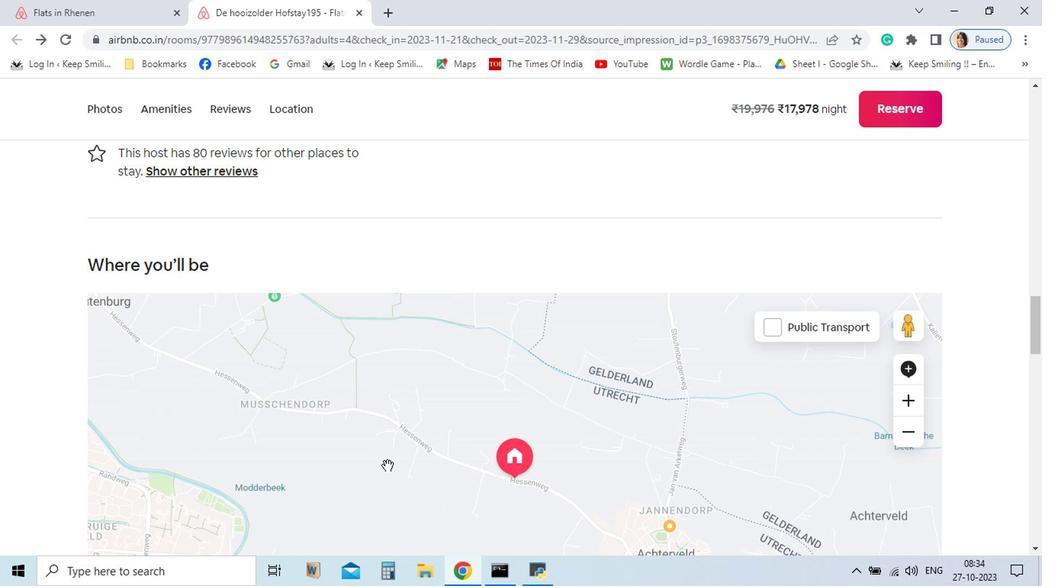 
Action: Mouse scrolled (380, 435) with delta (0, 0)
Screenshot: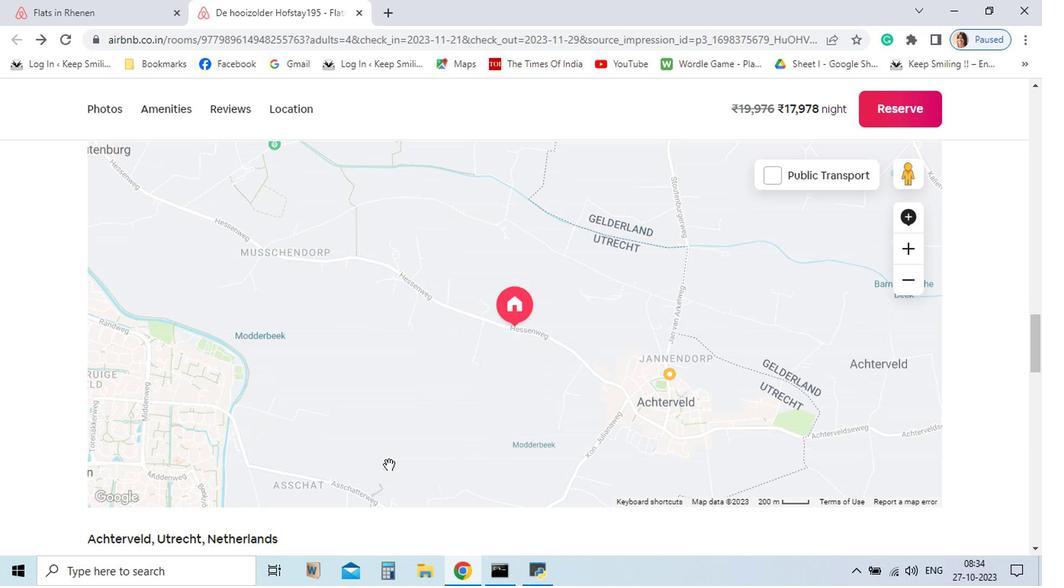 
Action: Mouse moved to (380, 436)
Screenshot: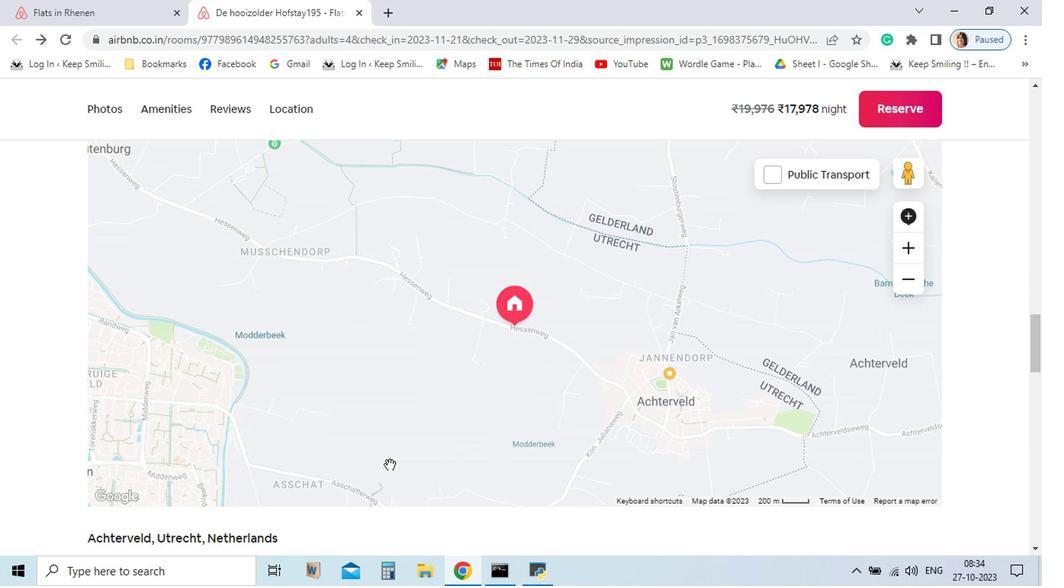 
Action: Mouse scrolled (380, 435) with delta (0, 0)
Screenshot: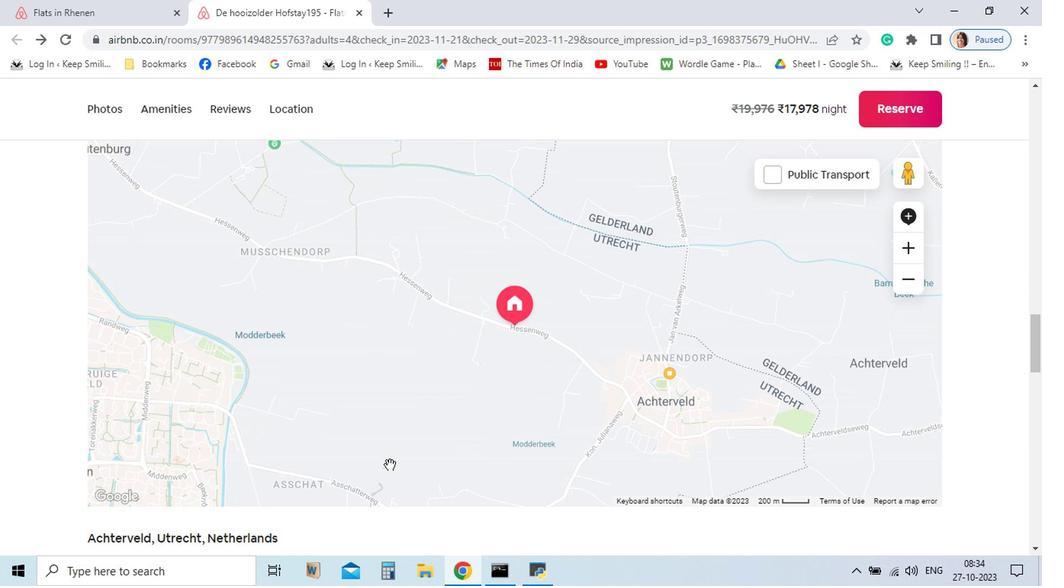 
Action: Mouse scrolled (380, 435) with delta (0, 0)
Screenshot: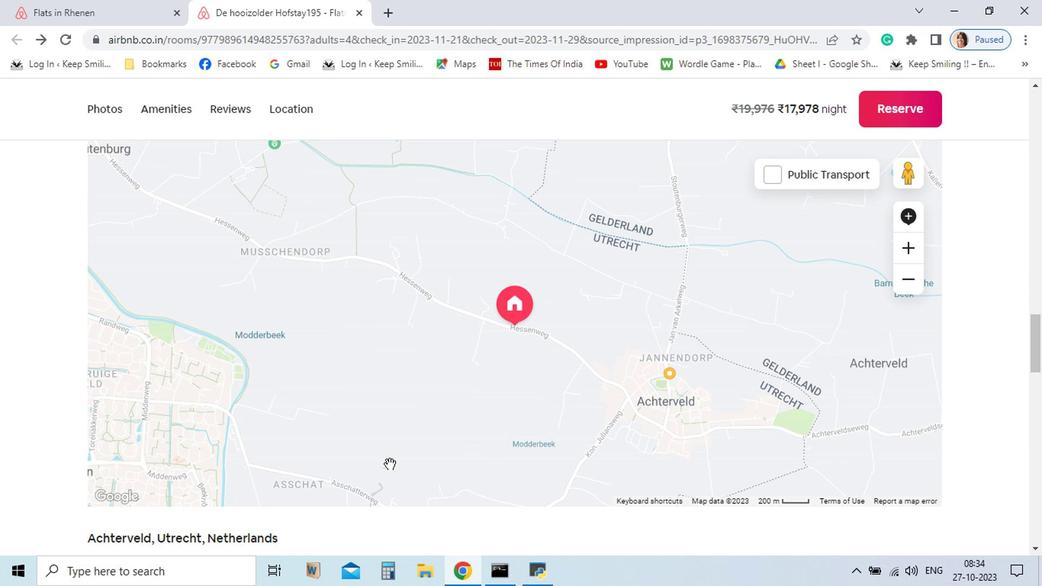 
Action: Mouse moved to (380, 435)
Screenshot: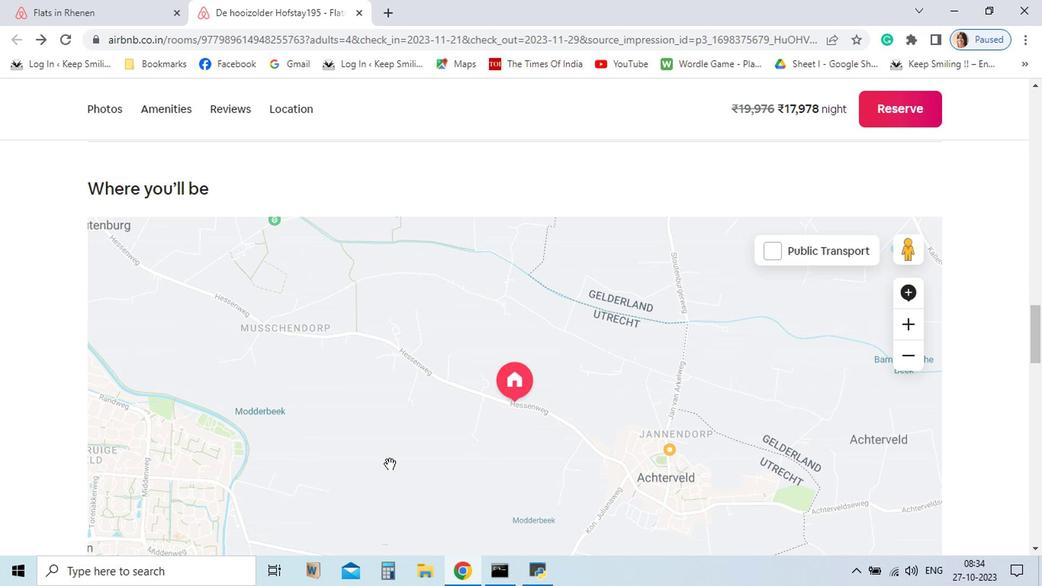 
Action: Mouse scrolled (380, 435) with delta (0, 0)
Screenshot: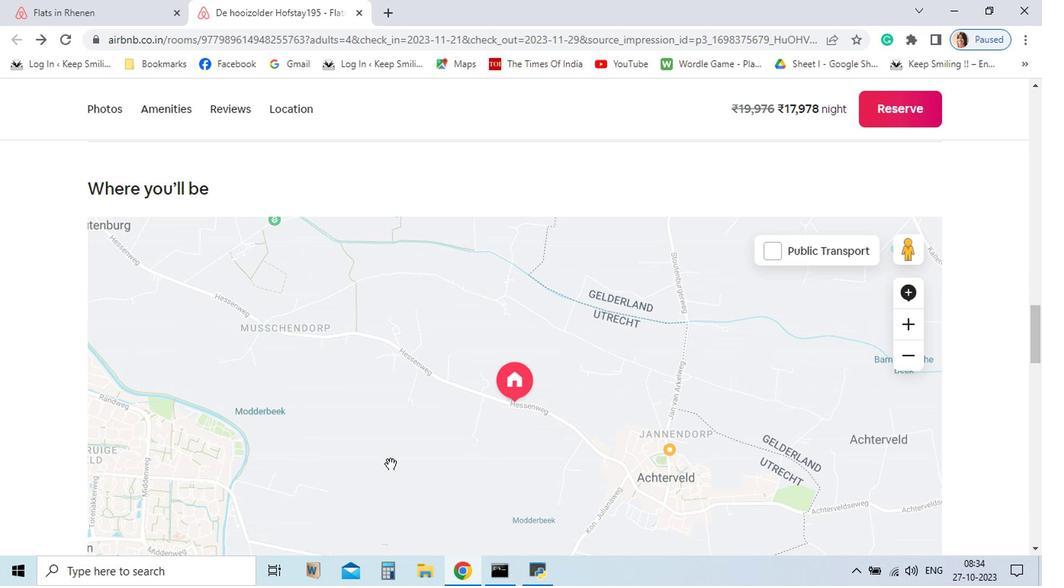 
Action: Mouse scrolled (380, 435) with delta (0, 0)
Screenshot: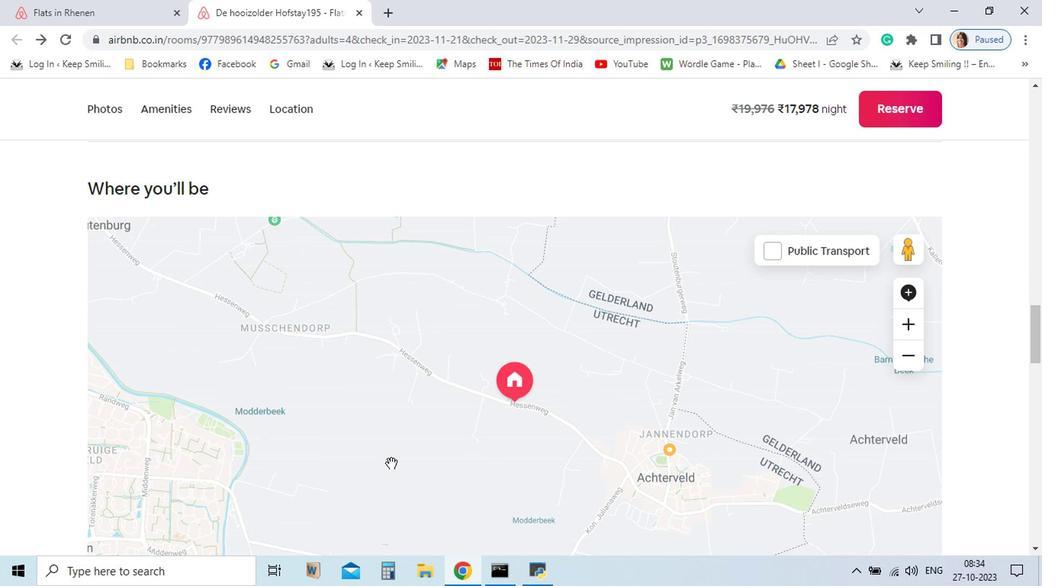 
Action: Mouse moved to (382, 434)
Screenshot: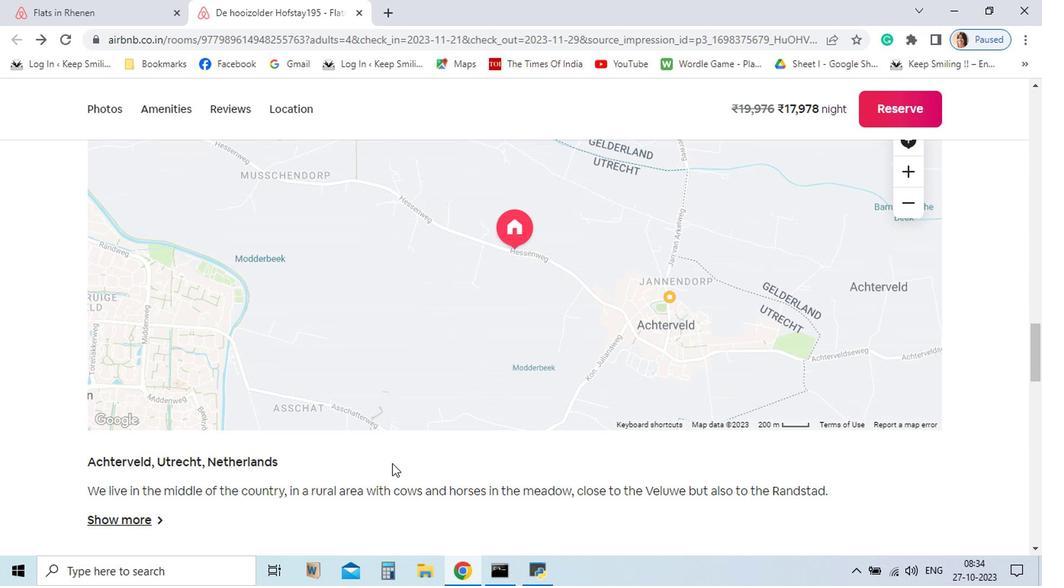 
Action: Mouse scrolled (382, 435) with delta (0, 0)
Screenshot: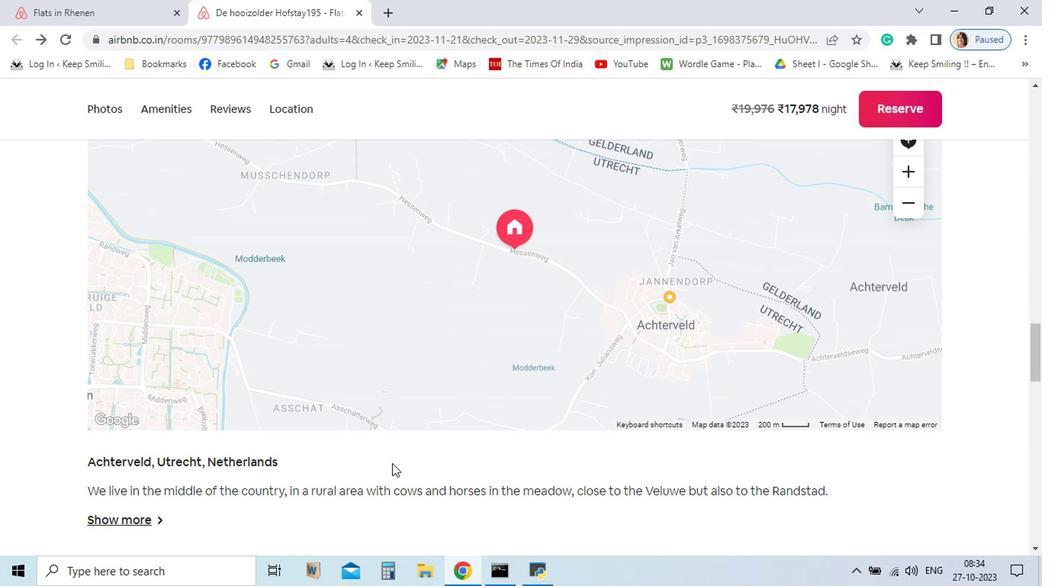 
Action: Mouse moved to (383, 434)
Screenshot: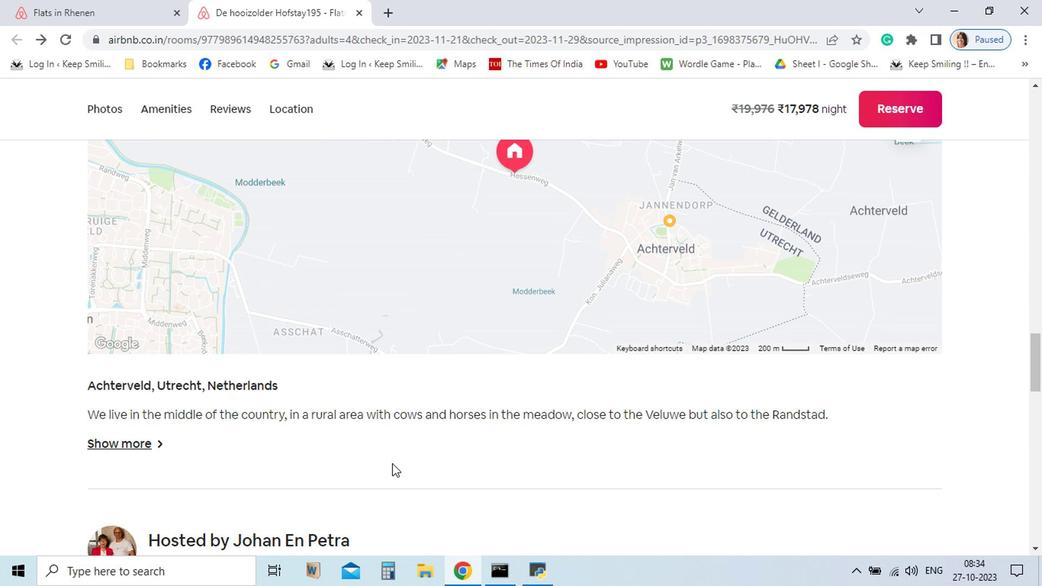 
Action: Mouse scrolled (383, 433) with delta (0, 0)
Screenshot: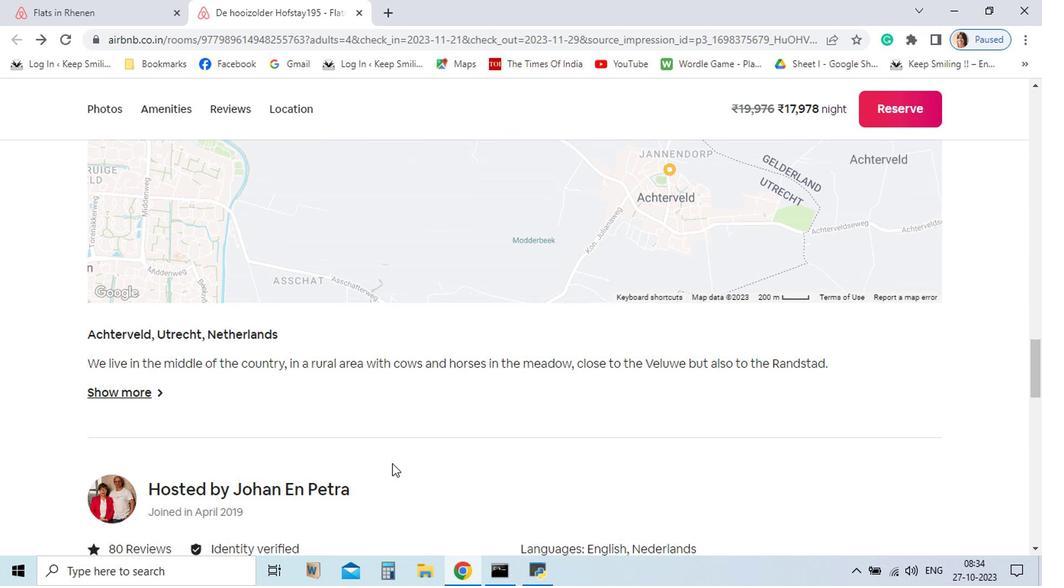 
Action: Mouse scrolled (383, 433) with delta (0, 0)
Screenshot: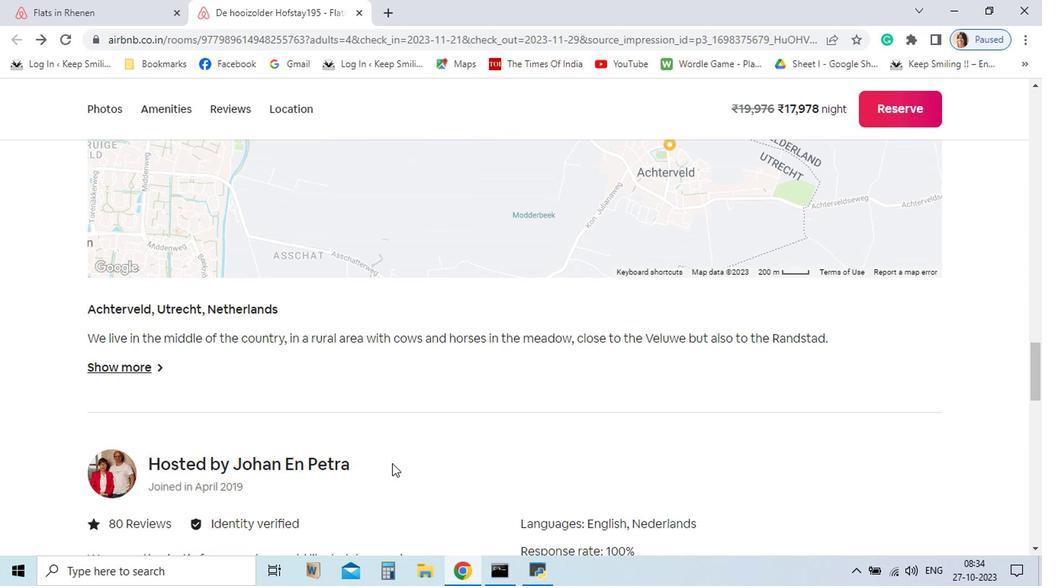 
Action: Mouse moved to (383, 434)
Screenshot: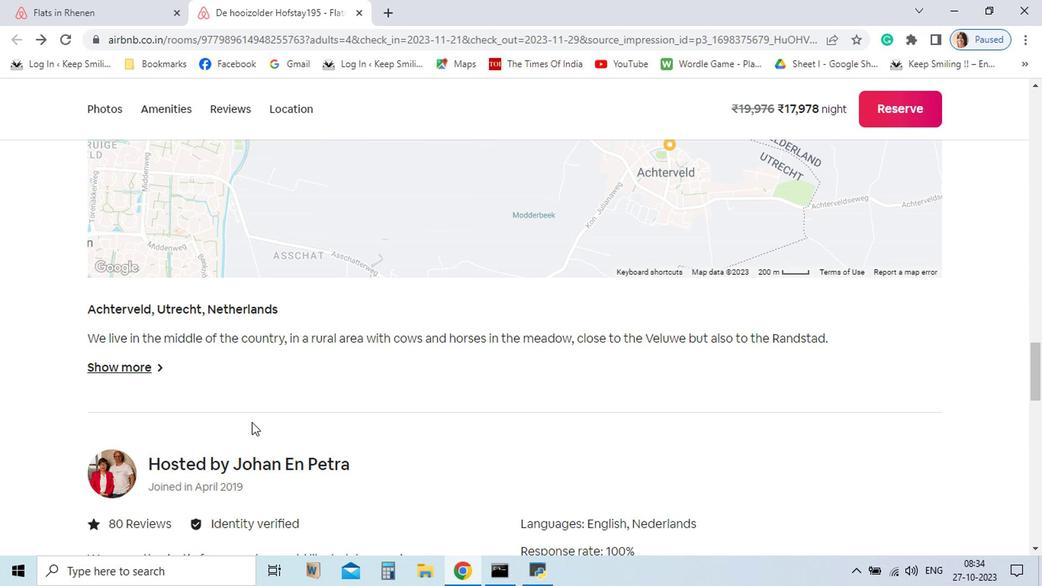 
Action: Mouse scrolled (383, 433) with delta (0, 0)
Screenshot: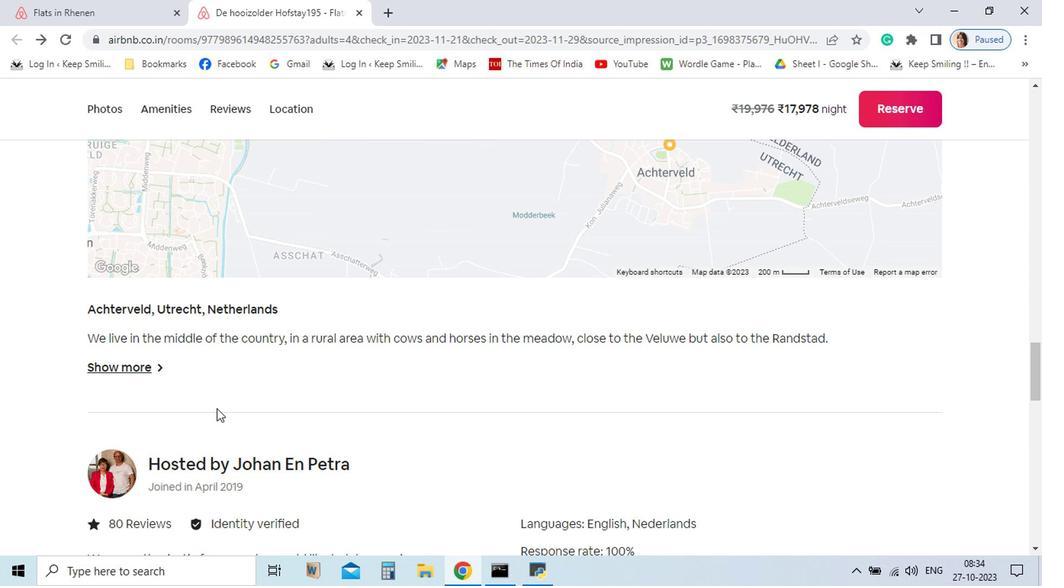 
Action: Mouse scrolled (383, 433) with delta (0, 0)
Screenshot: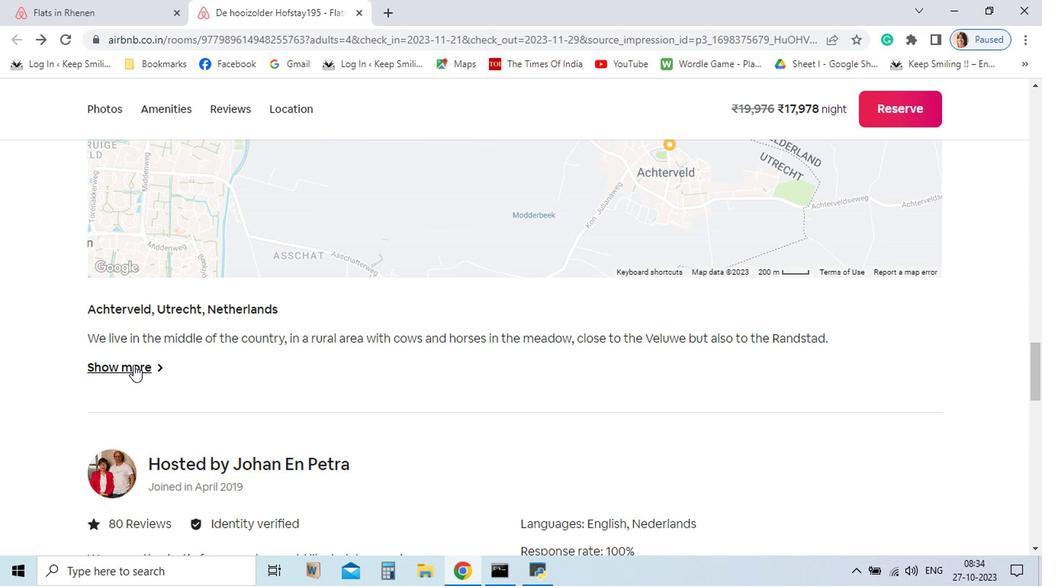 
Action: Mouse moved to (199, 364)
Screenshot: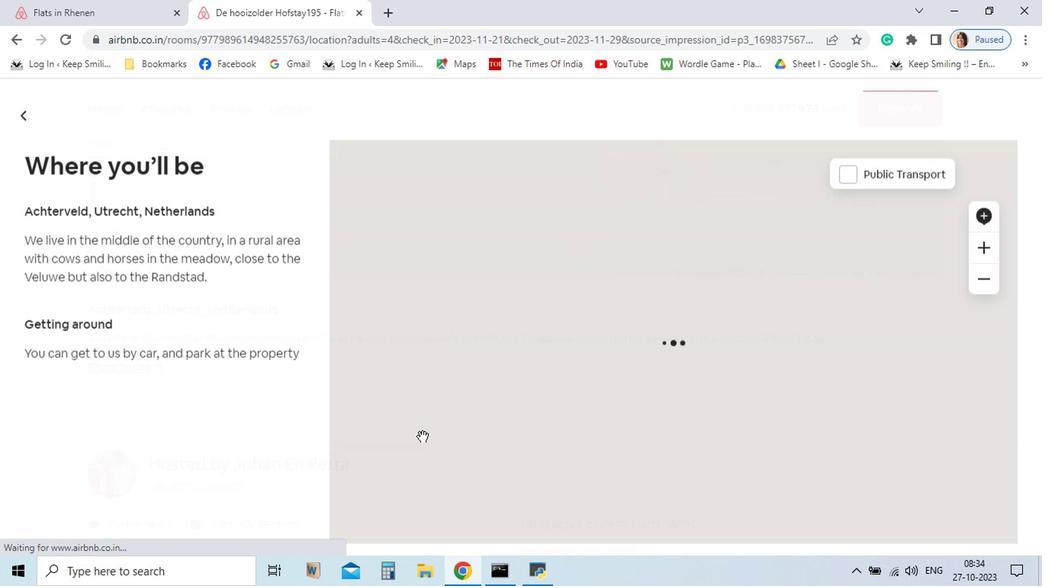 
Action: Mouse pressed left at (199, 364)
Screenshot: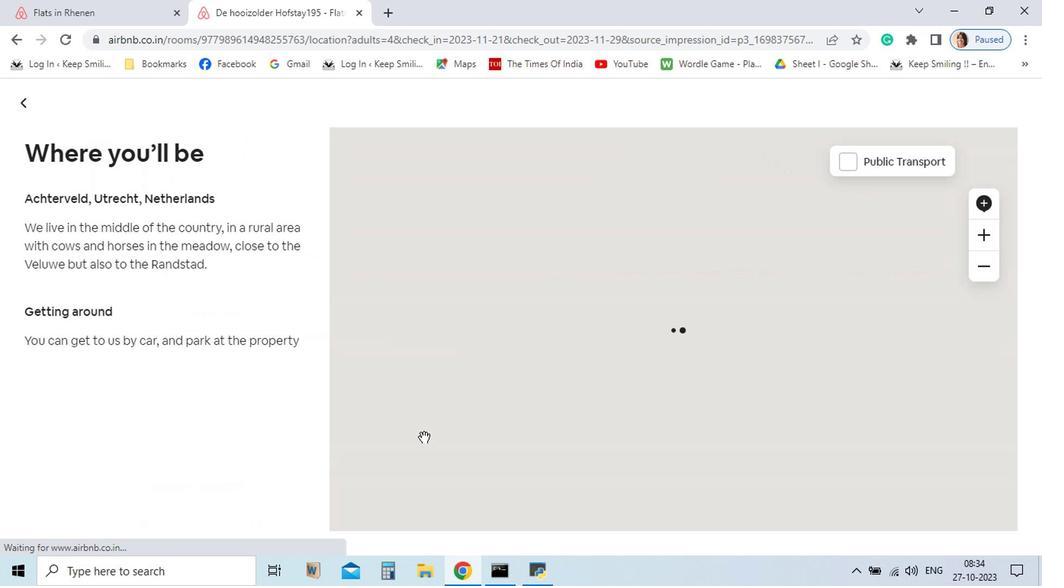 
Action: Mouse moved to (121, 175)
Screenshot: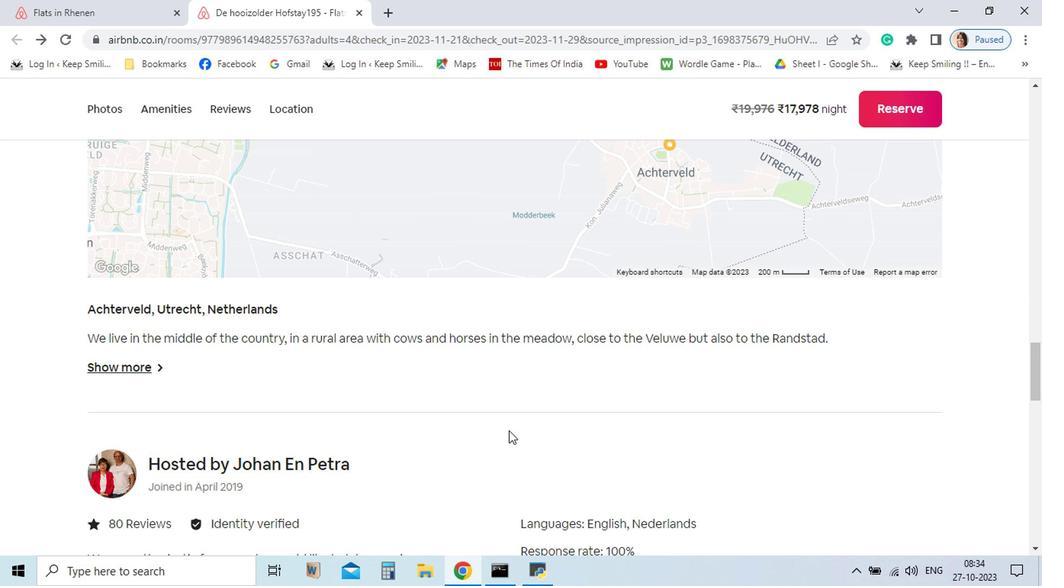 
Action: Mouse pressed left at (121, 175)
Screenshot: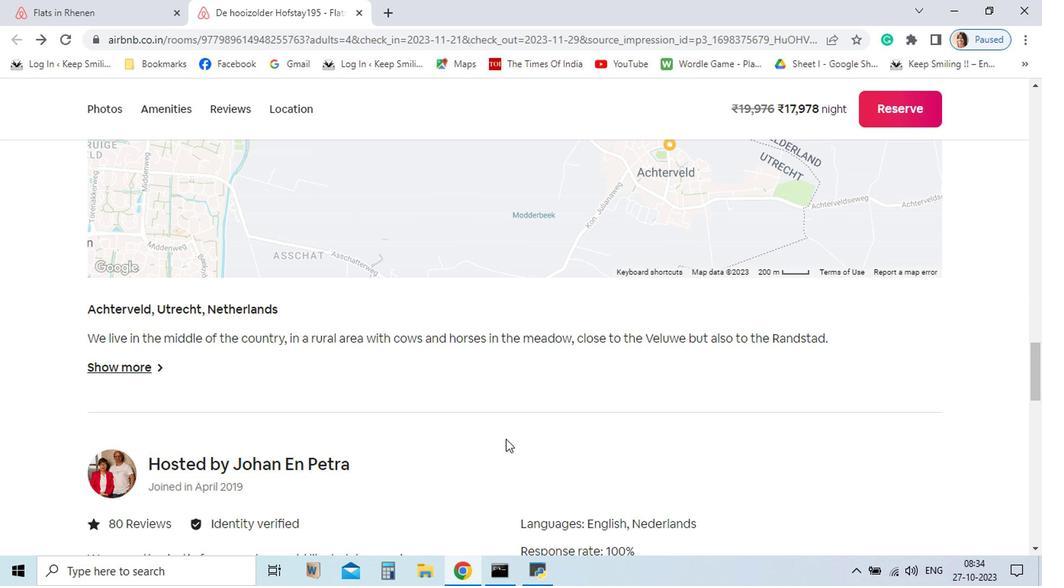 
Action: Mouse moved to (464, 417)
Screenshot: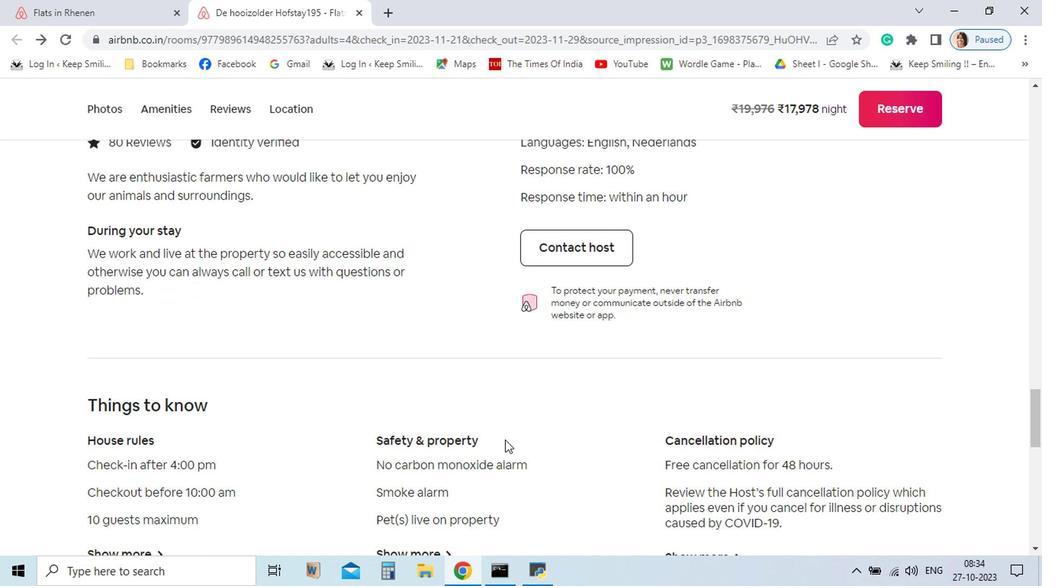 
Action: Mouse scrolled (464, 416) with delta (0, 0)
Screenshot: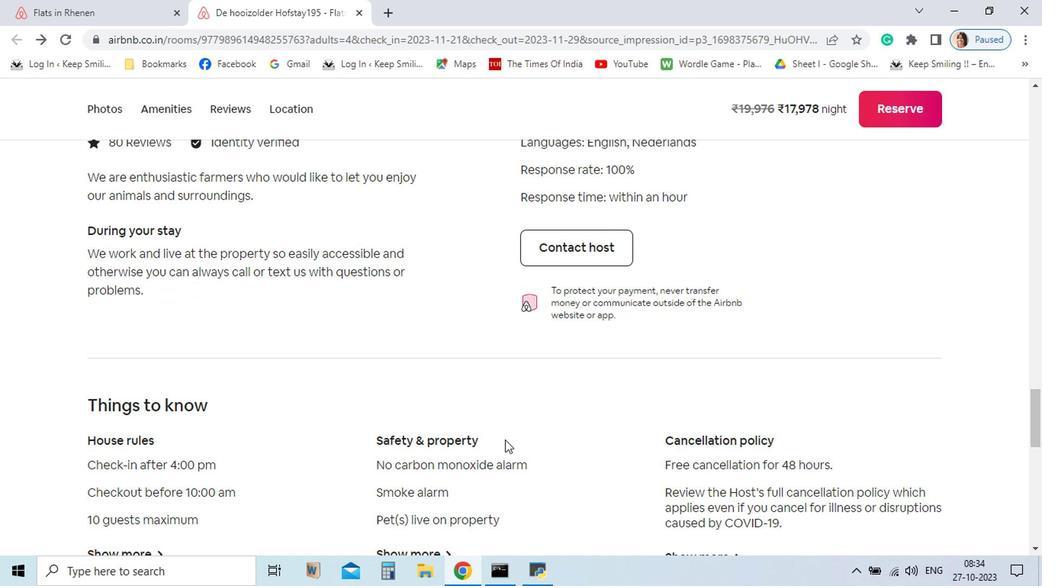 
Action: Mouse scrolled (464, 416) with delta (0, 0)
Screenshot: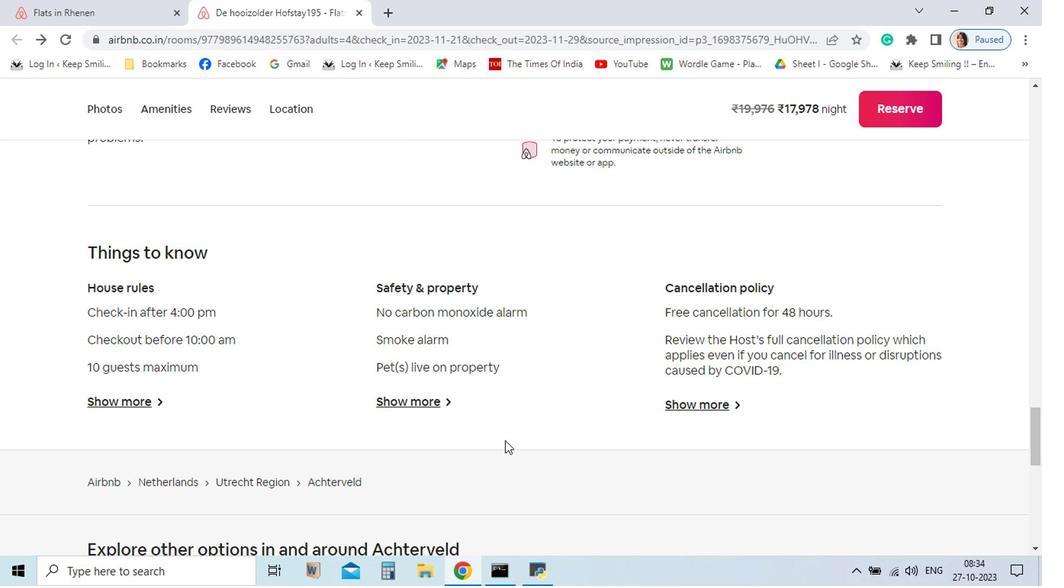 
Action: Mouse scrolled (464, 416) with delta (0, 0)
Screenshot: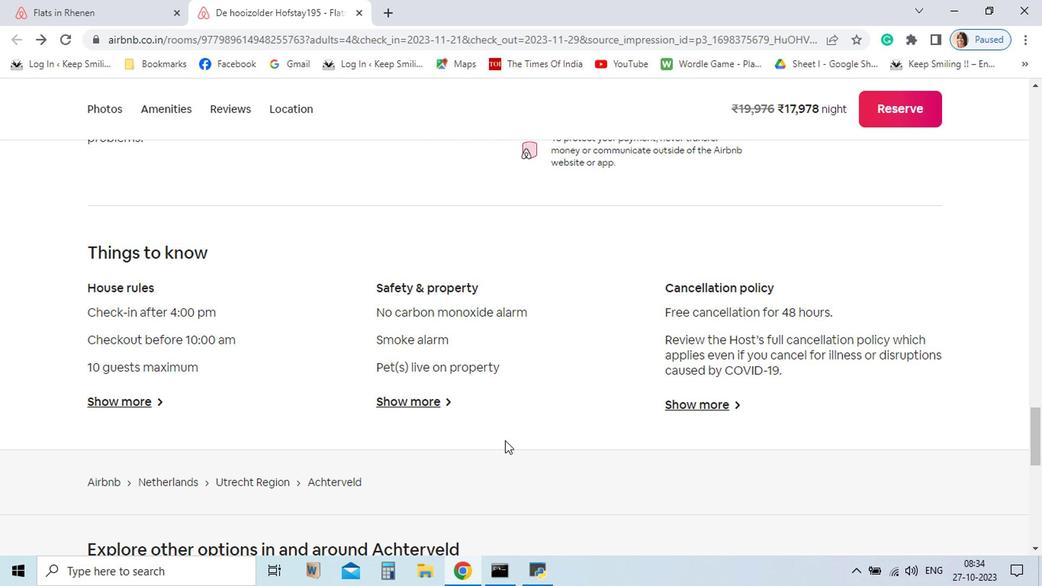 
Action: Mouse scrolled (464, 416) with delta (0, 0)
Screenshot: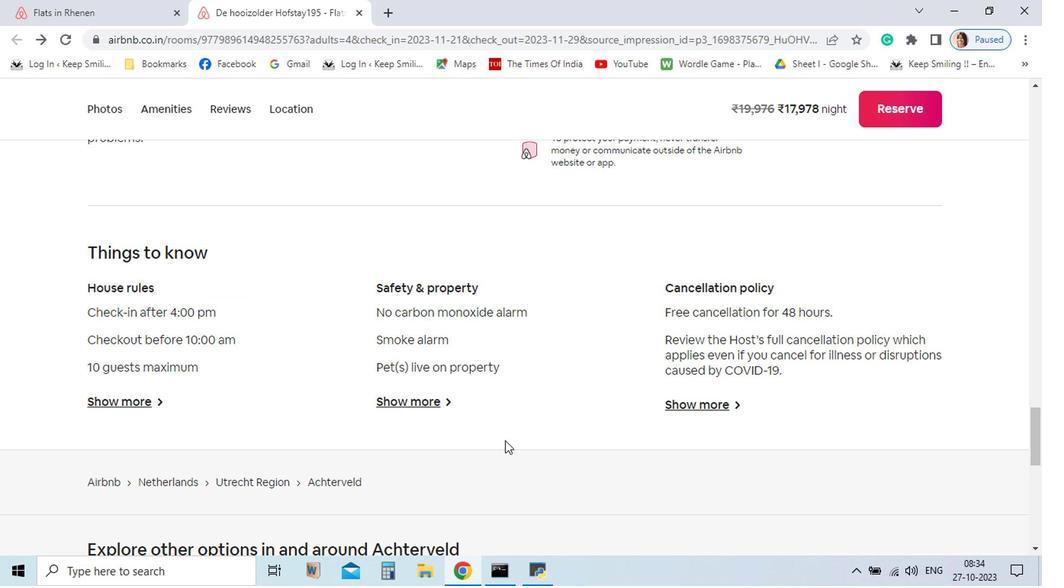 
Action: Mouse scrolled (464, 416) with delta (0, 0)
